 Task: Schedule a roadmap presentation to share plans with executives.
Action: Mouse pressed left at (330, 149)
Screenshot: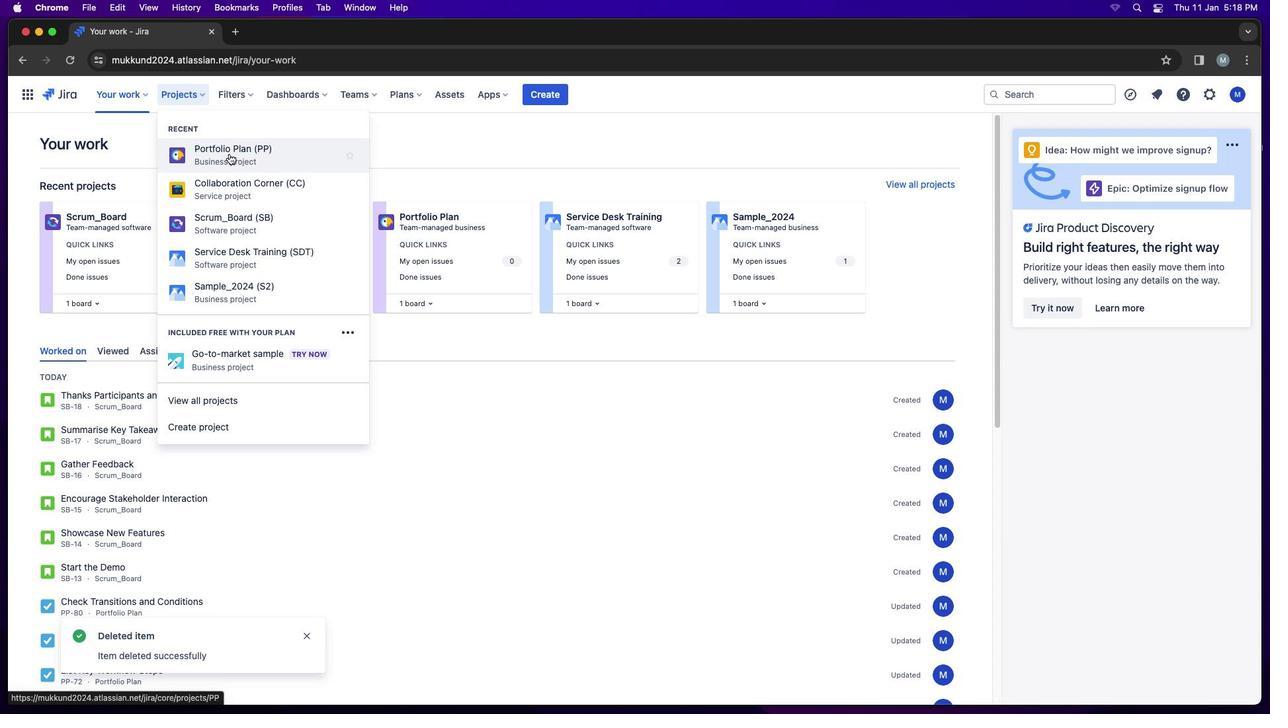 
Action: Mouse moved to (210, 112)
Screenshot: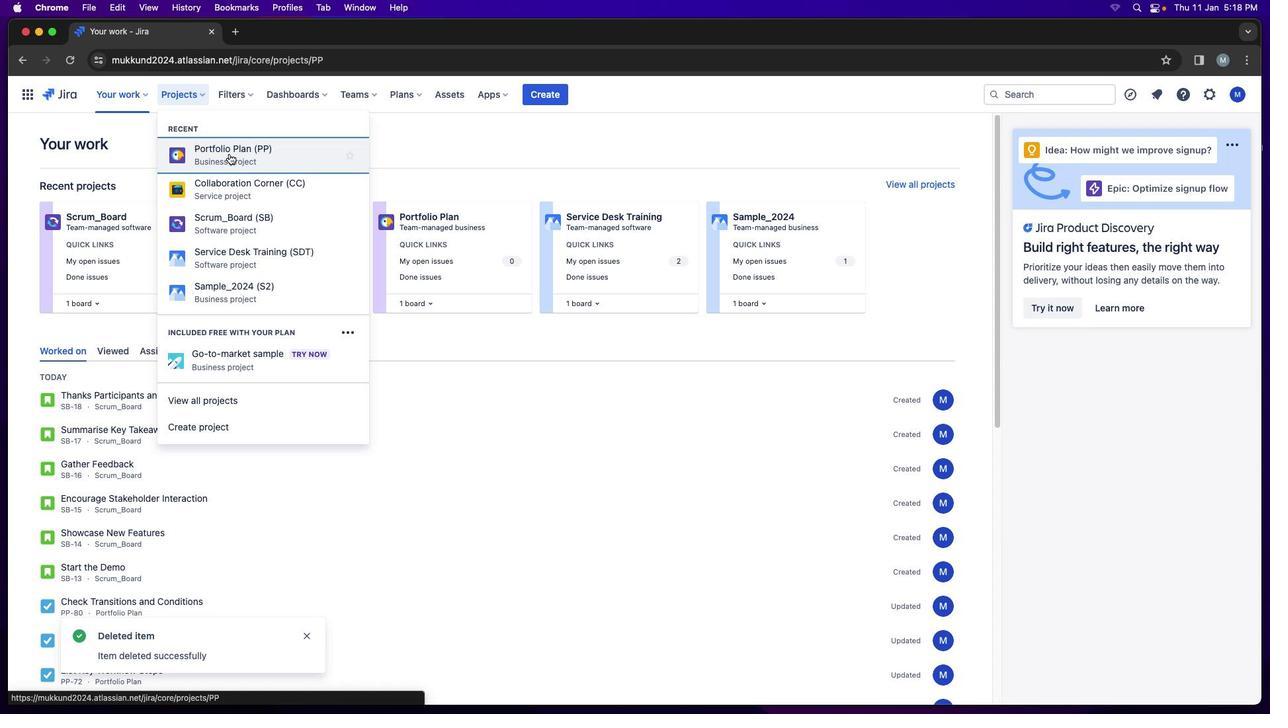 
Action: Mouse pressed left at (210, 112)
Screenshot: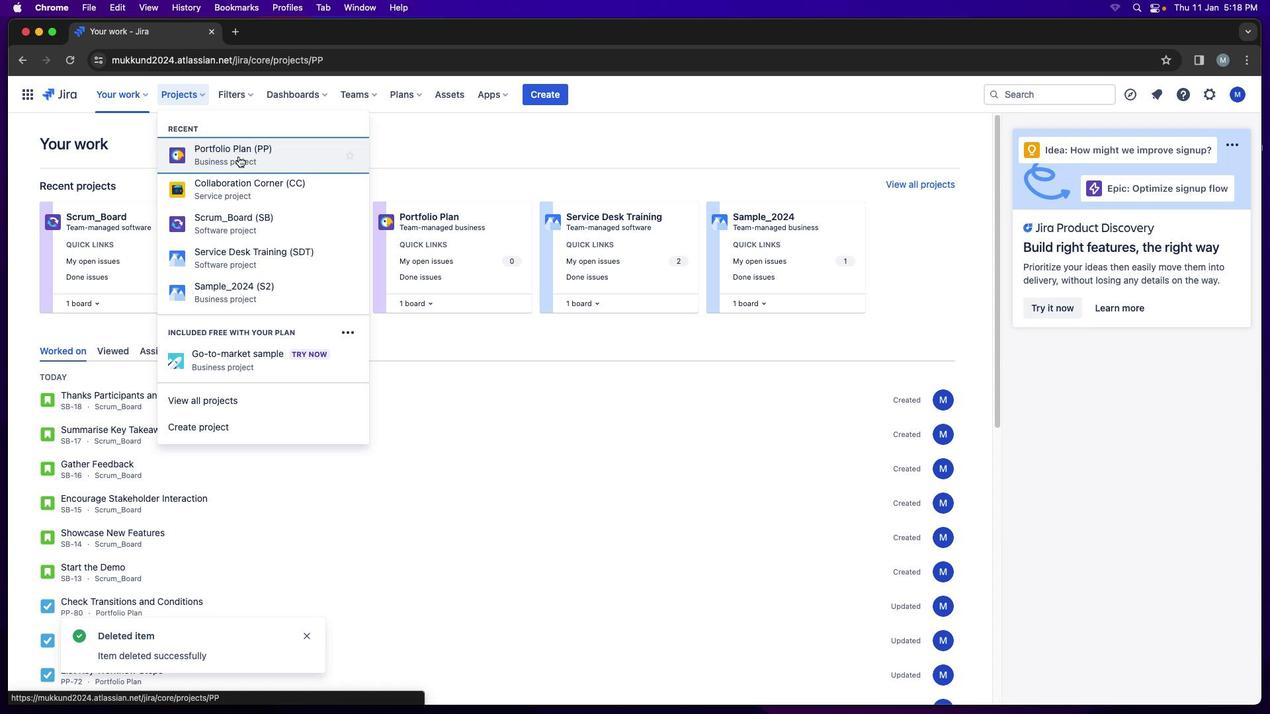 
Action: Mouse moved to (250, 175)
Screenshot: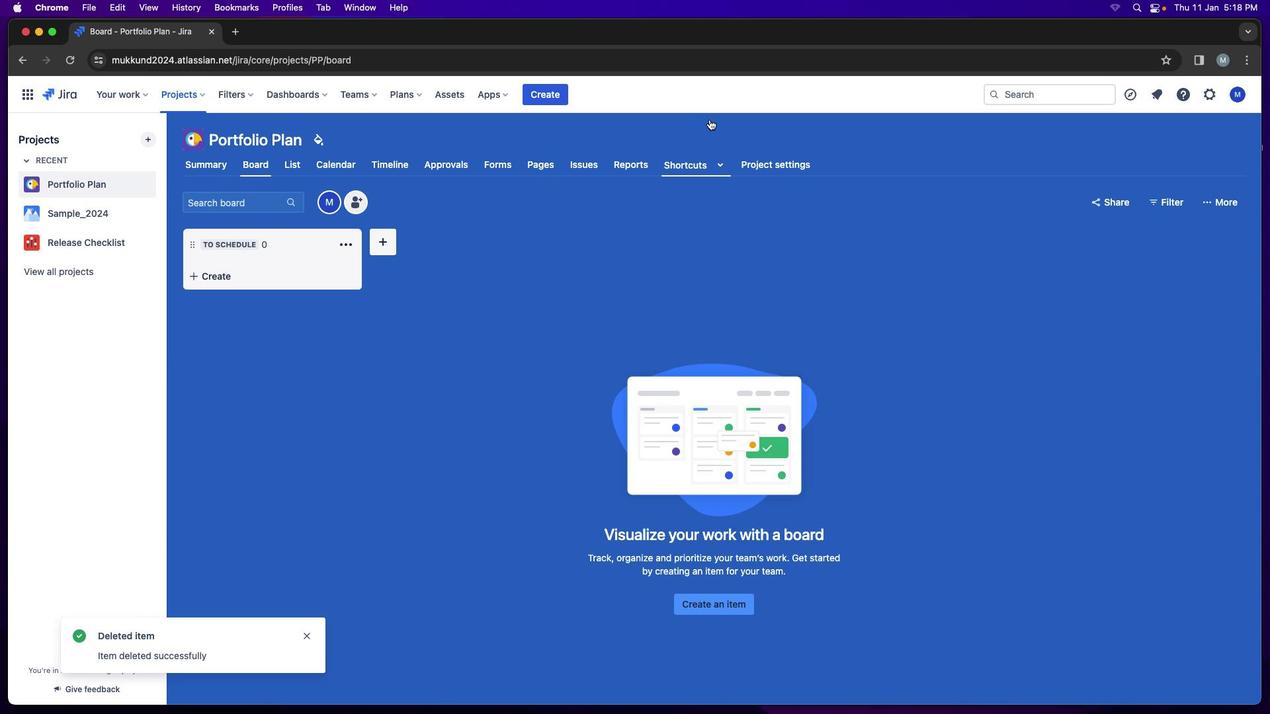 
Action: Mouse pressed left at (250, 175)
Screenshot: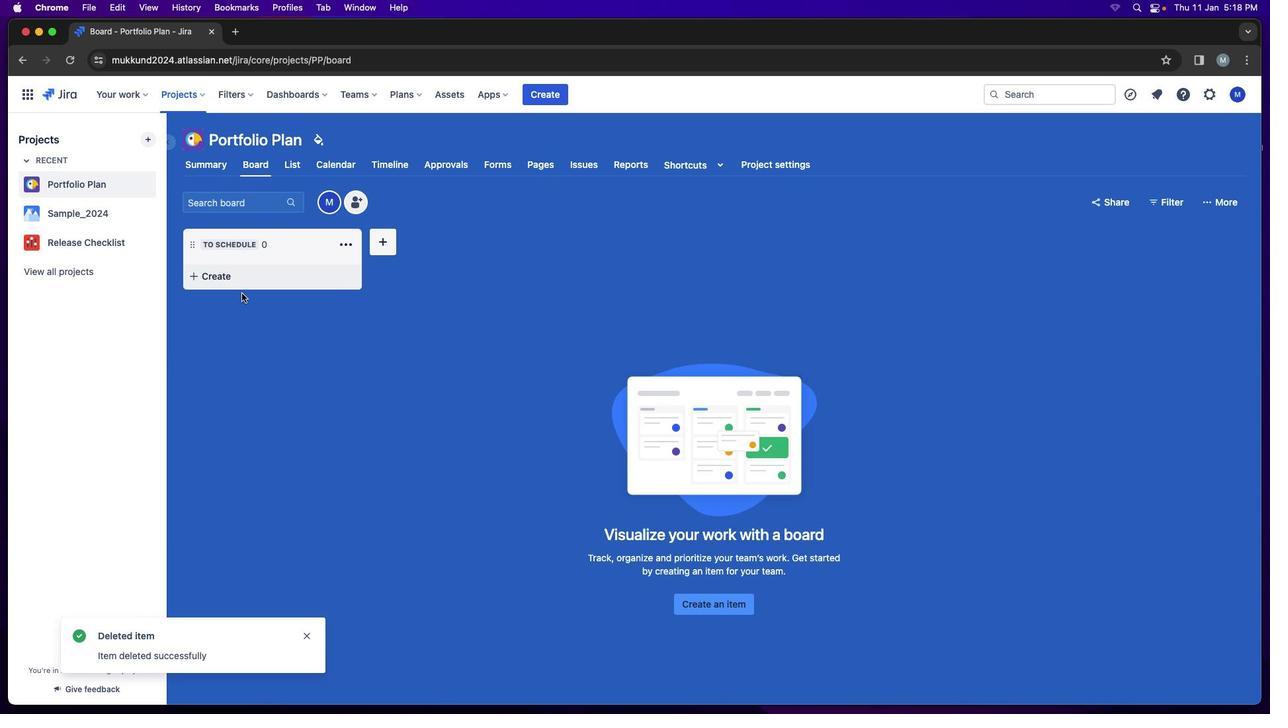 
Action: Mouse moved to (363, 187)
Screenshot: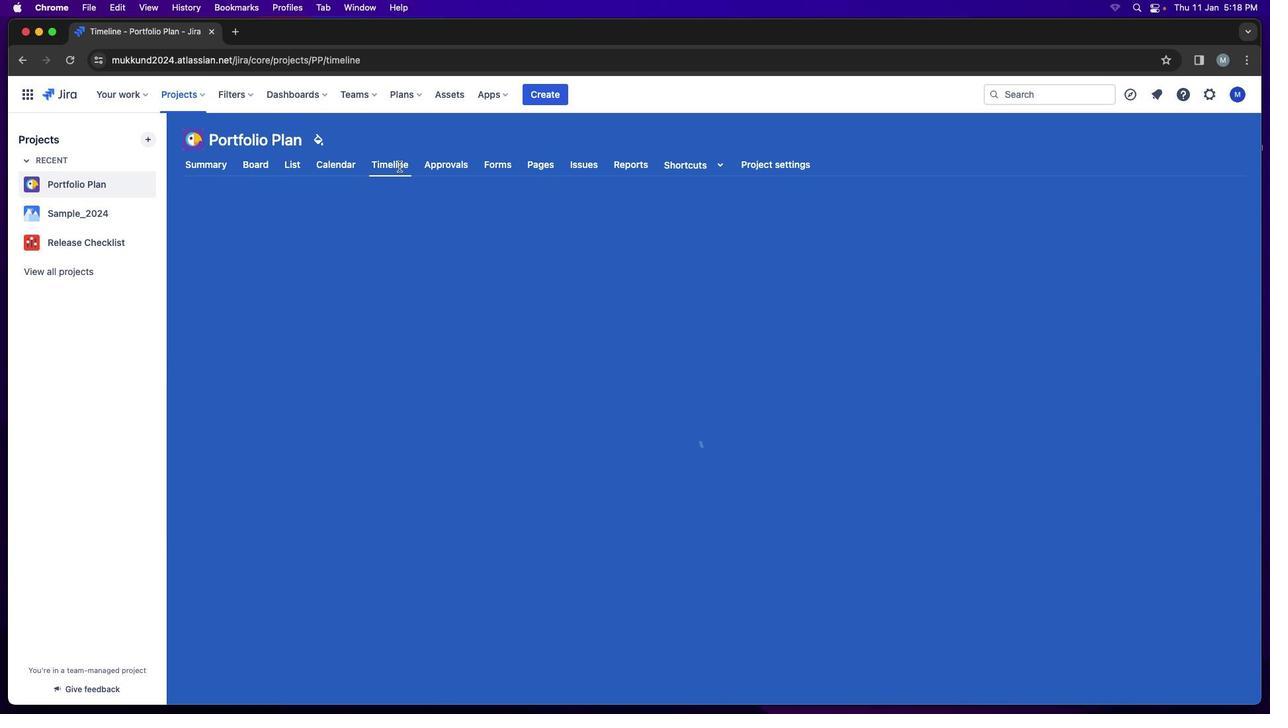 
Action: Mouse pressed left at (363, 187)
Screenshot: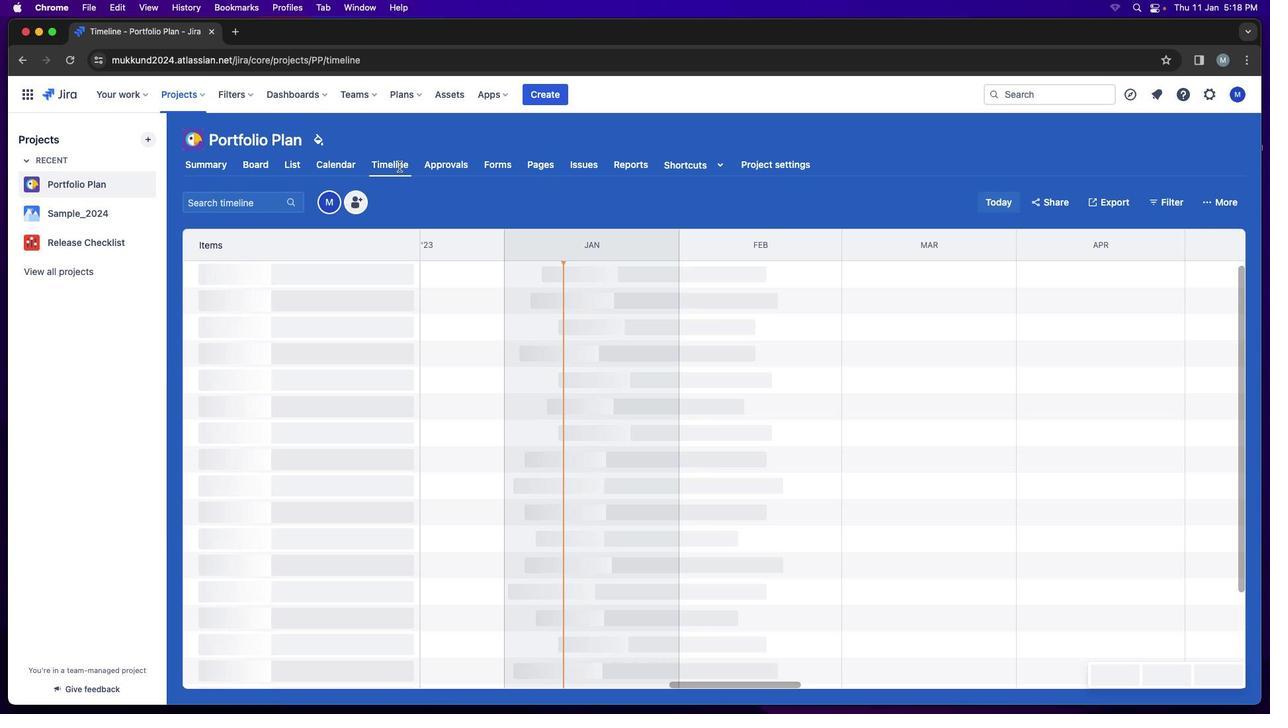 
Action: Mouse moved to (419, 187)
Screenshot: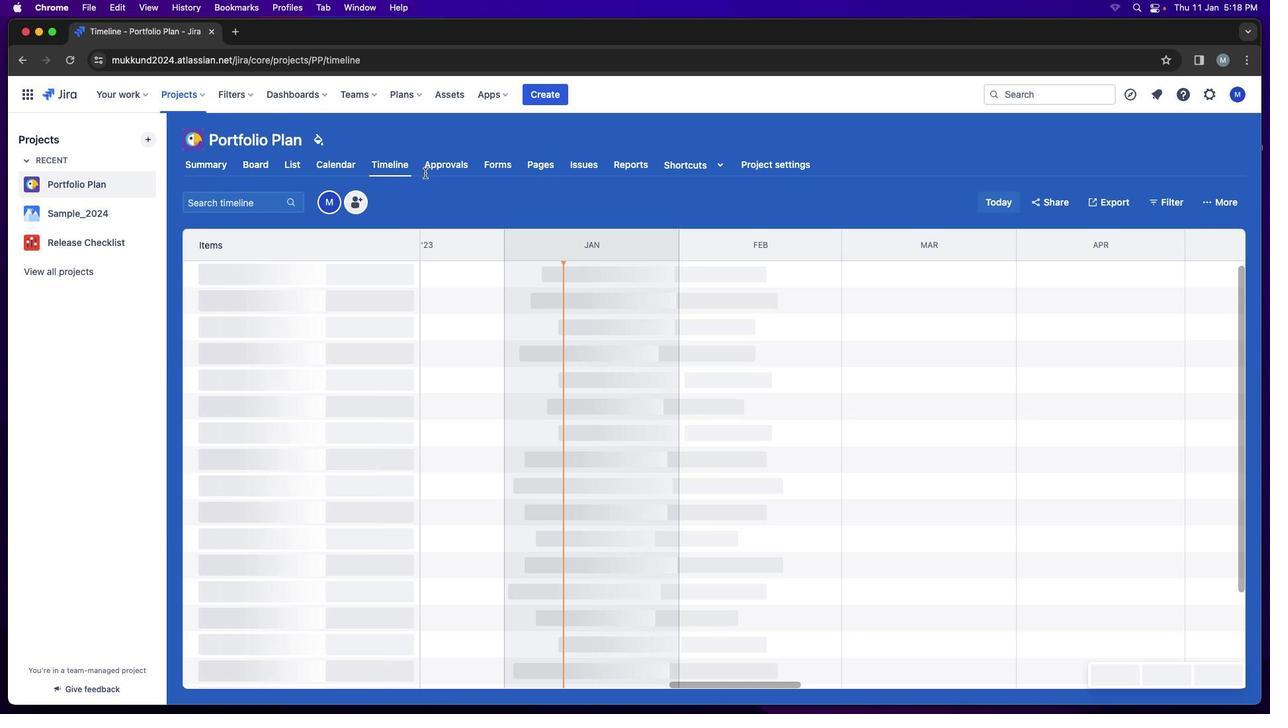 
Action: Mouse pressed left at (419, 187)
Screenshot: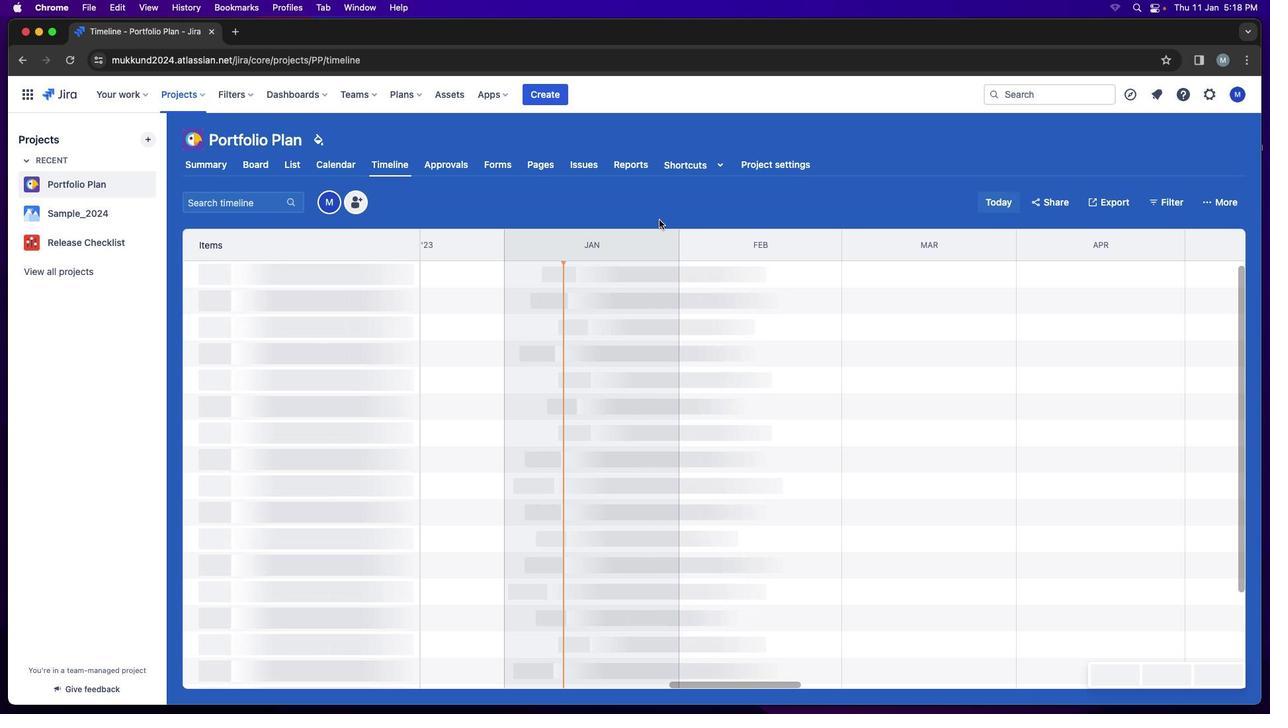 
Action: Mouse moved to (228, 299)
Screenshot: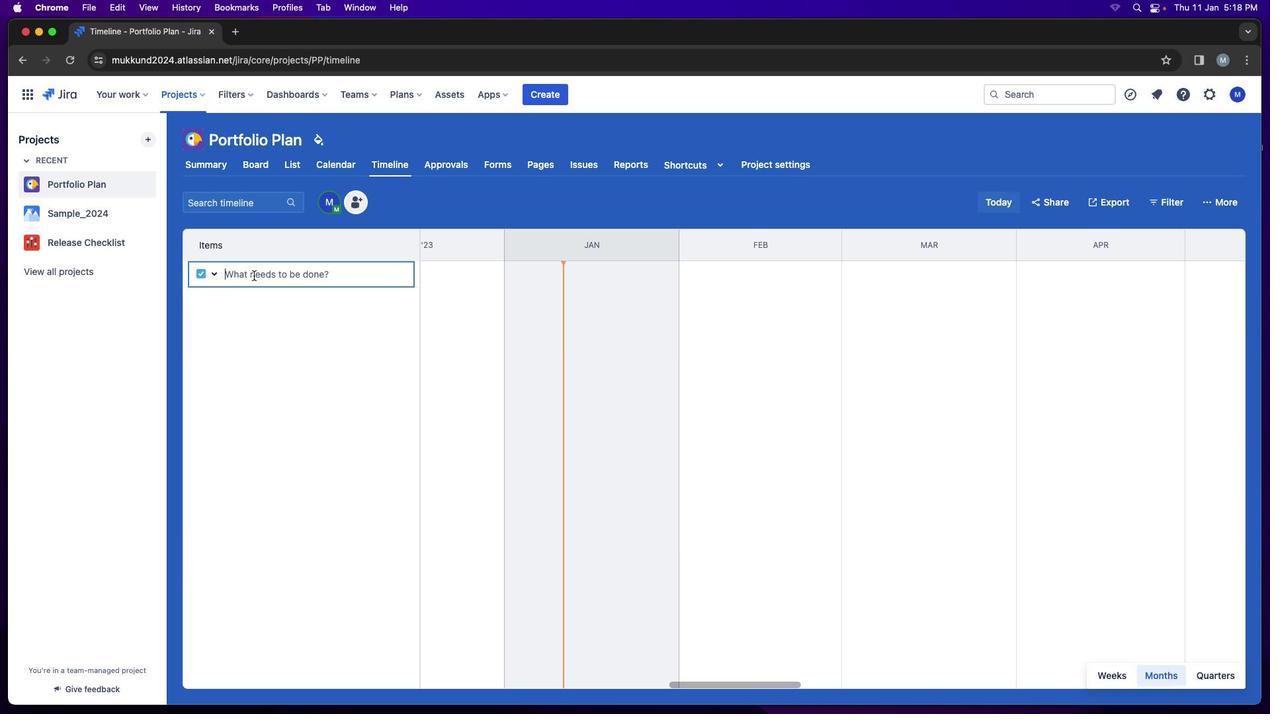 
Action: Mouse pressed left at (228, 299)
Screenshot: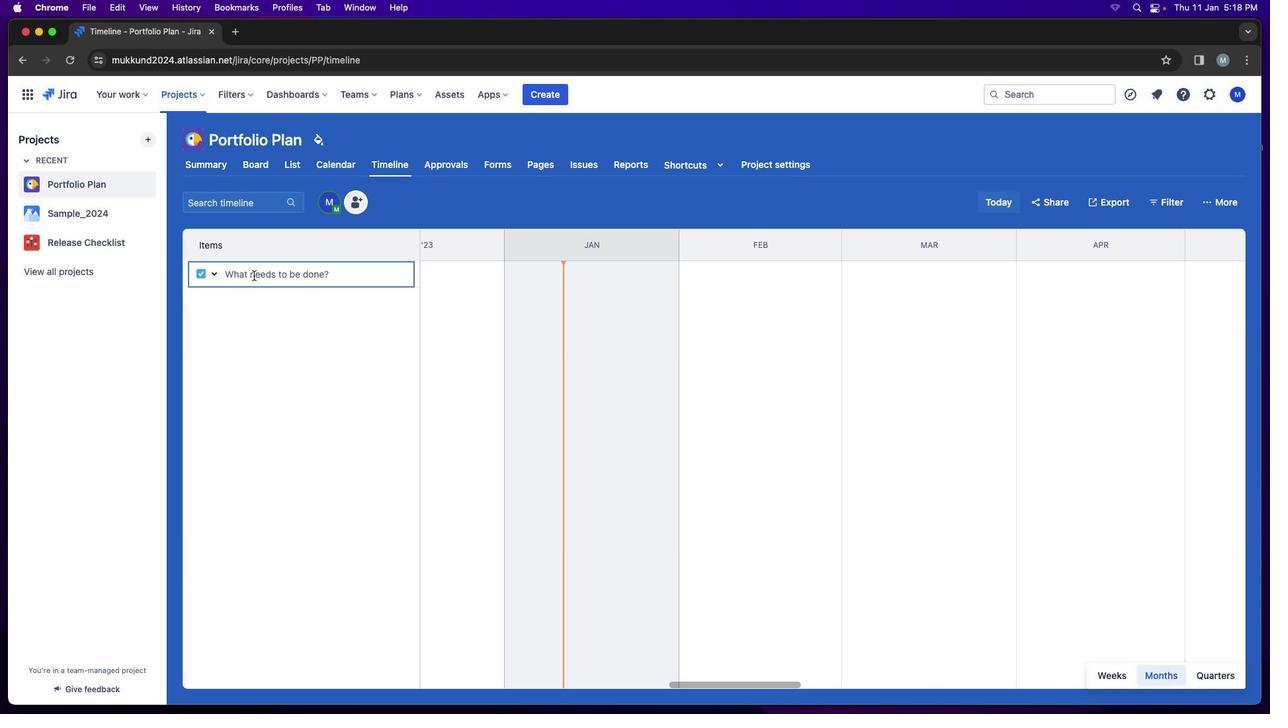 
Action: Mouse moved to (275, 297)
Screenshot: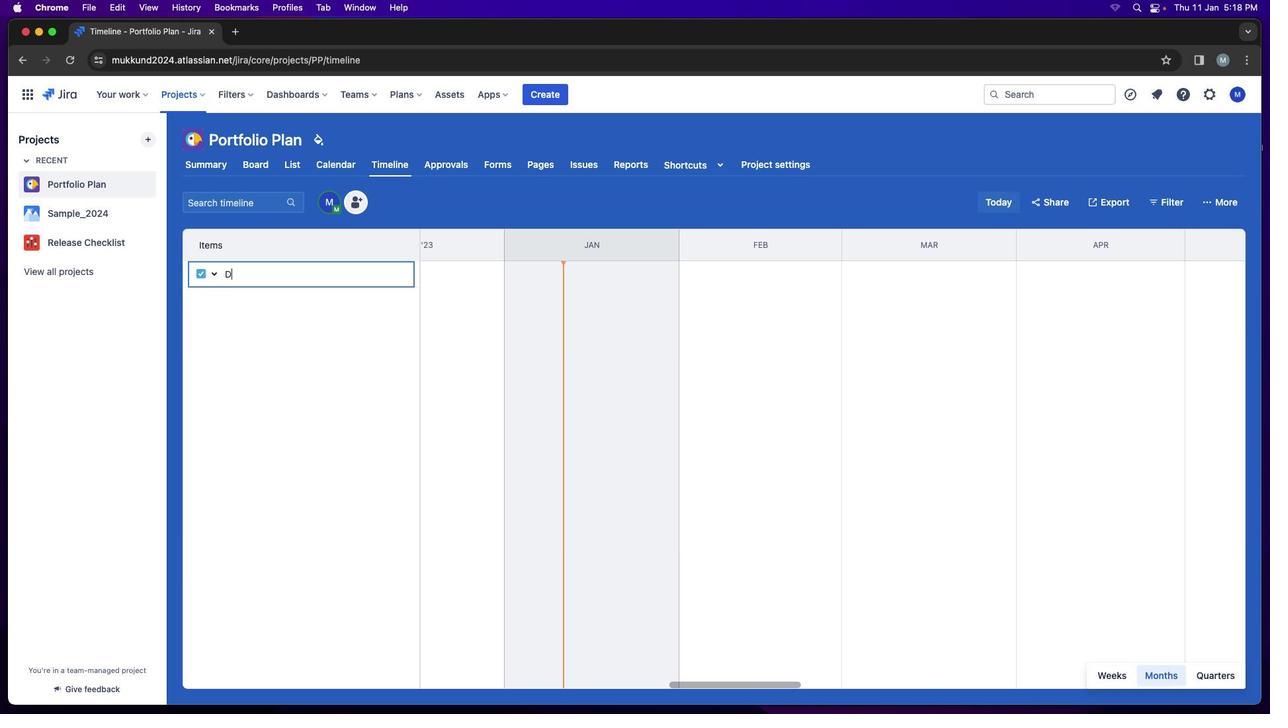 
Action: Mouse pressed left at (275, 297)
Screenshot: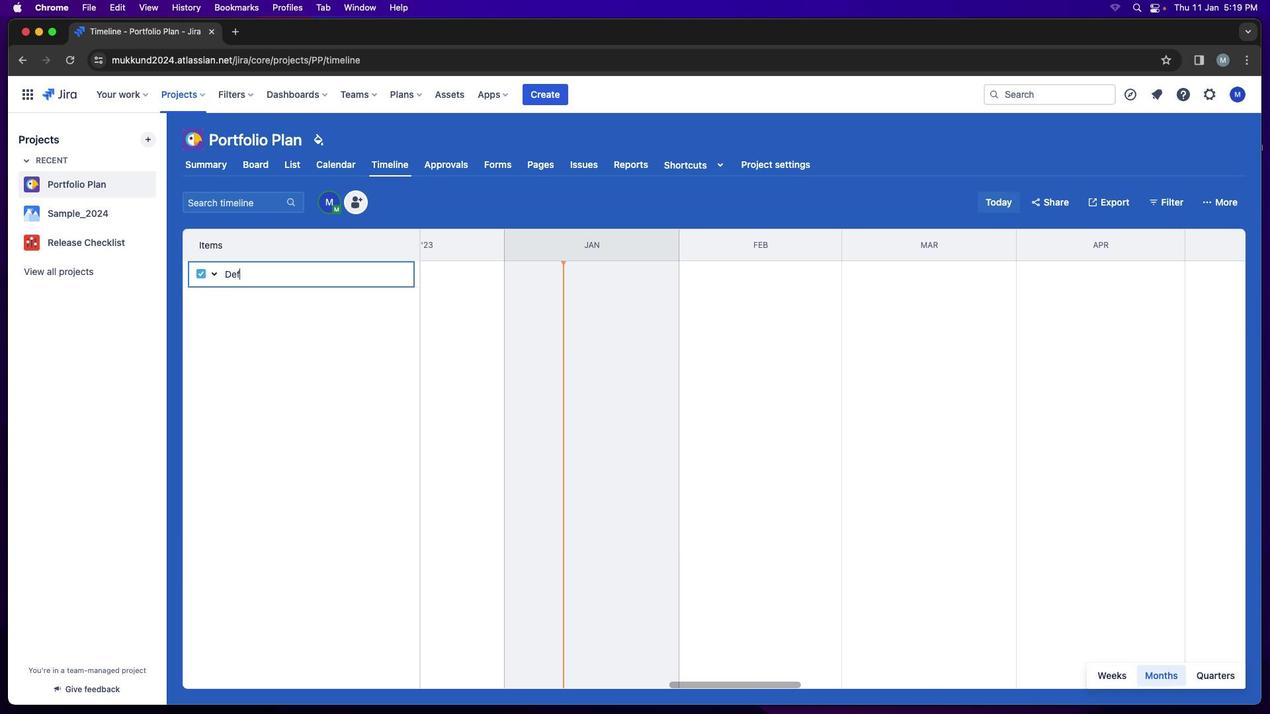 
Action: Key pressed Key.shift'D''e''f''i''n''e'Key.spaceKey.shift'P''r''e''s''e''n''t''a''t''i''o''n'Key.spaceKey.shift'O''b''j''e''c''t''i''v''e''s'Key.enter
Screenshot: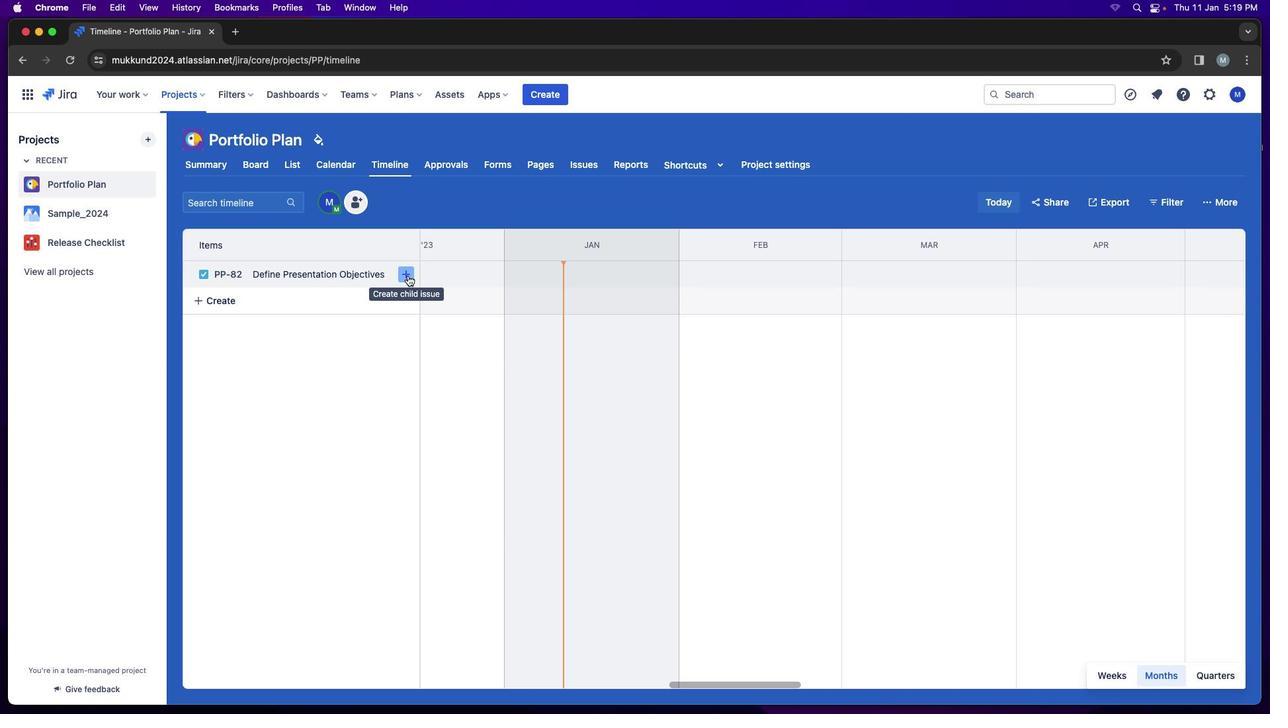 
Action: Mouse moved to (428, 295)
Screenshot: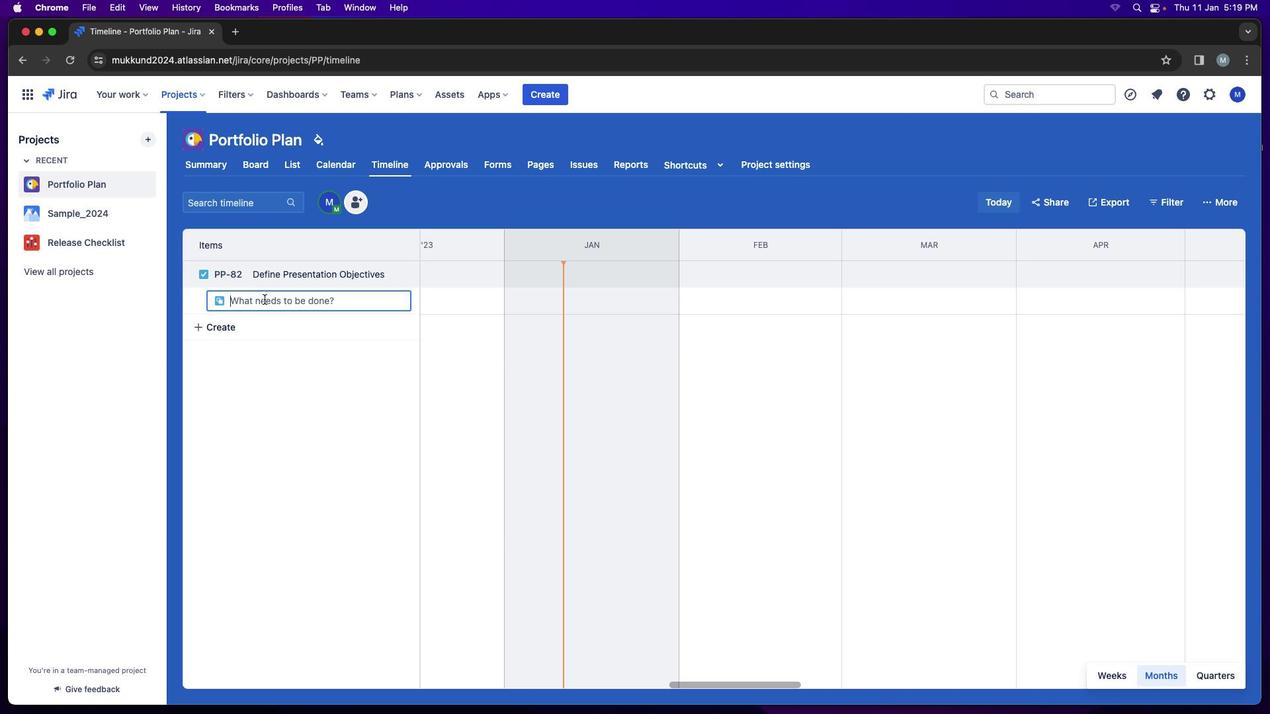 
Action: Mouse pressed left at (428, 295)
Screenshot: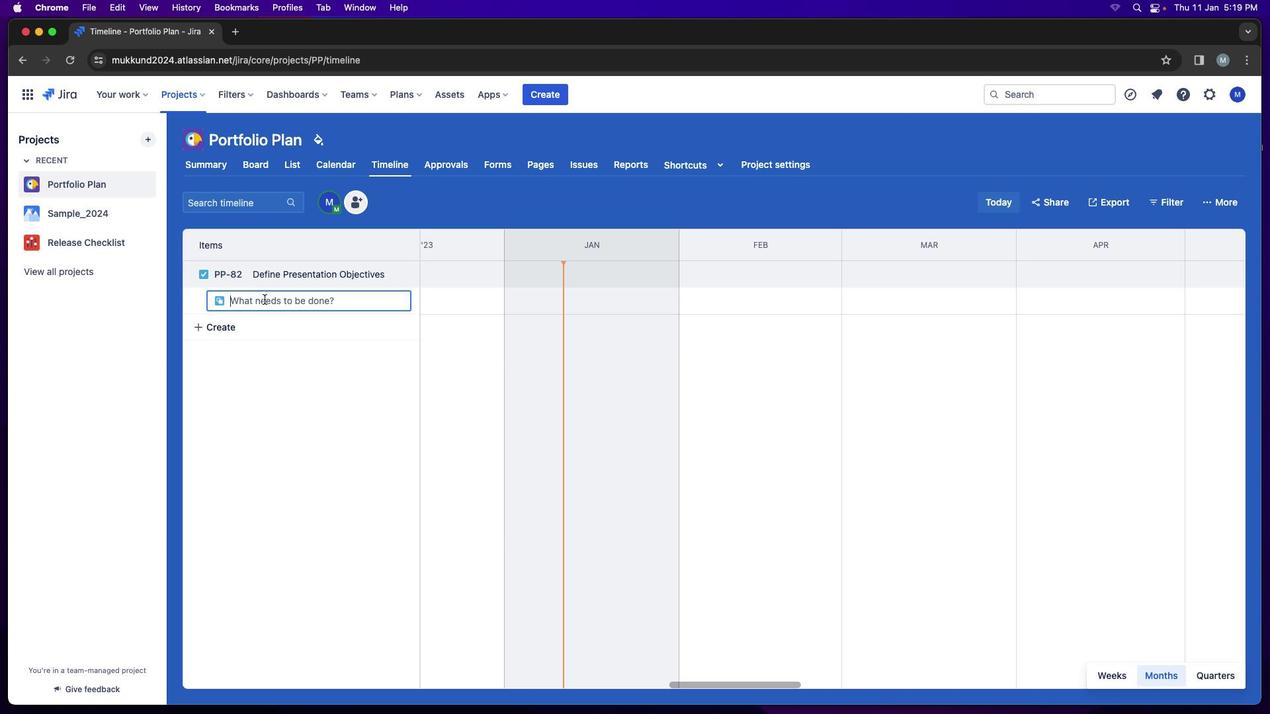 
Action: Mouse moved to (285, 320)
Screenshot: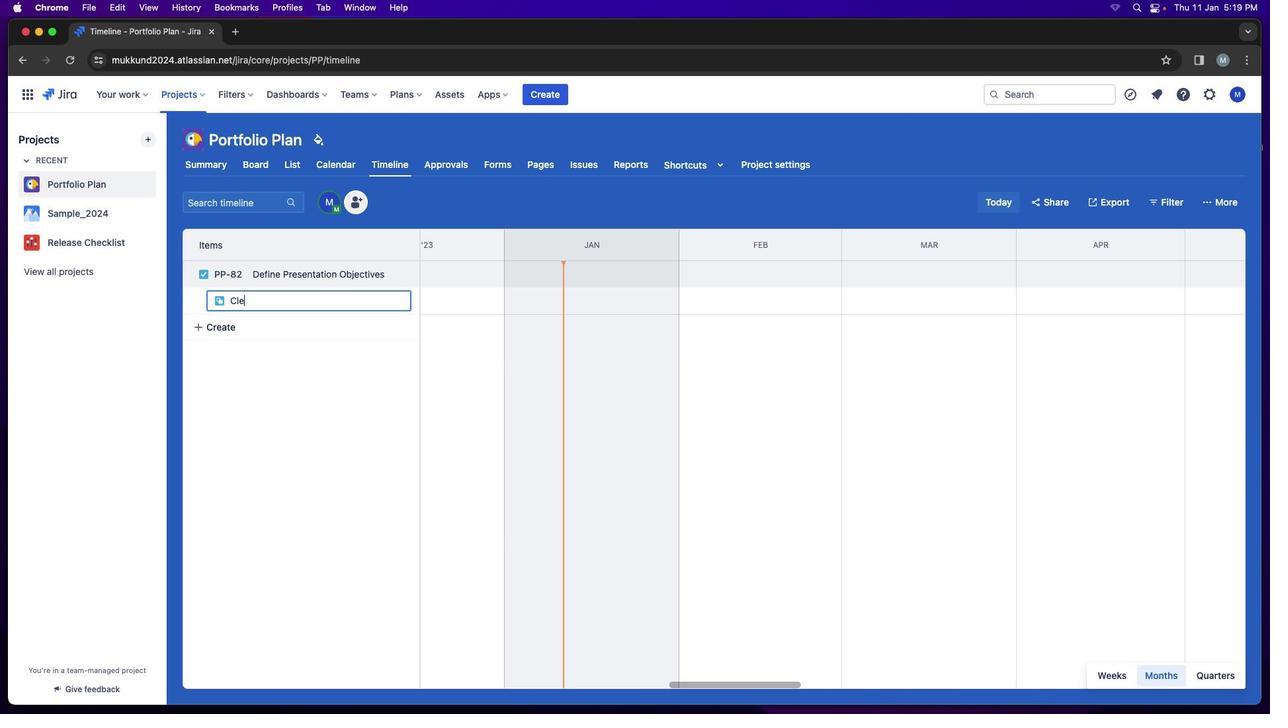 
Action: Mouse pressed left at (285, 320)
Screenshot: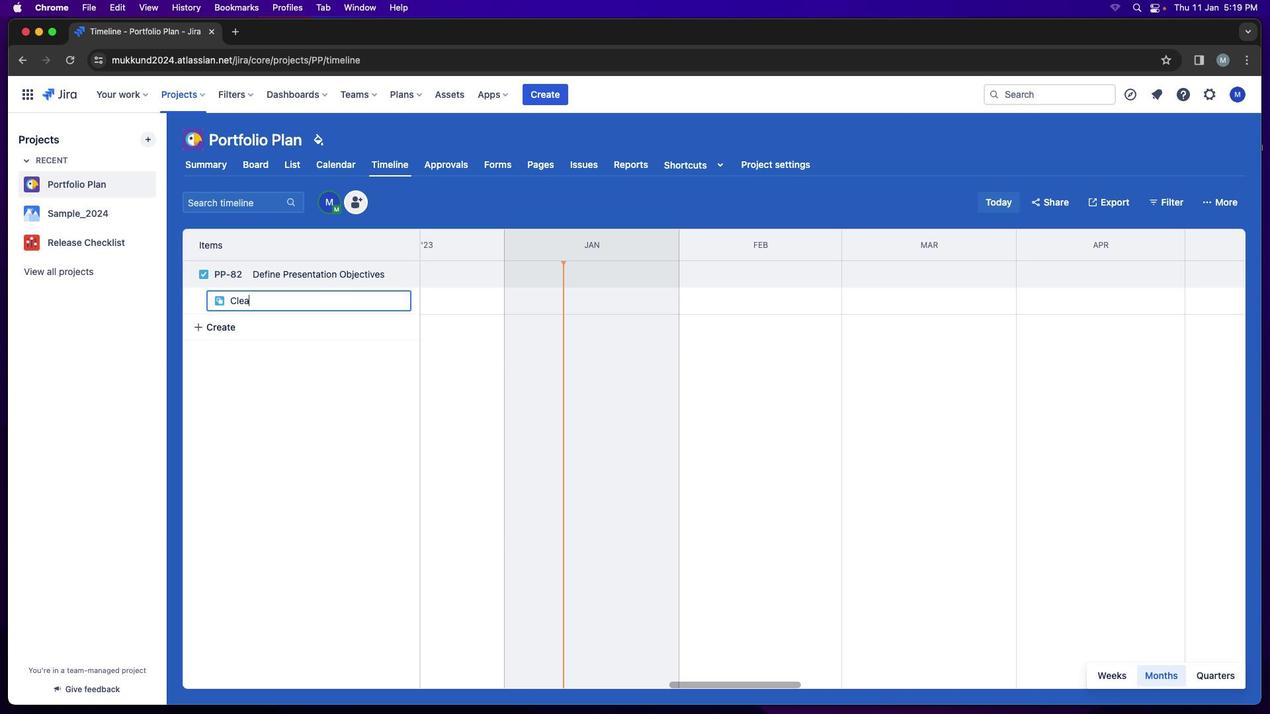 
Action: Key pressed Key.shift'C''l''e''a''r''l''y'Key.space'd''e''f''i''n''e'Key.space't''h''e'Key.space'o''b''j''e''c''t''i''v''e''s'Key.space'o''f'Key.space't''h''e'Key.space'r''o''a''d''m''a''p'Key.space'p''r''e''s''e''n''t''a''t''i''o''n''.'Key.enter
Screenshot: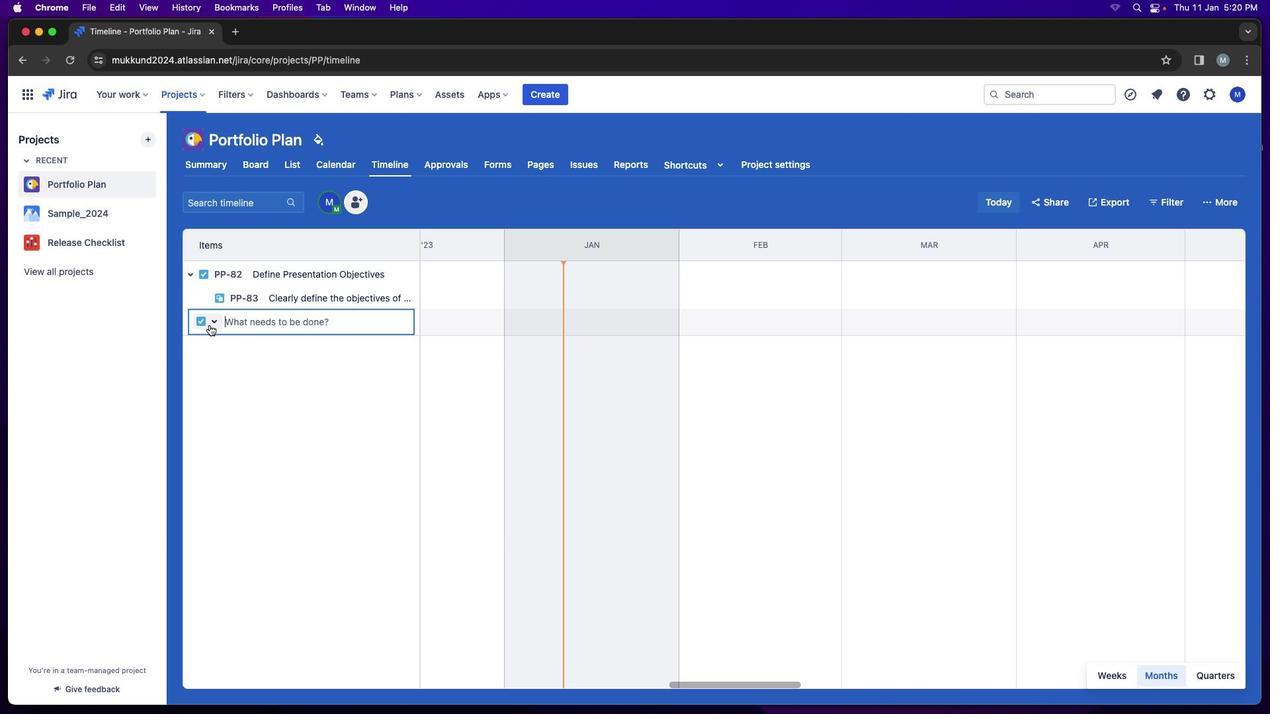 
Action: Mouse moved to (280, 406)
Screenshot: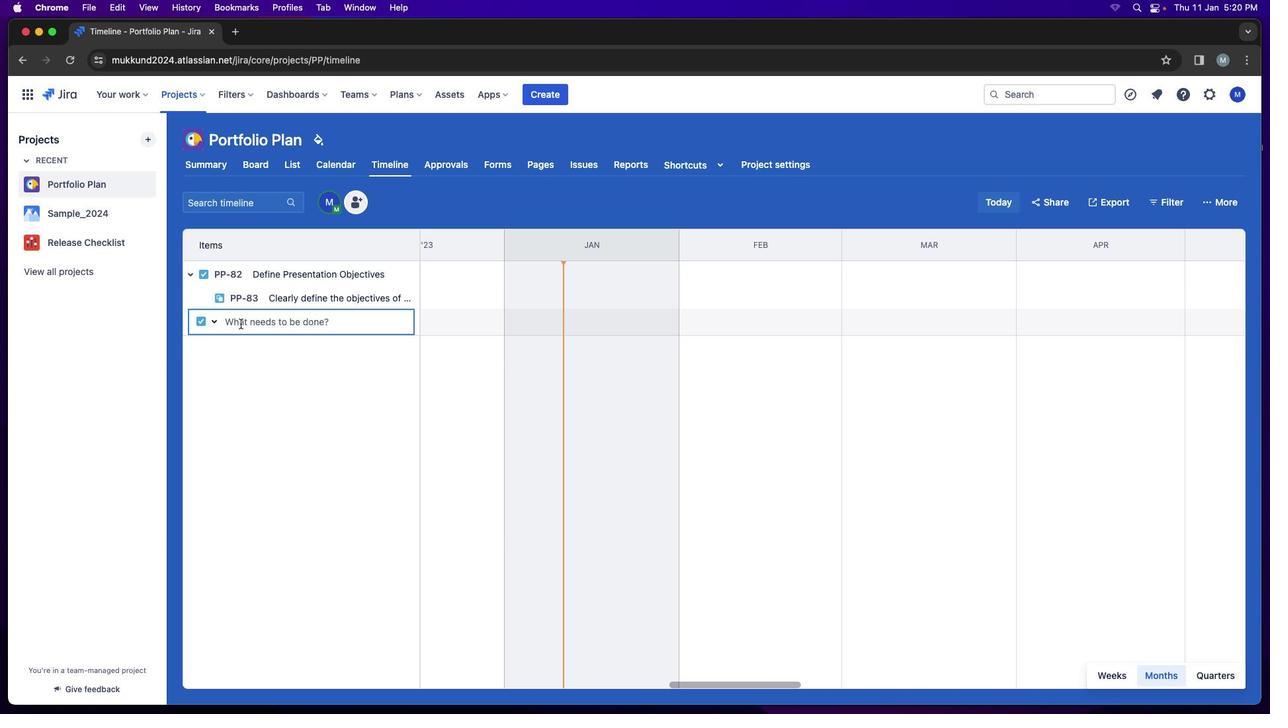 
Action: Mouse pressed left at (280, 406)
Screenshot: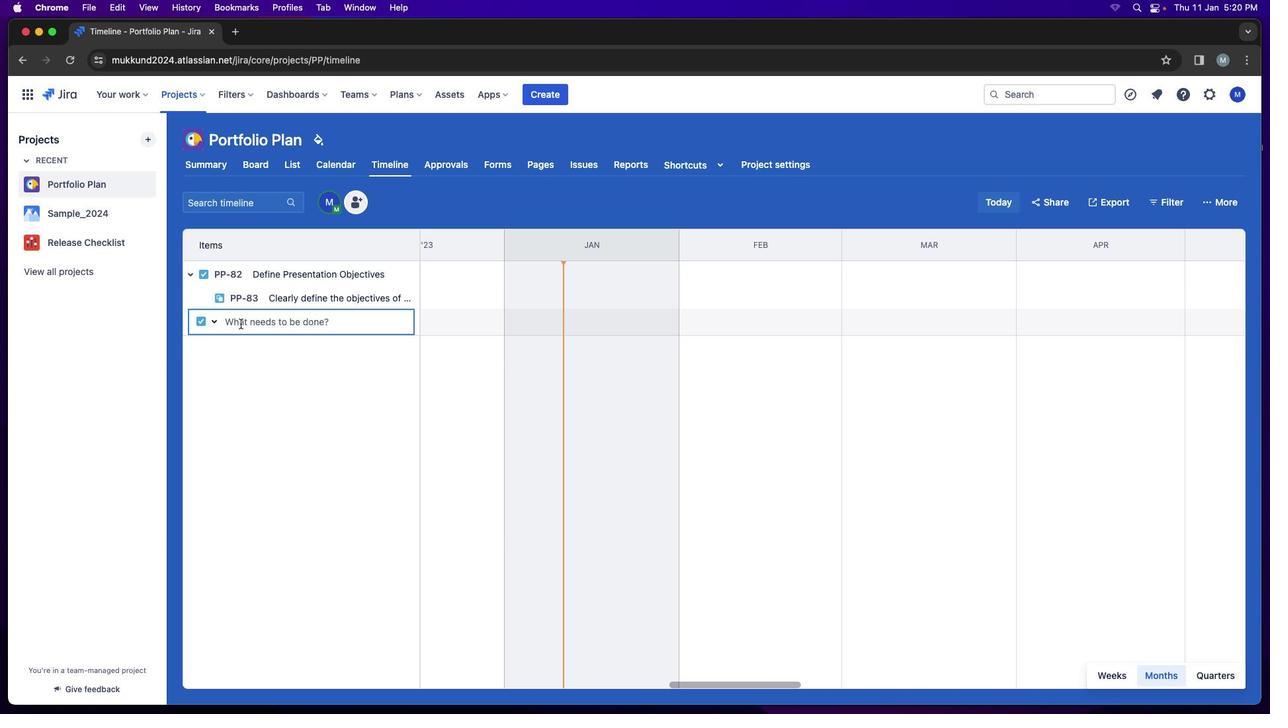 
Action: Mouse moved to (230, 346)
Screenshot: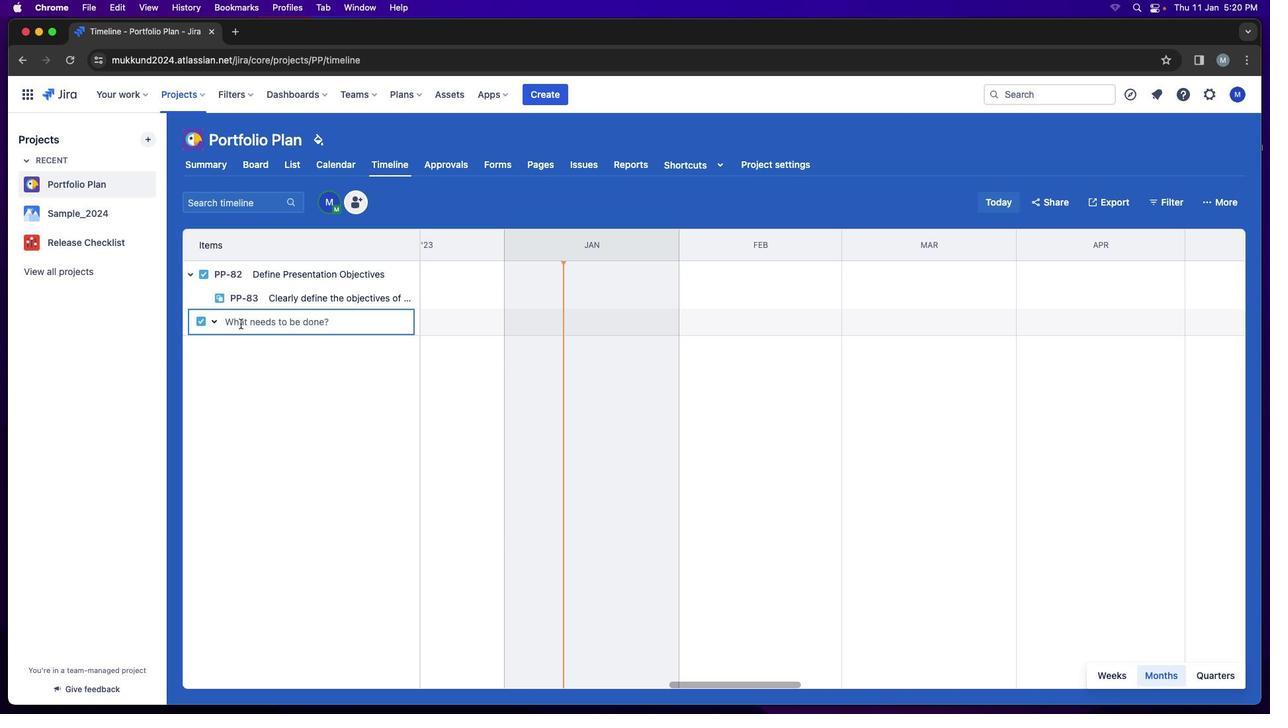 
Action: Mouse pressed left at (230, 346)
Screenshot: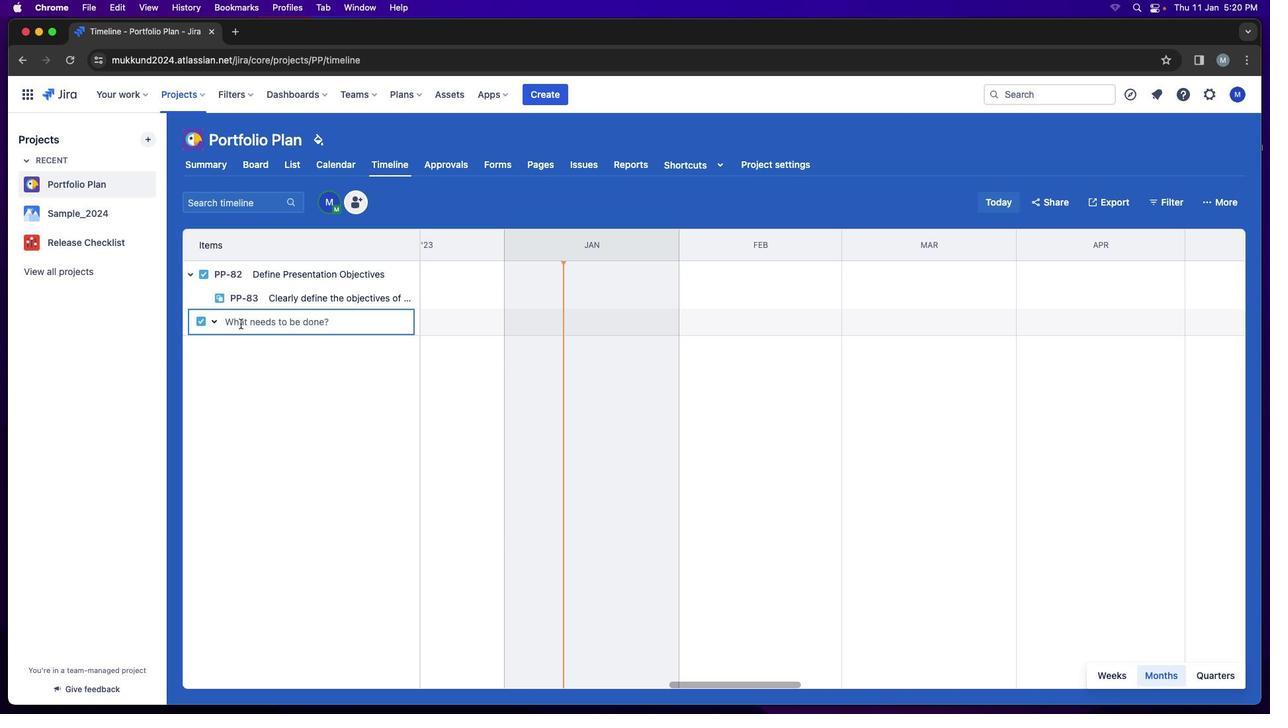 
Action: Mouse moved to (262, 345)
Screenshot: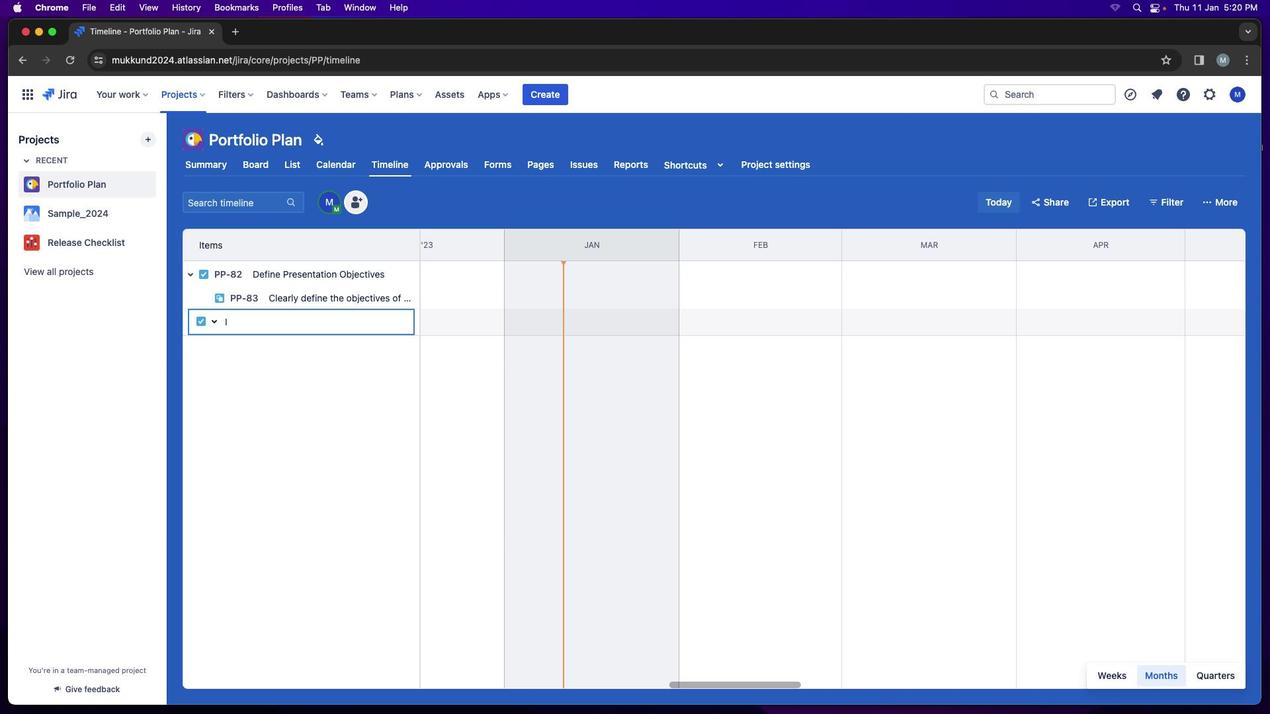
Action: Mouse pressed left at (262, 345)
Screenshot: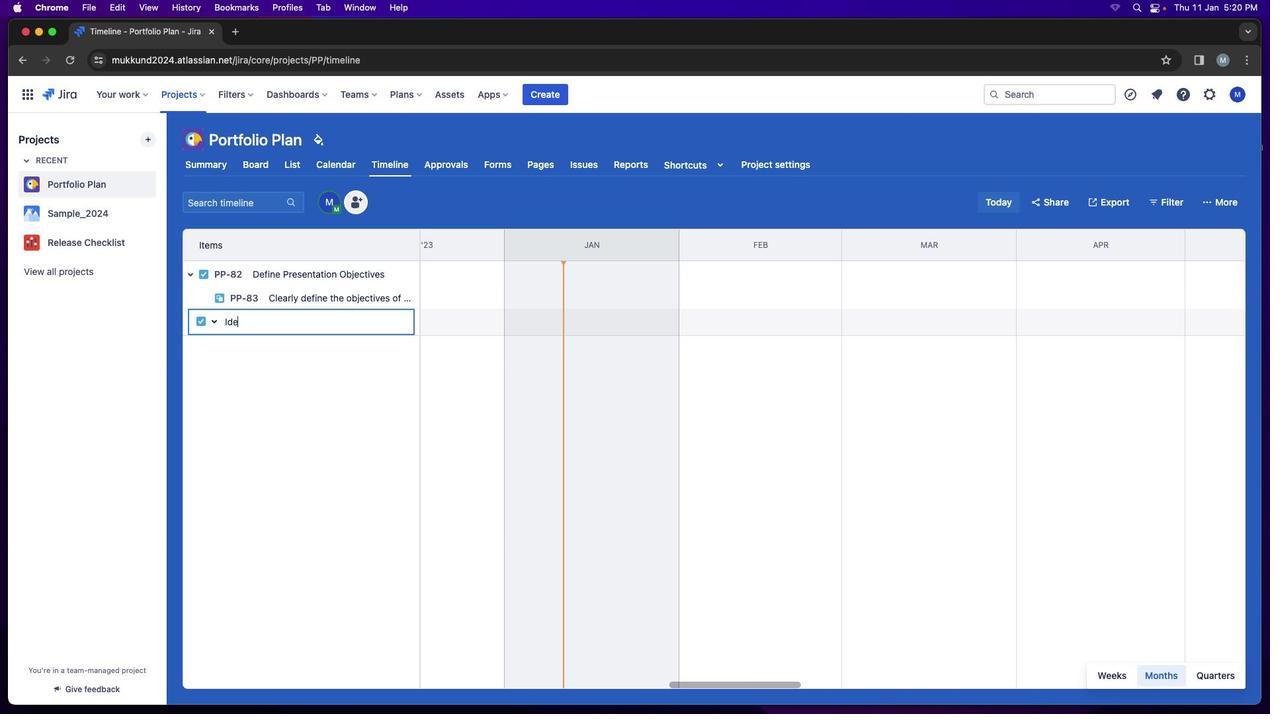 
Action: Key pressed Key.shift'I''d''e''n''t''i''f''y'Key.spaceKey.shift'K''e''y'Key.spaceKey.shift'S''t''a''k''e''h''o''l''d''e''r''s'Key.enter
Screenshot: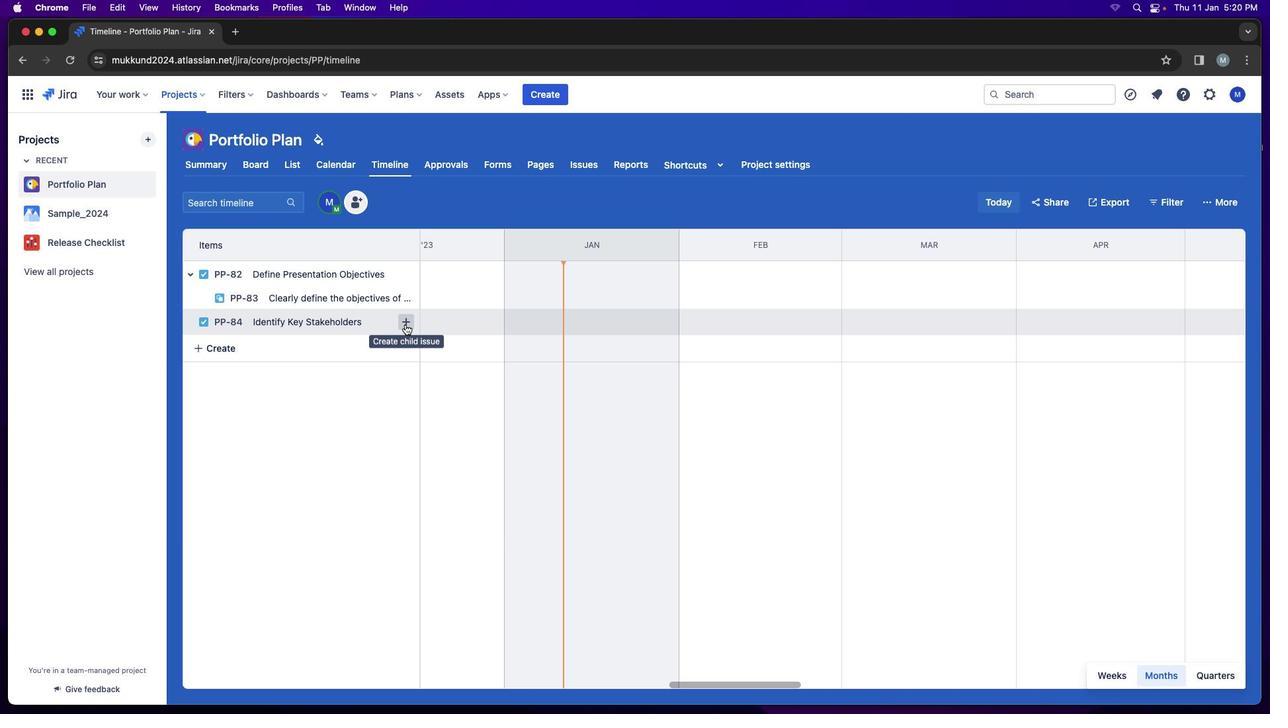 
Action: Mouse moved to (426, 346)
Screenshot: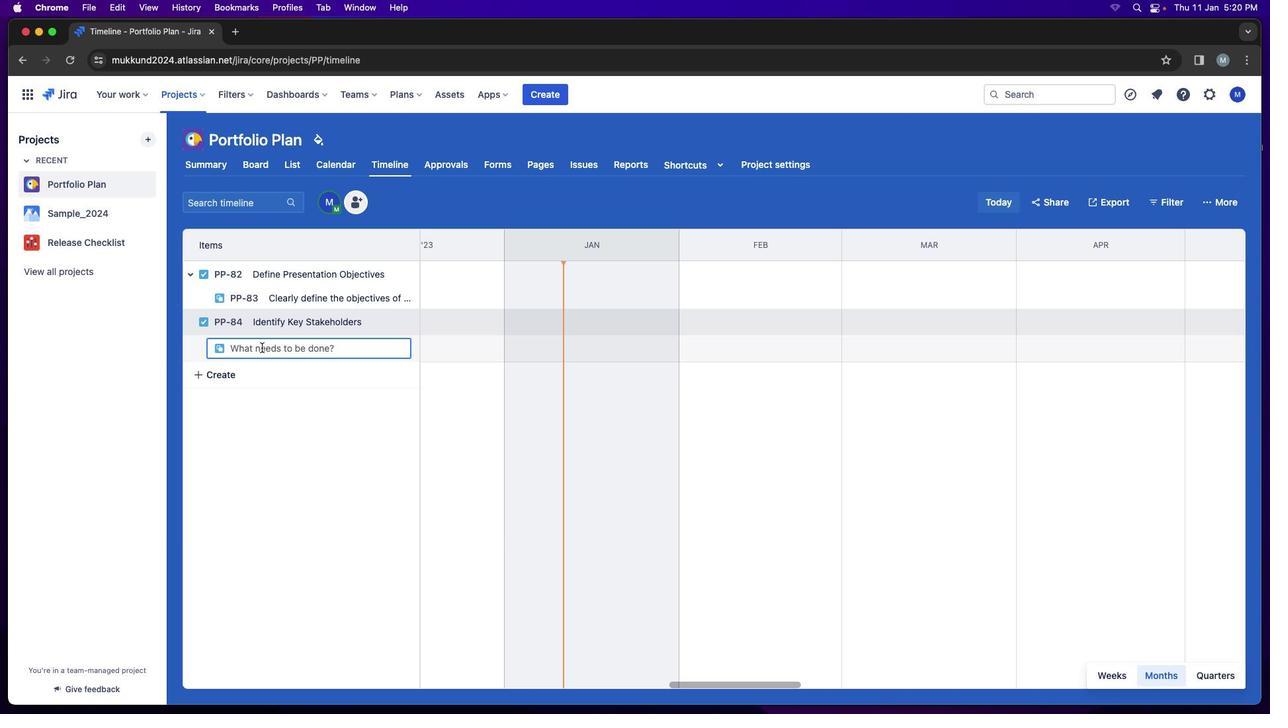 
Action: Mouse pressed left at (426, 346)
Screenshot: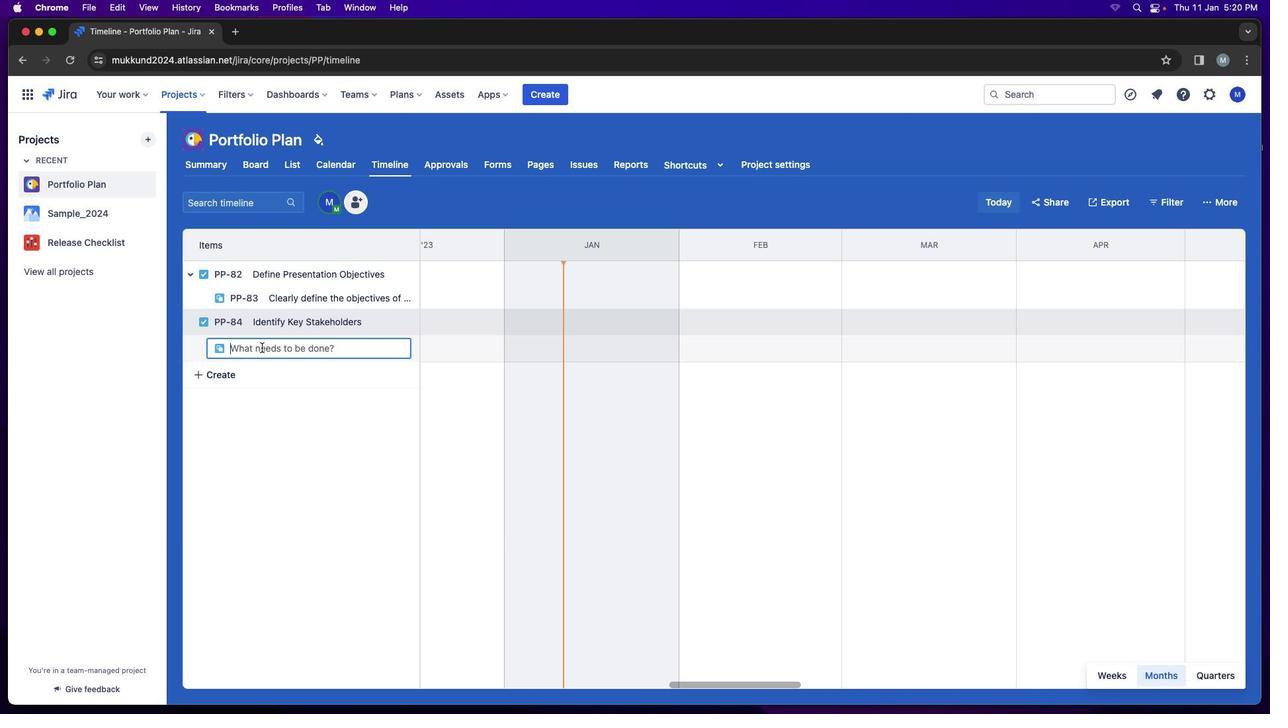 
Action: Mouse moved to (283, 369)
Screenshot: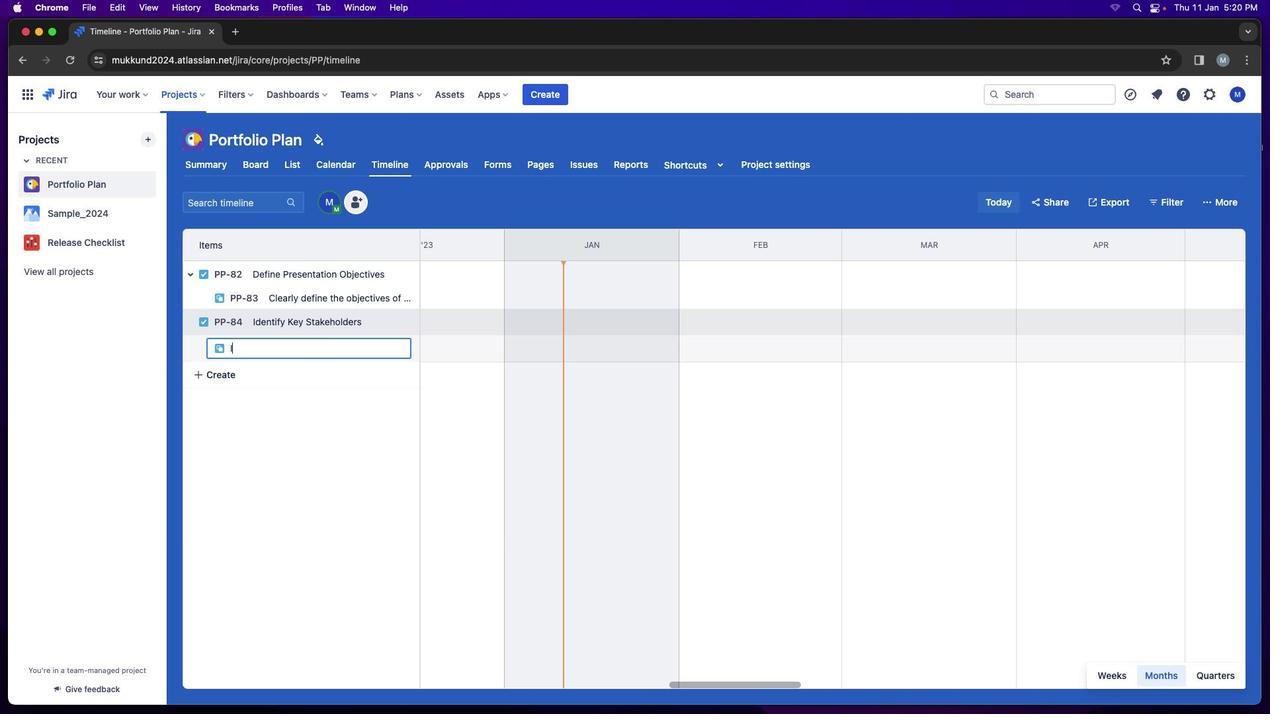 
Action: Mouse pressed left at (283, 369)
Screenshot: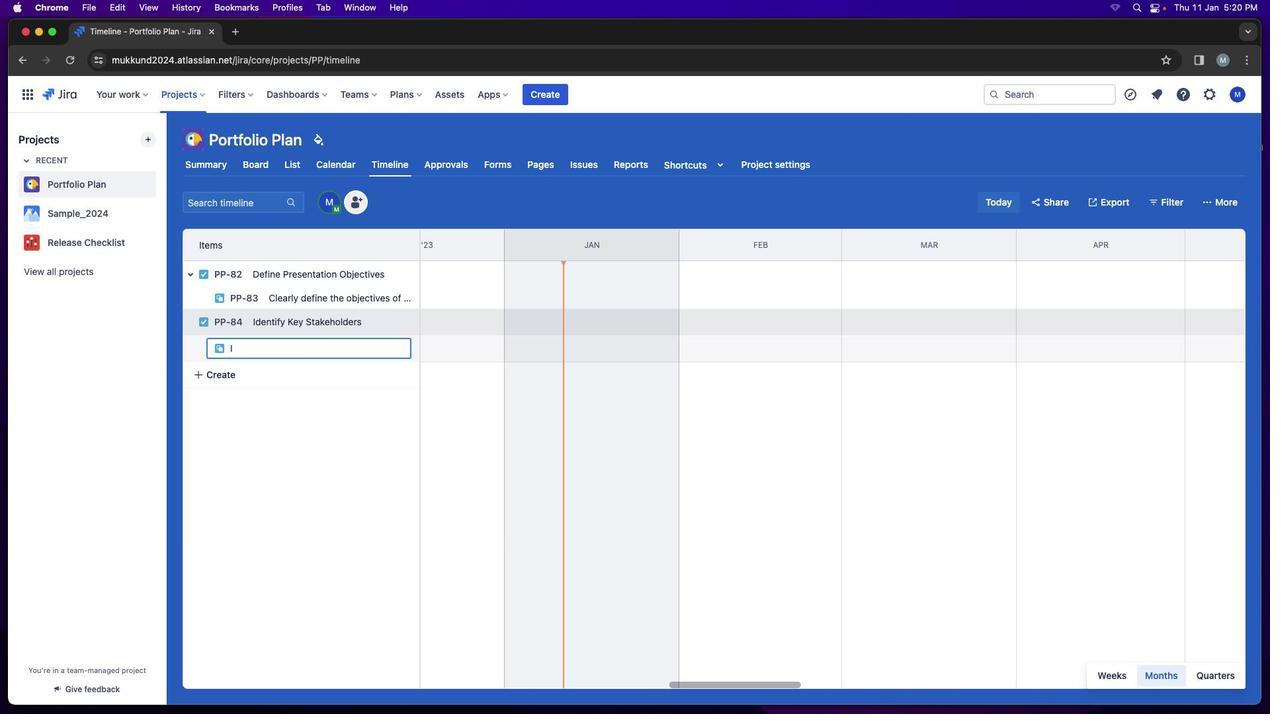
Action: Key pressed Key.shift'I''d''e''n''t''i''f''y'Key.space't''h''e'Key.space'k''e''y'Key.space'e''x''e''c''u''t''i''v''e''s'Key.space'a''n''d'Key.space's''t''a''k''e''h''o''l''d''e''r''s'Key.space'w''h''o'Key.space's''h''o''l''d'Key.spaceKey.backspaceKey.backspaceKey.backspace'u''l''d'Key.space'b''e'Key.space'p''r''e''s''e''n''t'Key.space'f''o''r'Key.space't''h''e'Key.space'r''o''a''d''m''a''p'Key.space'p''r''e''s''e''n''t''a''t''i''o''n''.'Key.enter
Screenshot: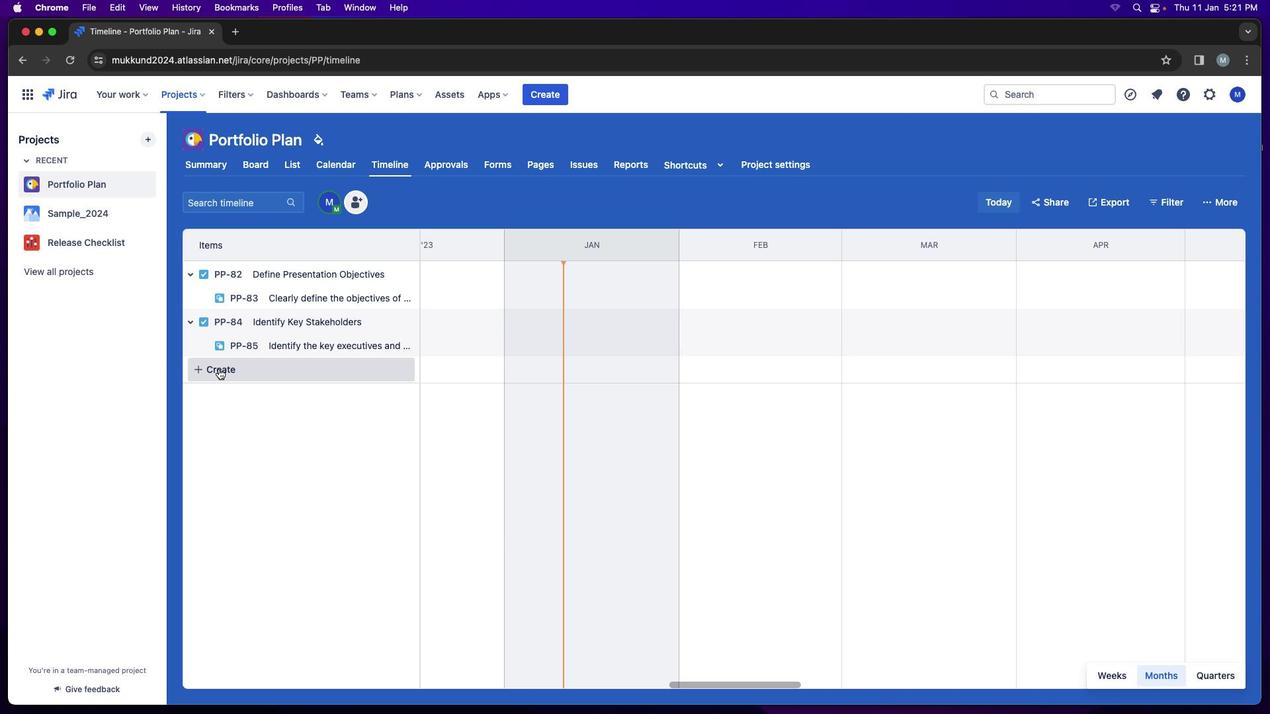 
Action: Mouse moved to (282, 452)
Screenshot: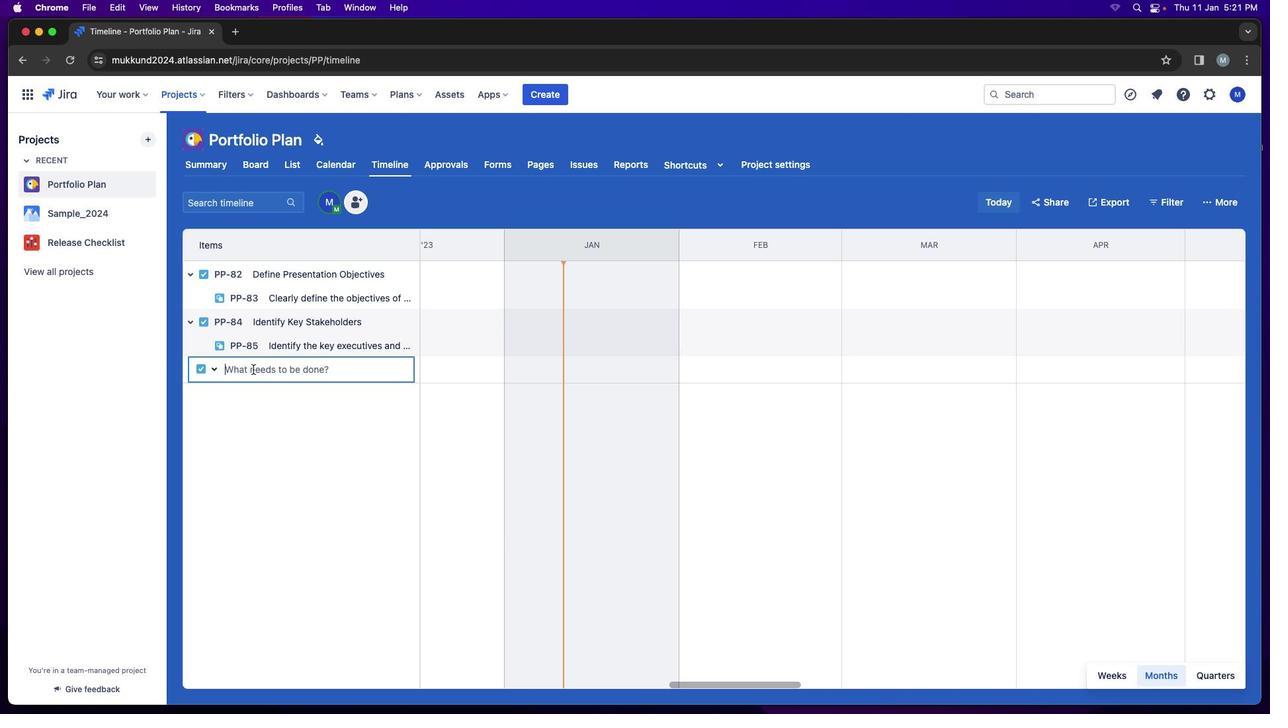 
Action: Mouse pressed left at (282, 452)
Screenshot: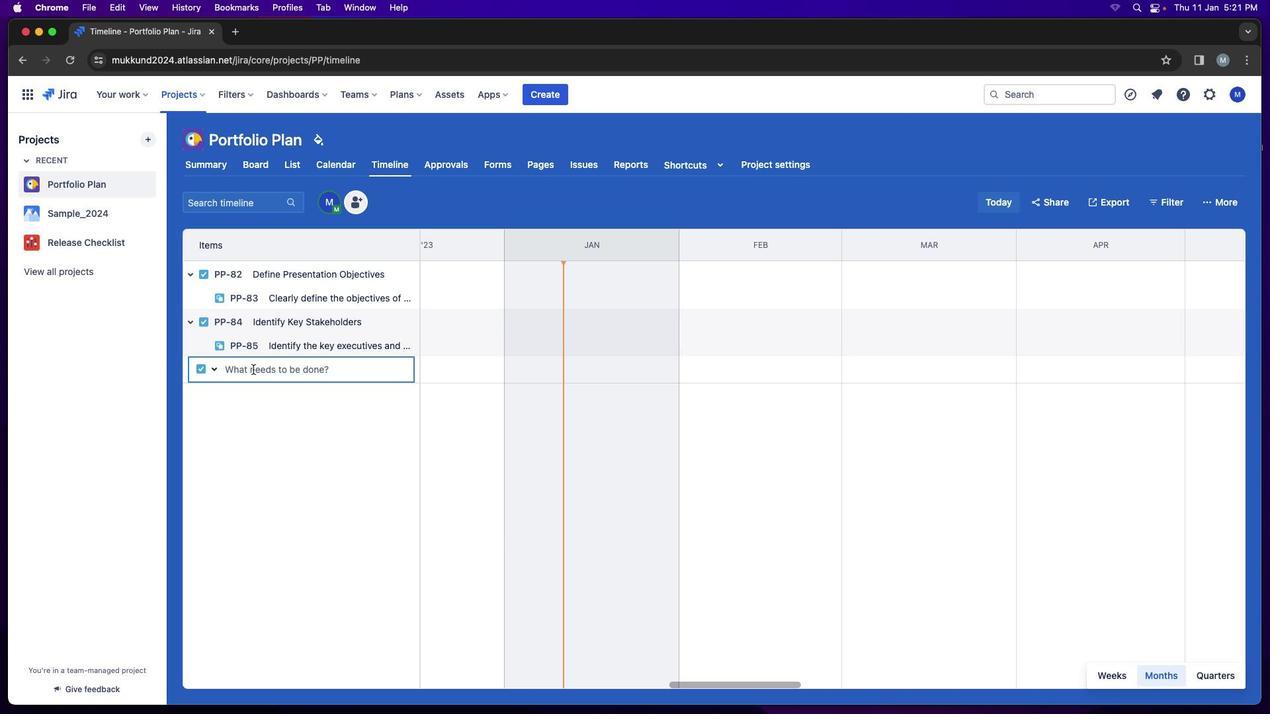
Action: Mouse moved to (239, 389)
Screenshot: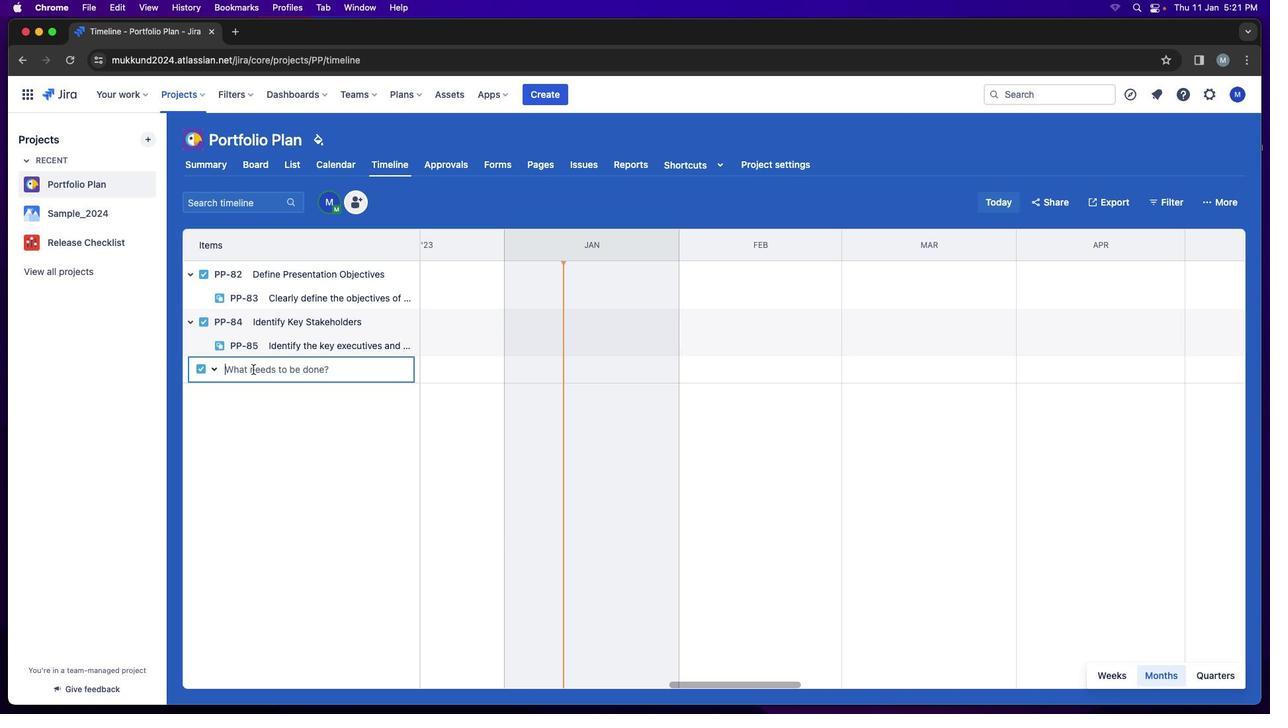 
Action: Mouse pressed left at (239, 389)
Screenshot: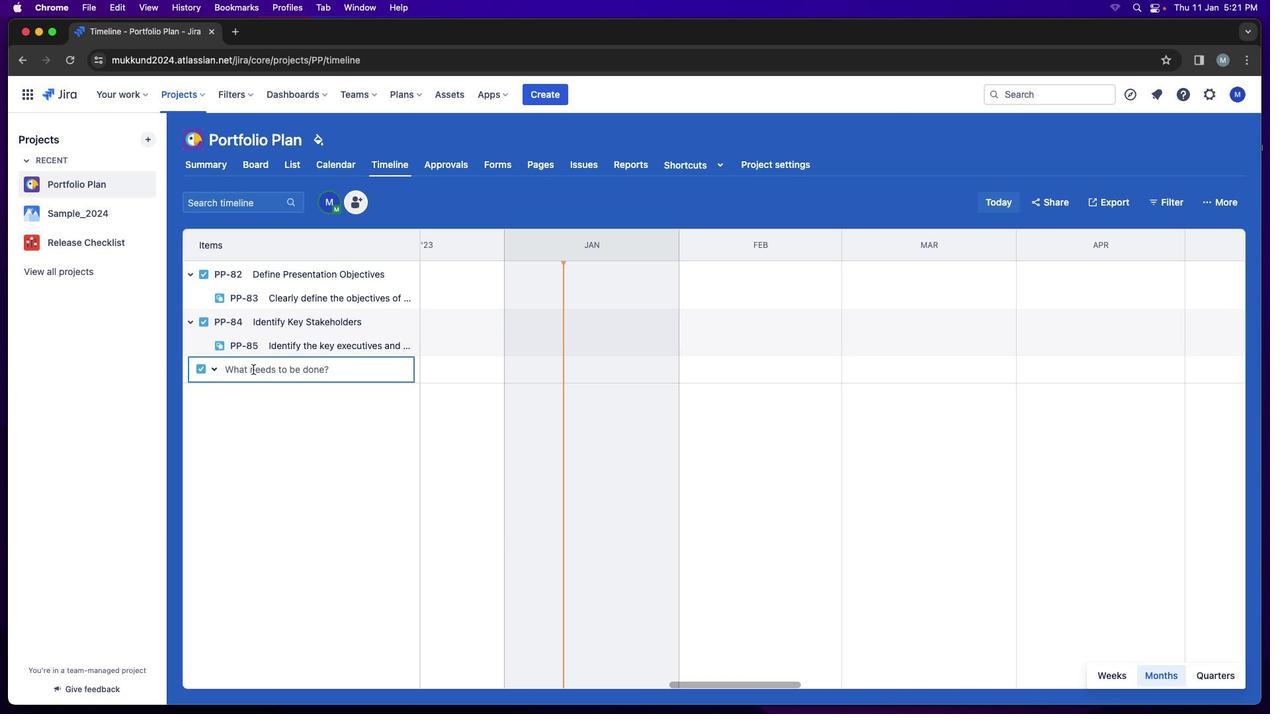 
Action: Mouse moved to (274, 390)
Screenshot: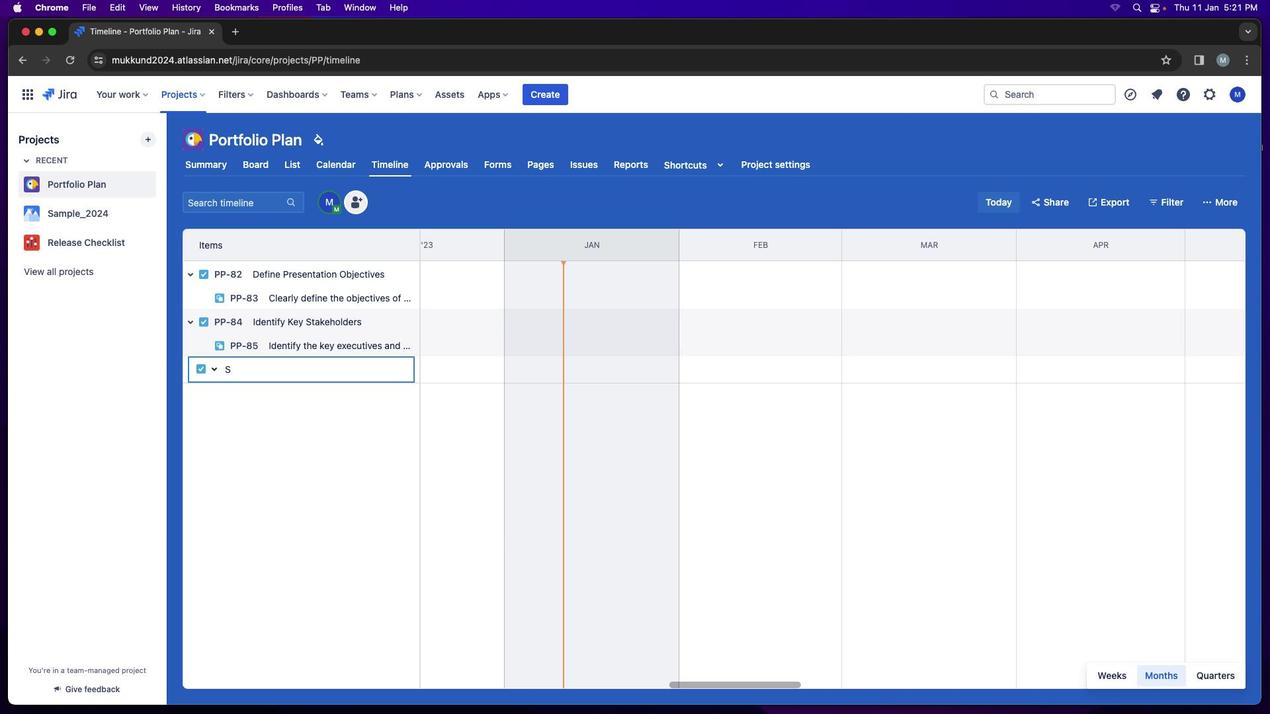 
Action: Mouse pressed left at (274, 390)
Screenshot: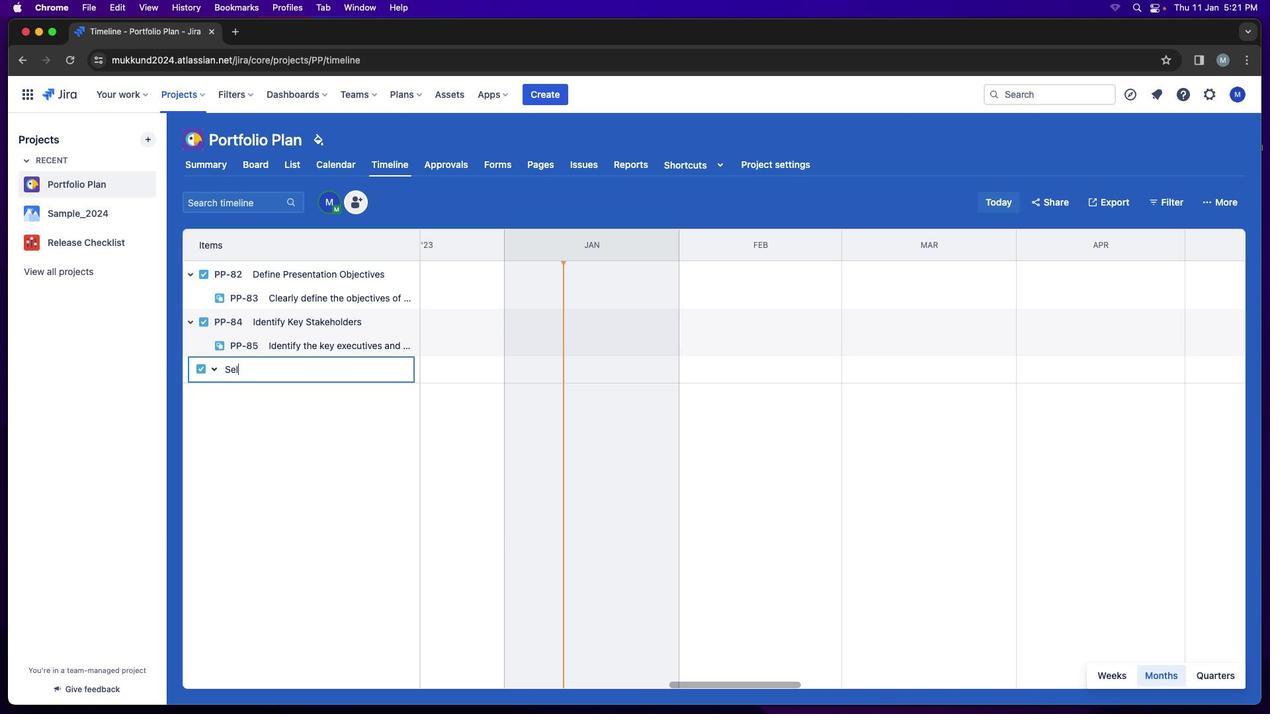 
Action: Key pressed Key.shift'S''e''l''e''c''t'Key.space'a'Key.space's''u''i''t''a''b''l''e'Key.spaceKey.shift'D''a''t''e'Key.space'a''n''d'Key.spaceKey.shift'T''i''m''e'Key.enter
Screenshot: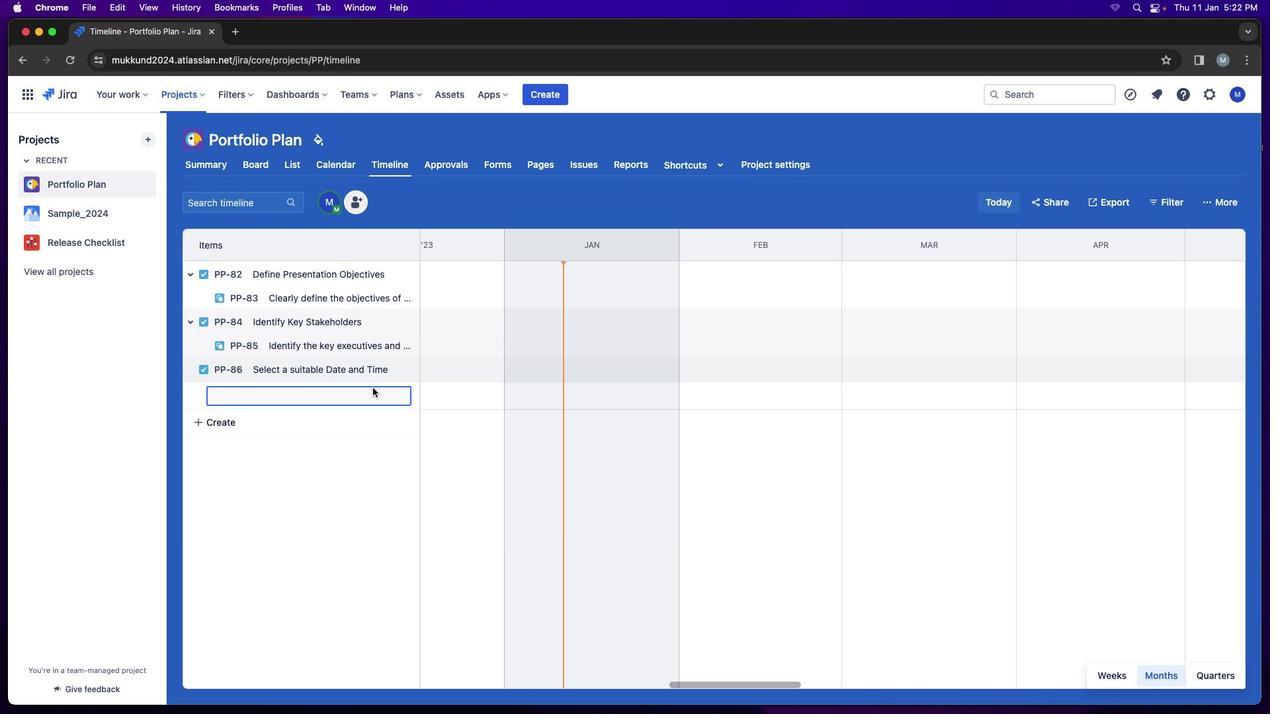 
Action: Mouse moved to (428, 397)
Screenshot: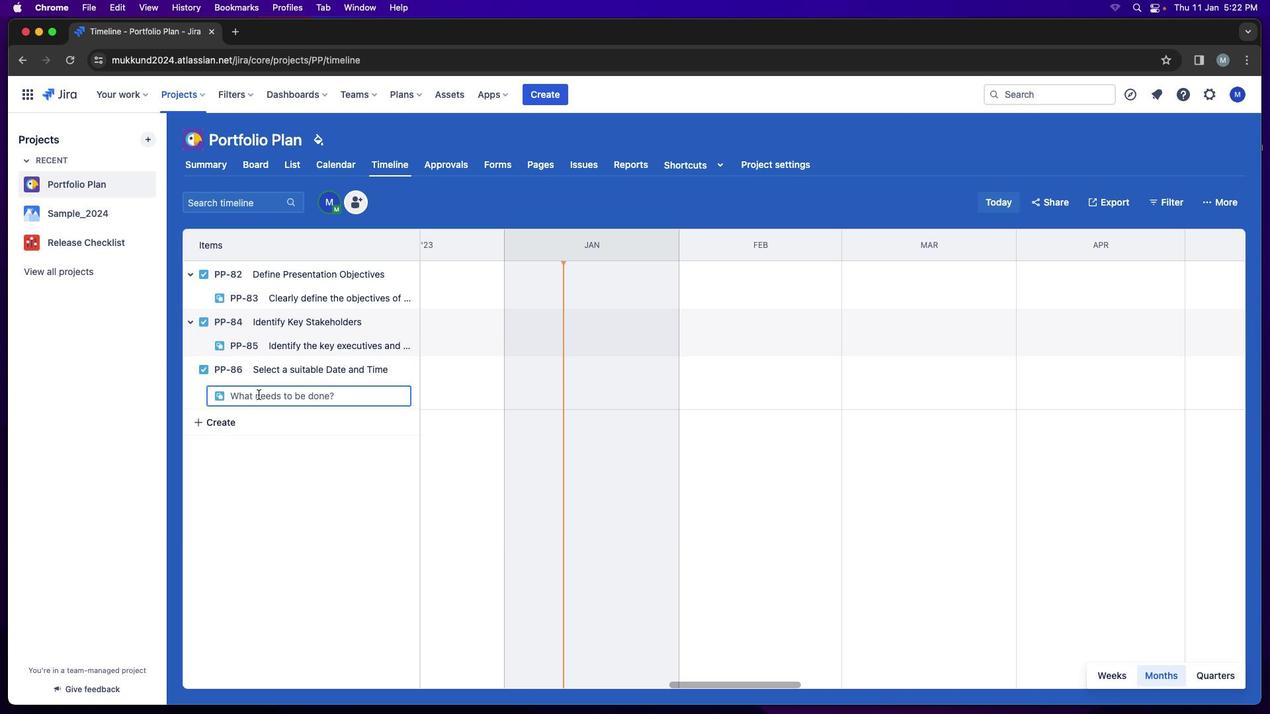 
Action: Mouse pressed left at (428, 397)
Screenshot: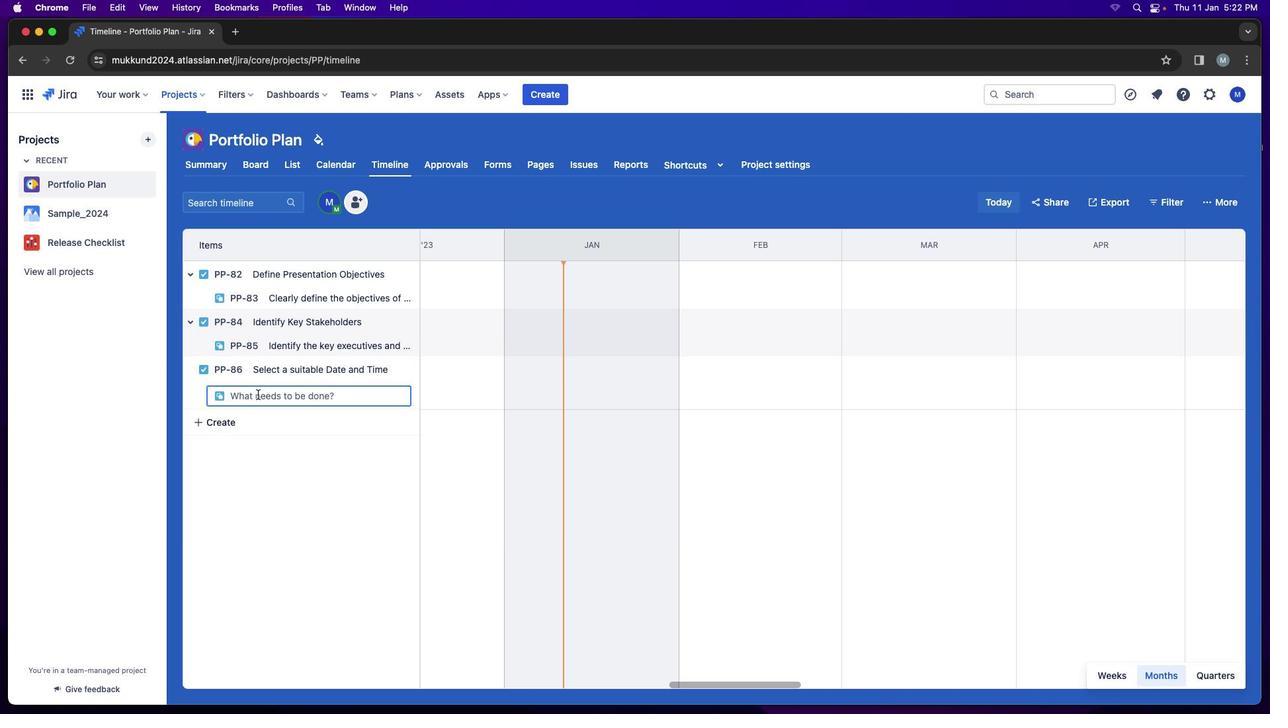 
Action: Mouse moved to (279, 416)
Screenshot: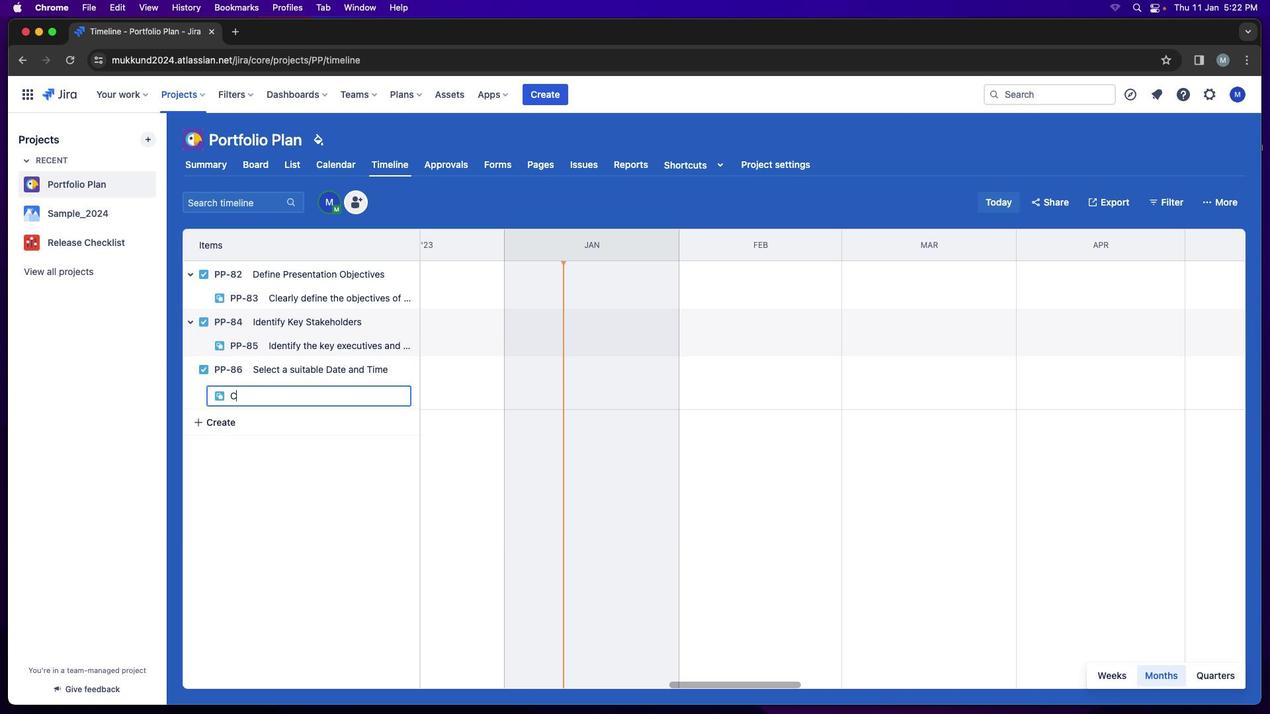 
Action: Mouse pressed left at (279, 416)
Screenshot: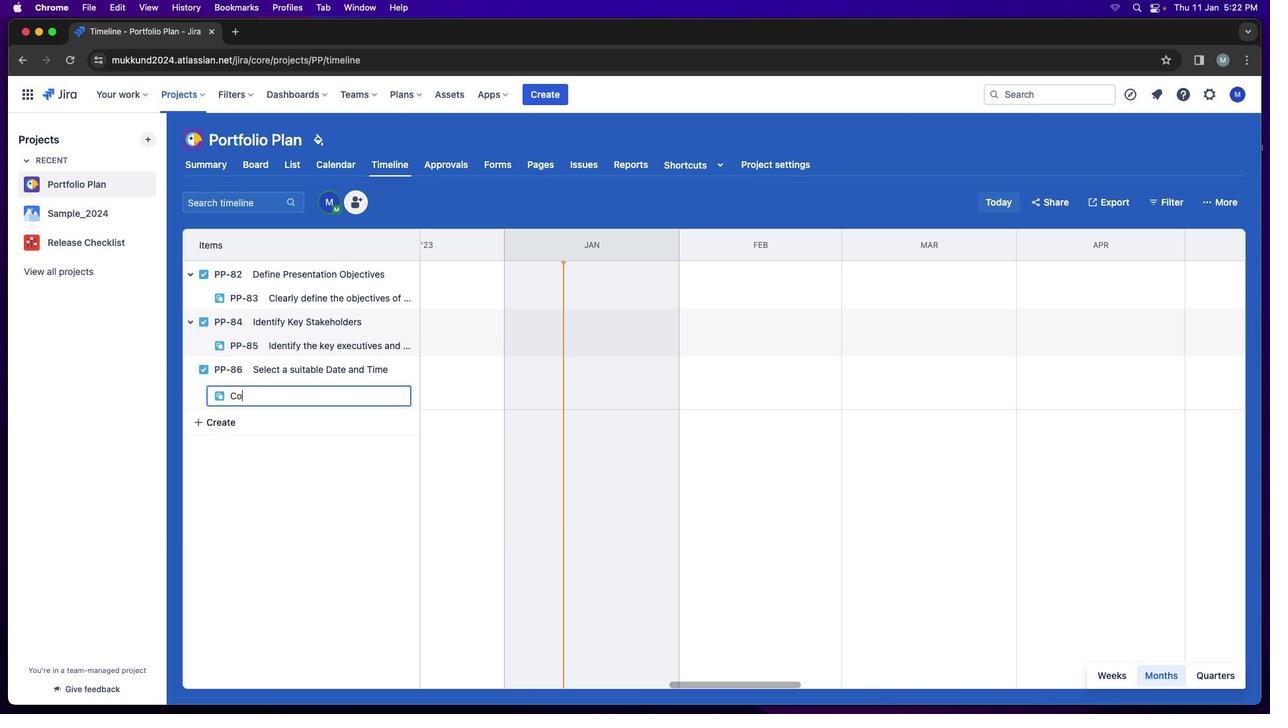 
Action: Mouse moved to (277, 416)
Screenshot: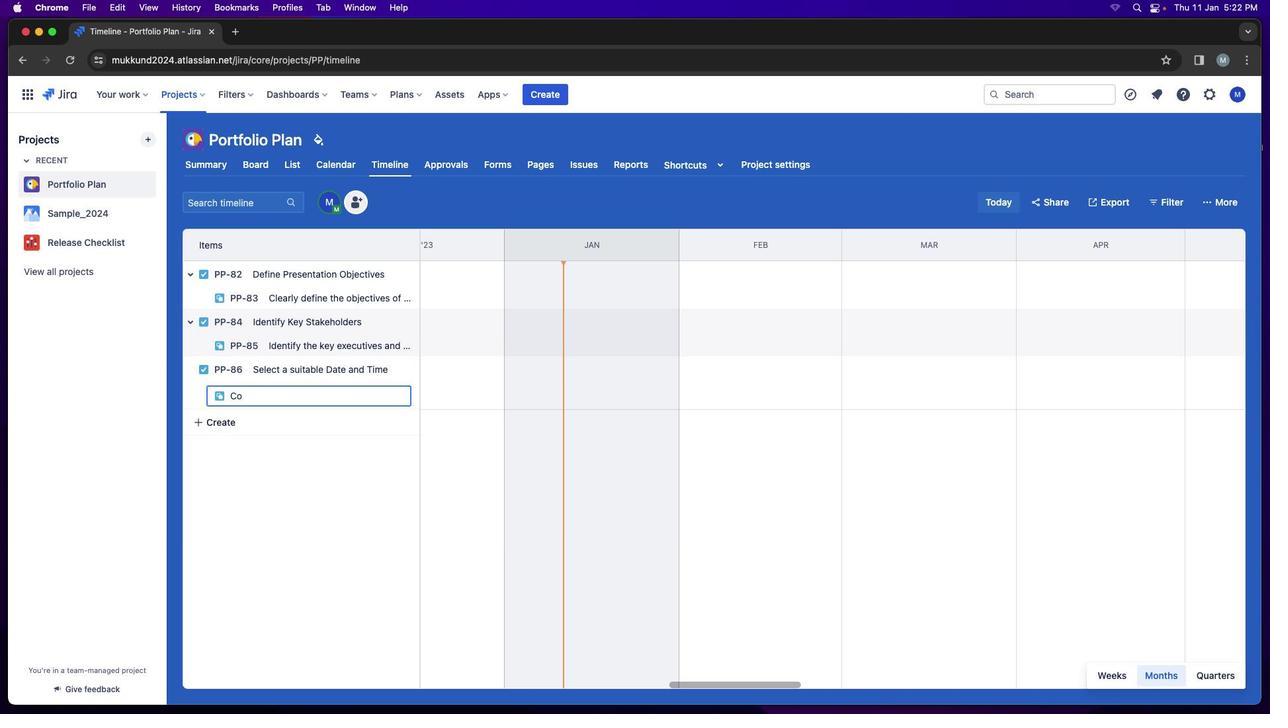 
Action: Key pressed Key.shift'C''o''n''s''i''d''e''r'Key.space't''h''e'Key.space'a''v''i''l''a''b''i''l''i''t''y'Key.spaceKey.backspaceKey.backspaceKey.backspaceKey.backspaceKey.backspaceKey.backspaceKey.backspaceKey.backspaceKey.backspaceKey.backspace'a''i''l''a''b''i''l''i''t''y'Key.space'o''f'Key.space'k''e''y'Key.space'e''x''e''c''u''t''i''v''e''s'Key.space'w''h''e''n'Key.space's''c''h''e''d''u''l''i''n''g'Key.space't''h''e'Key.space'p''r''e''s''e''n''t''a''t''i''o''n''.'Key.enter
Screenshot: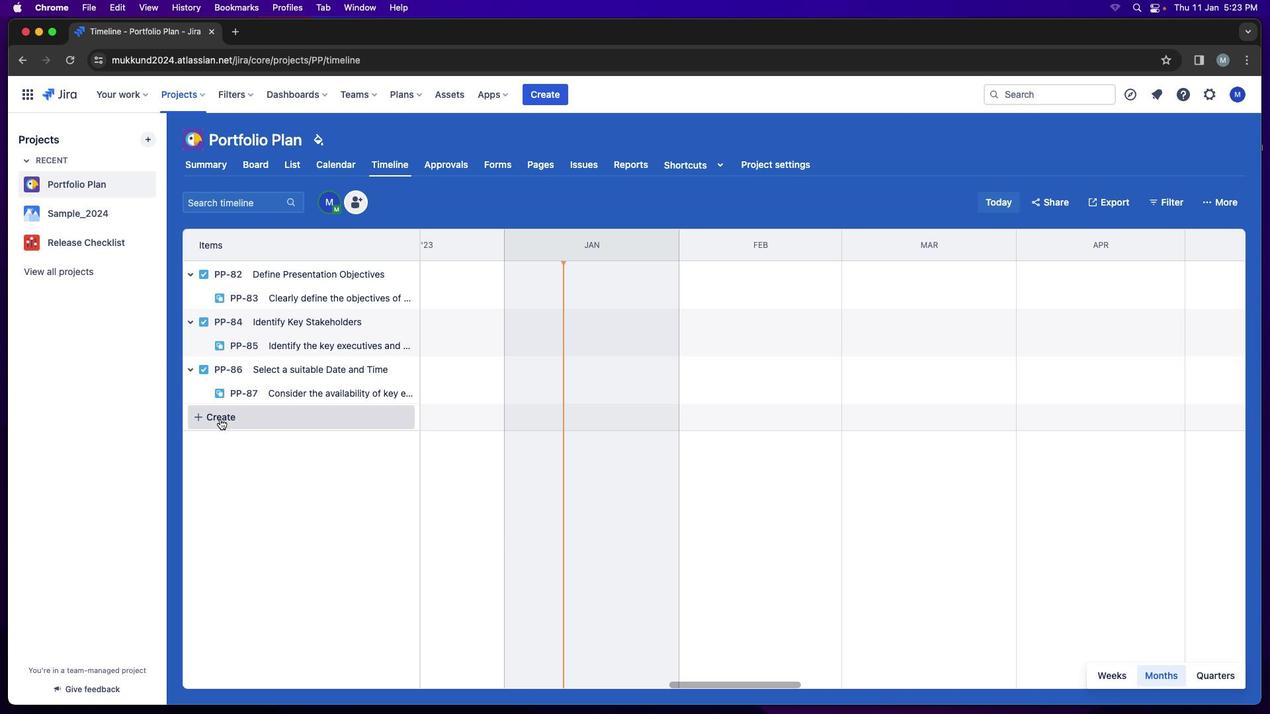 
Action: Mouse moved to (241, 440)
Screenshot: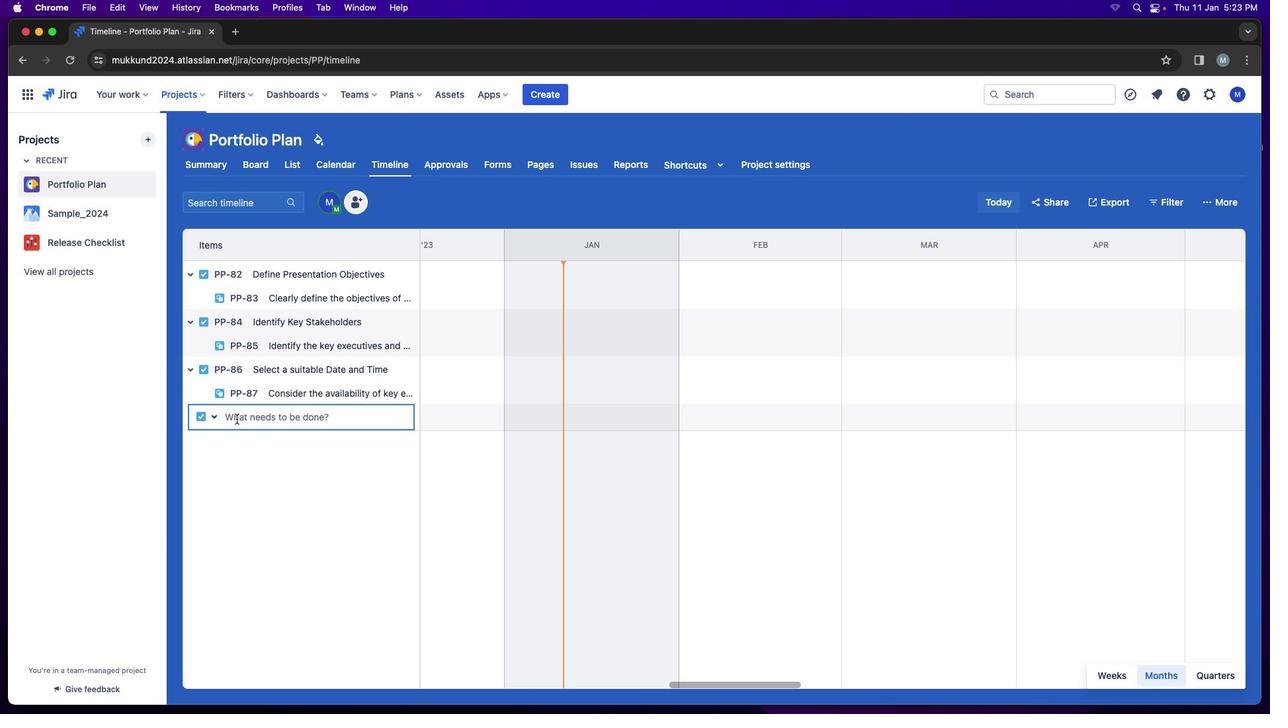 
Action: Mouse pressed left at (241, 440)
Screenshot: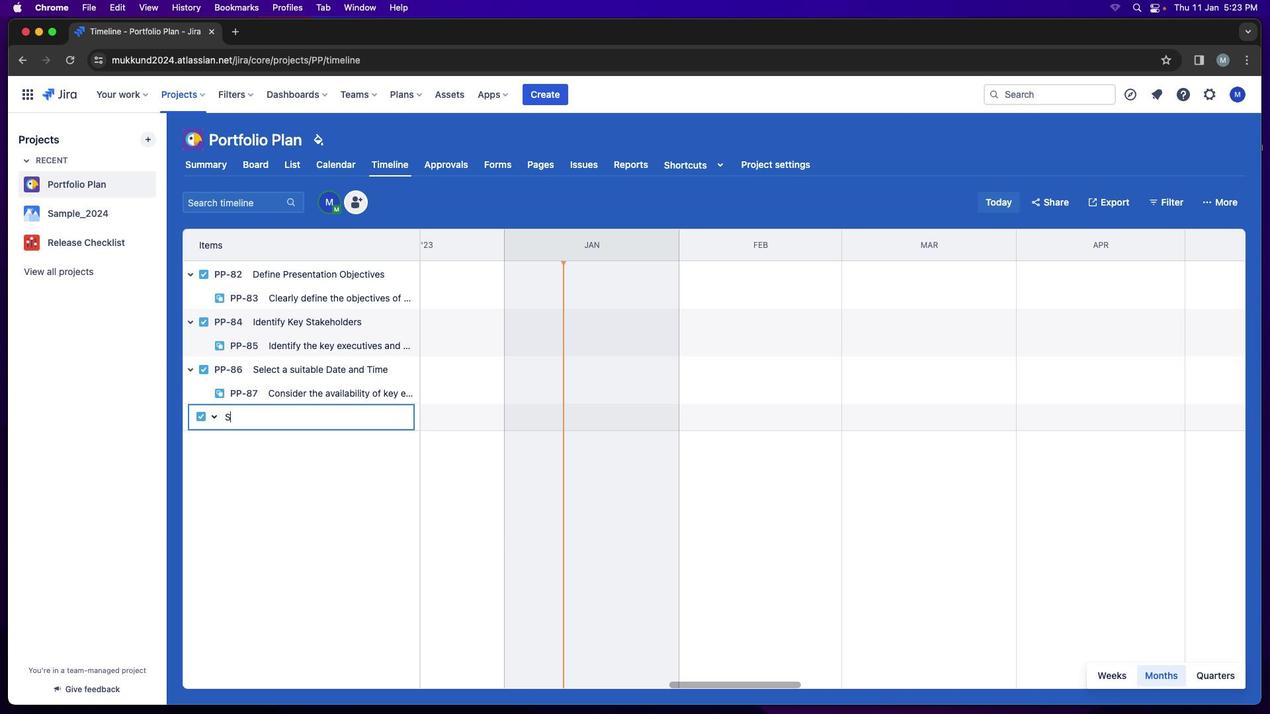 
Action: Mouse moved to (258, 440)
Screenshot: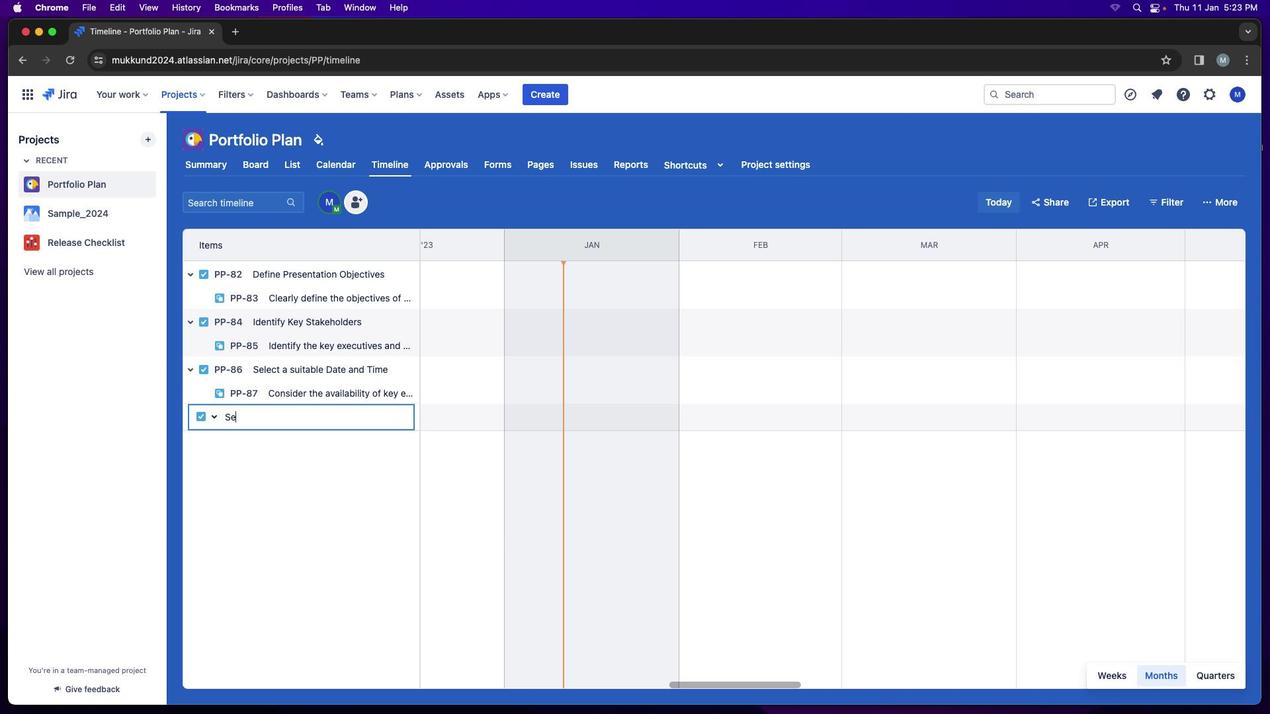 
Action: Mouse pressed left at (258, 440)
Screenshot: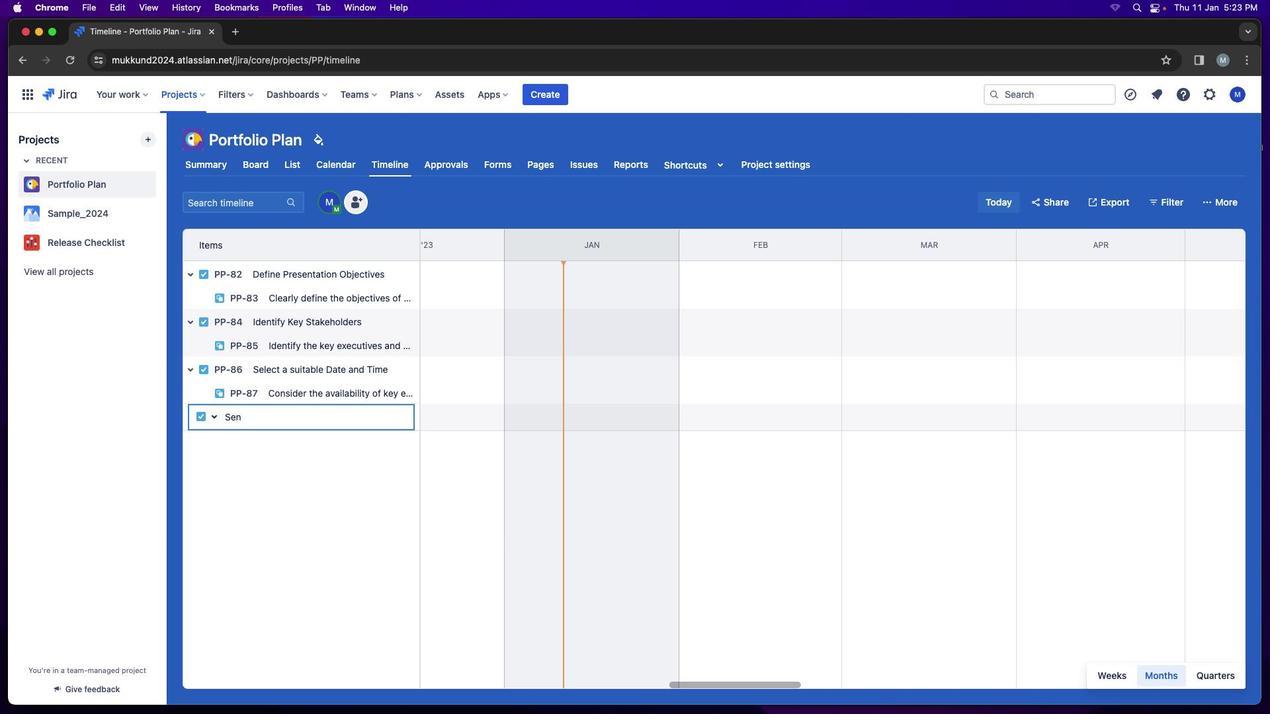 
Action: Key pressed Key.shift'S''e''n''d'Key.spaceKey.shift'C''a''l''e''n''d''a''r'Key.space'i''n''v''i''d'Key.backspaceKey.backspaceKey.backspaceKey.backspaceKey.backspaceKey.backspaceKey.backspaceKey.backspaceKey.backspaceKey.backspace'n''d''a''r'Key.spaceKey.spaceKey.backspace'i''n''v'Key.spaceKey.backspaceKey.backspaceKey.backspaceKey.backspaceKey.backspaceKey.backspaceKey.backspace'a''r'Key.space'i''n''v''i''t''a''t''i''o''n''s'Key.space'w''e''l''l'Key.space'i''n'Key.space'a''d''v''a''n''c''e''.'Key.backspaceKey.space'i''n''c''l''u''d''e'Key.space't''h''e'Key.space'd''a''t''e'','Key.backspaceKey.space'a''n'Key.backspaceKey.backspaceKey.backspace','Key.space't''i''m''e'Key.space'a''n''d'Key.space'l''o''c''a''t''i''o''n''.'Key.enter
Screenshot: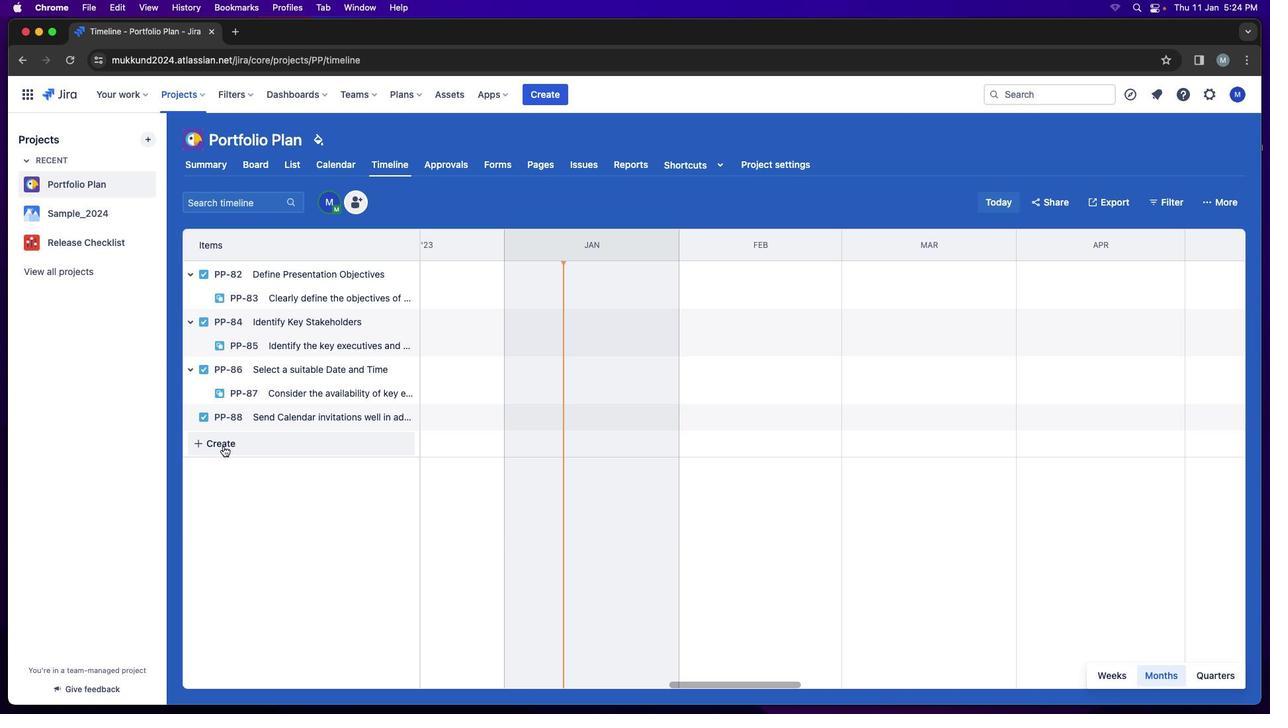 
Action: Mouse moved to (428, 437)
Screenshot: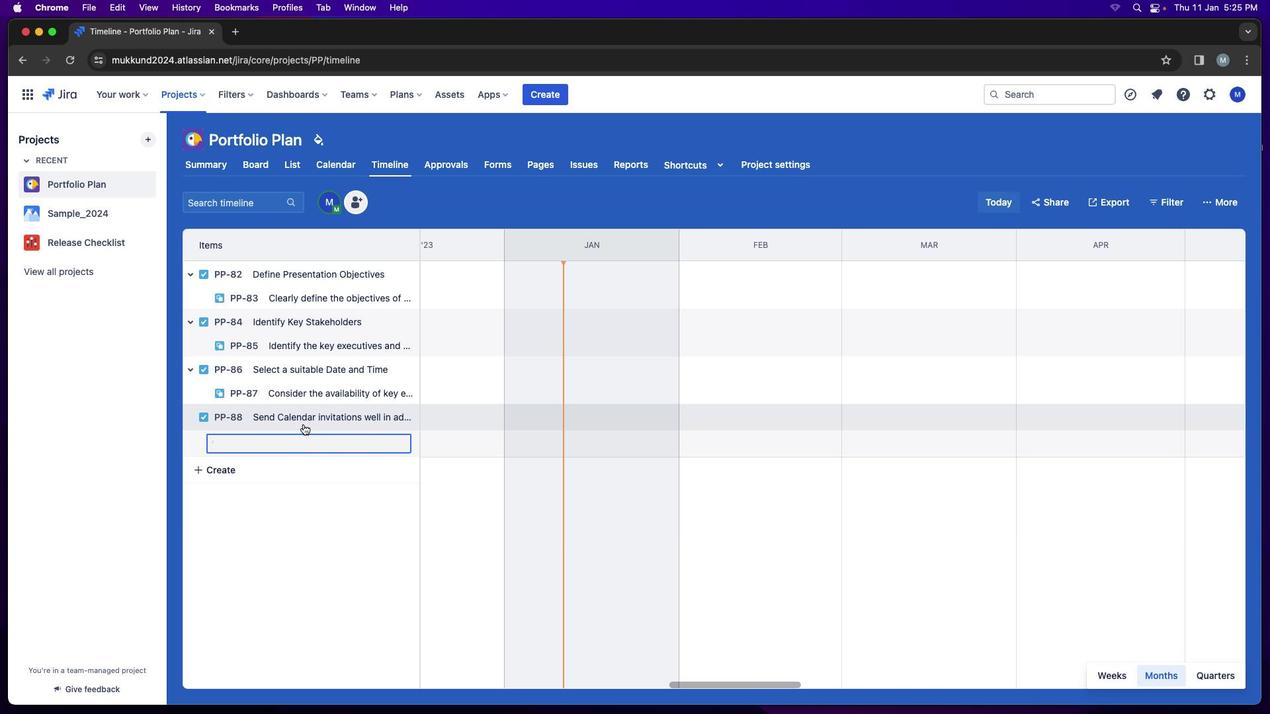 
Action: Mouse pressed left at (428, 437)
Screenshot: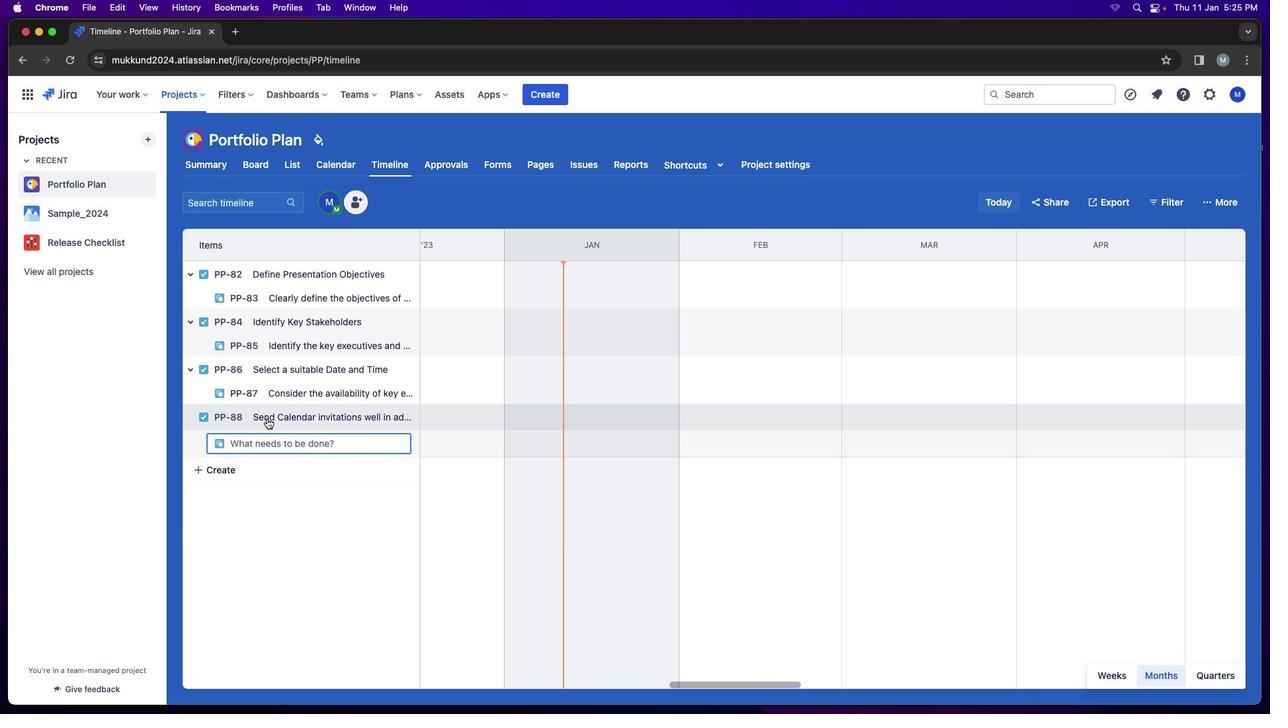 
Action: Mouse moved to (288, 440)
Screenshot: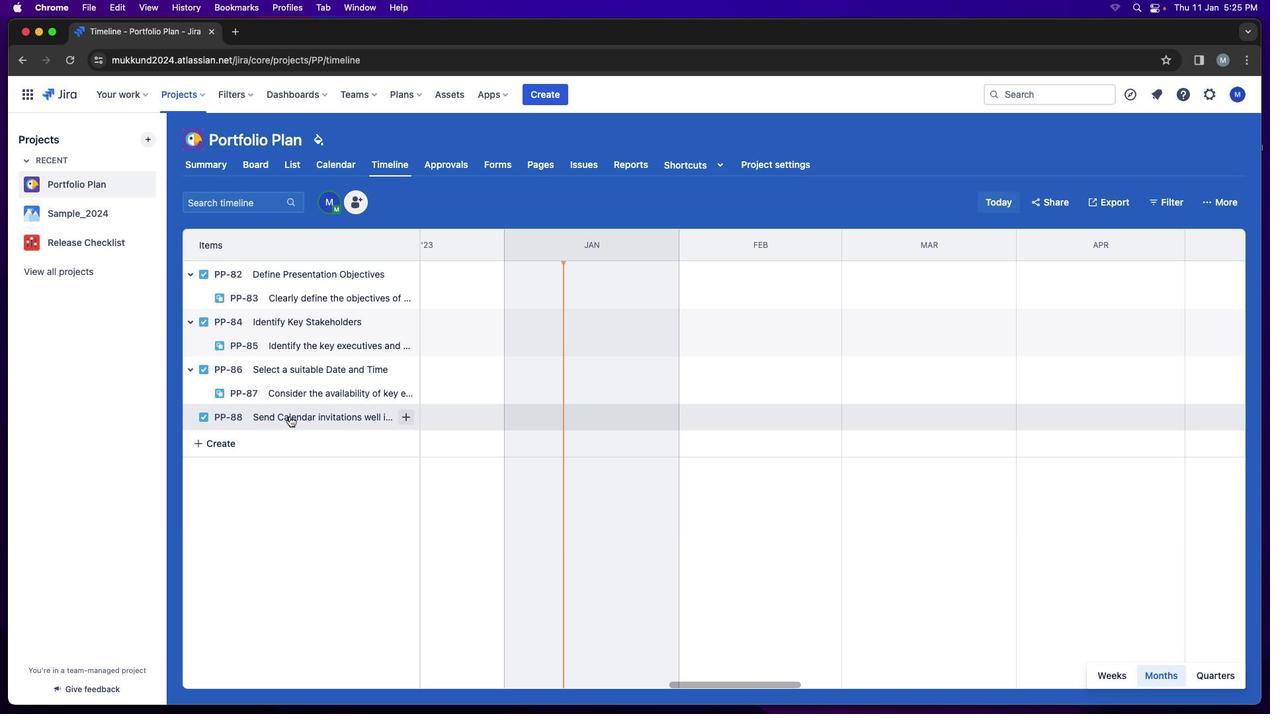 
Action: Mouse pressed left at (288, 440)
Screenshot: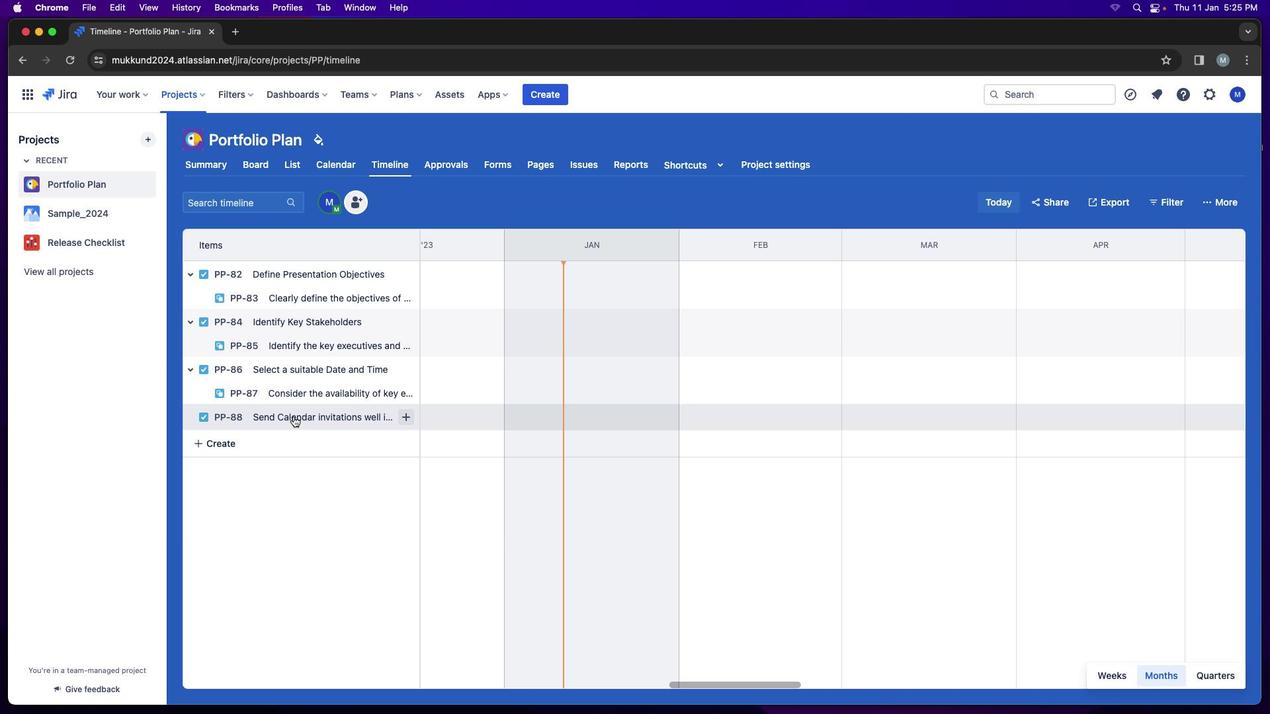 
Action: Mouse moved to (314, 438)
Screenshot: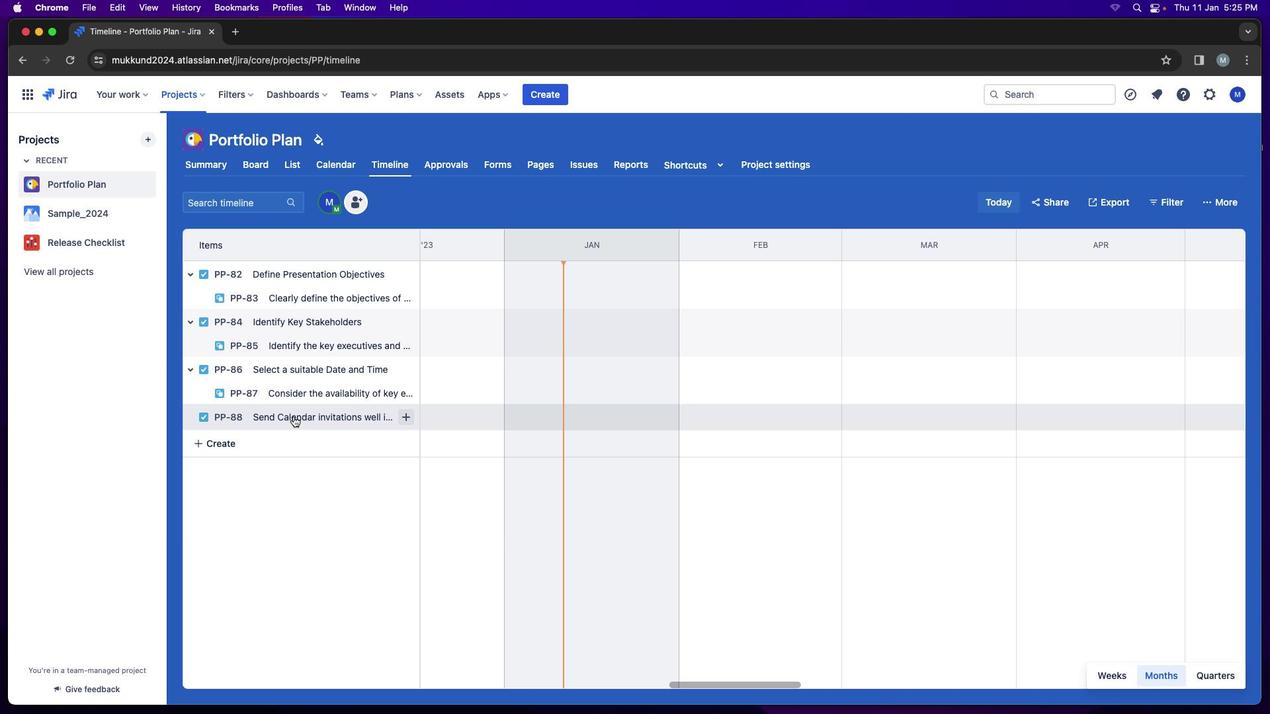 
Action: Mouse pressed left at (314, 438)
Screenshot: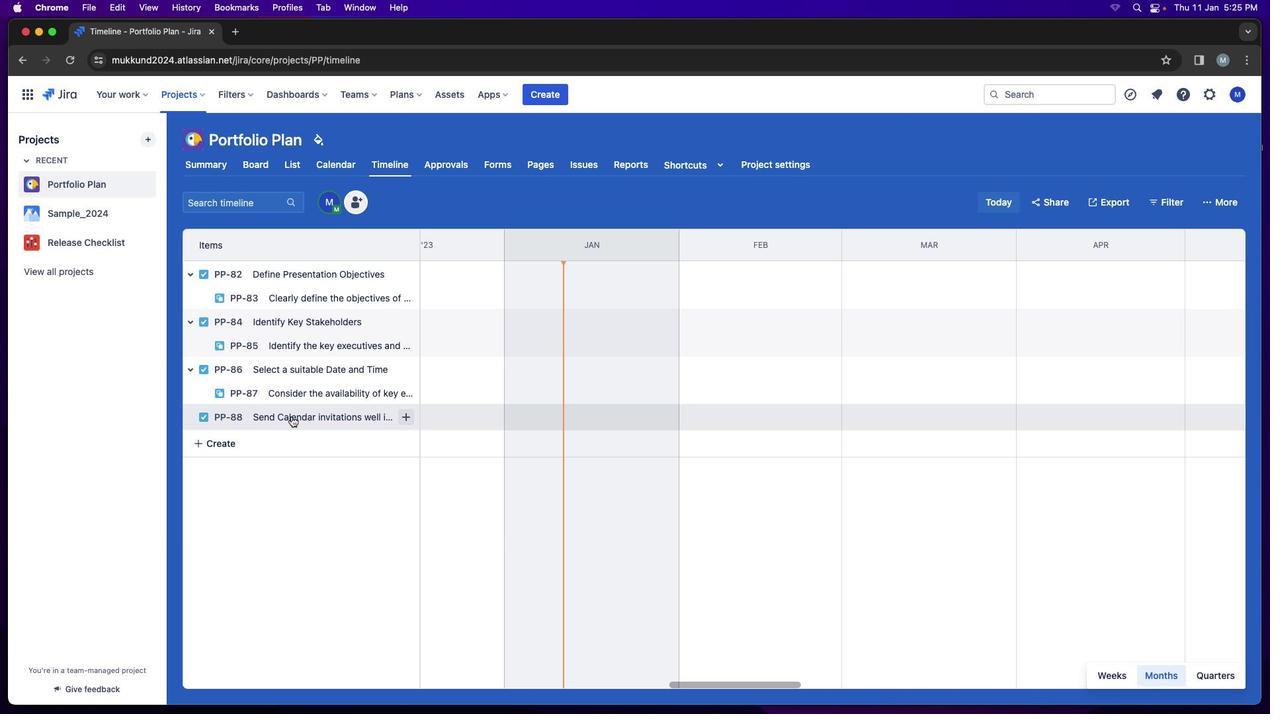 
Action: Mouse pressed left at (314, 438)
Screenshot: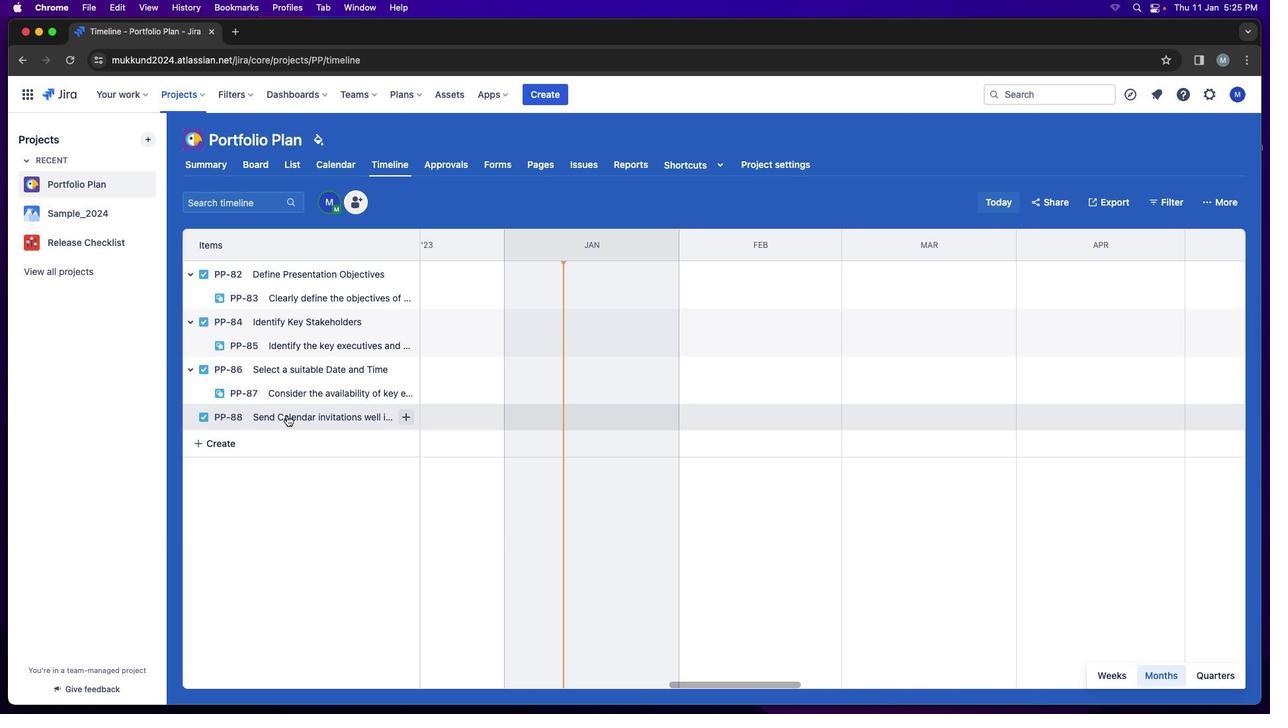 
Action: Mouse moved to (306, 437)
Screenshot: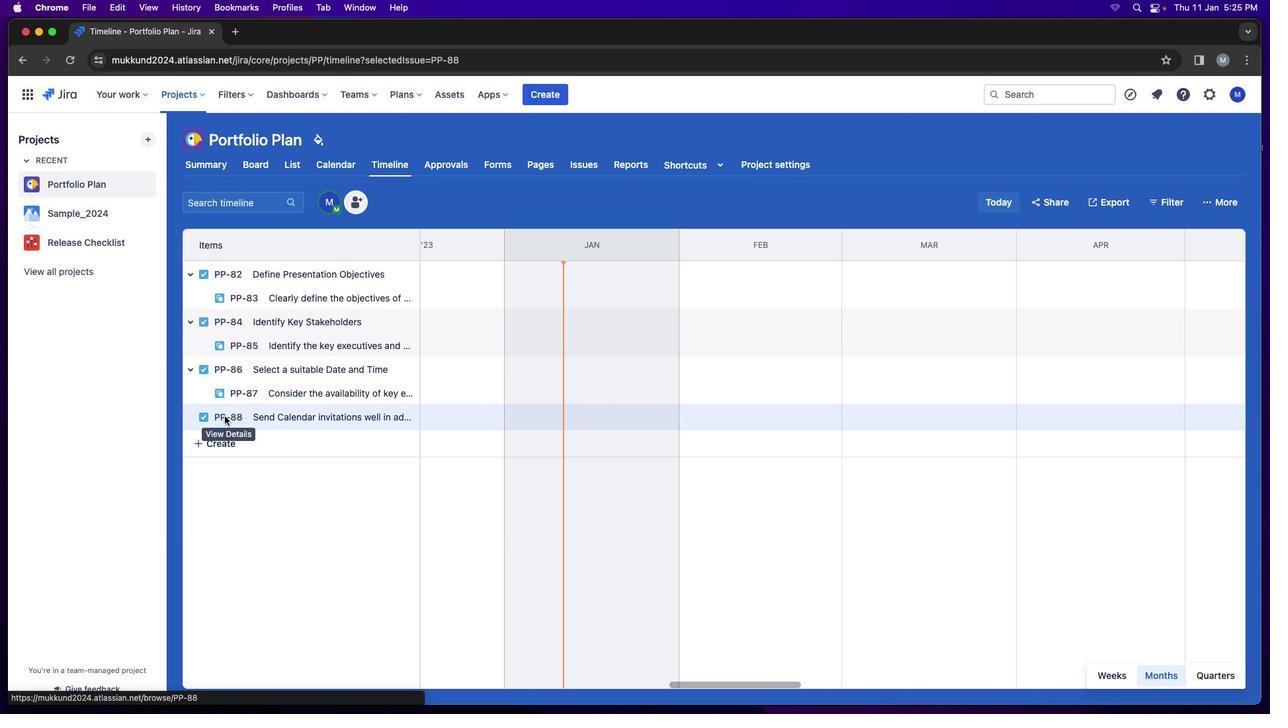 
Action: Mouse pressed left at (306, 437)
Screenshot: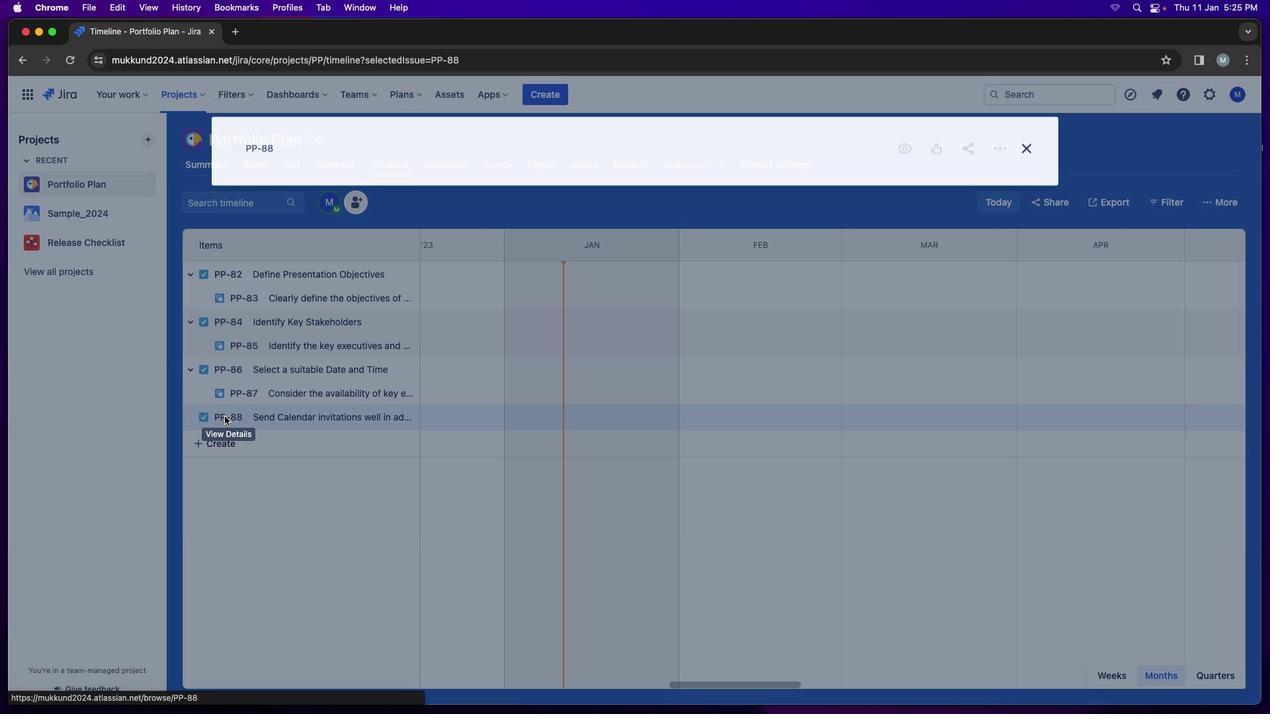 
Action: Mouse pressed left at (306, 437)
Screenshot: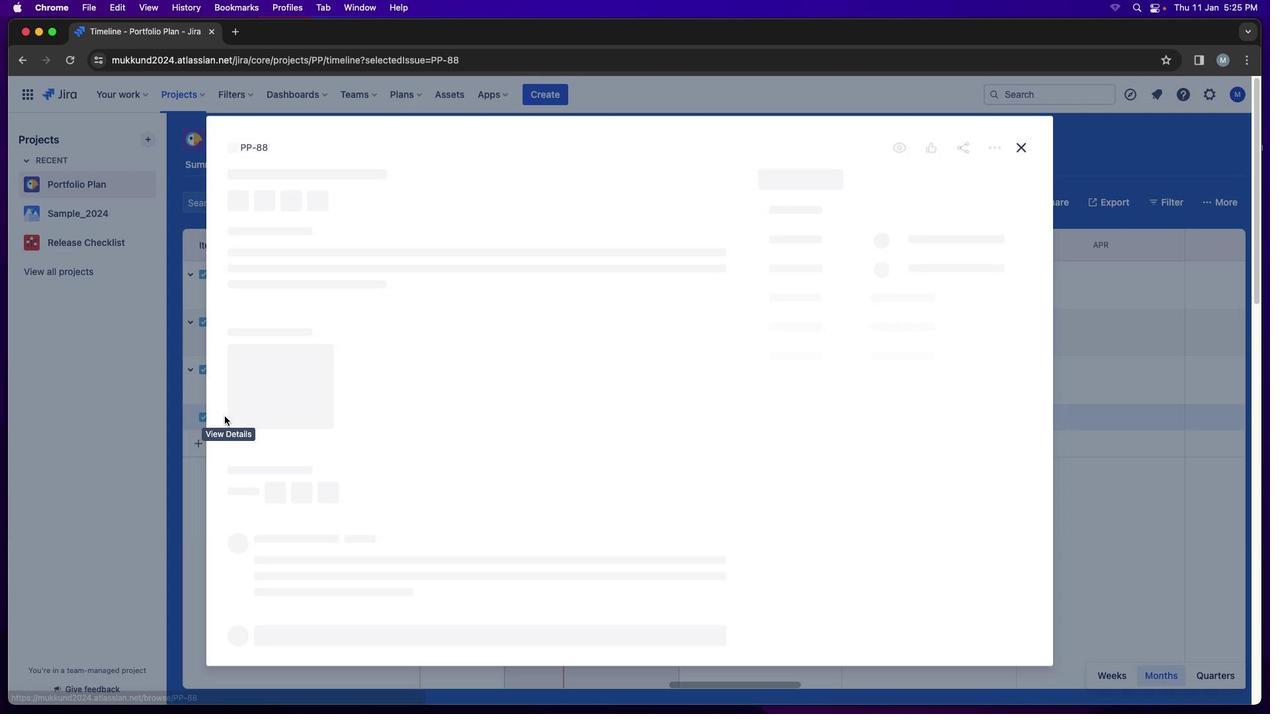 
Action: Mouse moved to (246, 438)
Screenshot: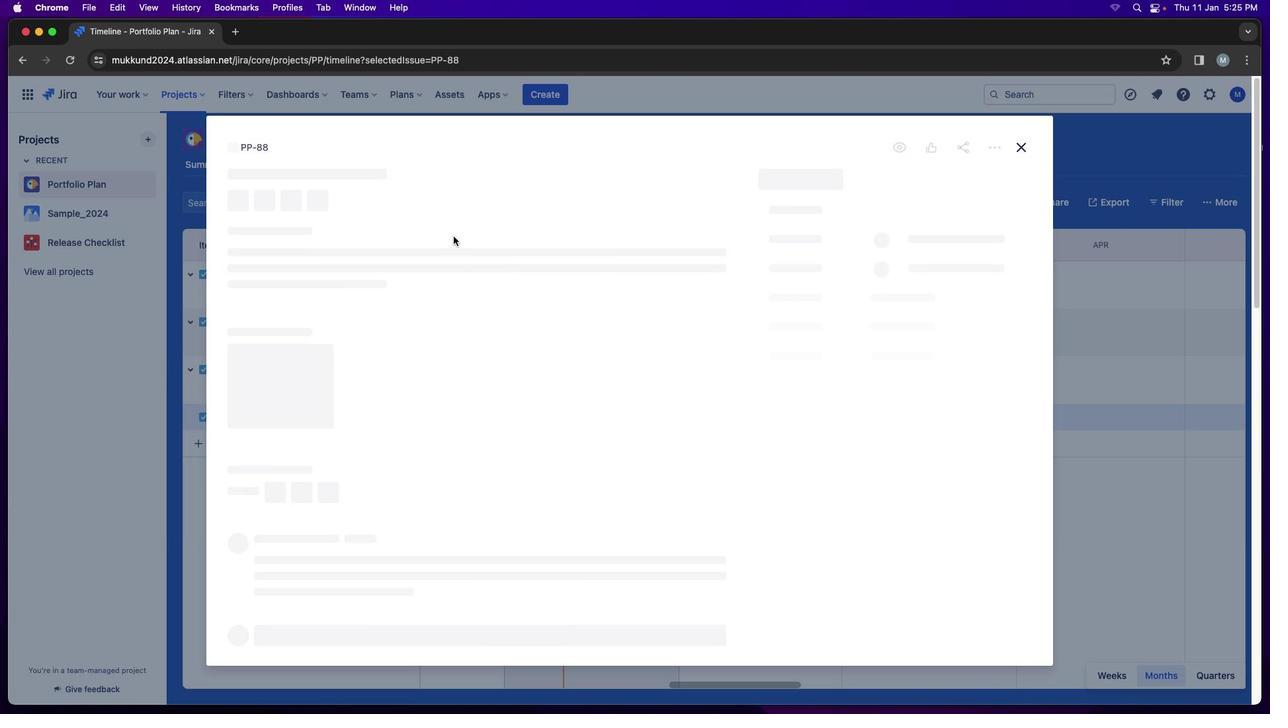 
Action: Mouse pressed left at (246, 438)
Screenshot: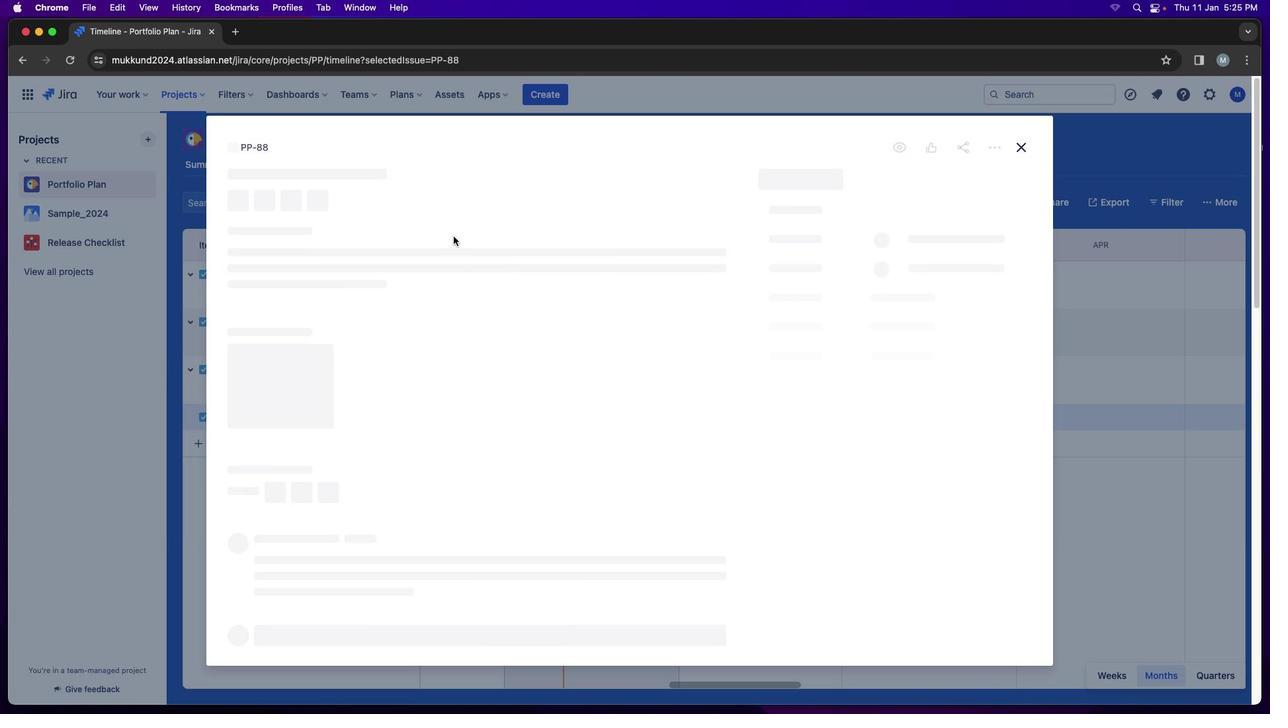 
Action: Mouse moved to (314, 213)
Screenshot: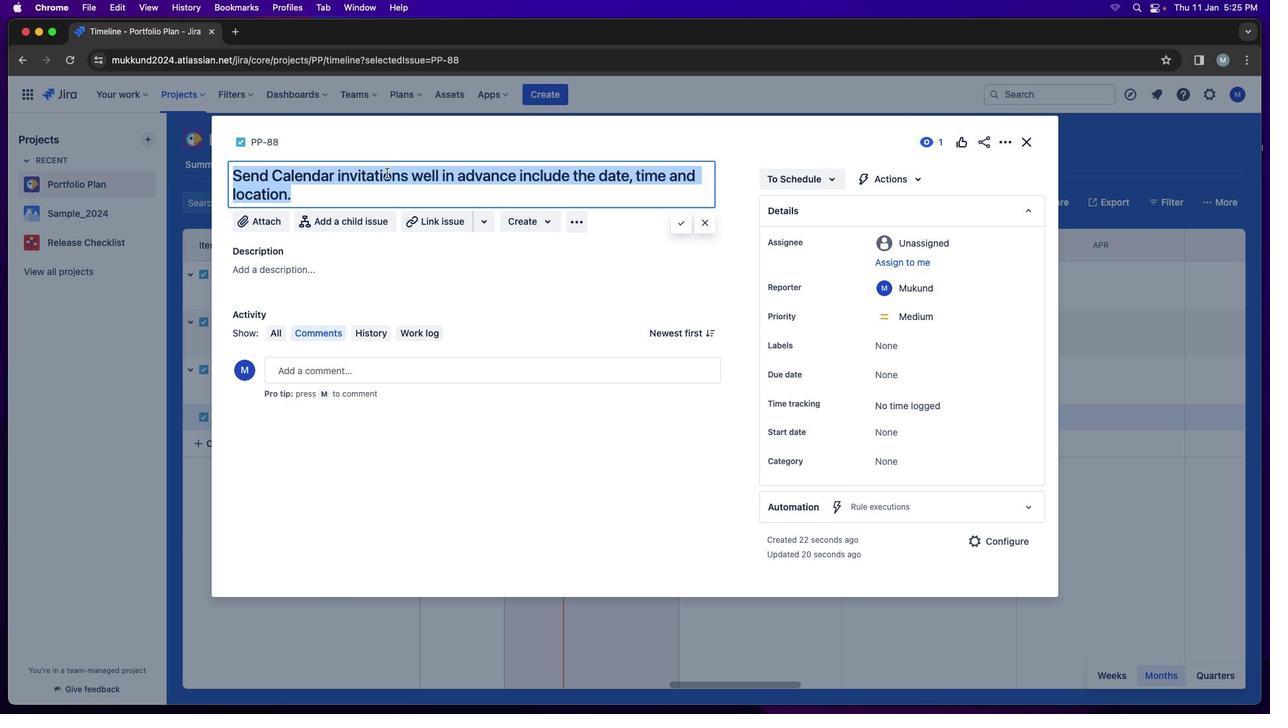 
Action: Mouse pressed left at (314, 213)
Screenshot: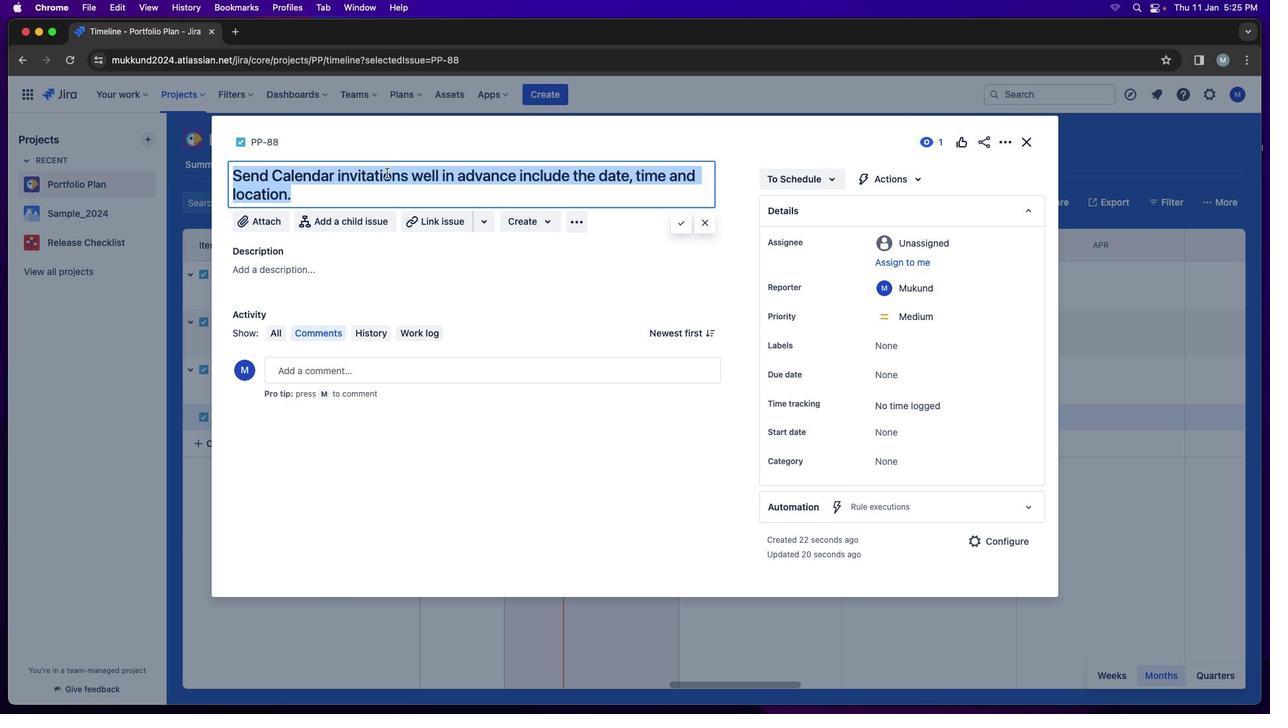 
Action: Mouse moved to (320, 215)
Screenshot: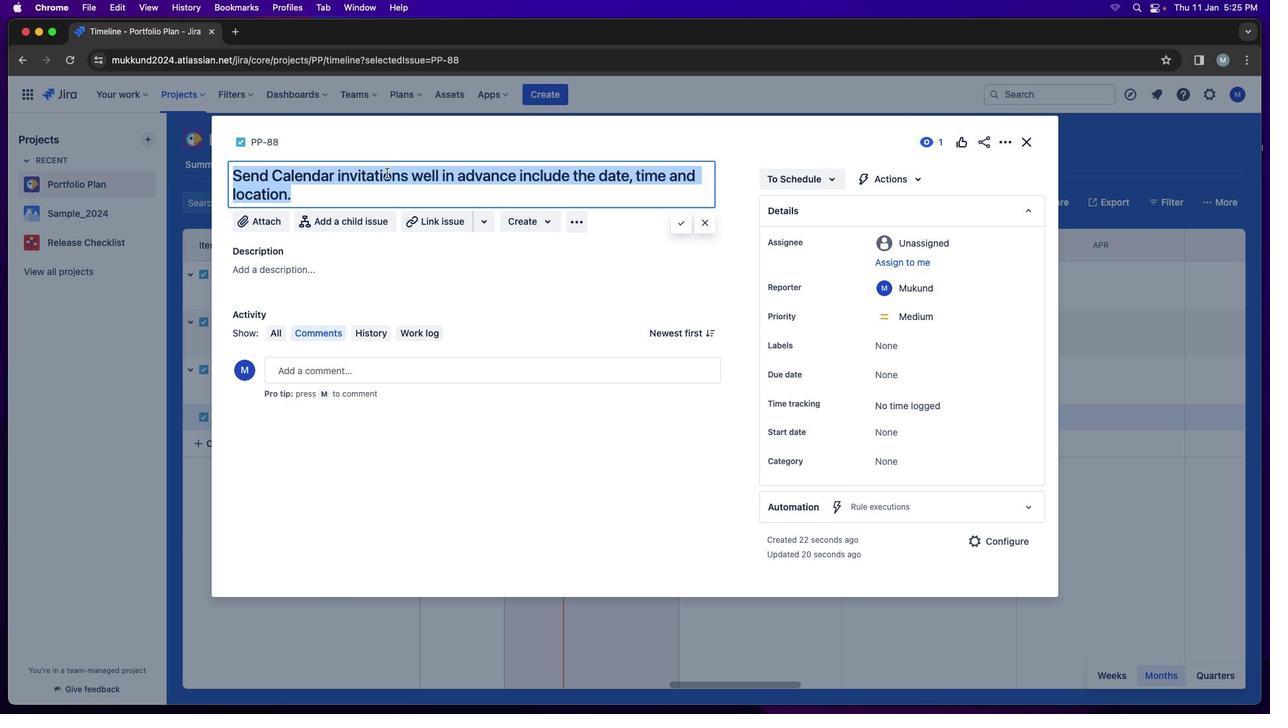 
Action: Mouse pressed left at (320, 215)
Screenshot: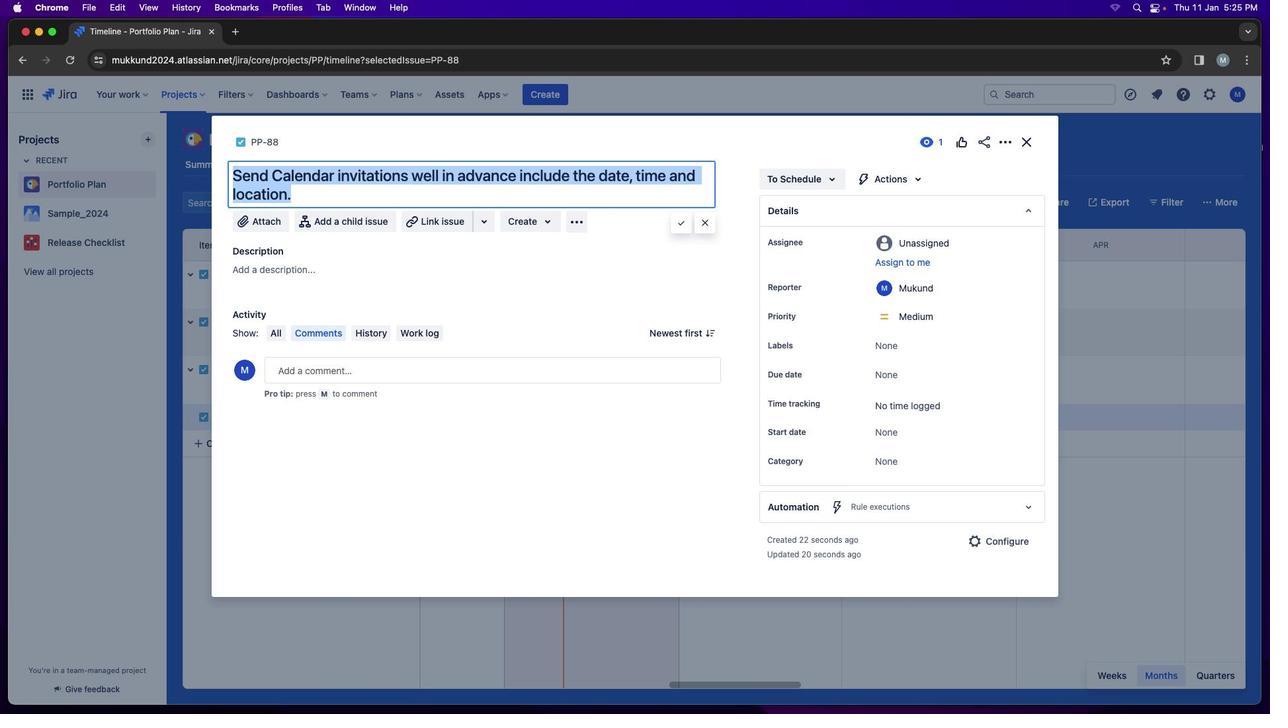 
Action: Mouse moved to (319, 216)
Screenshot: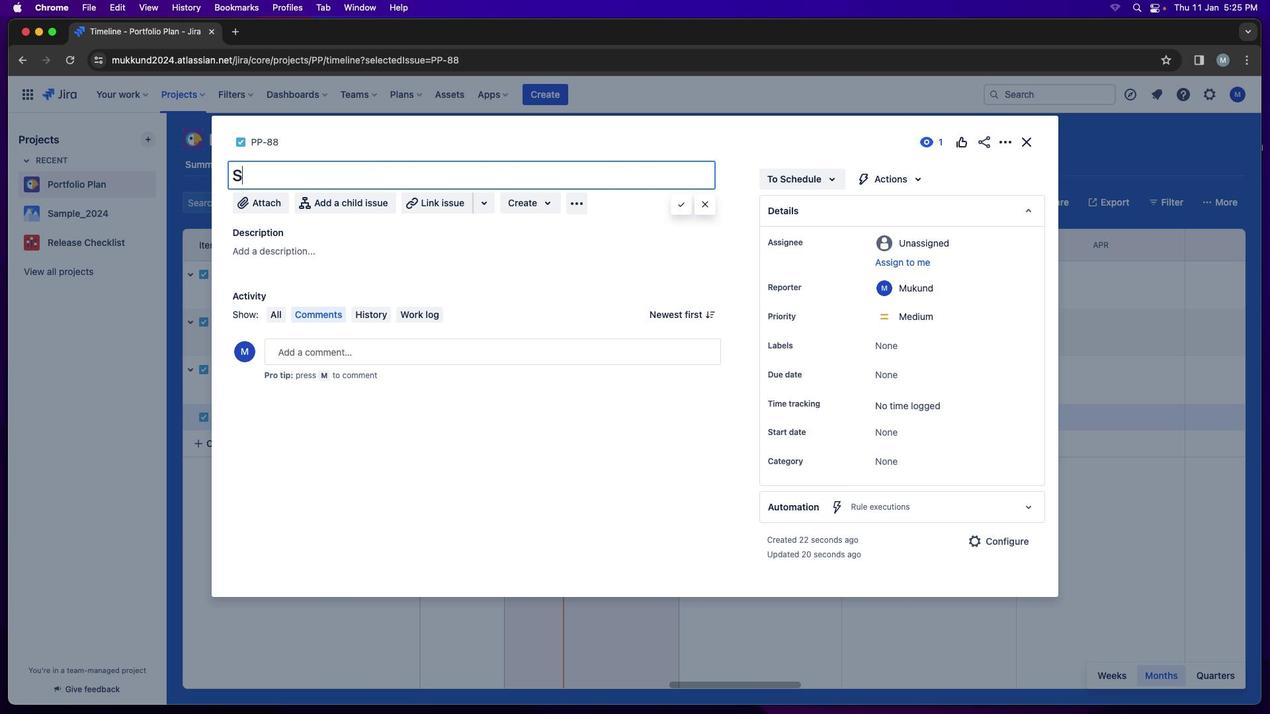 
Action: Mouse pressed left at (319, 216)
Screenshot: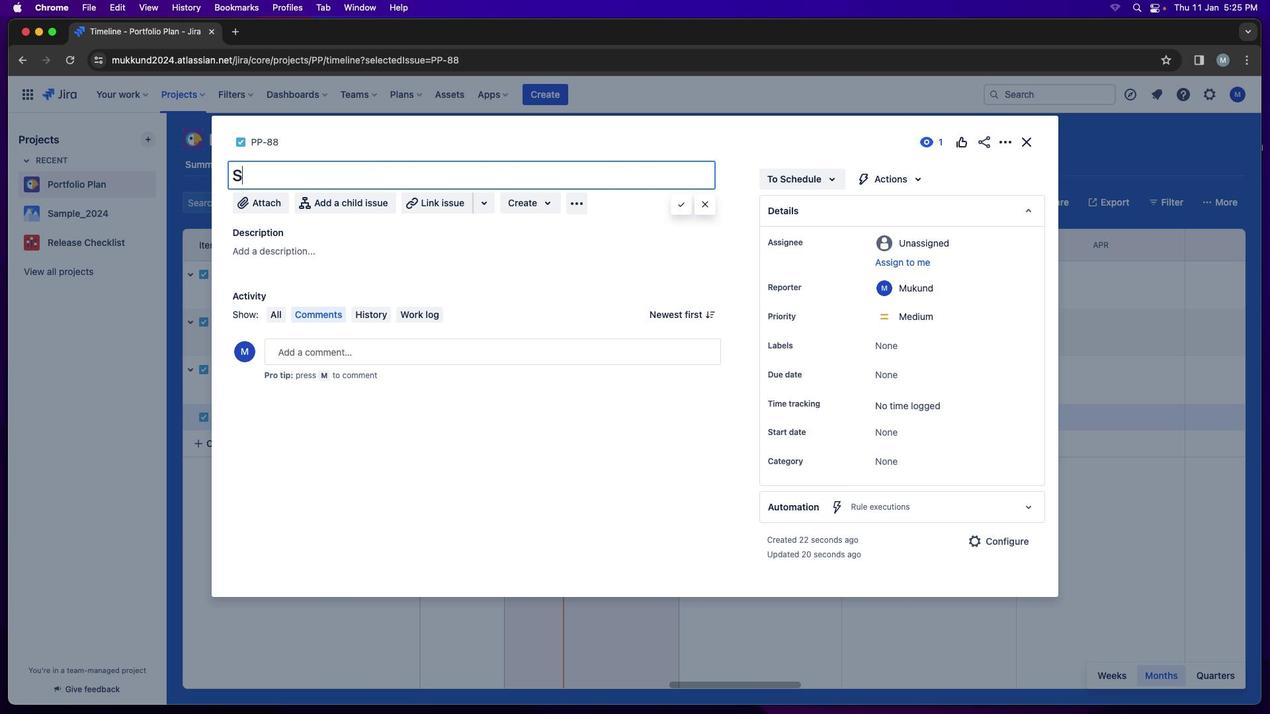 
Action: Mouse moved to (407, 194)
Screenshot: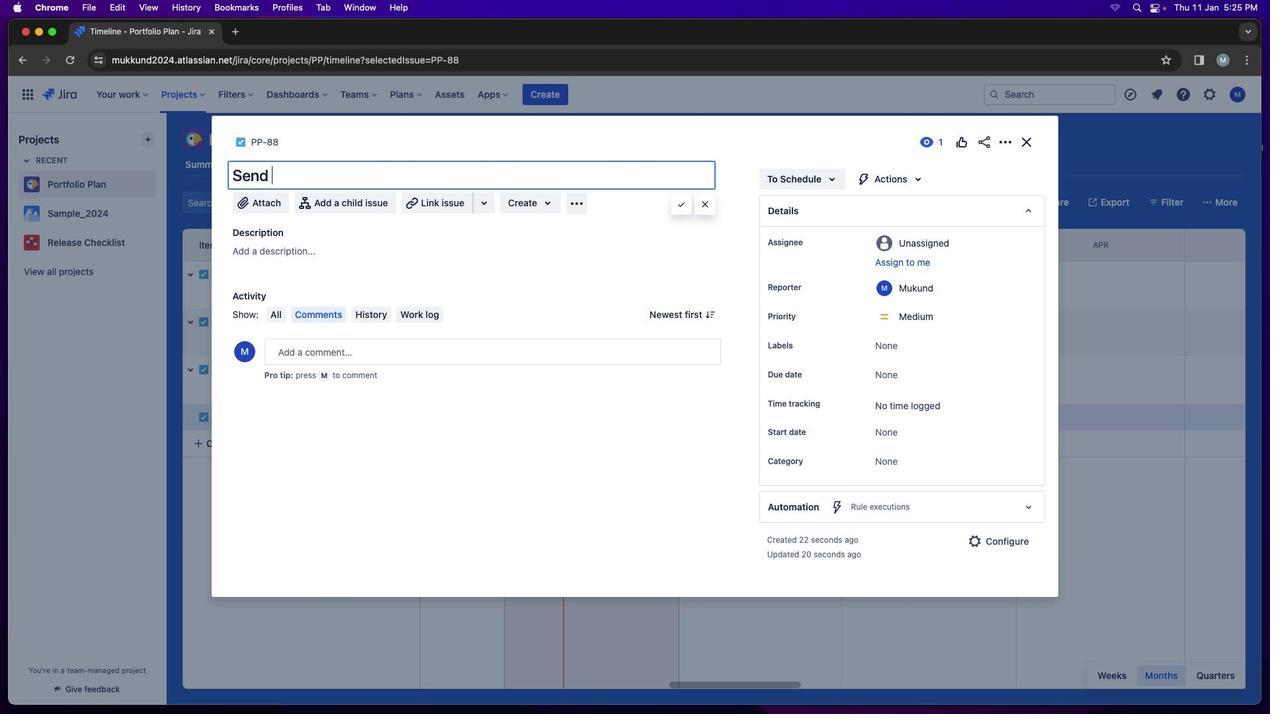 
Action: Key pressed Key.shift'S''e''n''d'Key.spaceKey.shift'C''a''l''e''n''d''a''r'Key.spaceKey.shift'I''n''v''i''t''a''t''i''o''n''s'
Screenshot: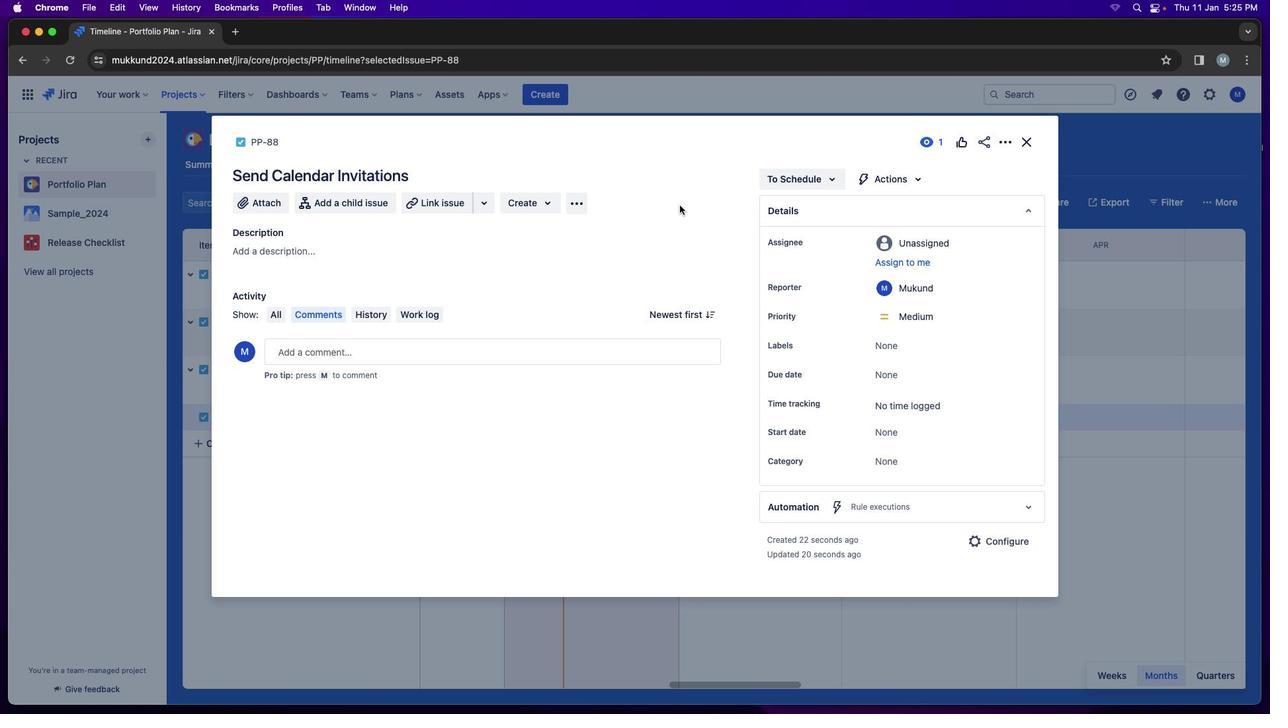 
Action: Mouse moved to (692, 225)
Screenshot: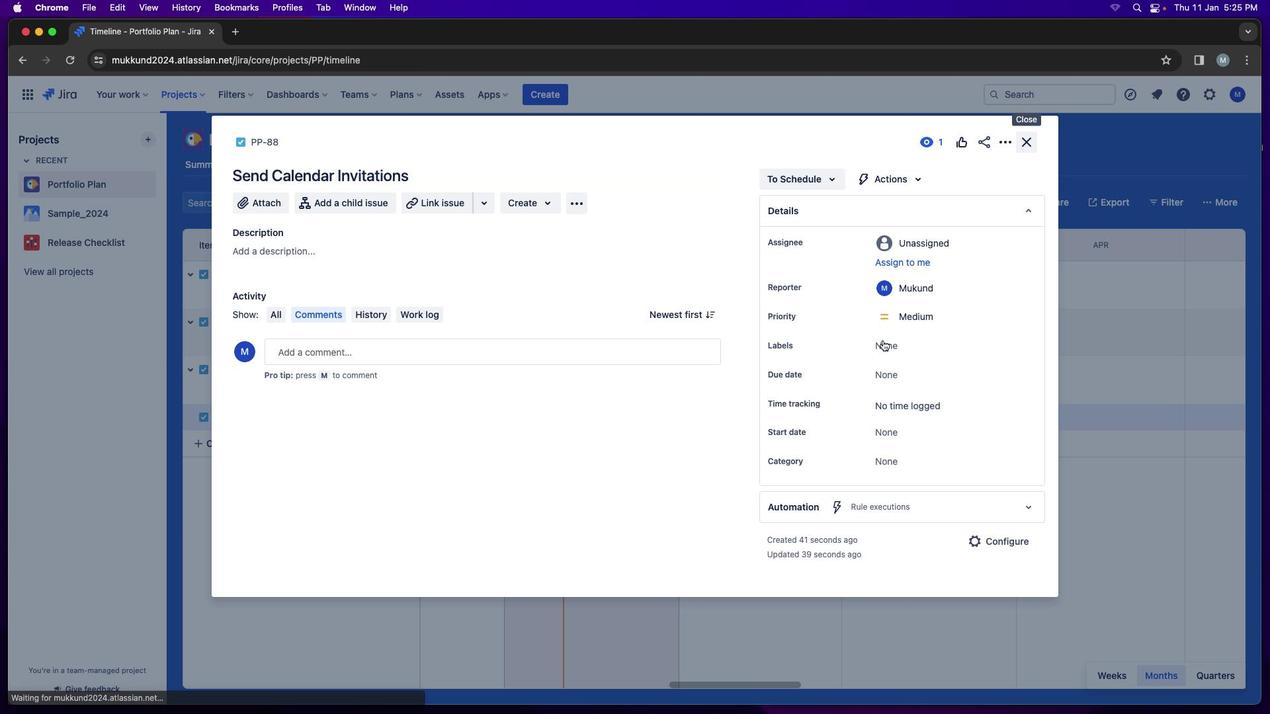 
Action: Mouse pressed left at (692, 225)
Screenshot: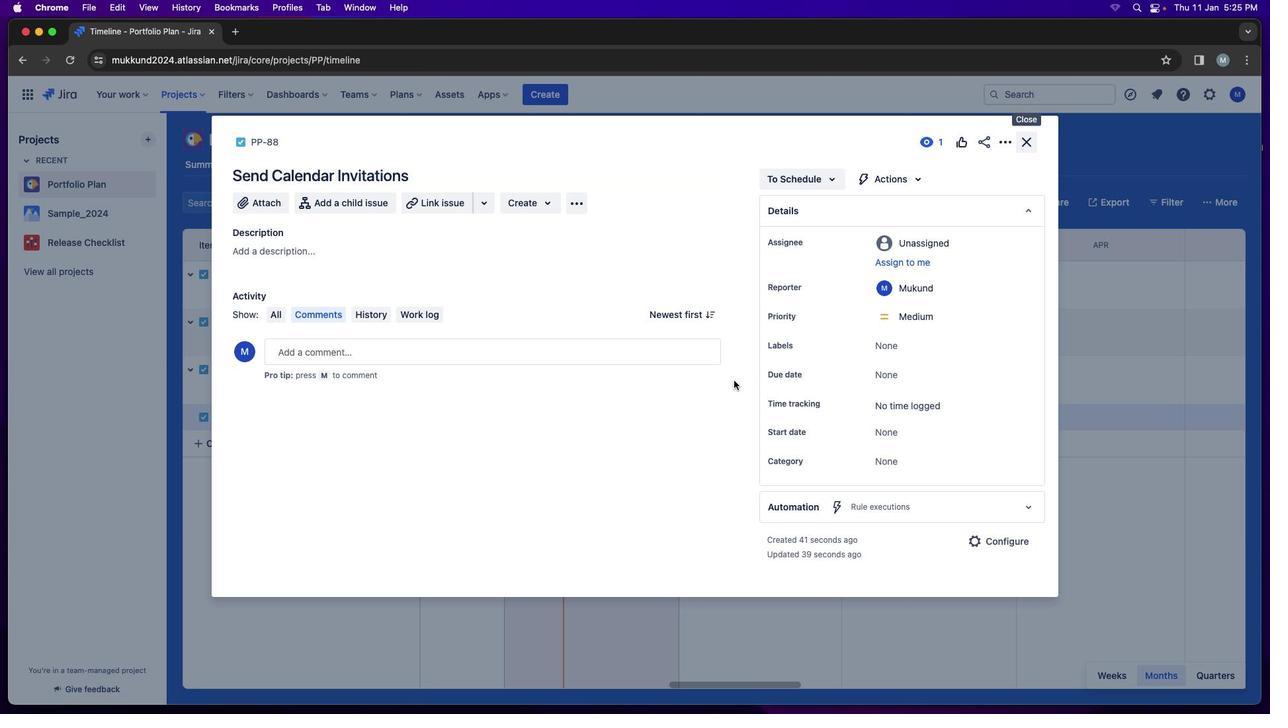 
Action: Mouse moved to (1050, 167)
Screenshot: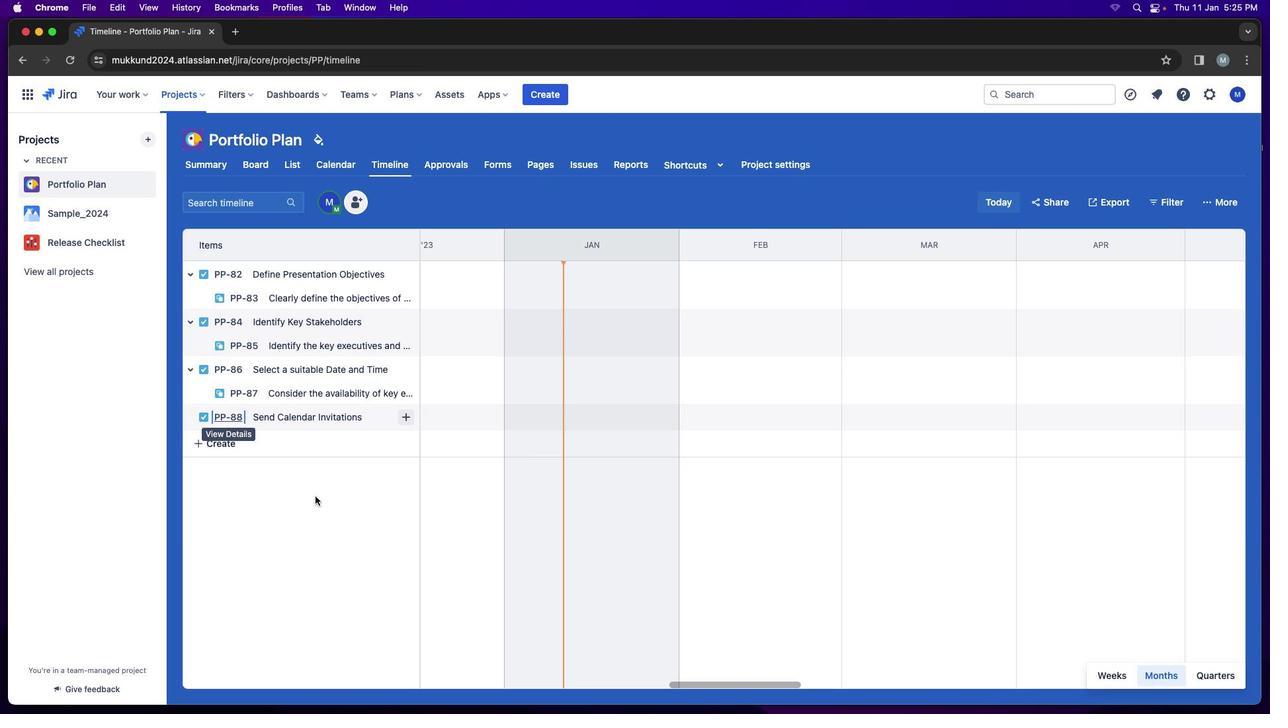 
Action: Mouse pressed left at (1050, 167)
Screenshot: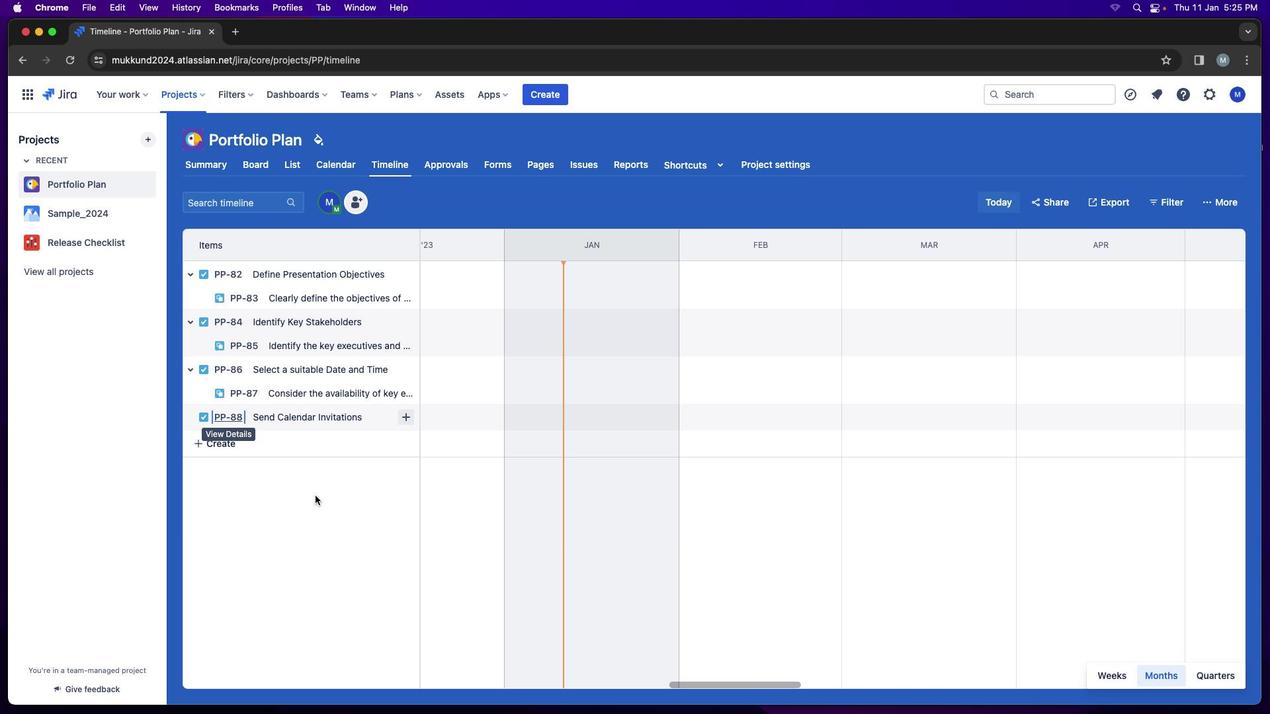 
Action: Mouse moved to (336, 517)
Screenshot: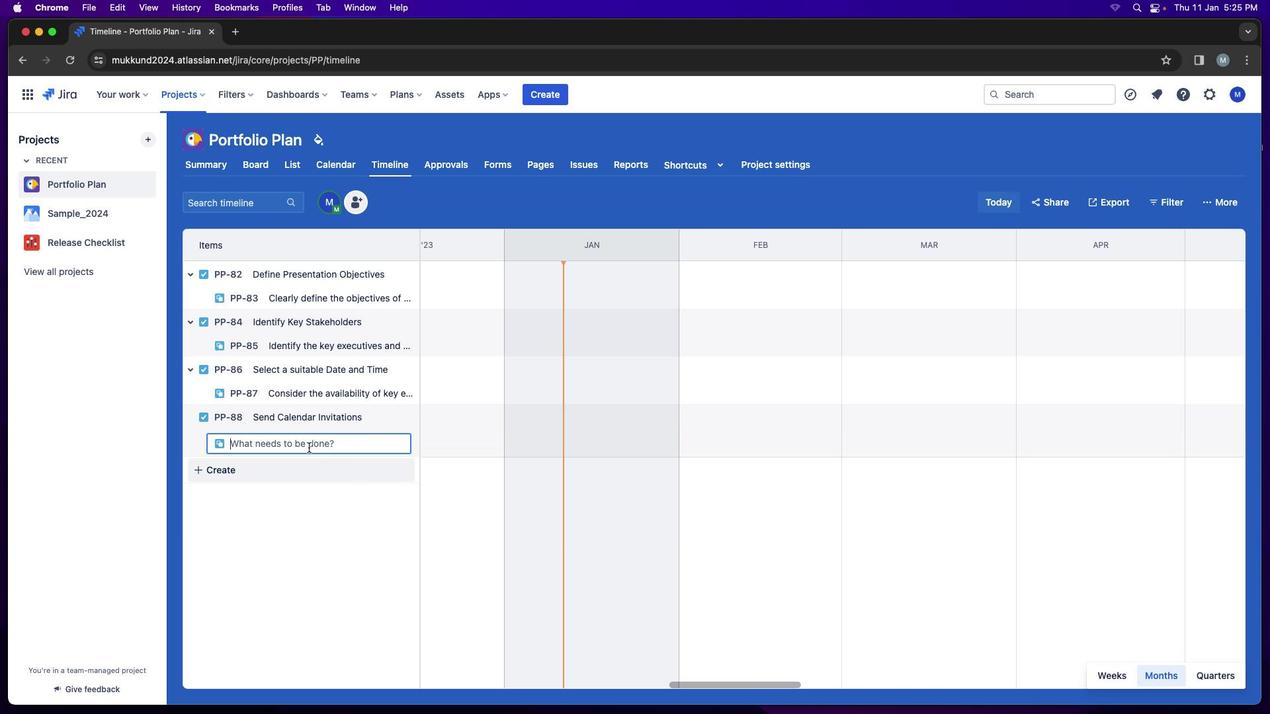 
Action: Mouse pressed left at (336, 517)
Screenshot: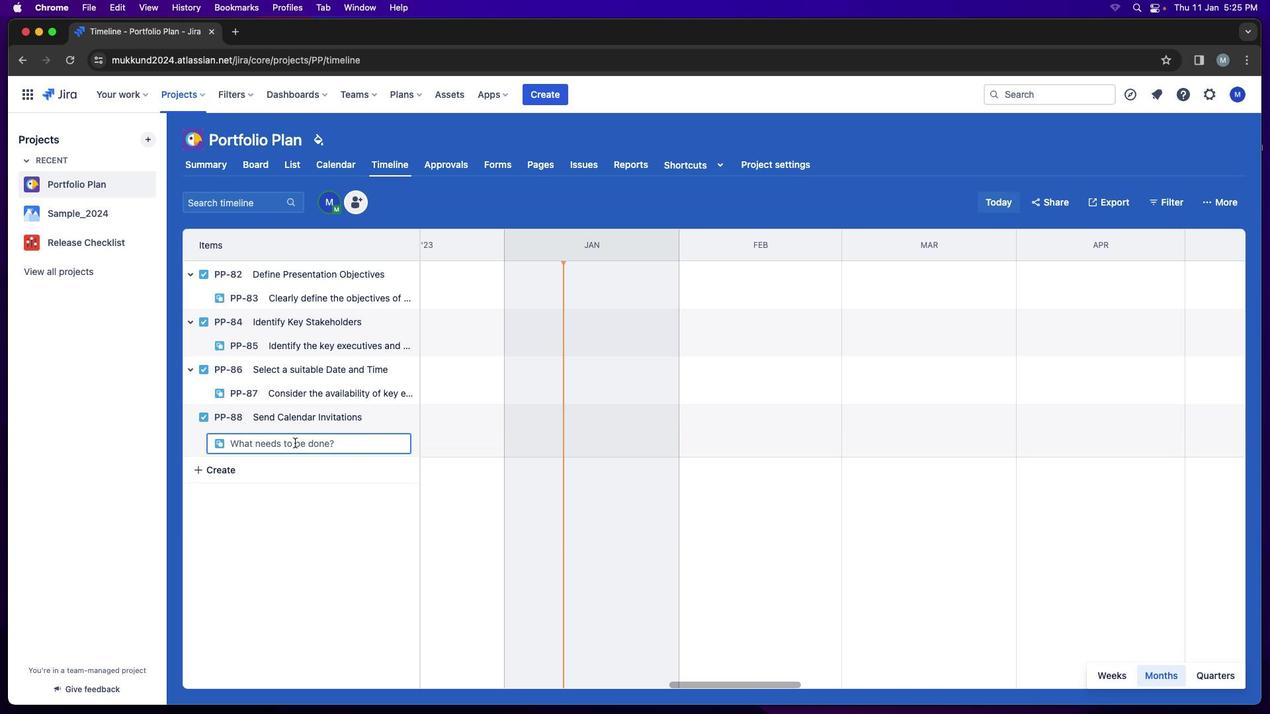 
Action: Mouse moved to (427, 439)
Screenshot: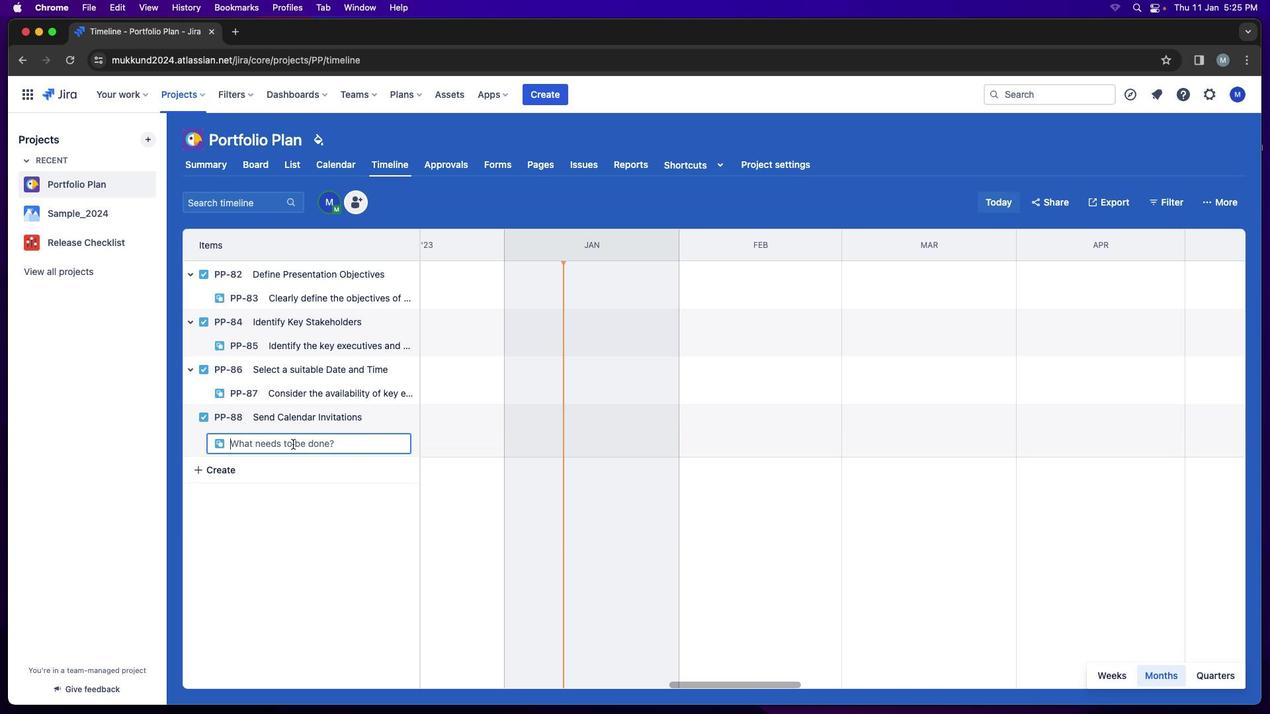 
Action: Mouse pressed left at (427, 439)
Screenshot: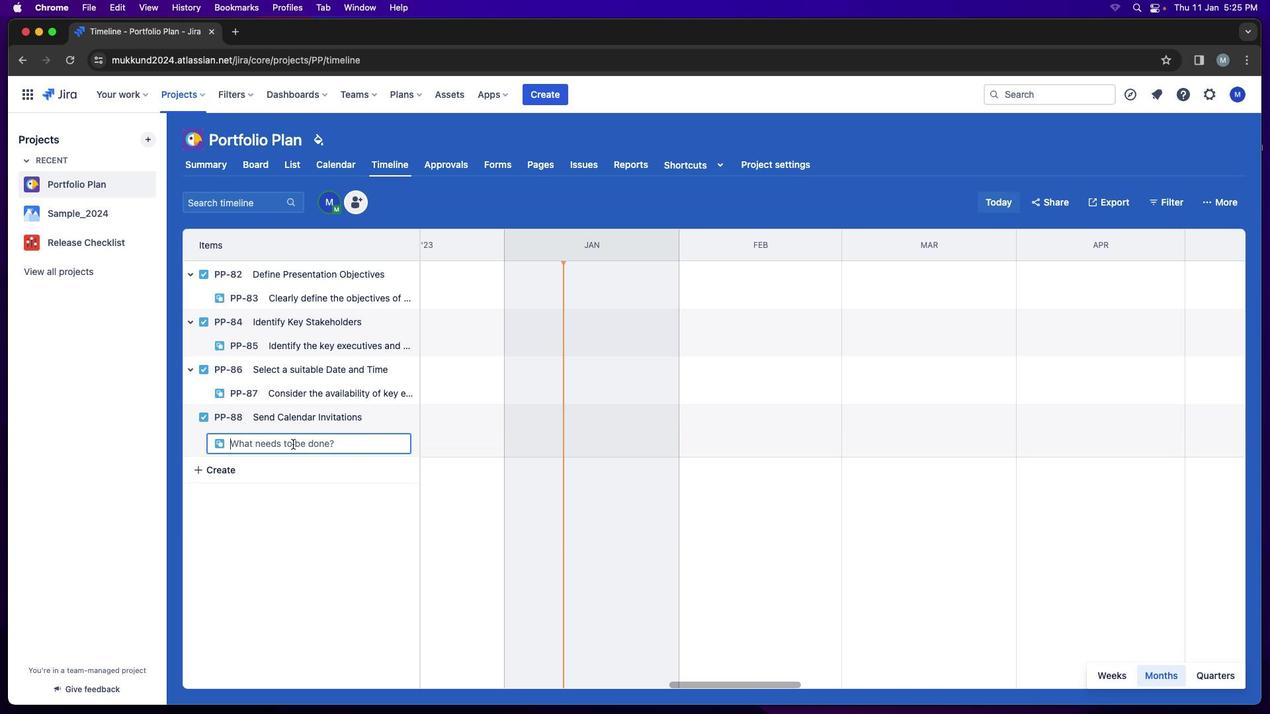 
Action: Mouse moved to (314, 465)
Screenshot: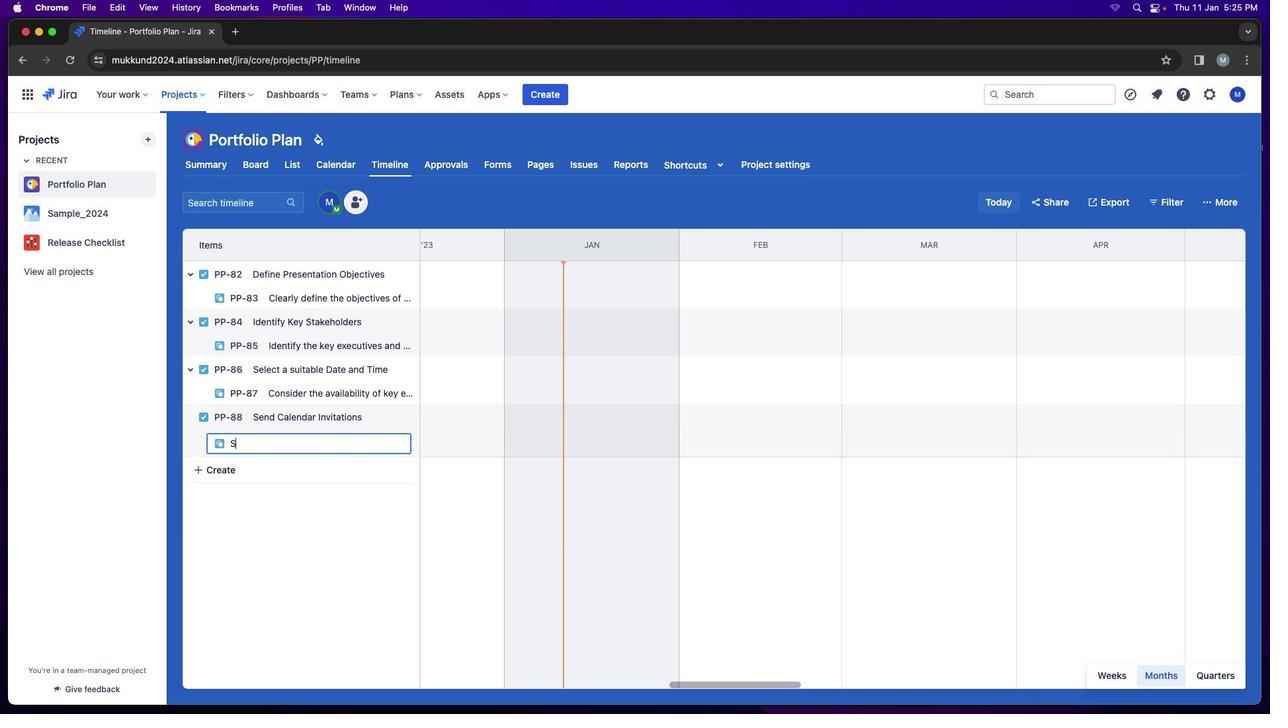 
Action: Mouse pressed left at (314, 465)
Screenshot: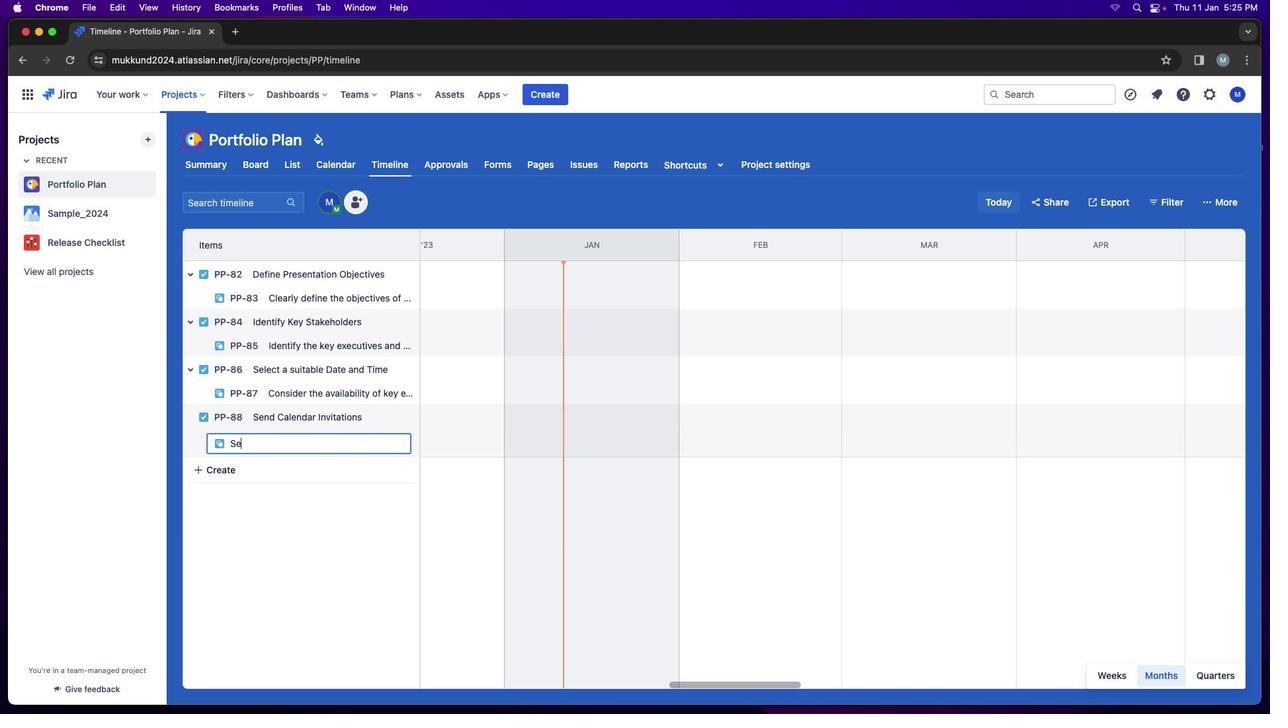 
Action: Key pressed Key.shift'S''e''n''d'Key.space'c''a''l''e''n''d''a''r'Key.space'i''n''v''i''t''a''t''i''o''n''s'Key.space'w''e''l''l'Key.space'i''n'Key.space'a''d''v''a''n''c''e'Key.space'i''n''c''l''u''d''e'Key.space'd''a''t''e'Key.spaceKey.backspace','Key.space't''i''m''e'Key.space'a''n''d'Key.space'l''o''c''a''t''i''o''n''.'Key.enter
Screenshot: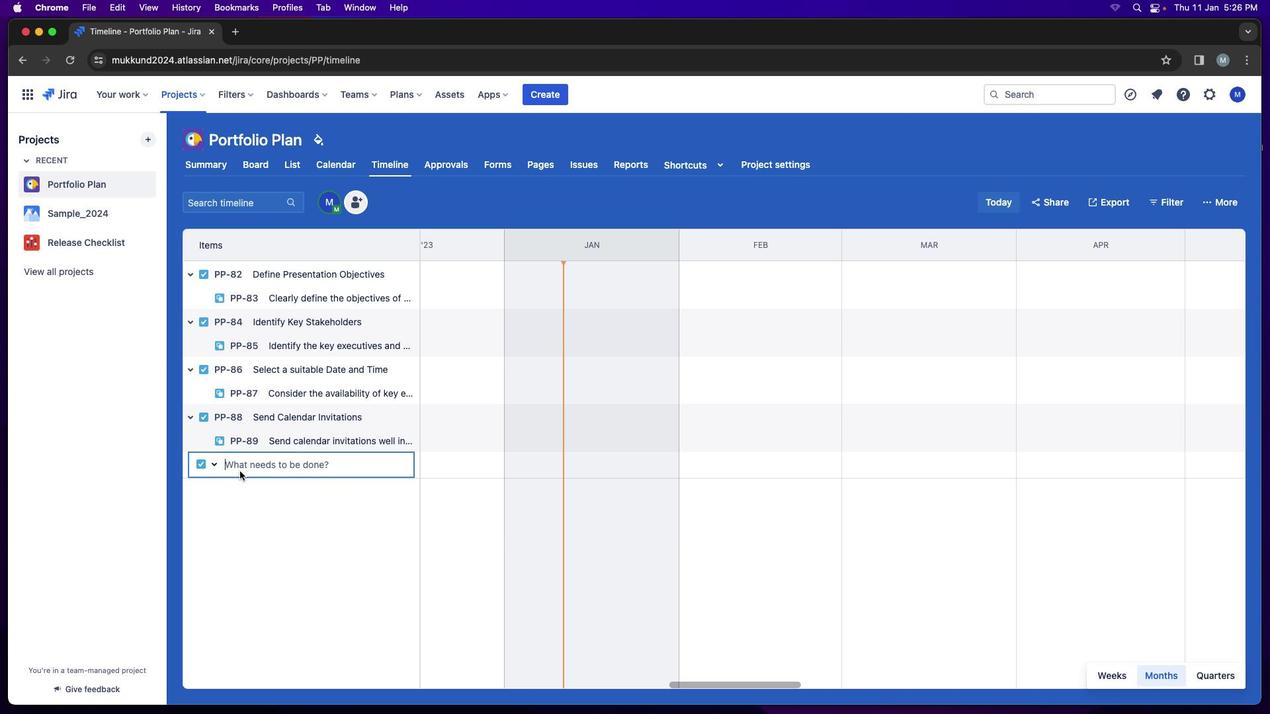 
Action: Mouse moved to (266, 546)
Screenshot: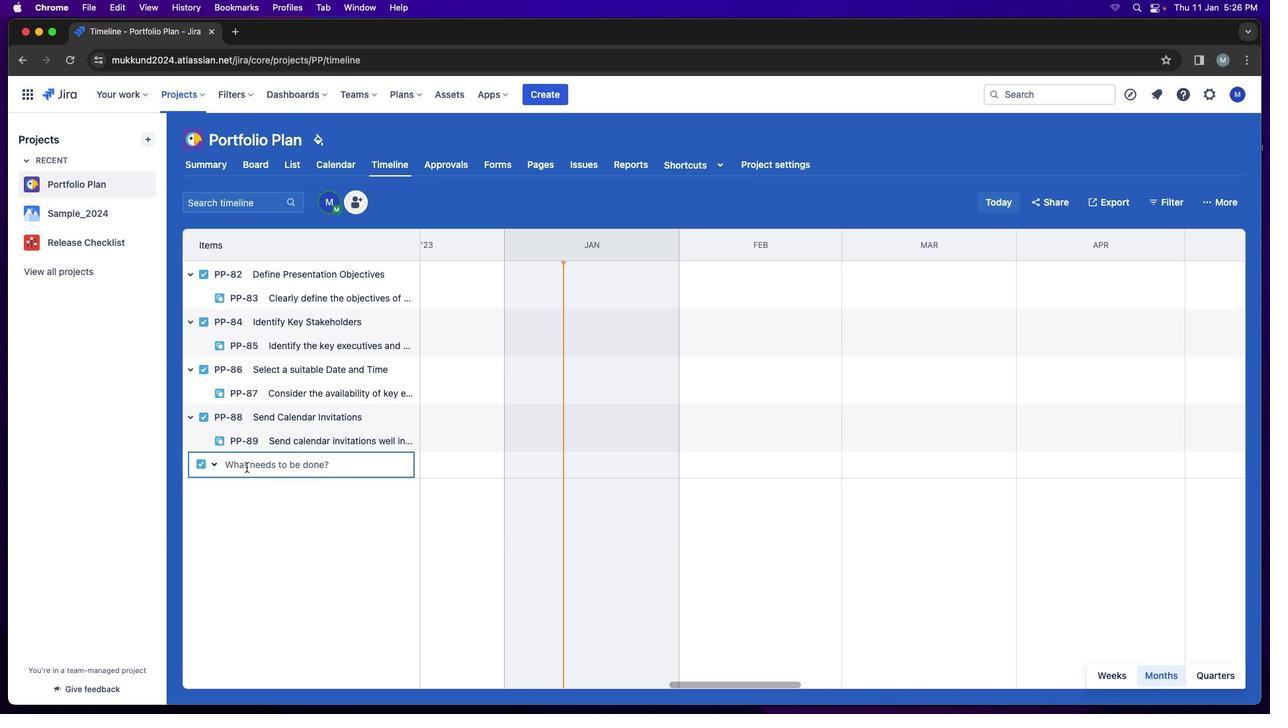 
Action: Mouse pressed left at (266, 546)
Screenshot: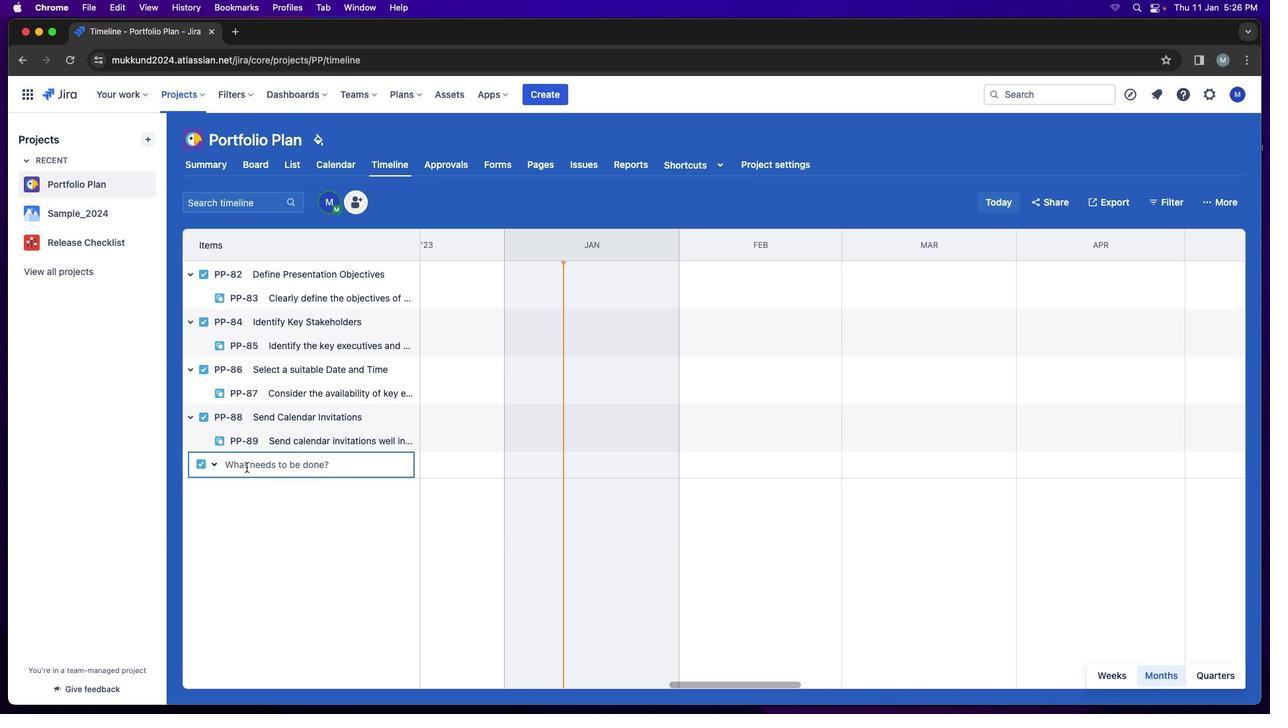 
Action: Mouse moved to (245, 491)
Screenshot: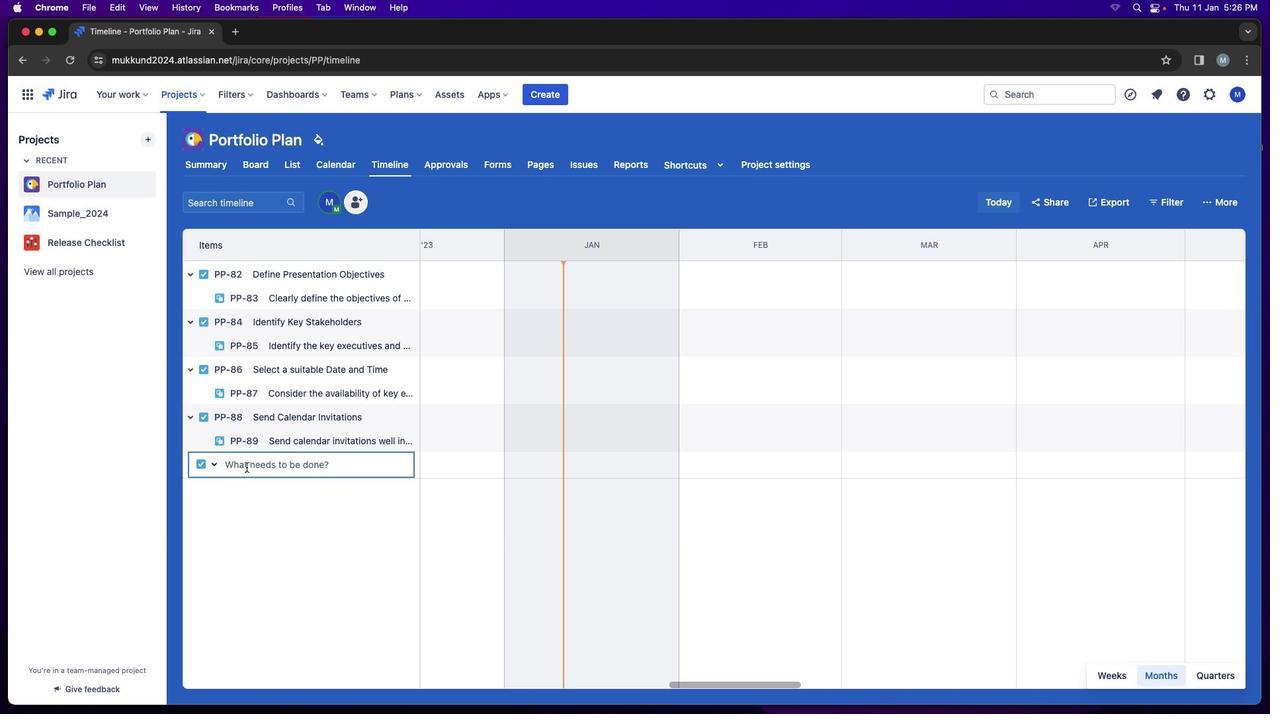 
Action: Mouse pressed left at (245, 491)
Screenshot: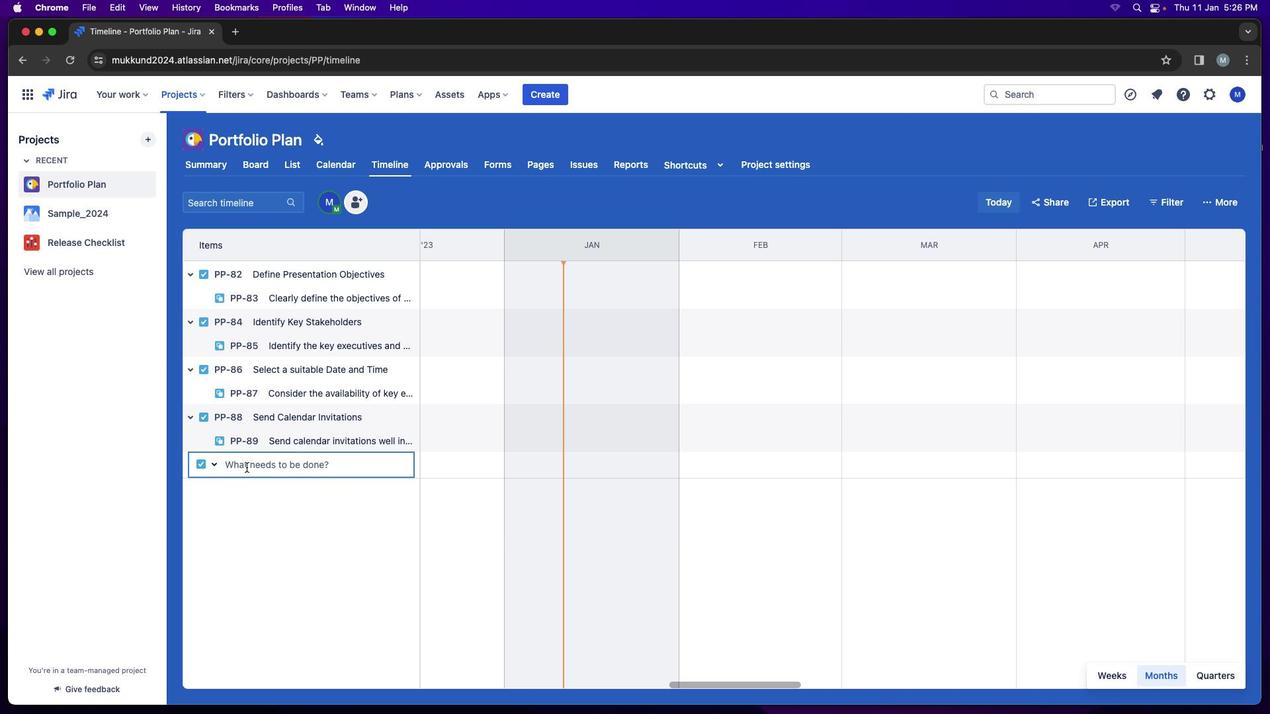 
Action: Mouse moved to (268, 488)
Screenshot: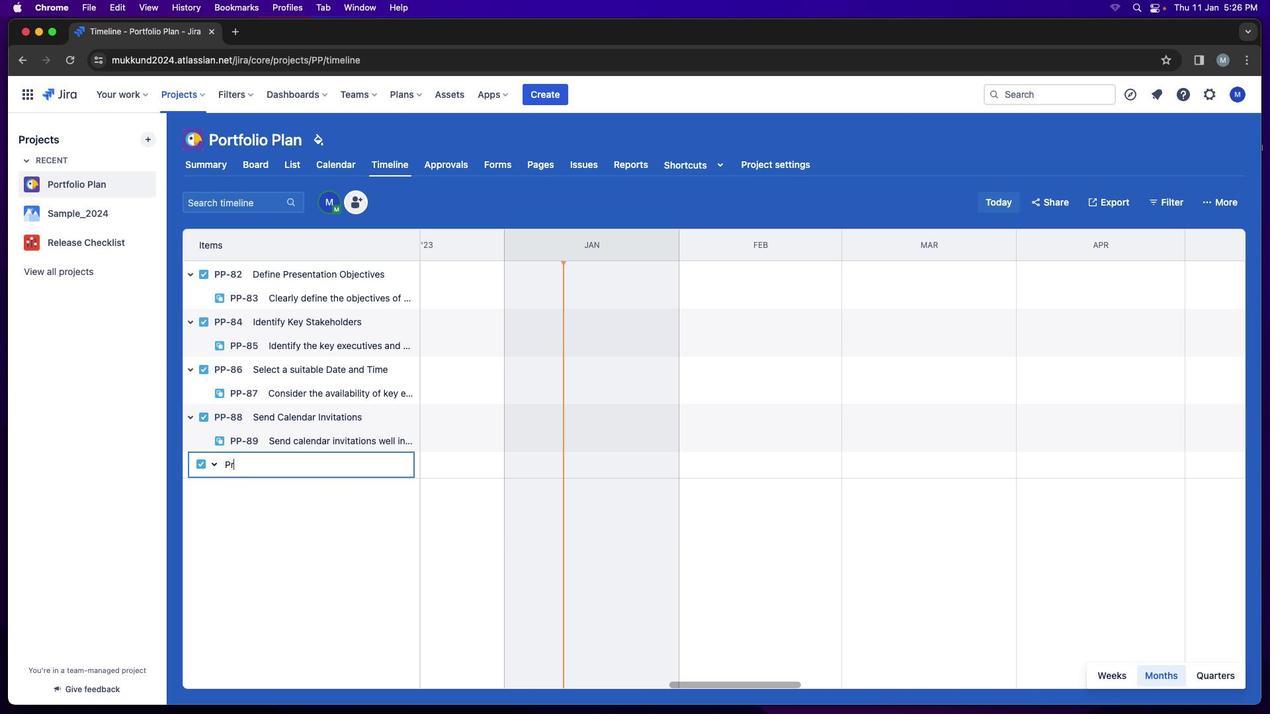 
Action: Mouse pressed left at (268, 488)
Screenshot: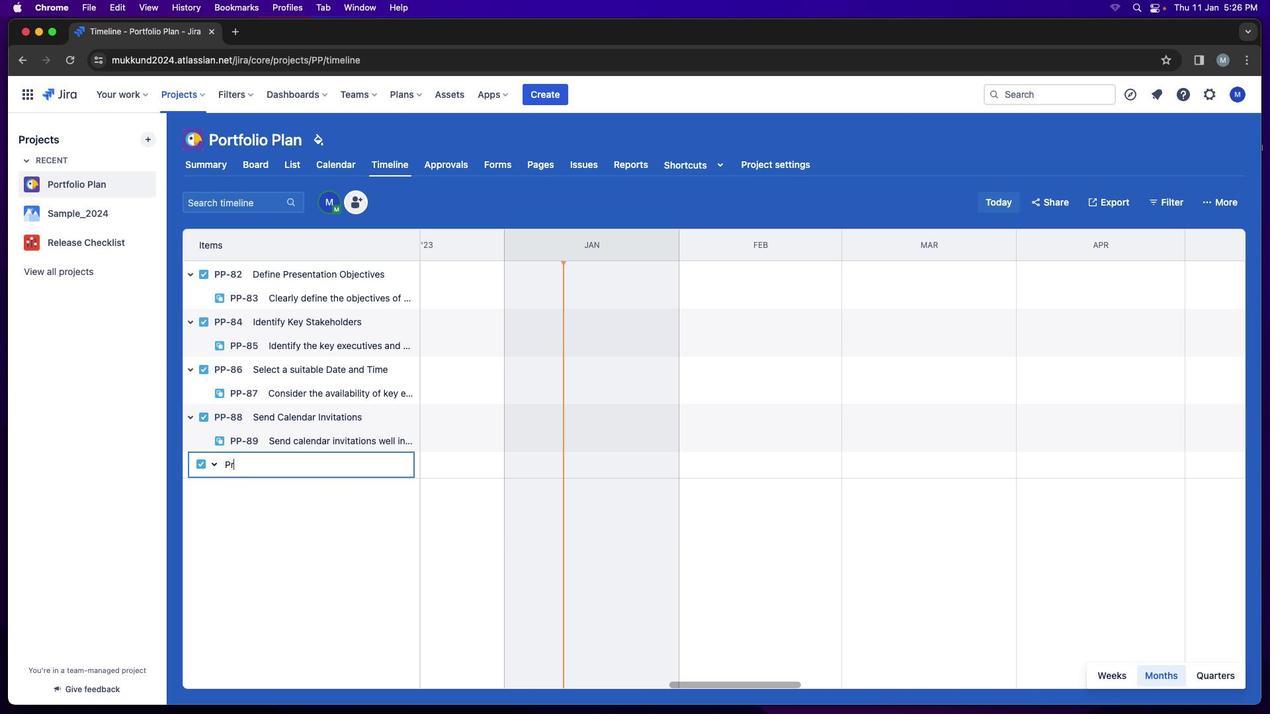 
Action: Key pressed Key.shift_r'P''r''e''p''a''r''e'Key.spaceKey.shift_r'P''r''e''s''e''n''t''a''t''i''o''n'Key.spaceKey.shift_r'M''a''t''e''r''i''a''l''s'Key.enter
Screenshot: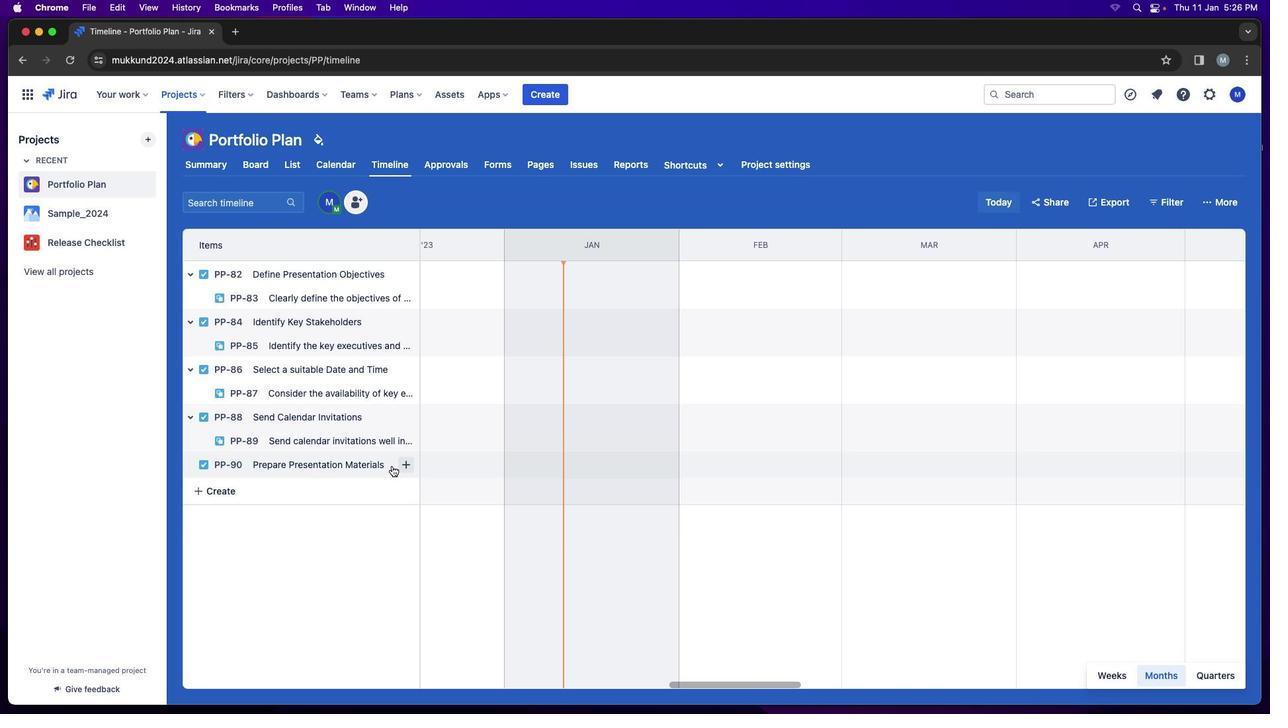 
Action: Mouse moved to (323, 579)
Screenshot: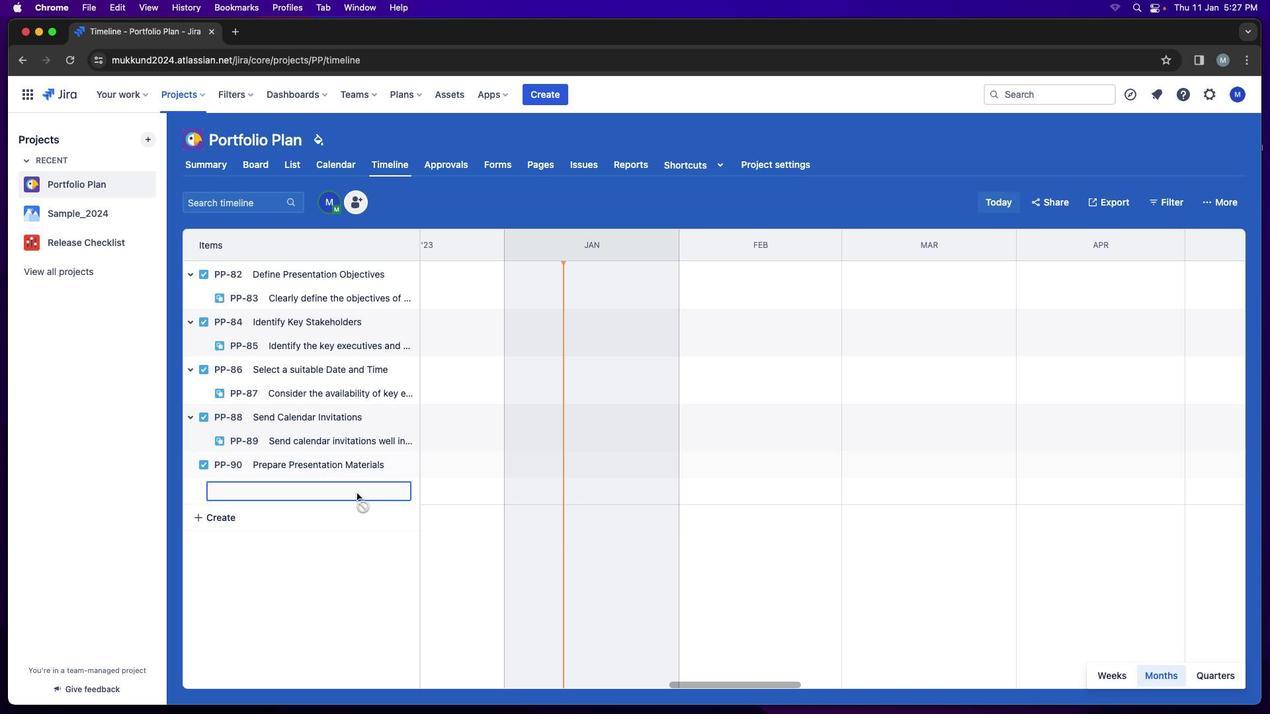 
Action: Mouse pressed left at (323, 579)
Screenshot: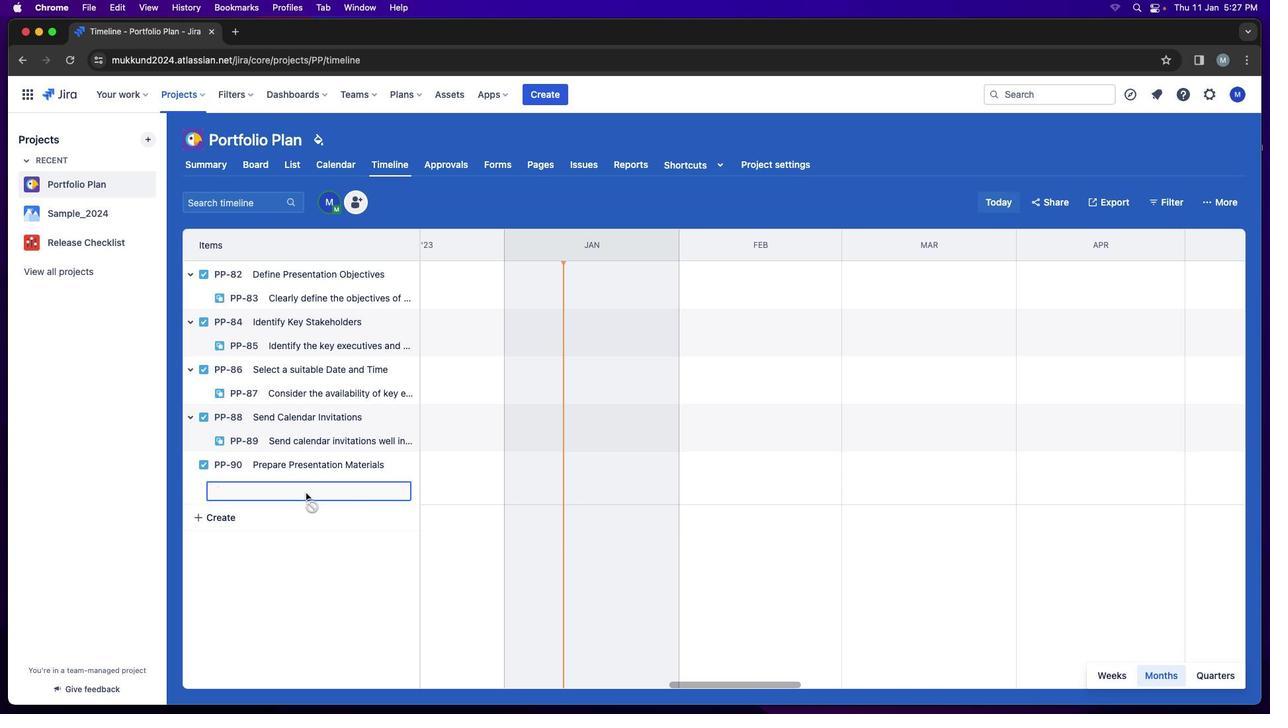 
Action: Mouse moved to (428, 488)
Screenshot: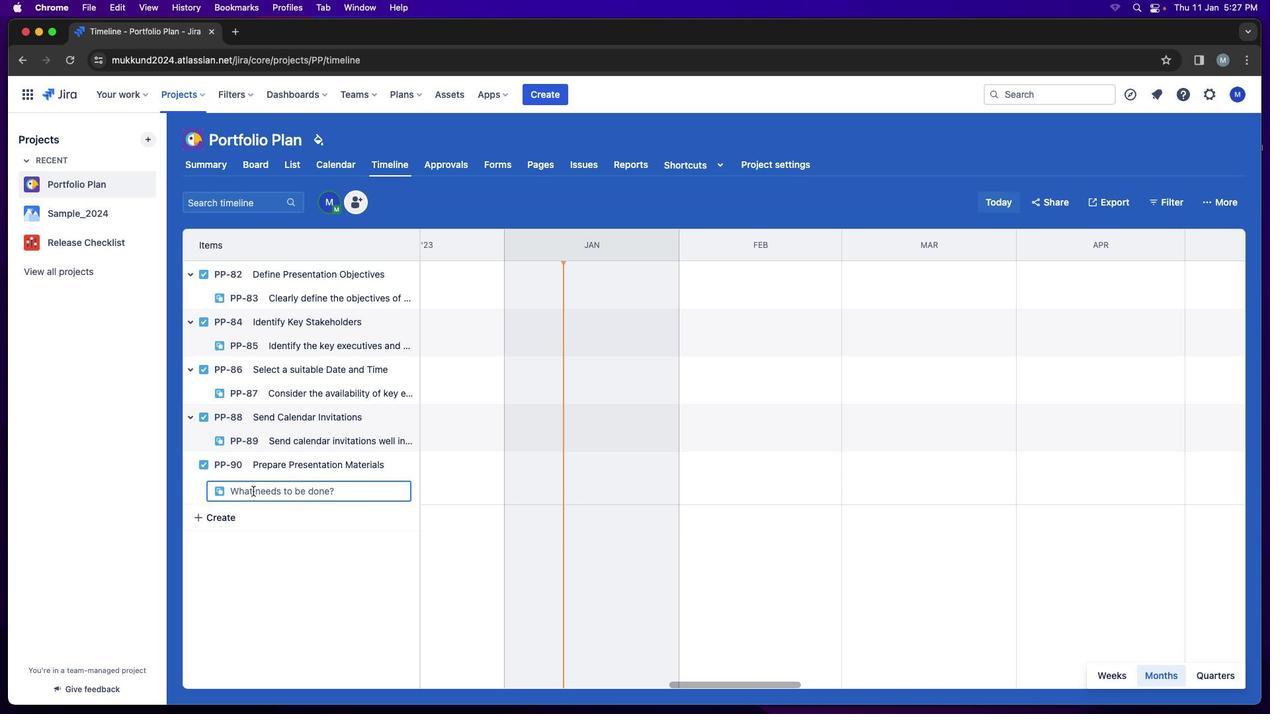 
Action: Mouse pressed left at (428, 488)
Screenshot: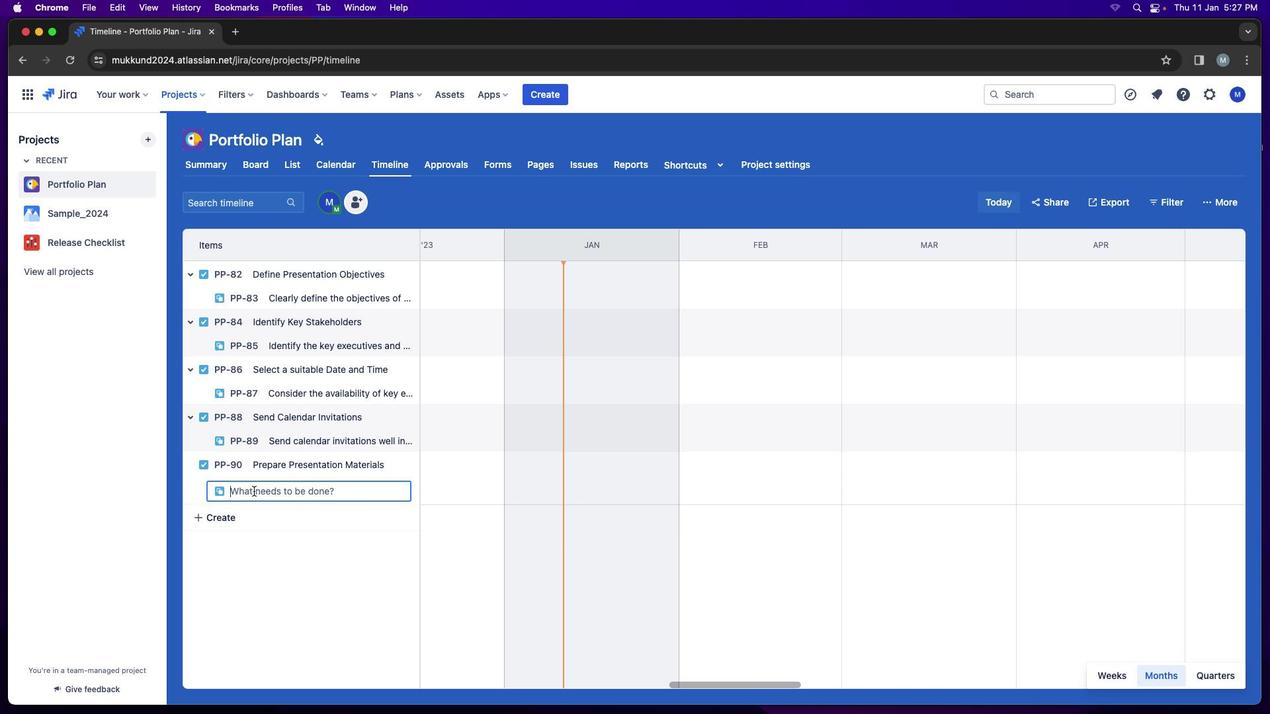 
Action: Mouse moved to (274, 512)
Screenshot: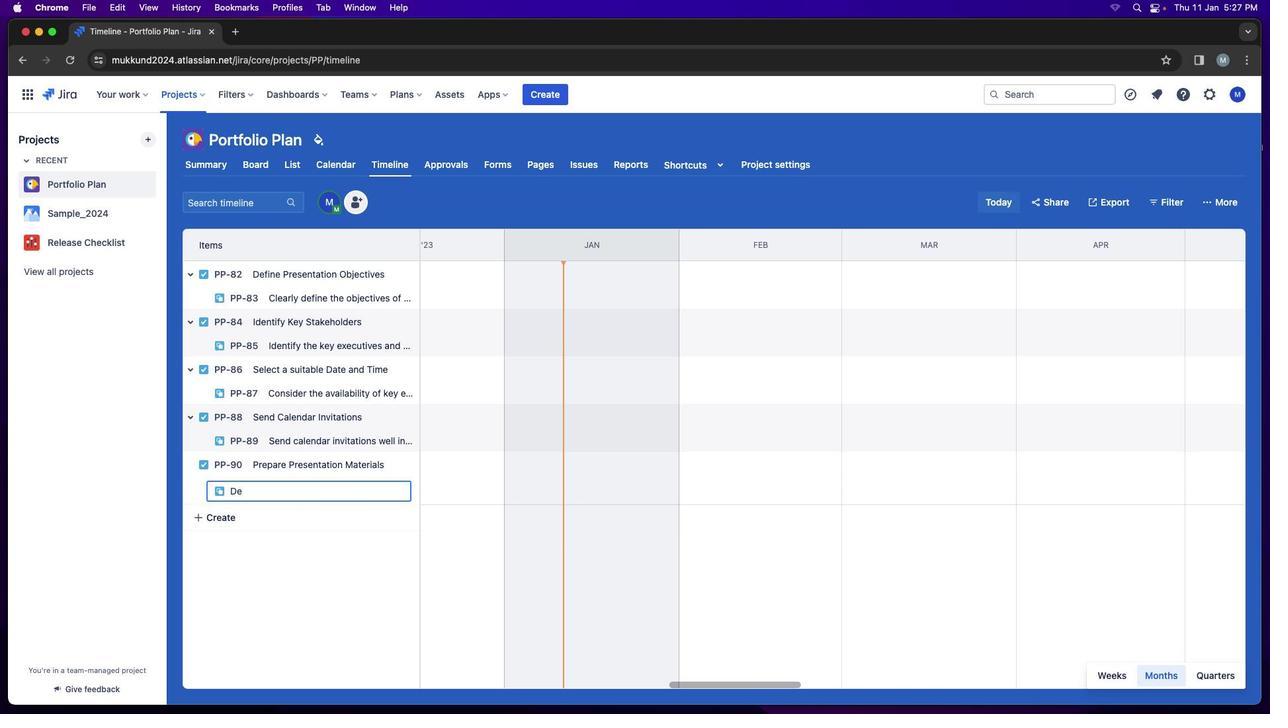 
Action: Mouse pressed left at (274, 512)
Screenshot: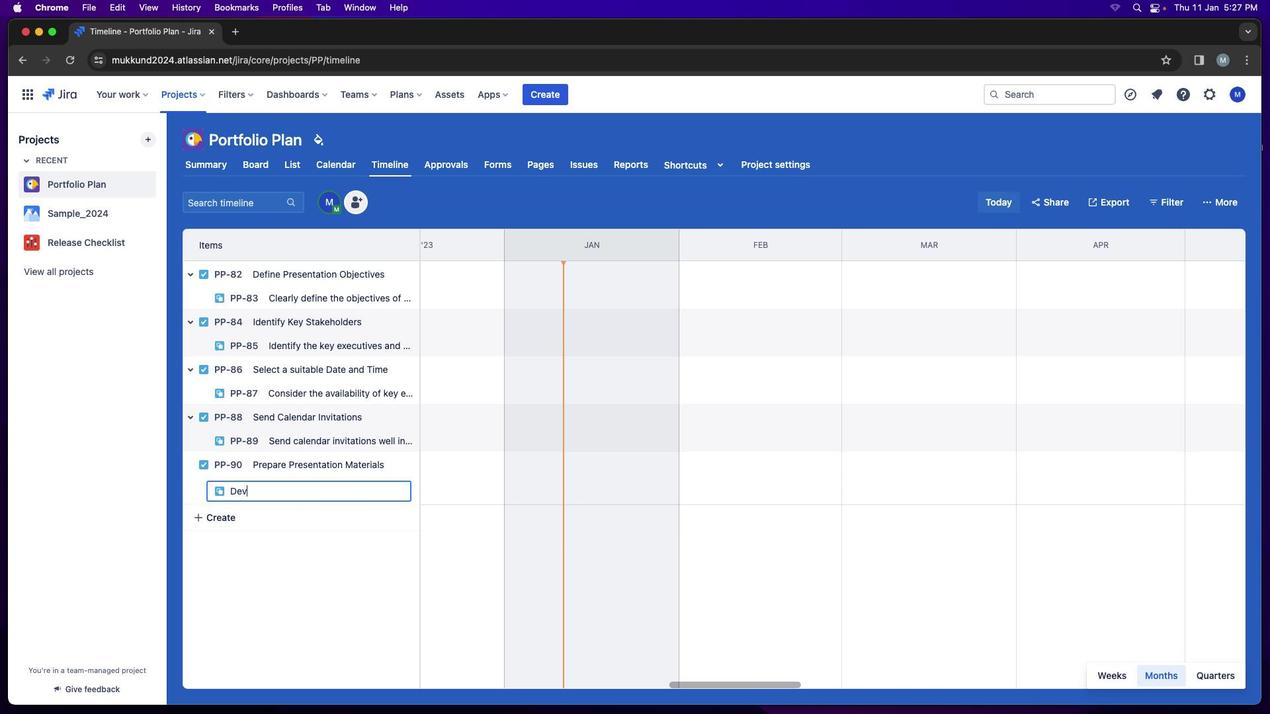 
Action: Key pressed Key.shift'D''e''v''e''l''o''p'Key.space'a'Key.space'c''o''m''p''r''e''h''e''n''s''i''v''e'Key.space's''e''t'Key.space'o''f'Key.space'p''r''e''s''e''n''t''a''t''i''o''n'Key.space'm''a''t''e''r''i''a''l''s'Key.space't''h''a''t'Key.space'e''f''f''e''c''t''i''v''e''l''y'Key.space'c''o''m''m''u''n''i''c''a''t''e'Key.space't''h''e'Key.space'r''o''a''d''m''a''p''.'Key.enter
Screenshot: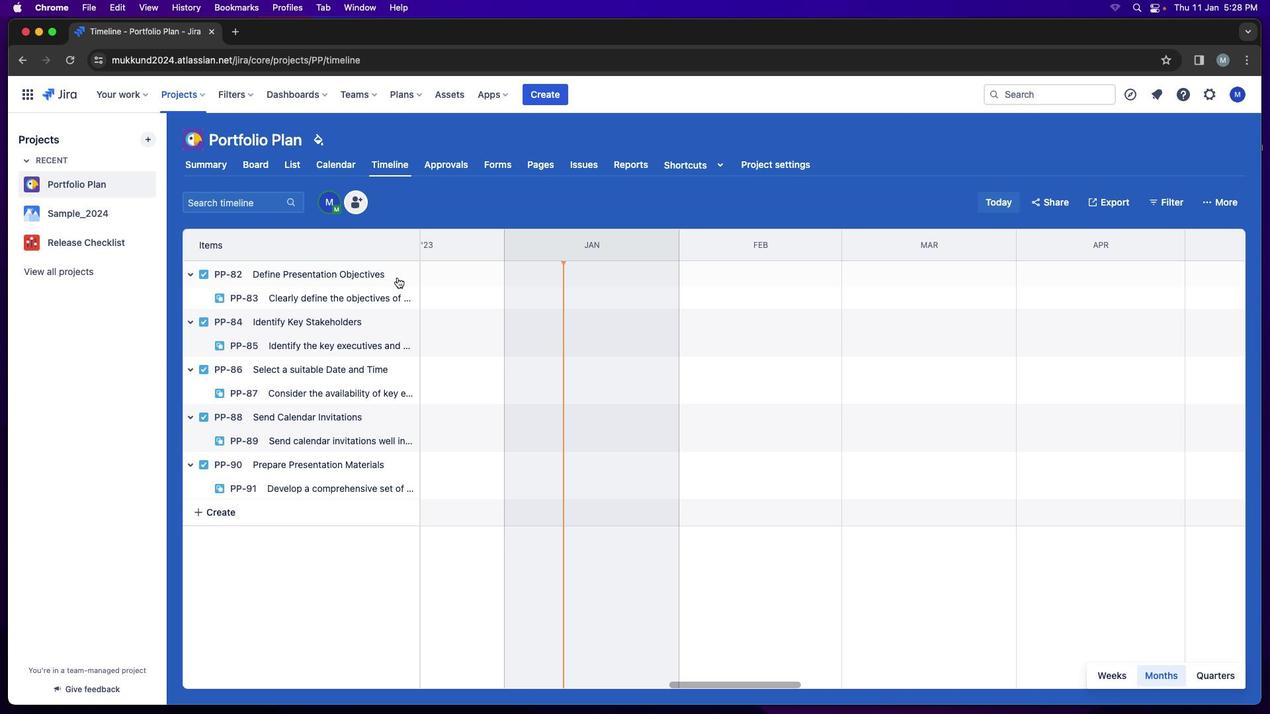 
Action: Mouse moved to (618, 228)
Screenshot: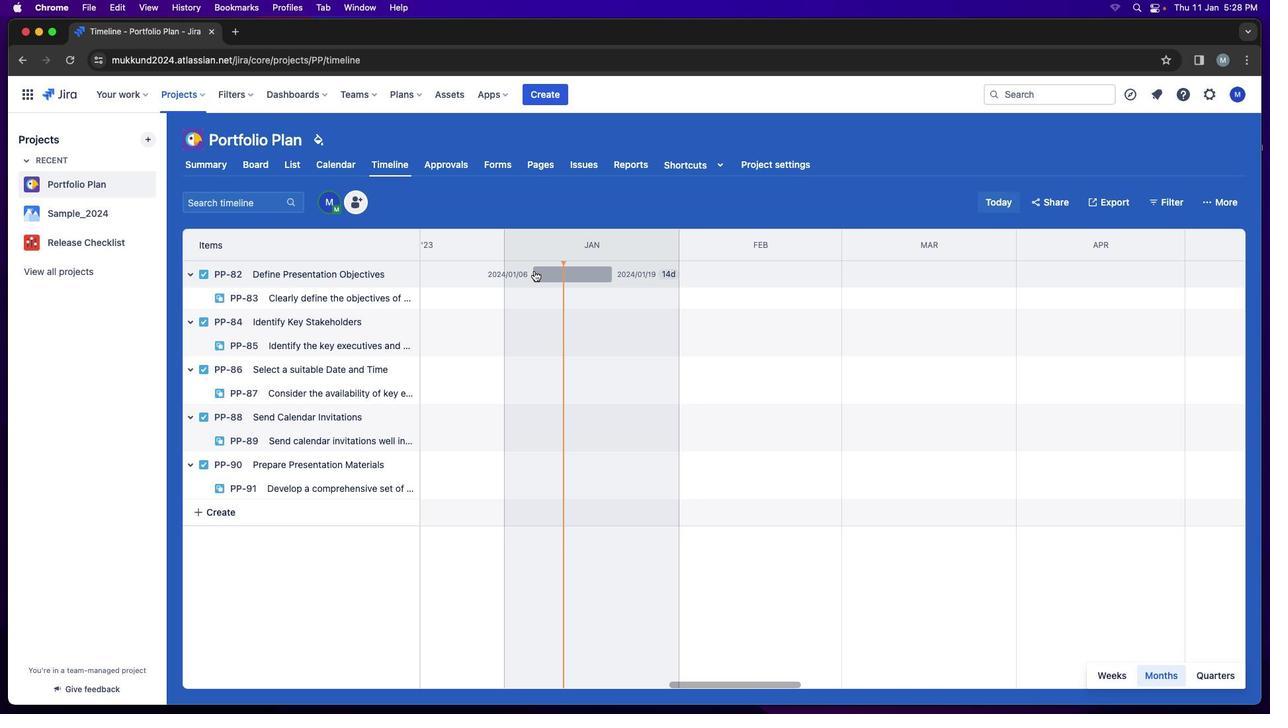 
Action: Mouse pressed left at (618, 228)
Screenshot: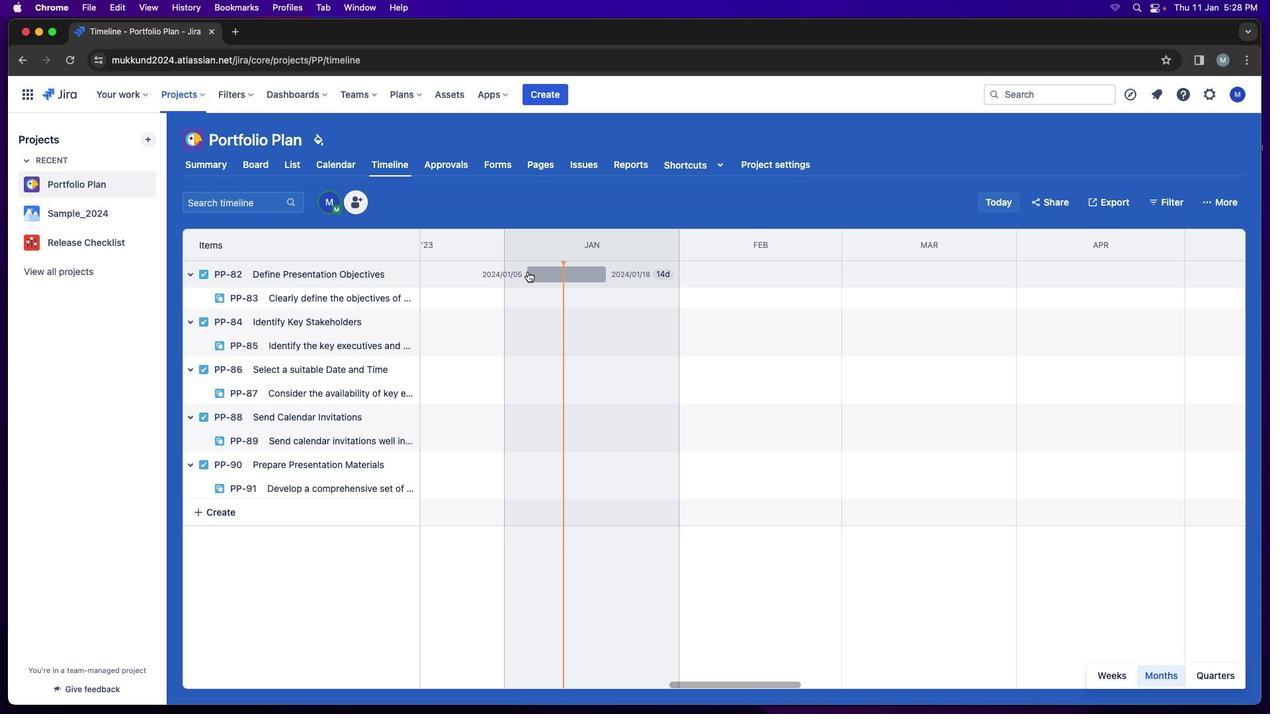 
Action: Mouse moved to (505, 291)
Screenshot: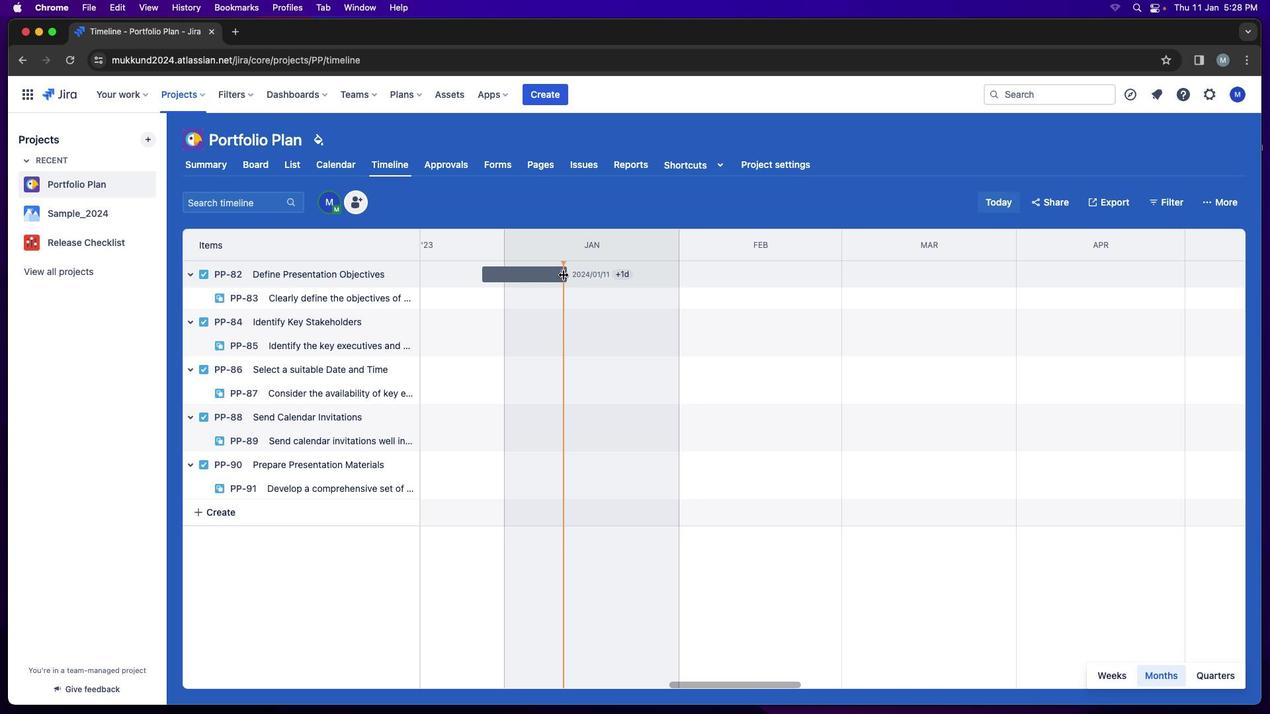 
Action: Mouse pressed left at (505, 291)
Screenshot: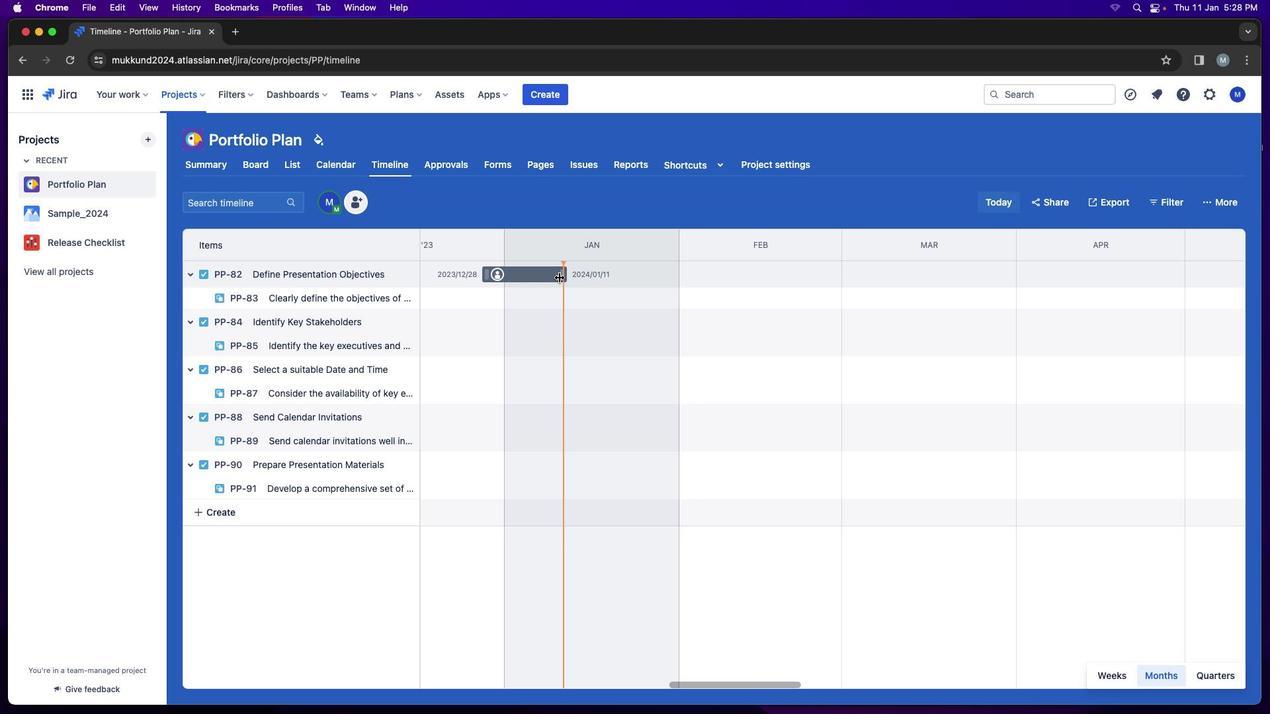 
Action: Mouse moved to (580, 296)
Screenshot: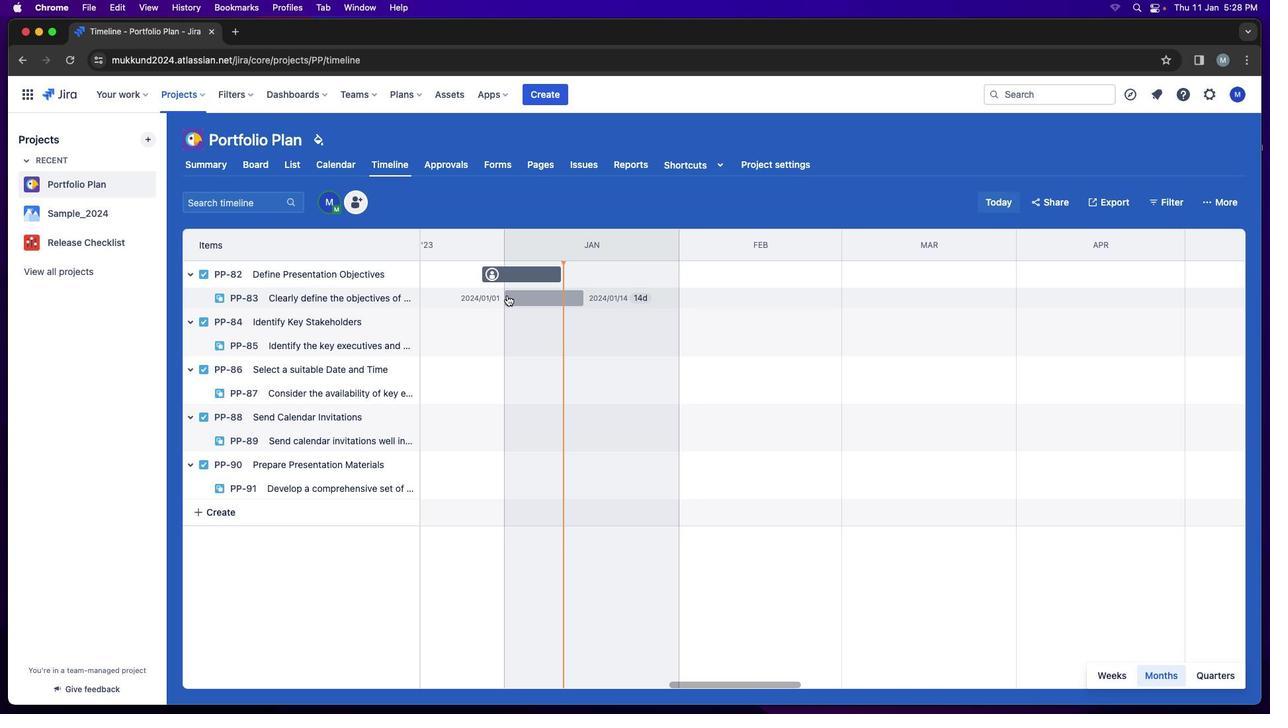
Action: Mouse pressed left at (580, 296)
Screenshot: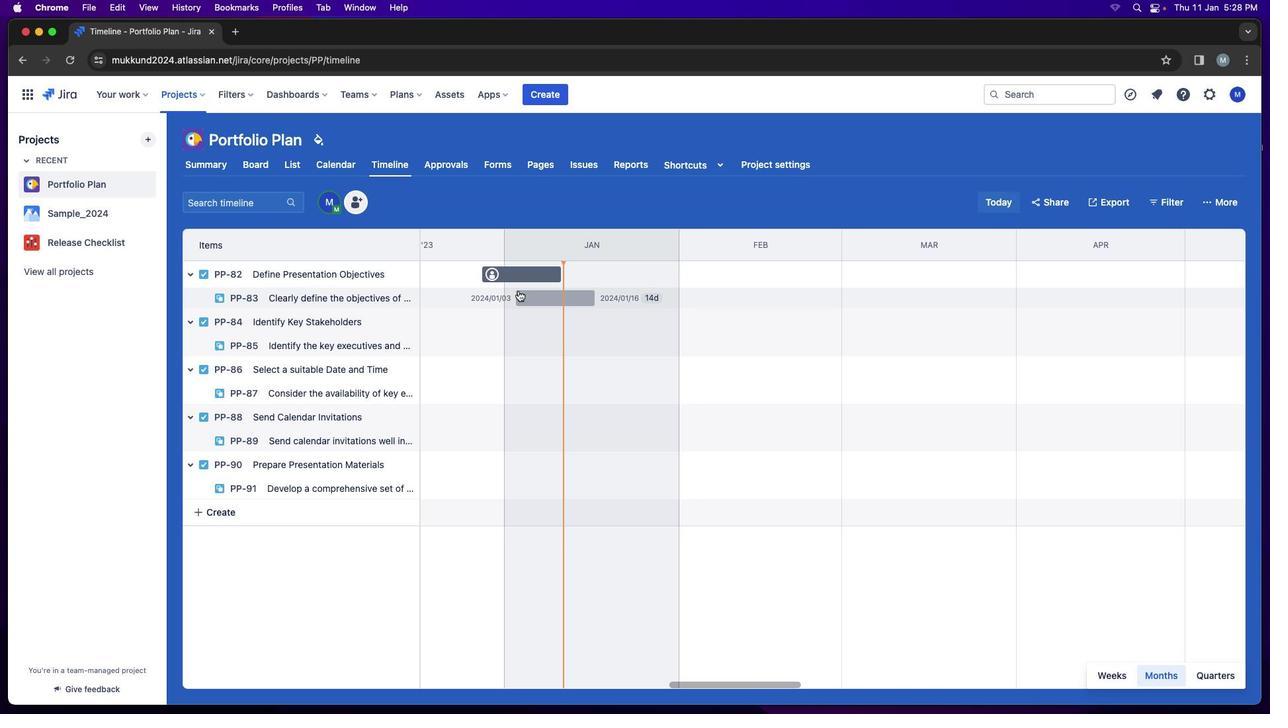 
Action: Mouse moved to (520, 311)
Screenshot: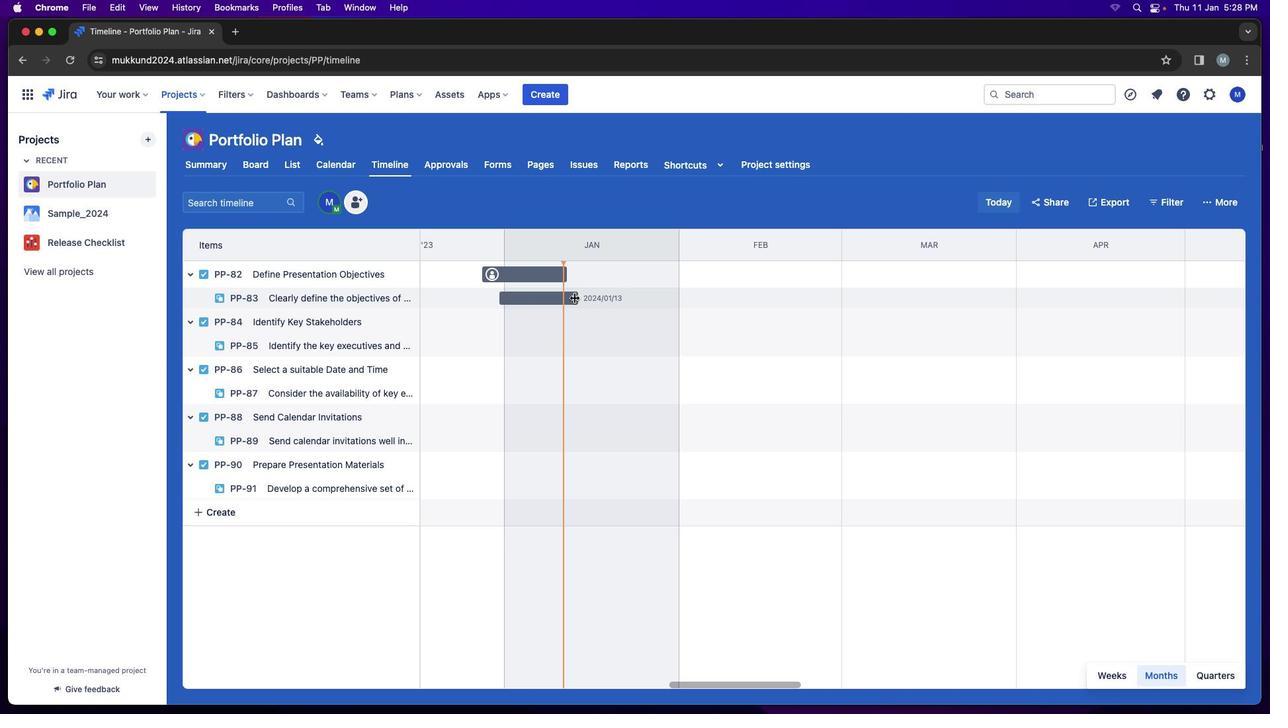 
Action: Mouse pressed left at (520, 311)
Screenshot: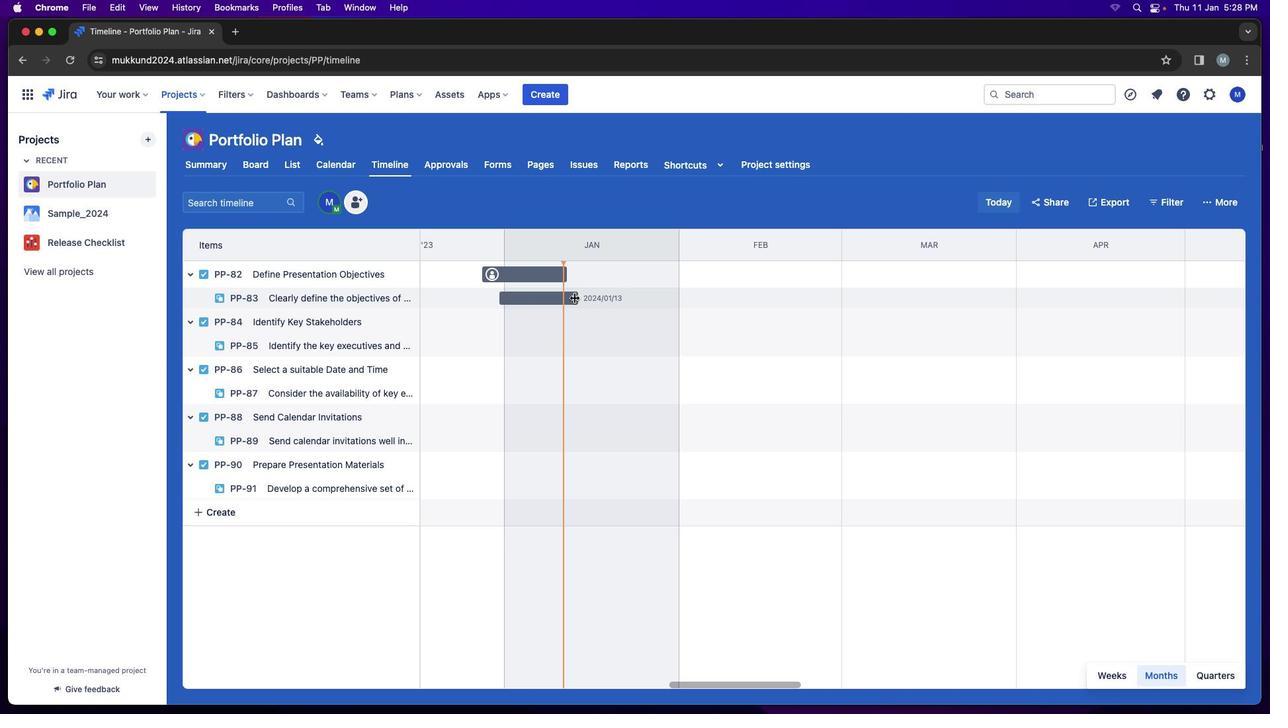 
Action: Mouse moved to (598, 318)
Screenshot: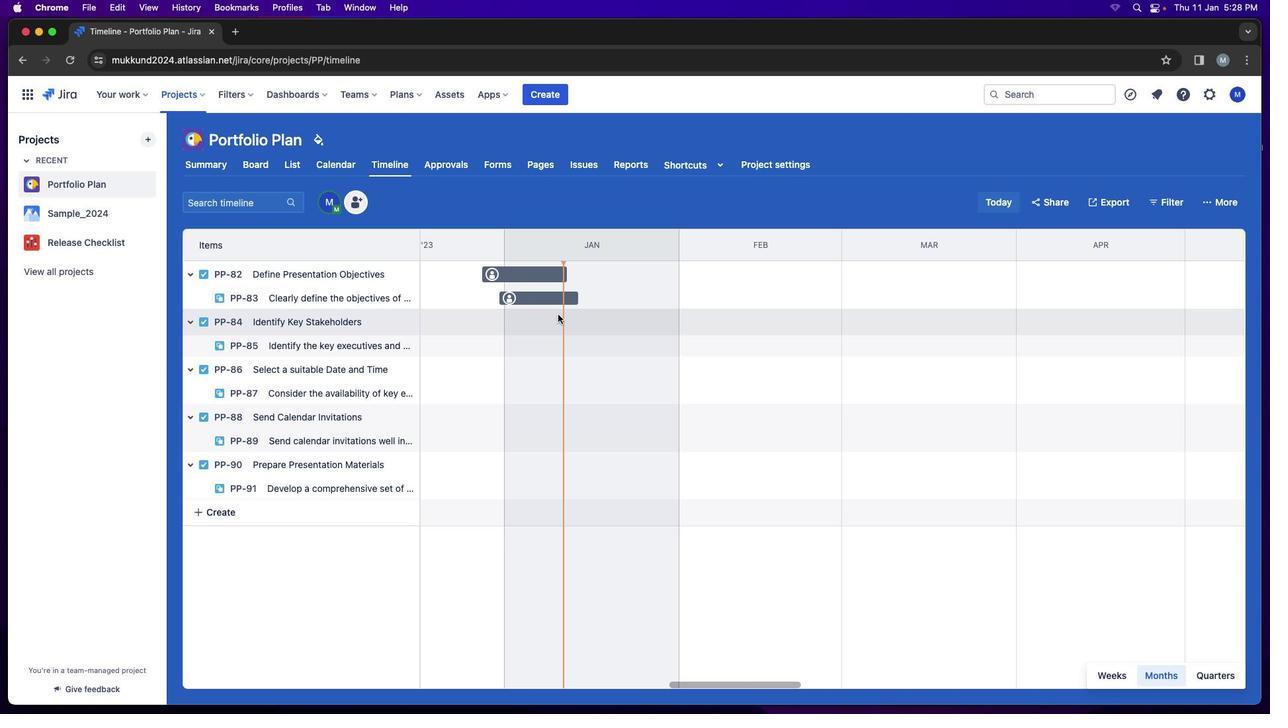 
Action: Mouse pressed left at (598, 318)
Screenshot: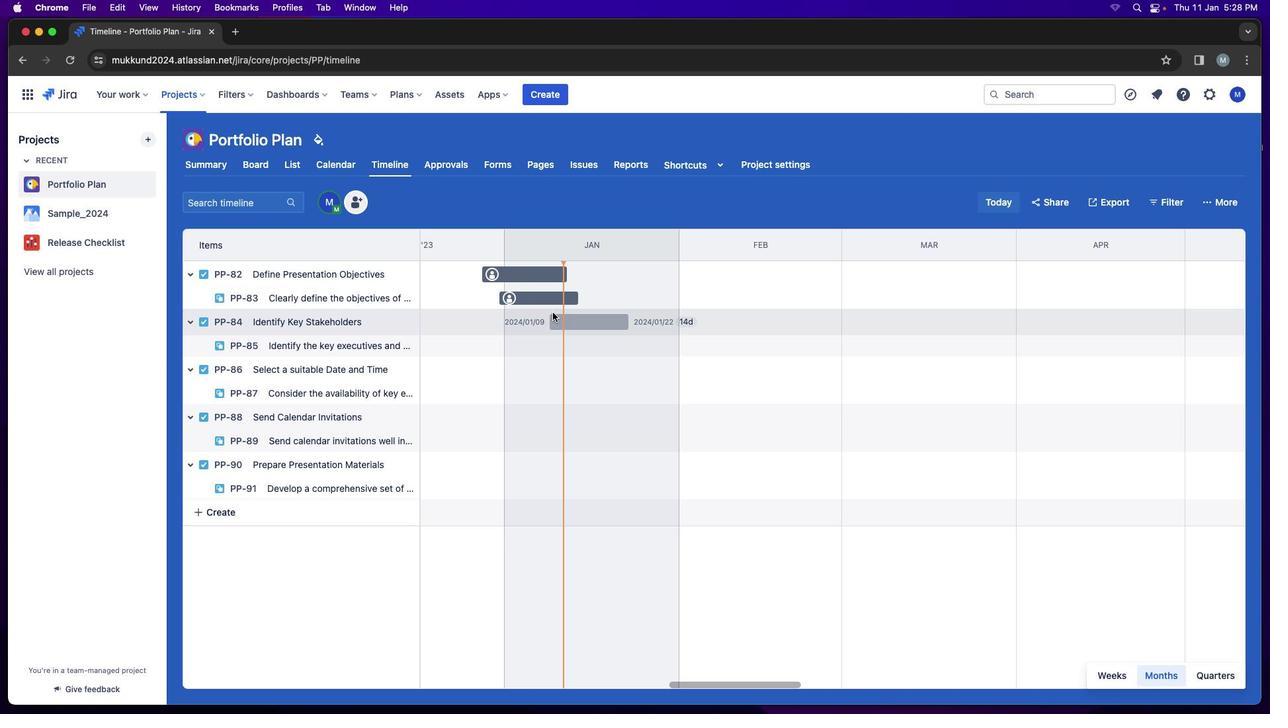 
Action: Mouse moved to (561, 330)
Screenshot: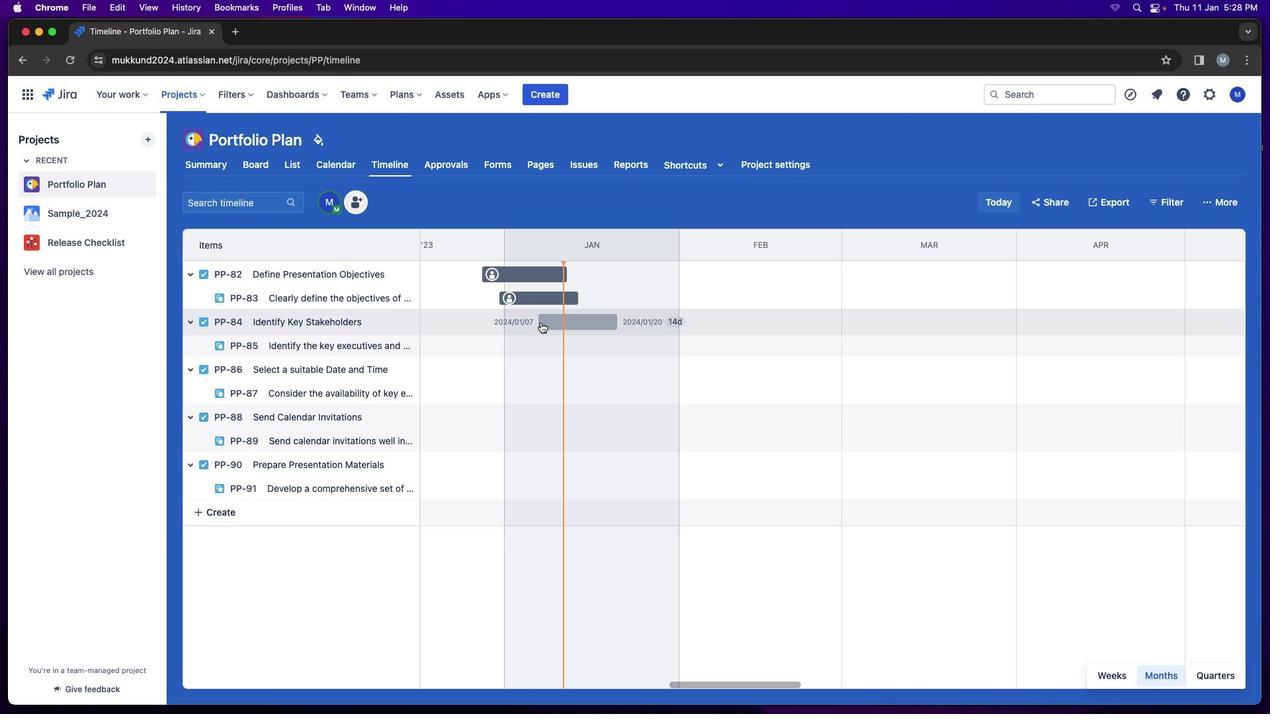 
Action: Mouse pressed left at (561, 330)
Screenshot: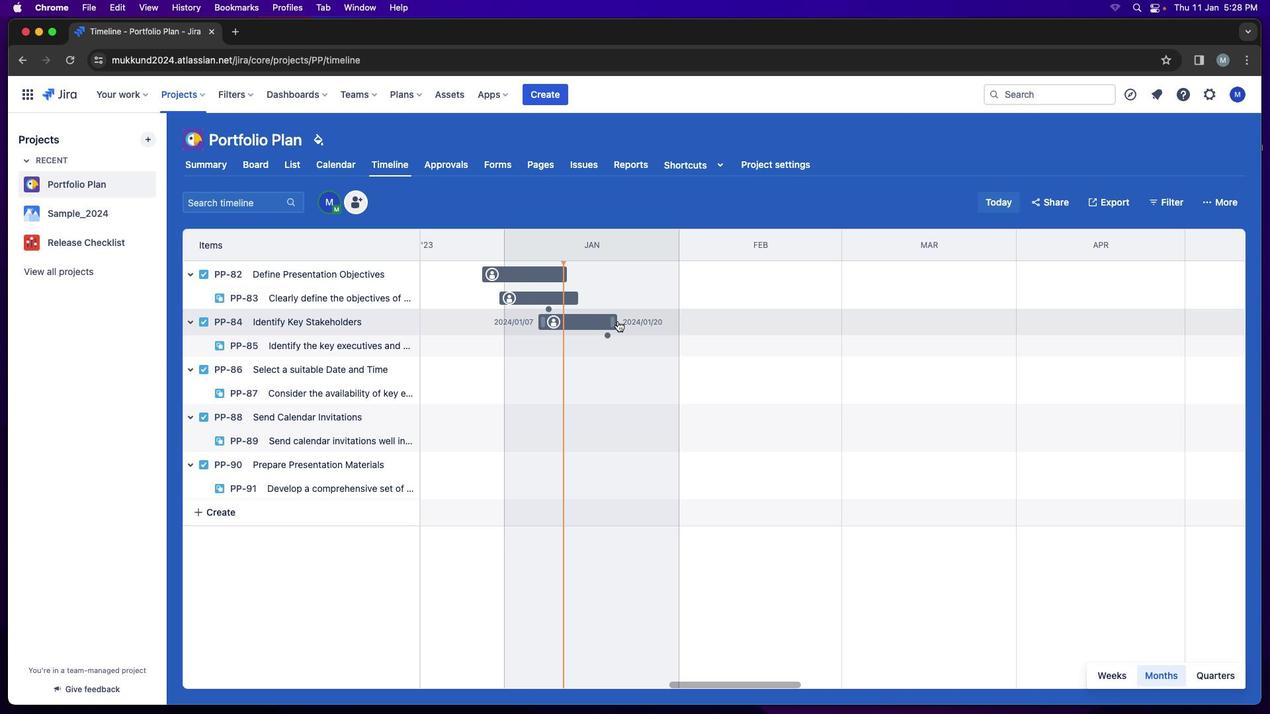 
Action: Mouse moved to (557, 333)
Screenshot: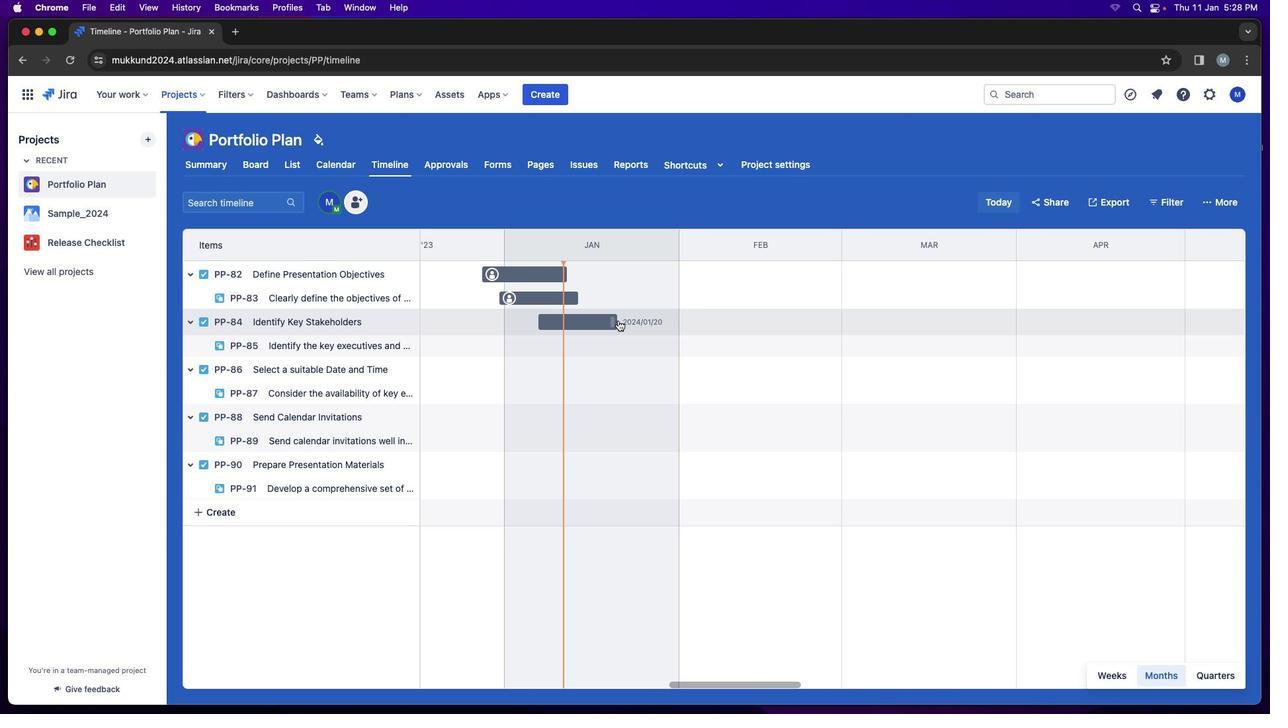 
Action: Mouse pressed left at (557, 333)
Screenshot: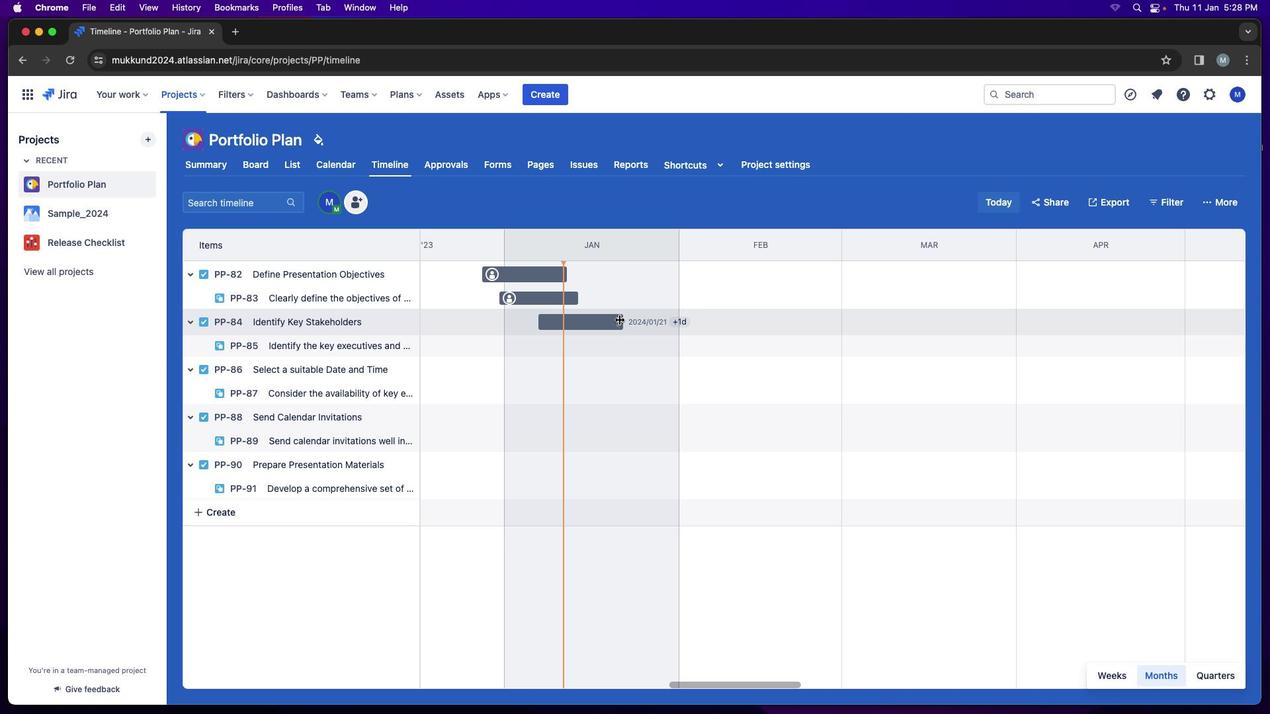 
Action: Mouse moved to (561, 343)
Screenshot: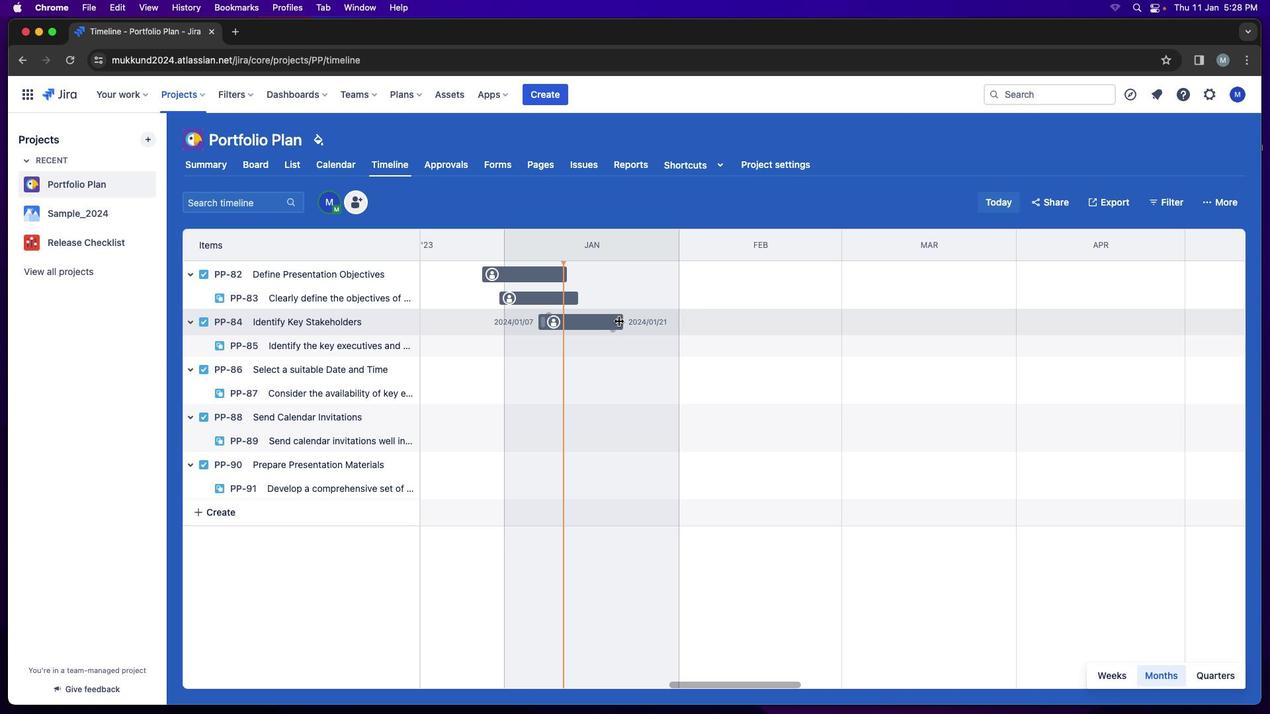 
Action: Mouse pressed left at (561, 343)
Screenshot: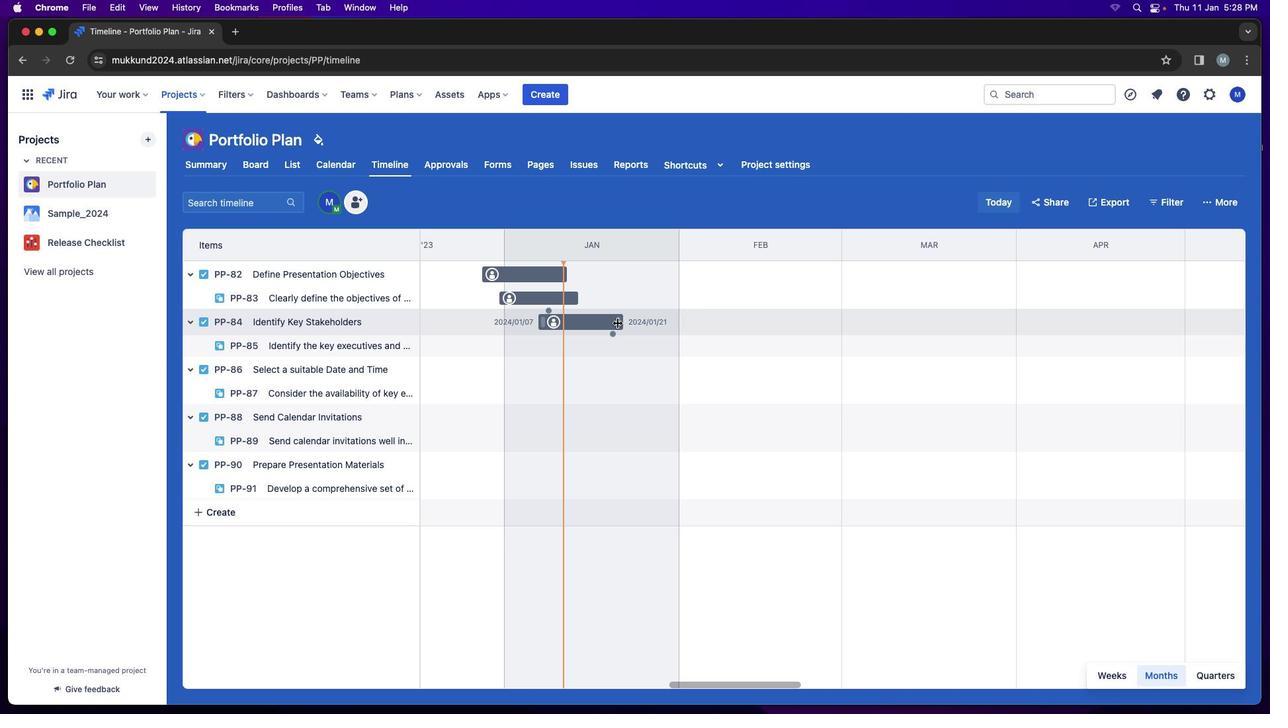 
Action: Mouse moved to (637, 342)
Screenshot: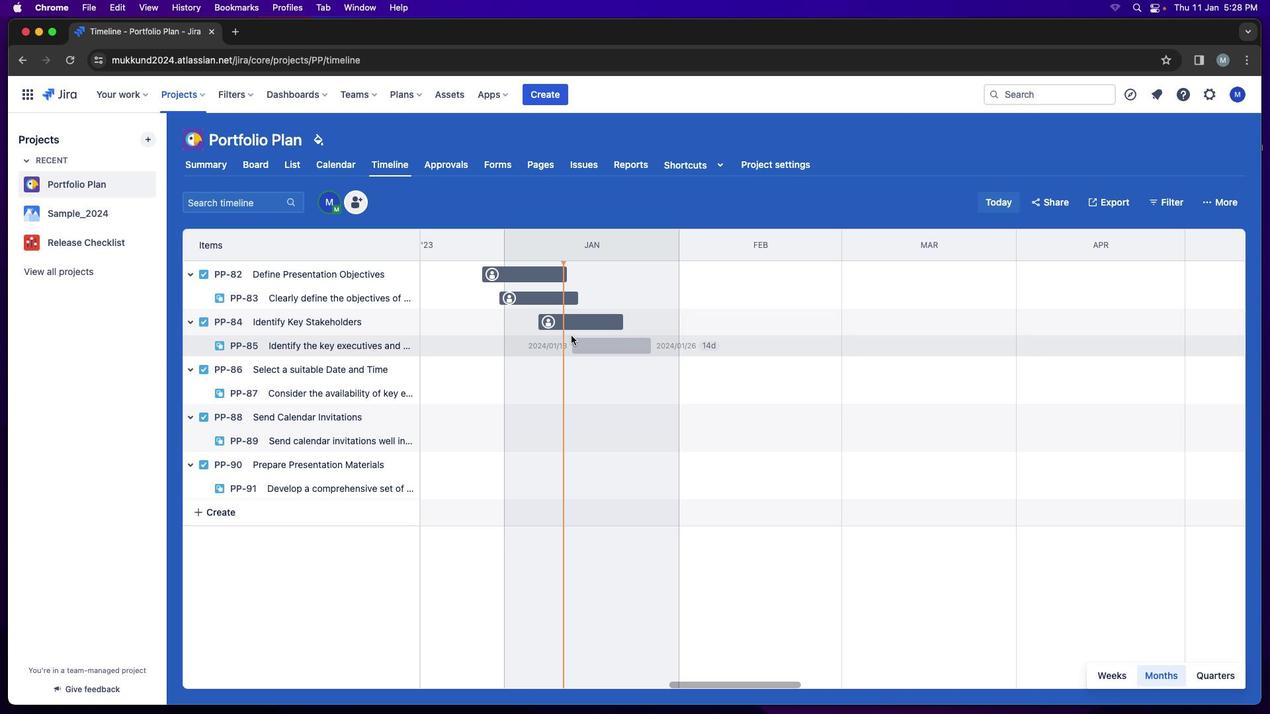 
Action: Mouse pressed left at (637, 342)
Screenshot: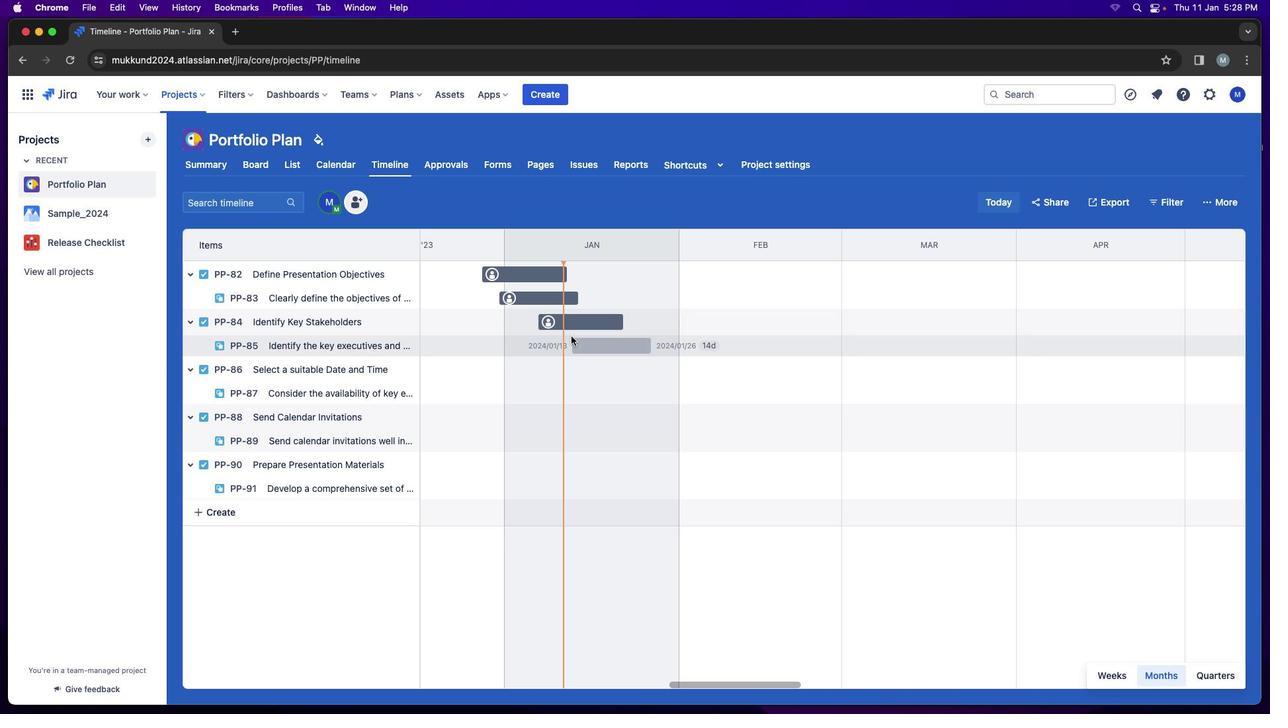 
Action: Mouse moved to (578, 357)
Screenshot: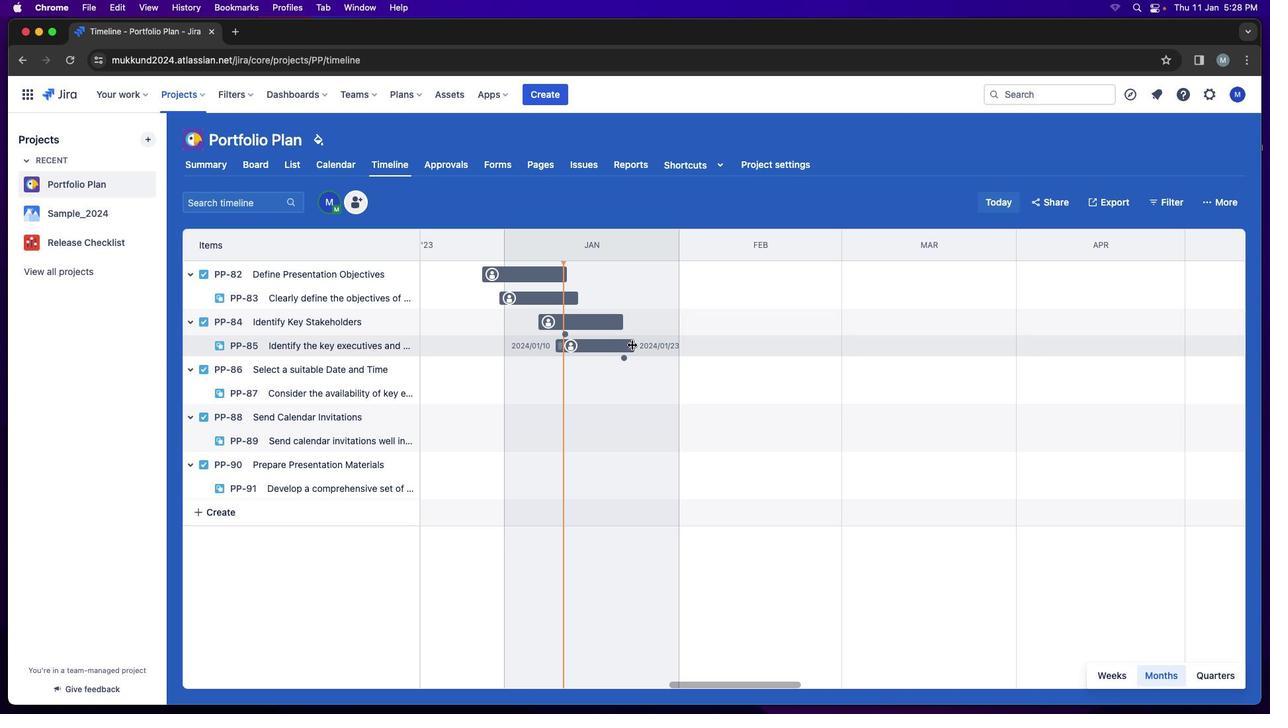 
Action: Mouse pressed left at (578, 357)
Screenshot: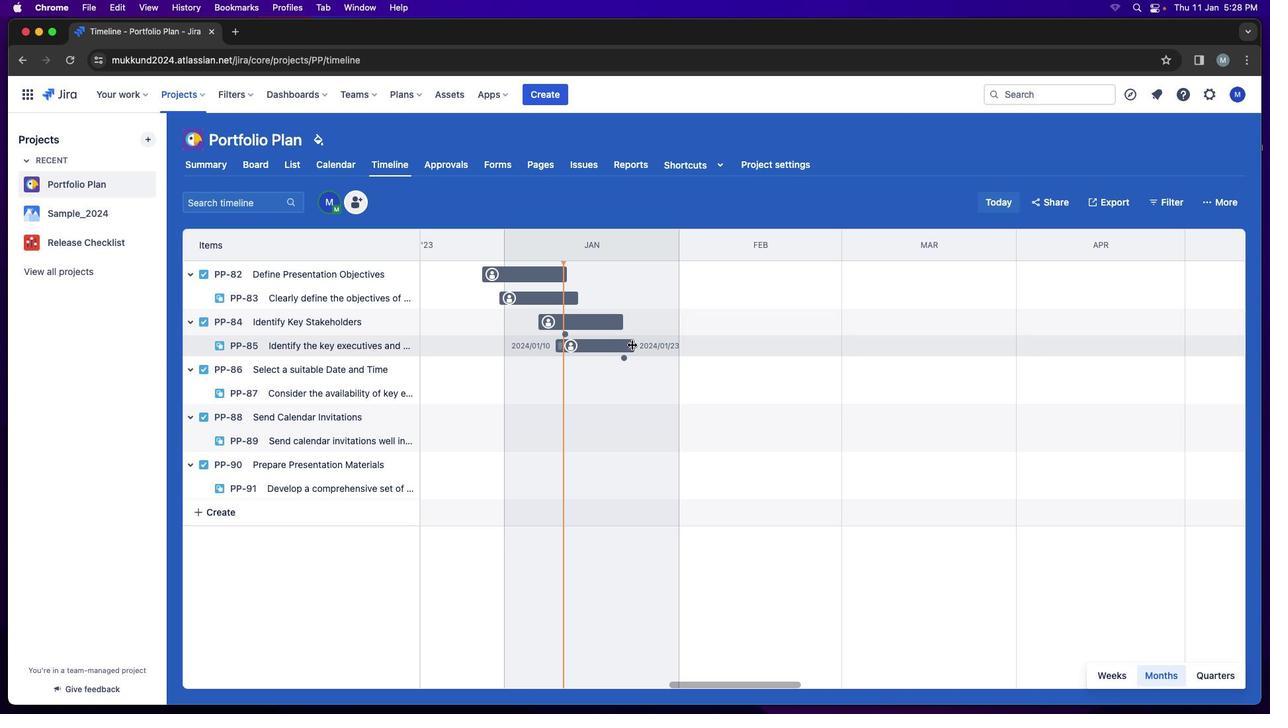
Action: Mouse moved to (577, 359)
Screenshot: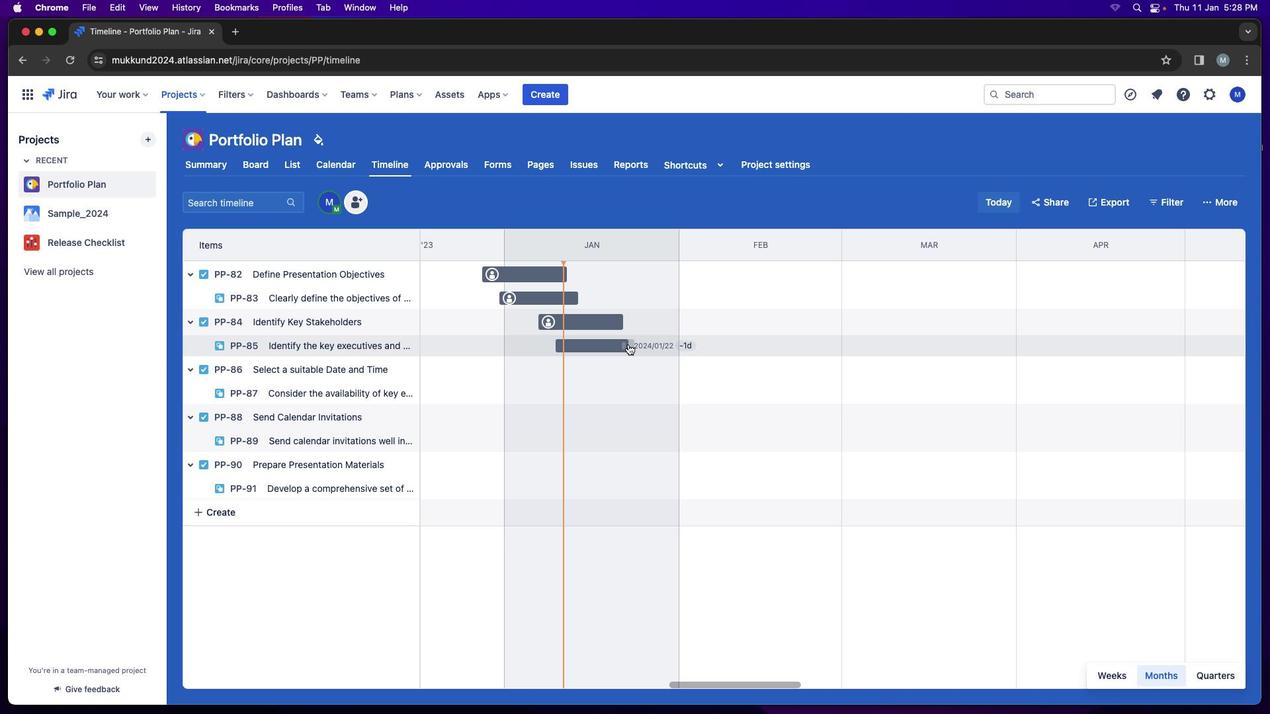 
Action: Mouse pressed left at (577, 359)
Screenshot: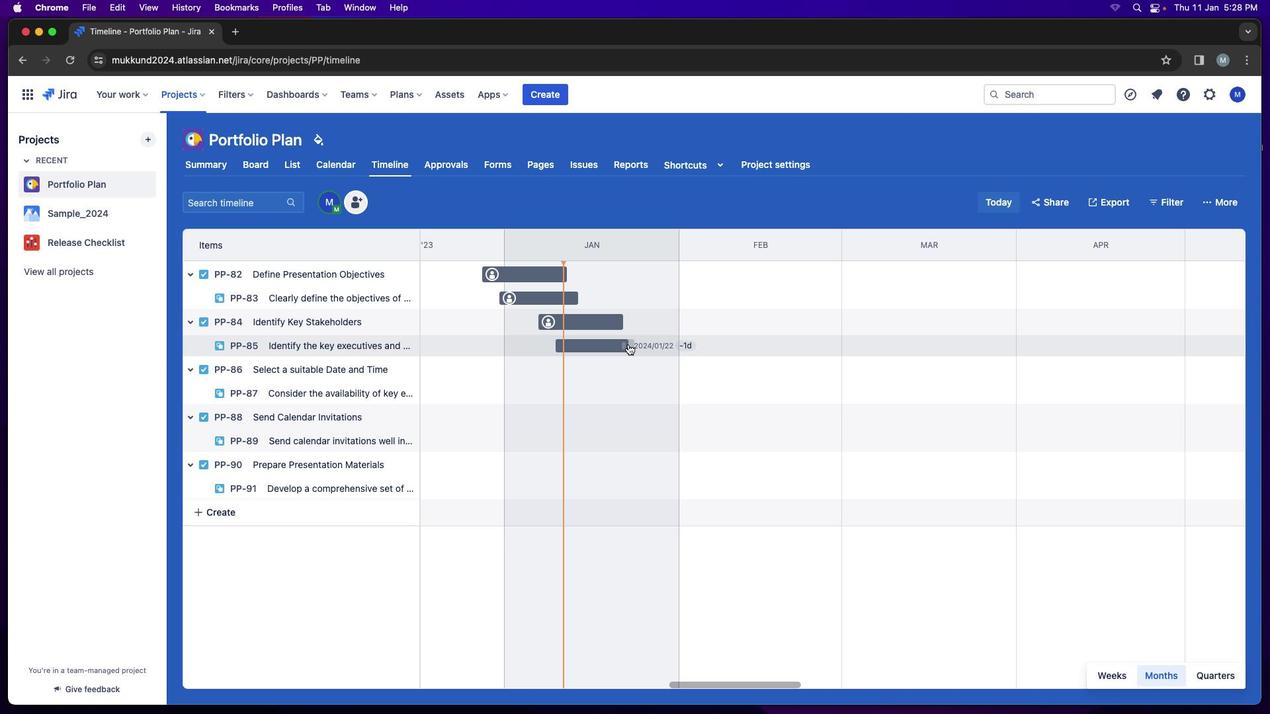 
Action: Mouse moved to (653, 365)
Screenshot: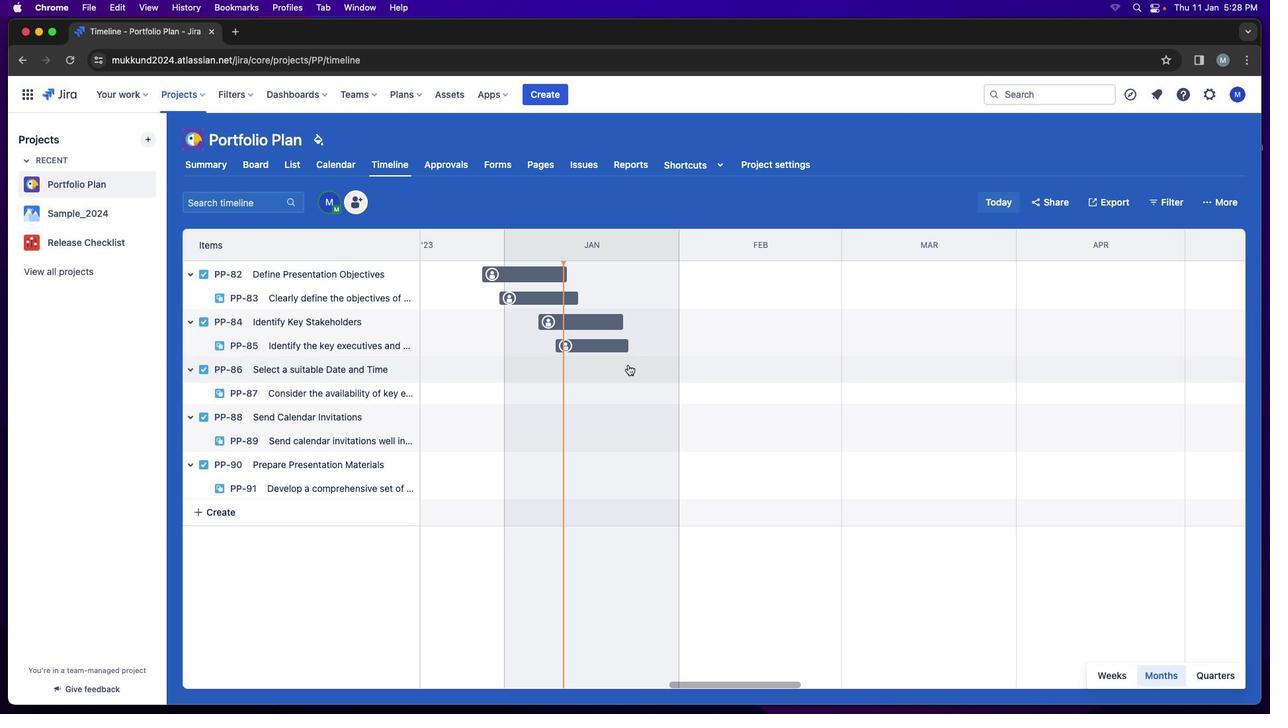 
Action: Mouse pressed left at (653, 365)
Screenshot: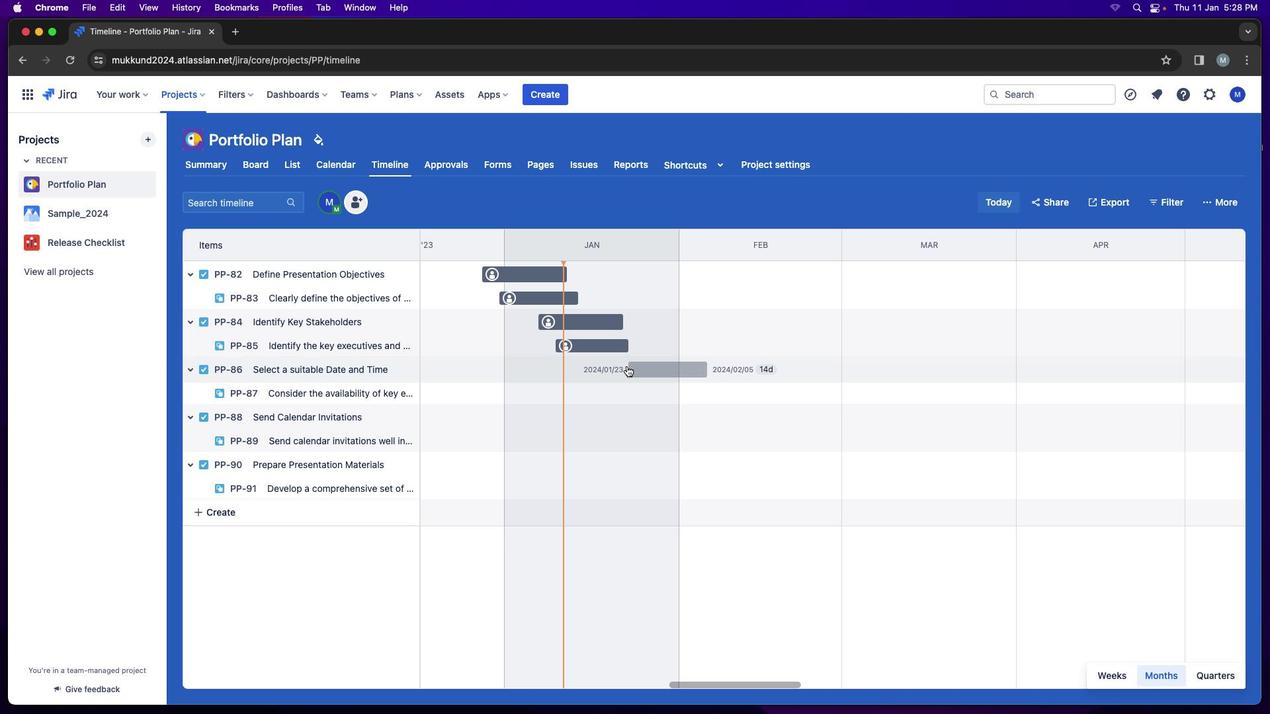 
Action: Mouse moved to (628, 381)
Screenshot: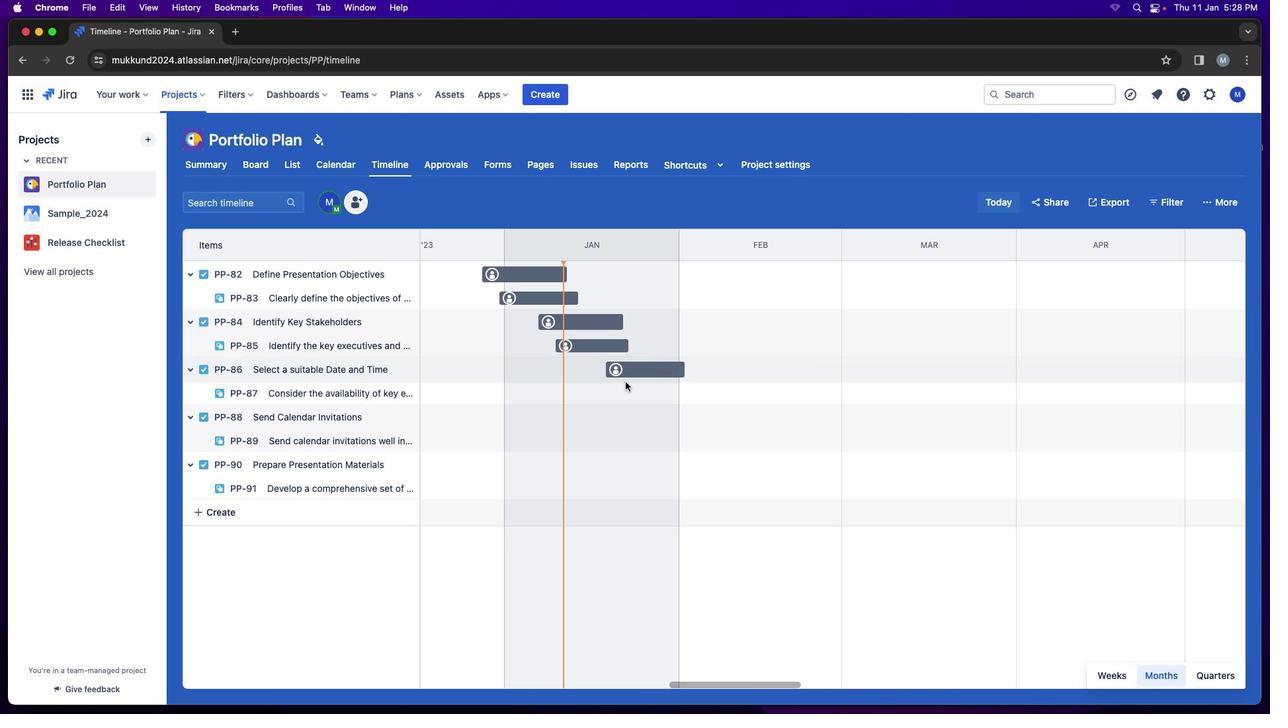 
Action: Mouse pressed left at (628, 381)
Screenshot: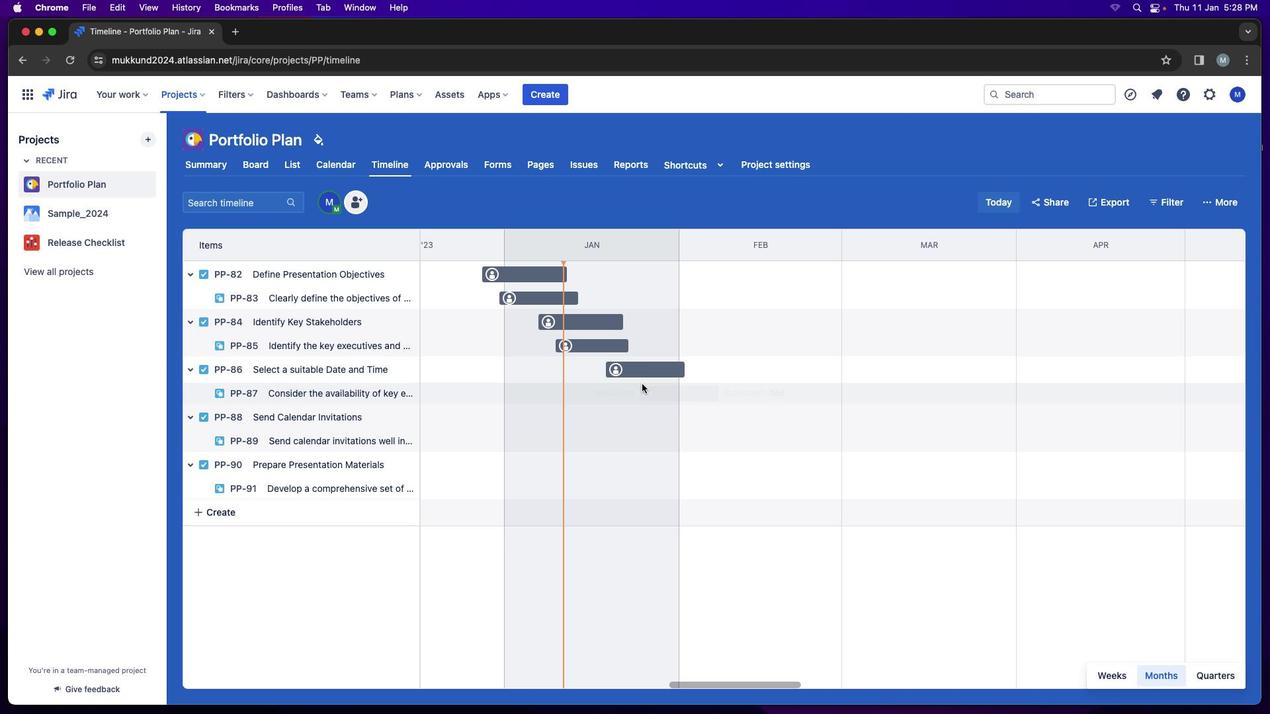 
Action: Mouse moved to (629, 389)
Screenshot: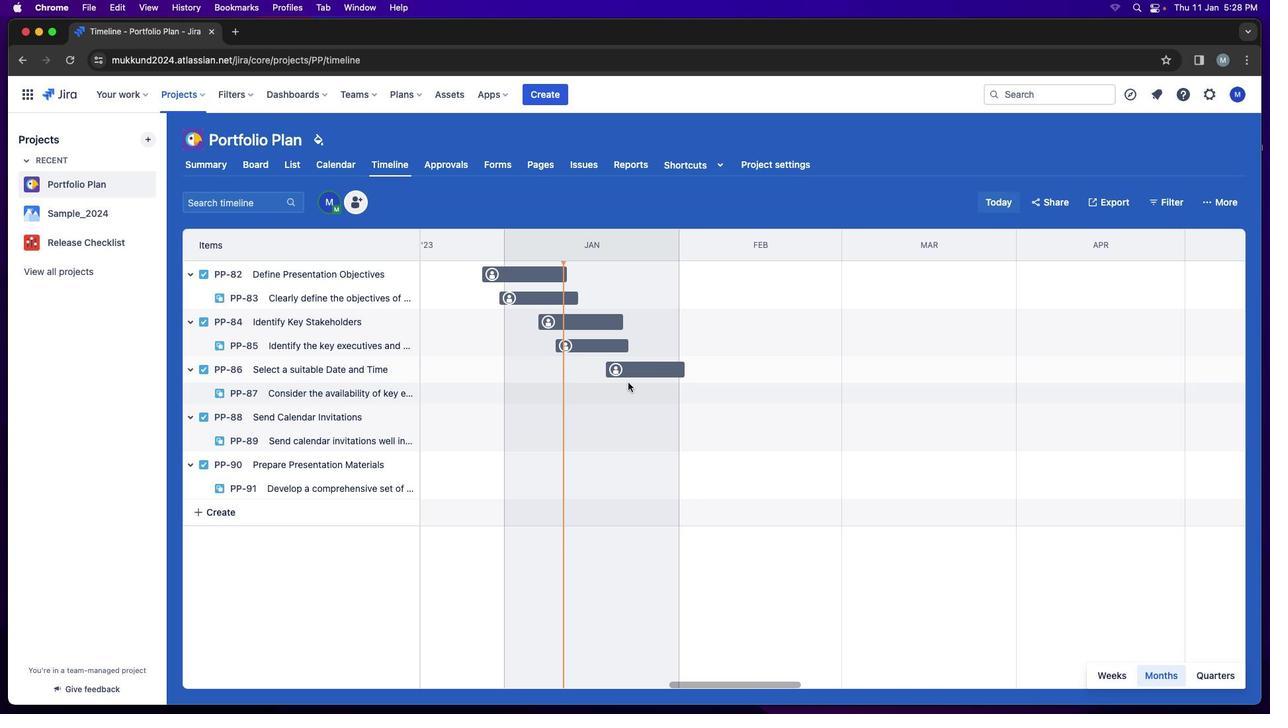 
Action: Mouse pressed left at (629, 389)
Screenshot: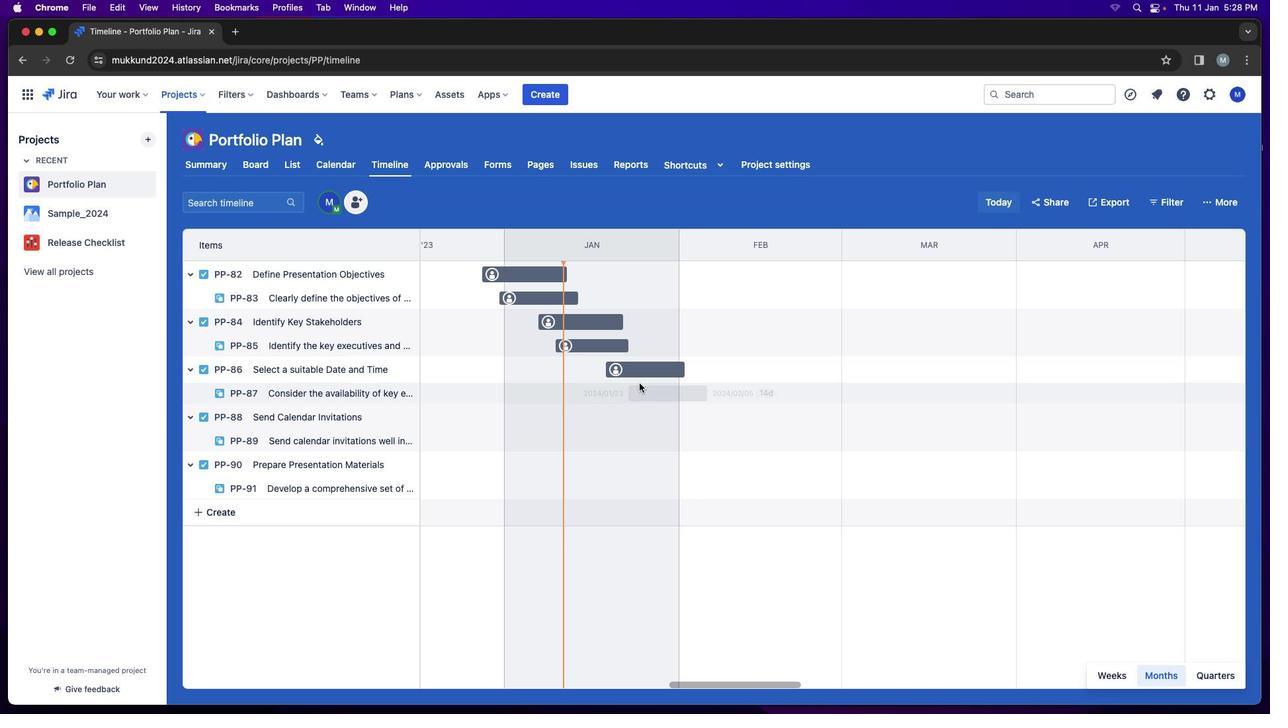 
Action: Mouse moved to (649, 416)
Screenshot: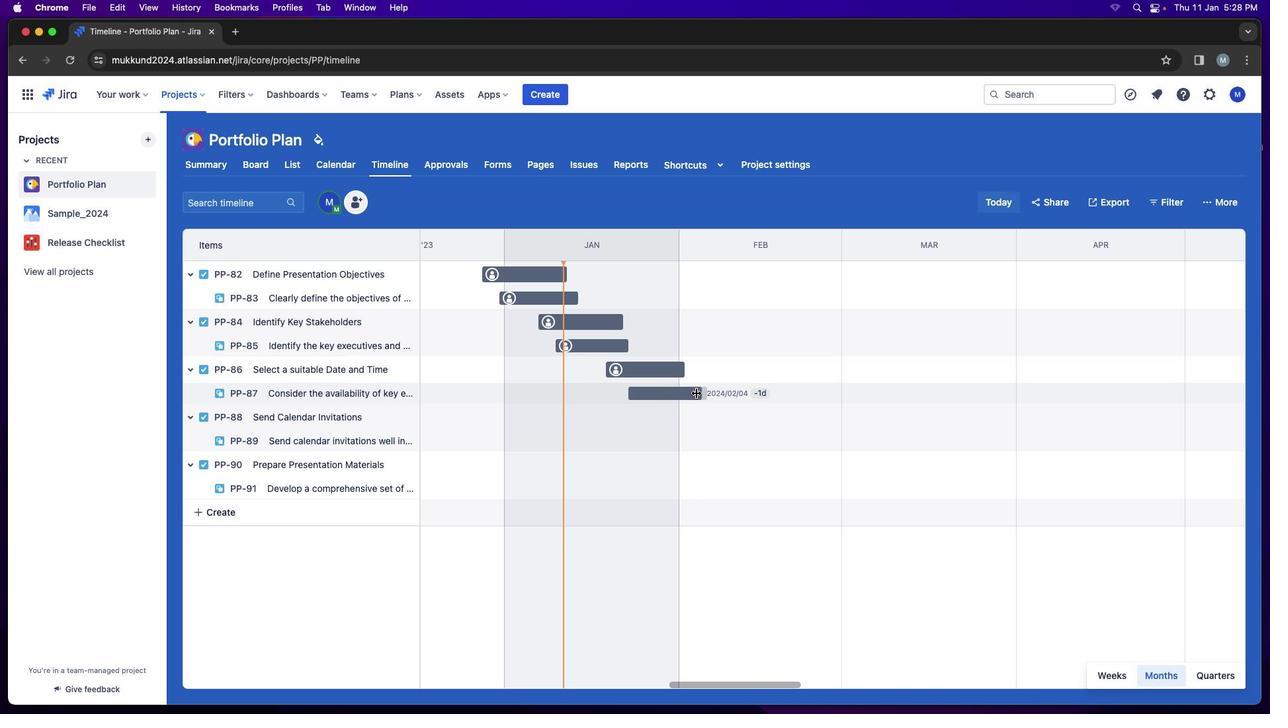 
Action: Mouse pressed left at (649, 416)
Screenshot: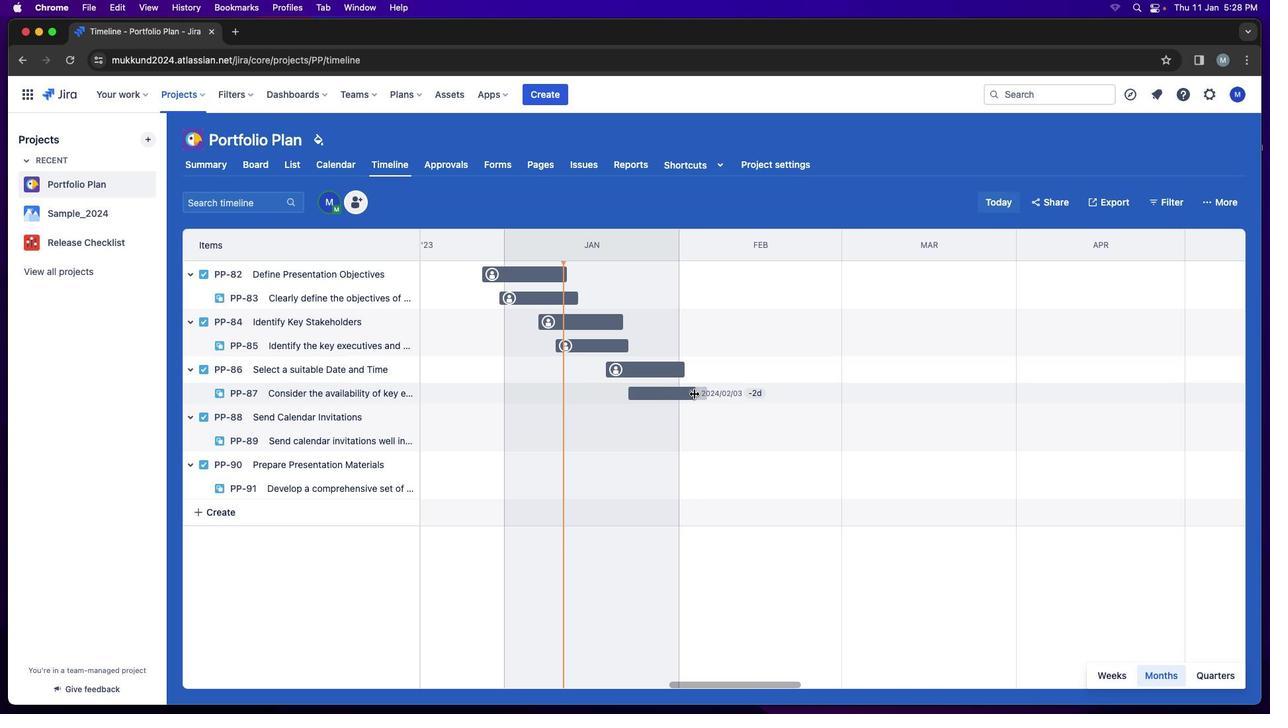 
Action: Mouse moved to (725, 414)
Screenshot: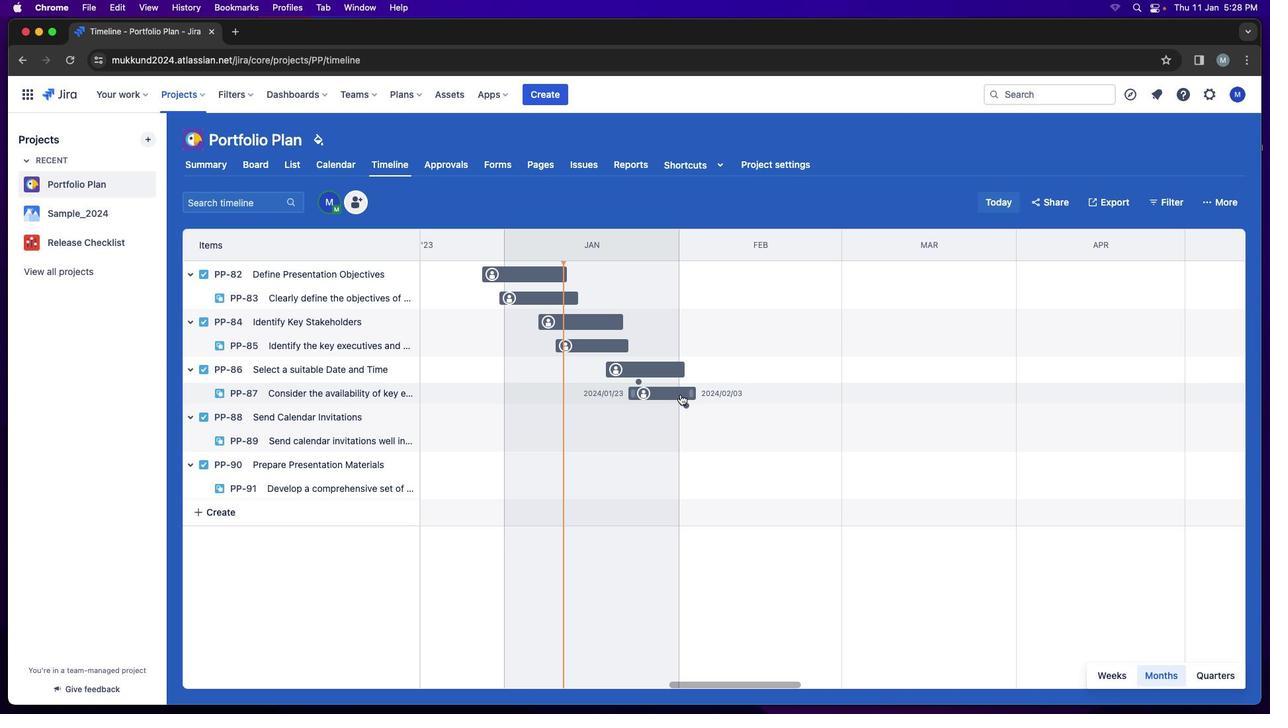 
Action: Mouse pressed left at (725, 414)
Screenshot: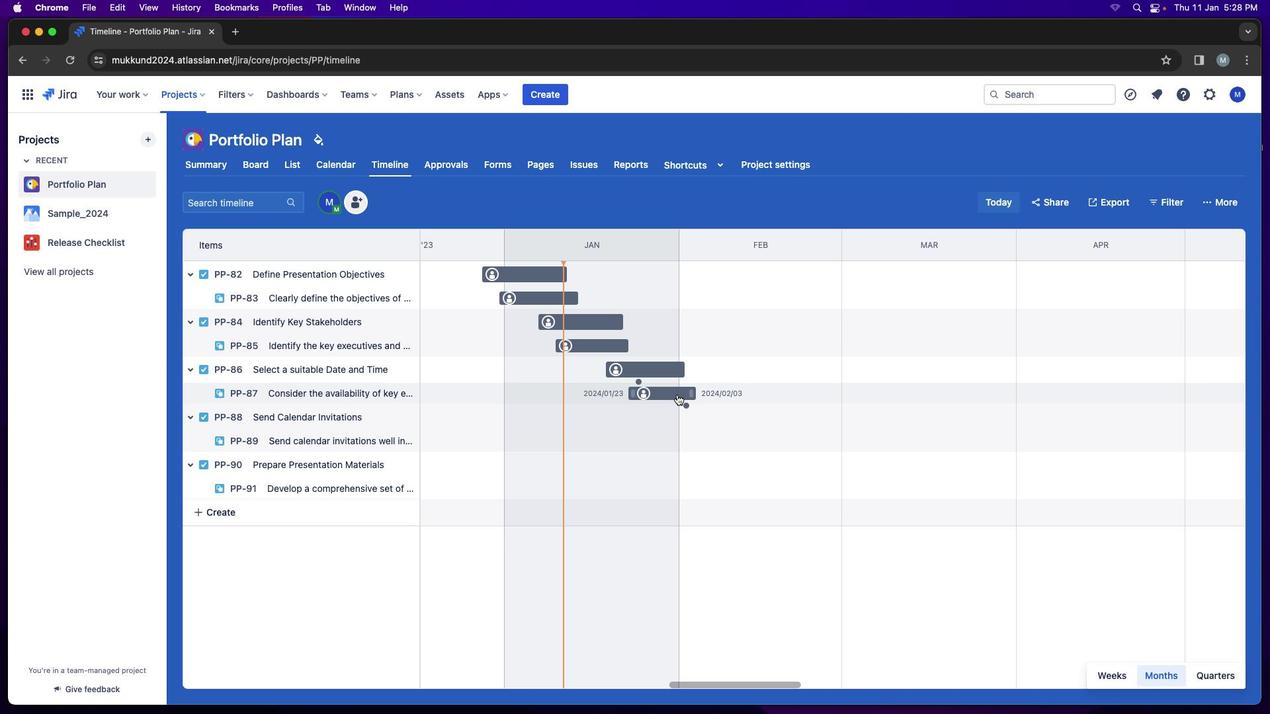 
Action: Mouse moved to (676, 431)
Screenshot: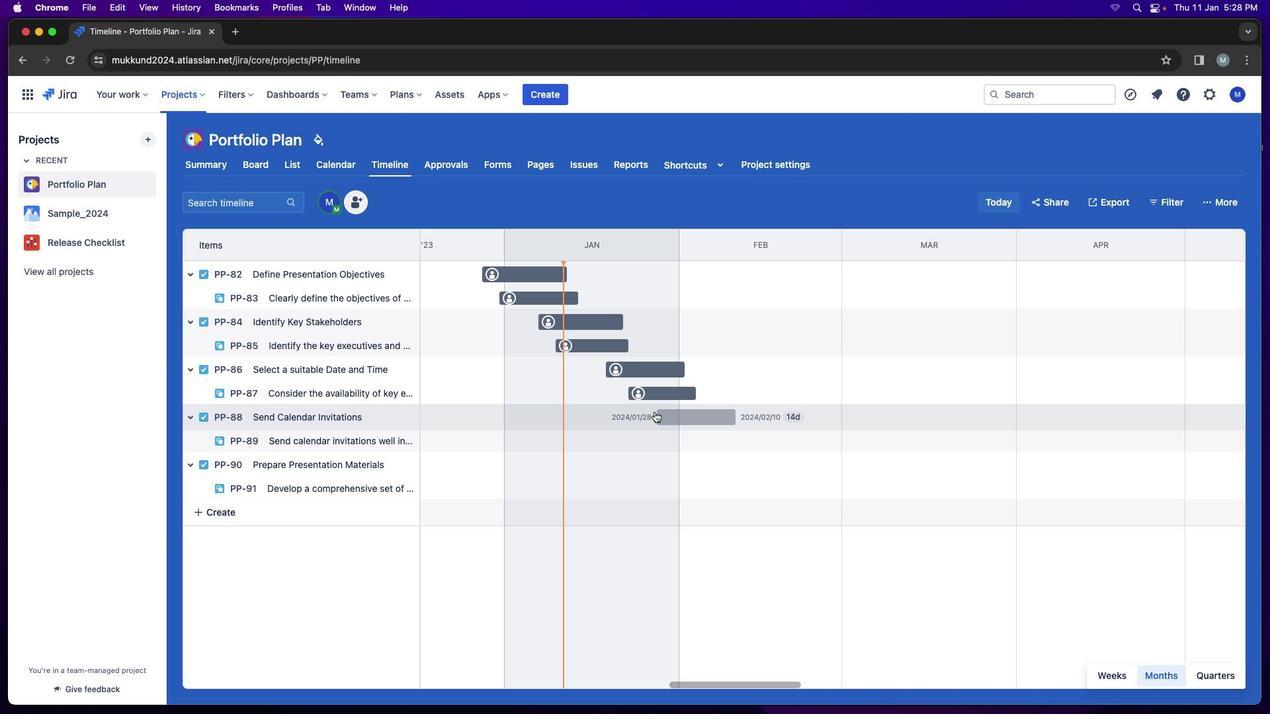 
Action: Mouse pressed left at (676, 431)
Screenshot: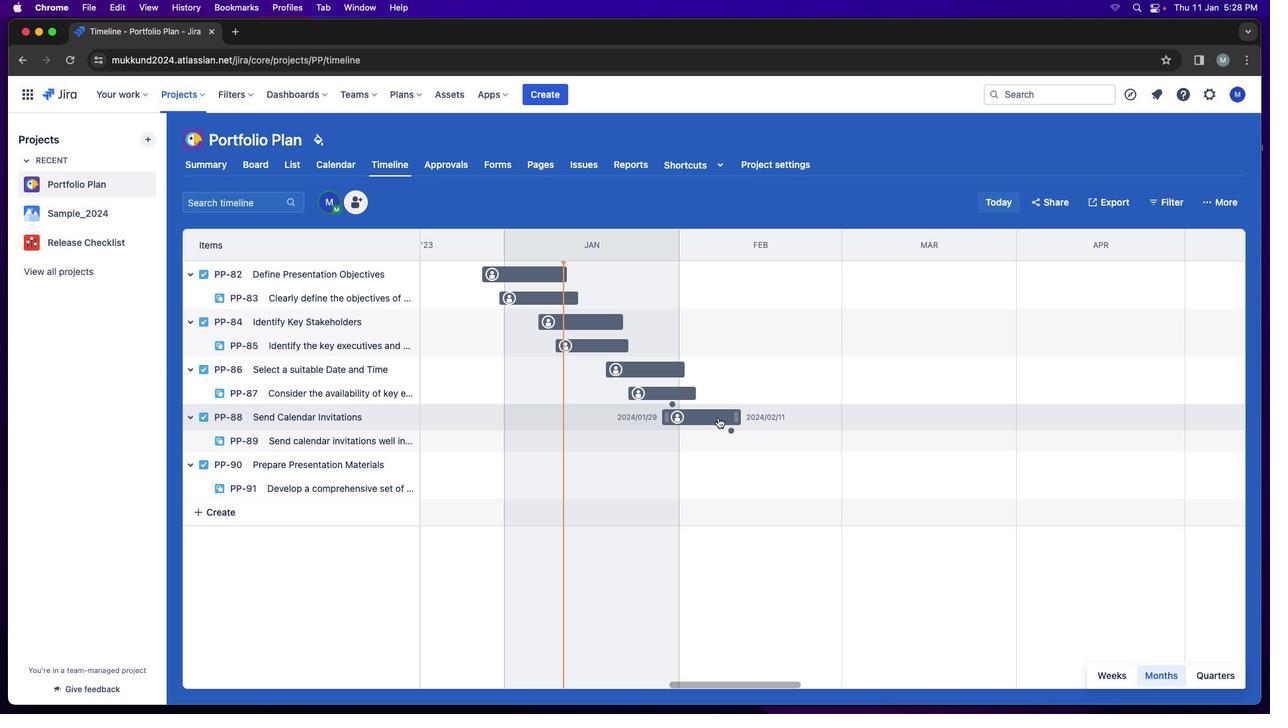 
Action: Mouse moved to (685, 439)
Screenshot: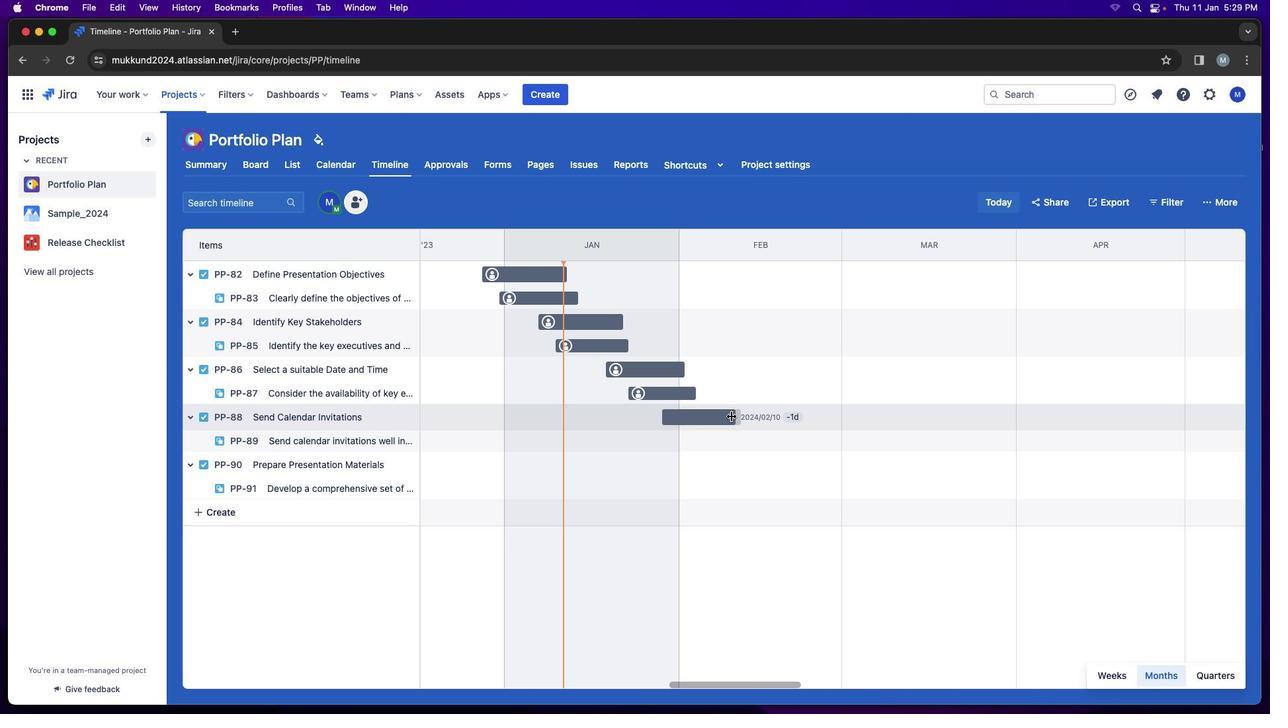 
Action: Mouse pressed left at (685, 439)
Screenshot: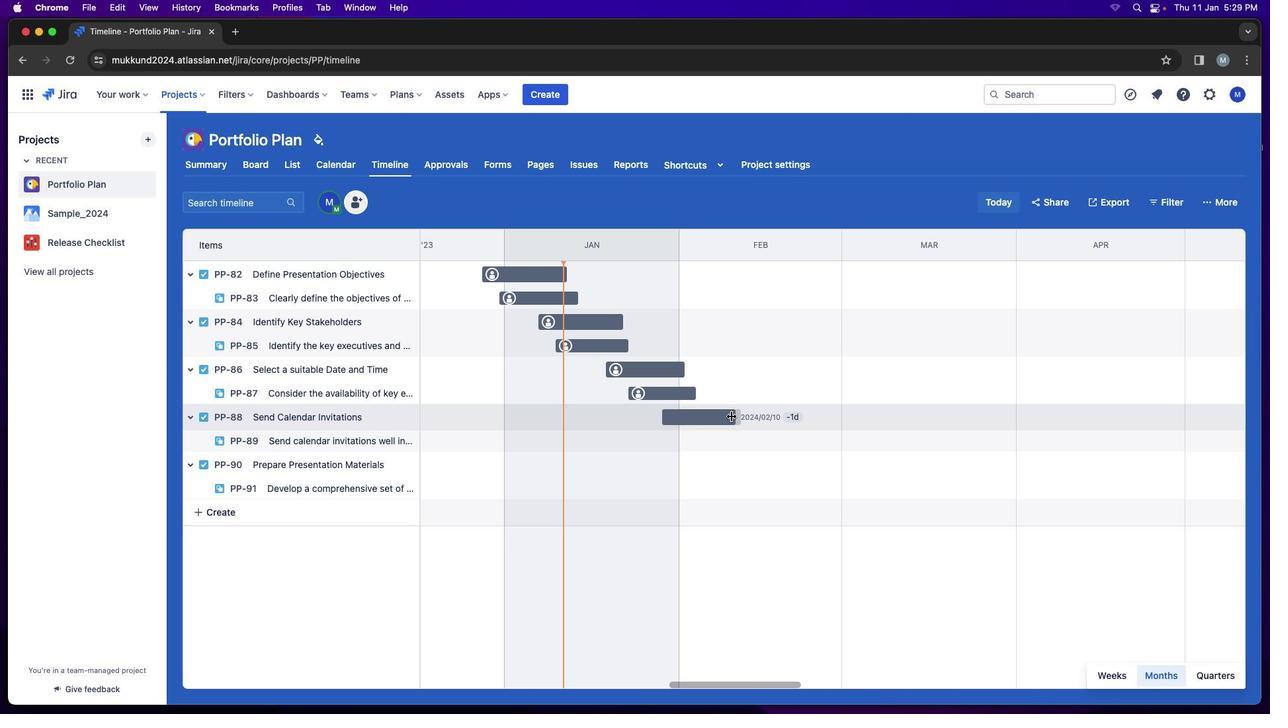 
Action: Mouse moved to (759, 438)
Screenshot: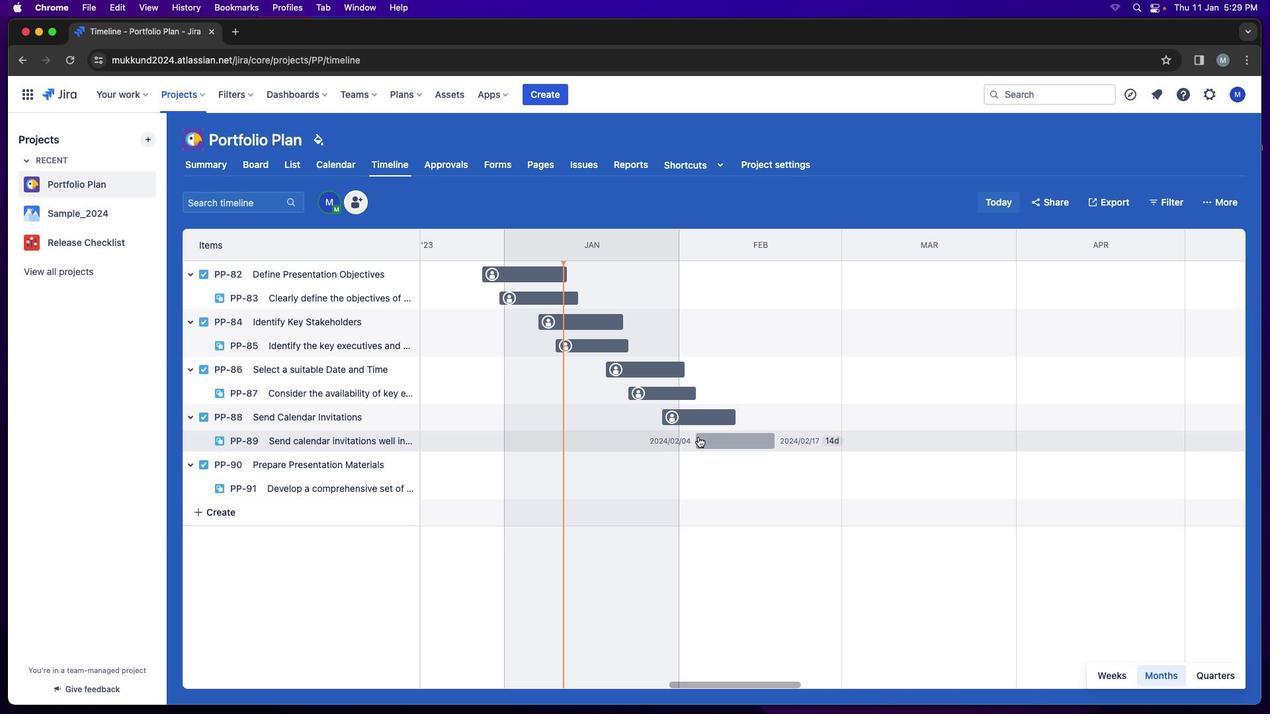 
Action: Mouse pressed left at (759, 438)
Screenshot: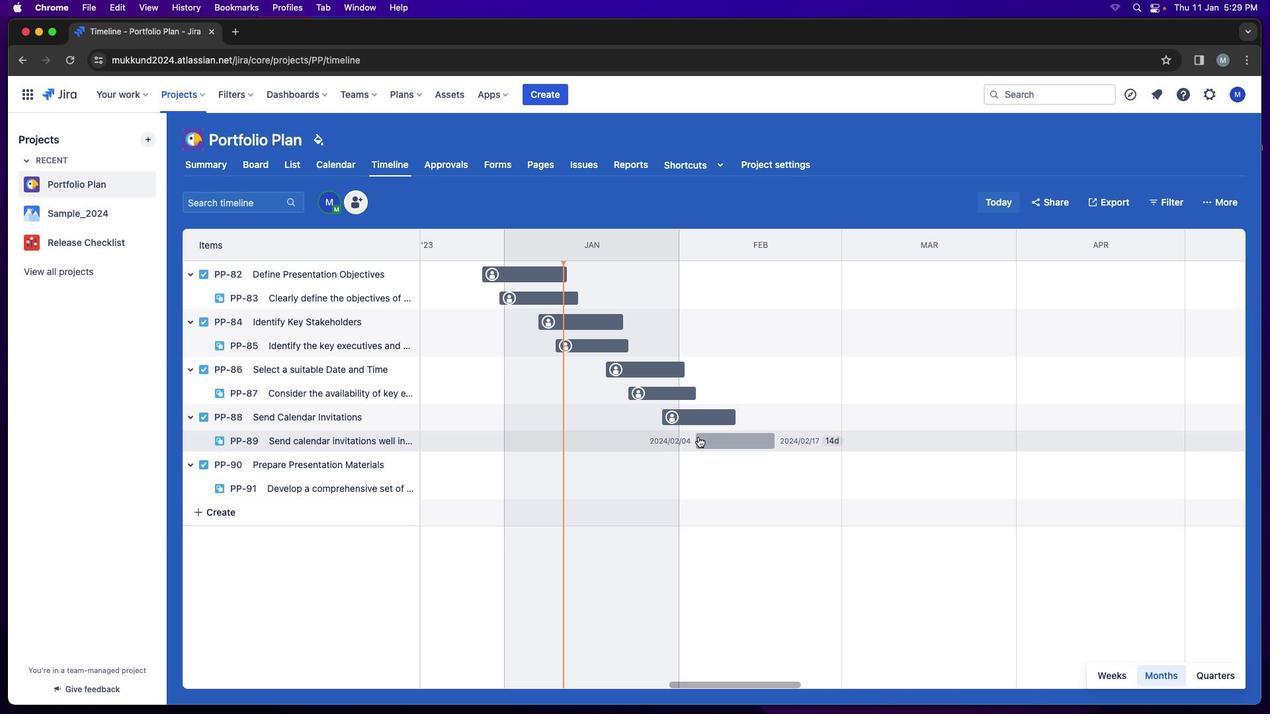
Action: Mouse moved to (743, 457)
Screenshot: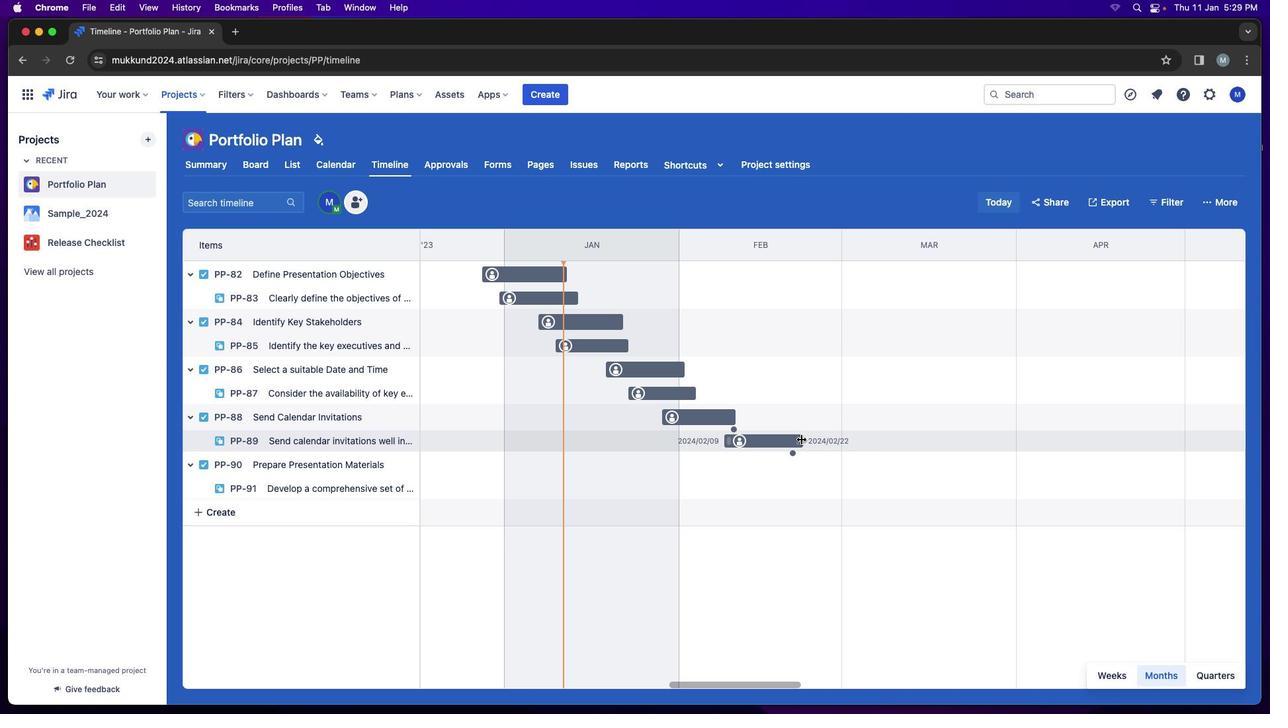 
Action: Mouse pressed left at (743, 457)
Screenshot: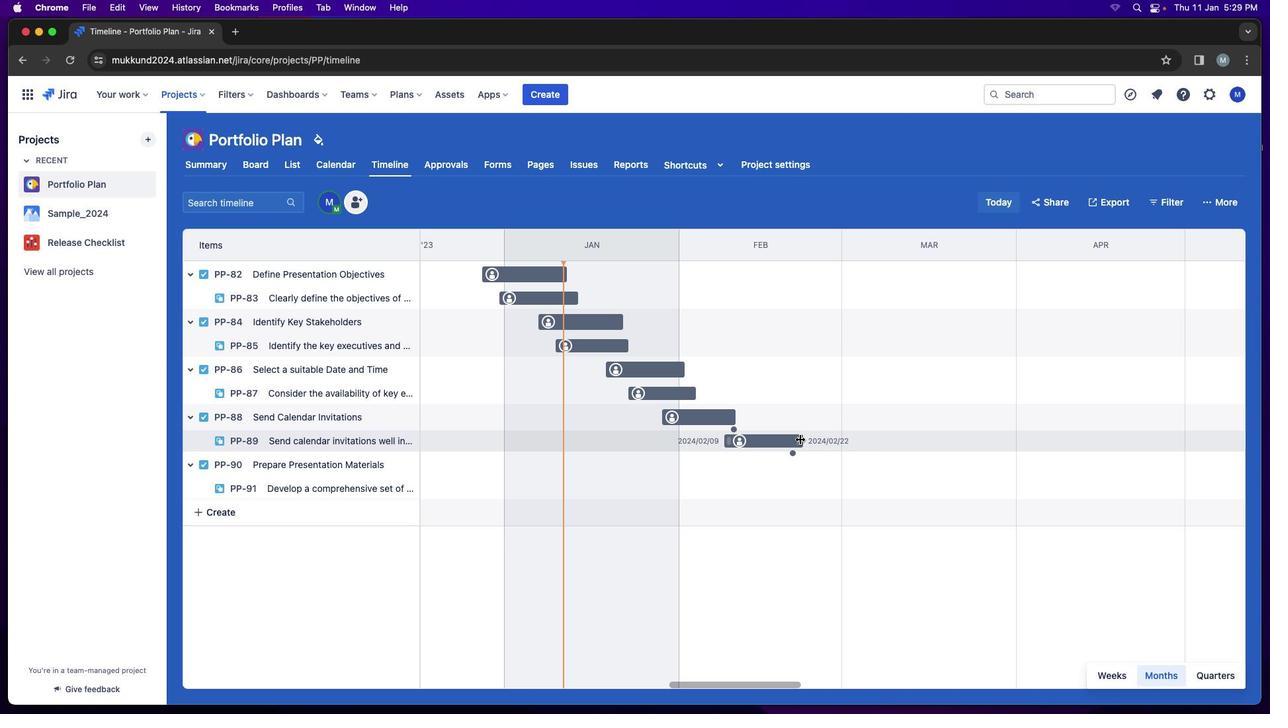 
Action: Mouse moved to (823, 460)
Screenshot: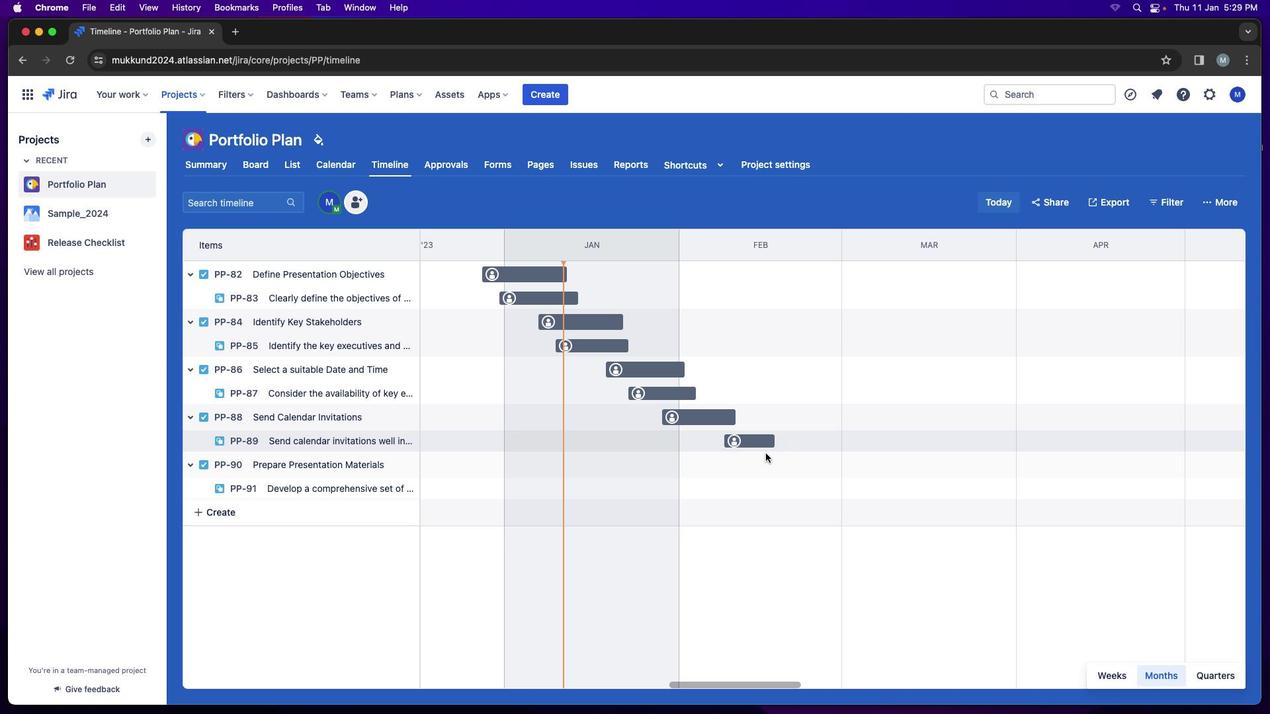 
Action: Mouse pressed left at (823, 460)
Screenshot: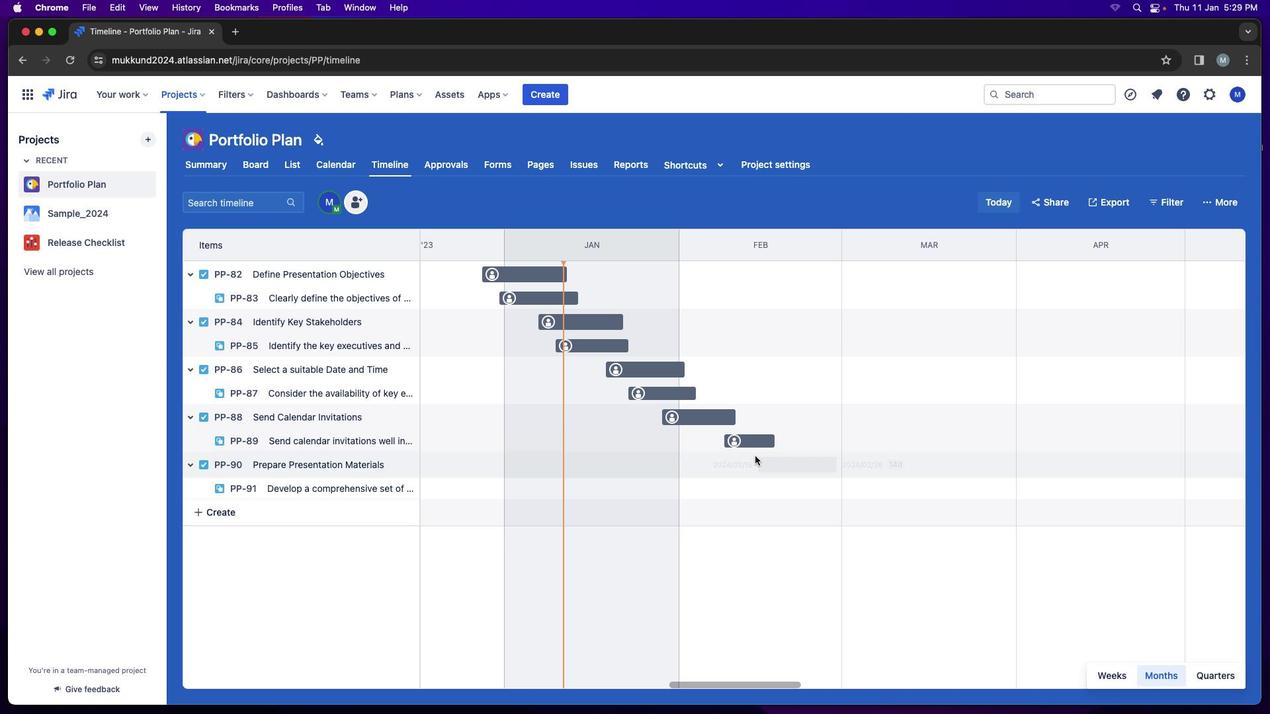 
Action: Mouse moved to (784, 479)
Screenshot: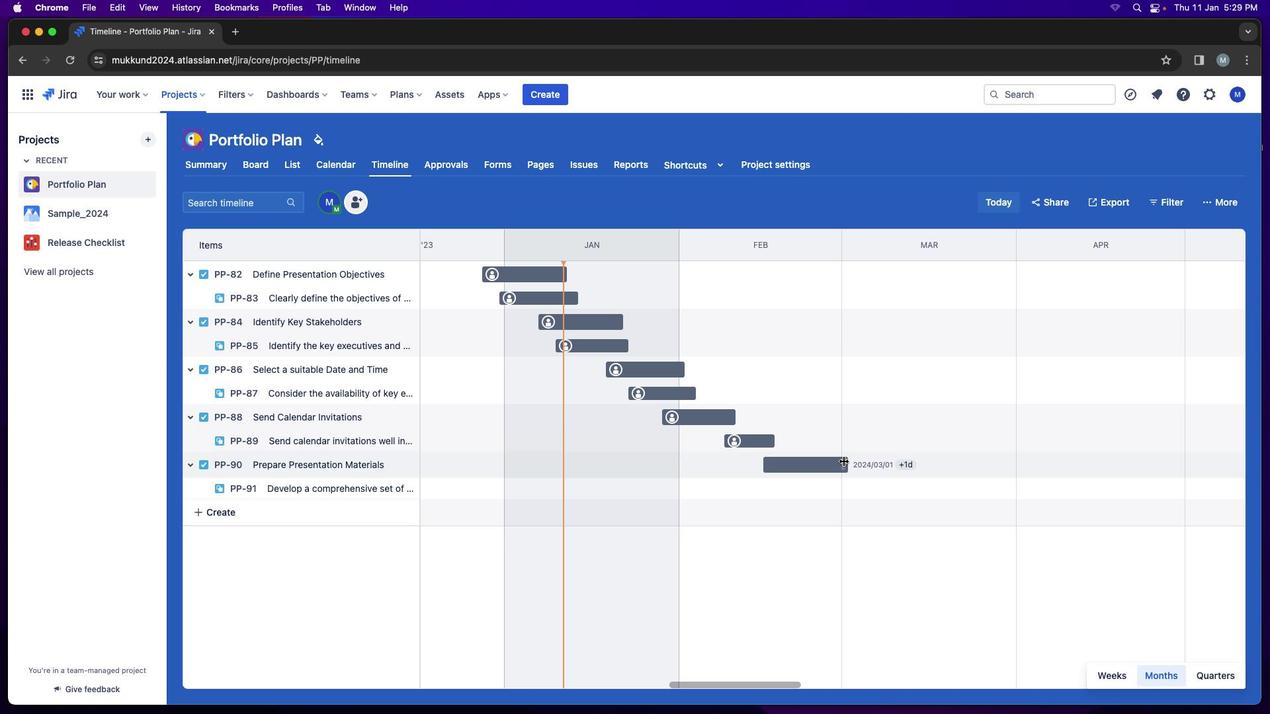 
Action: Mouse pressed left at (784, 479)
Screenshot: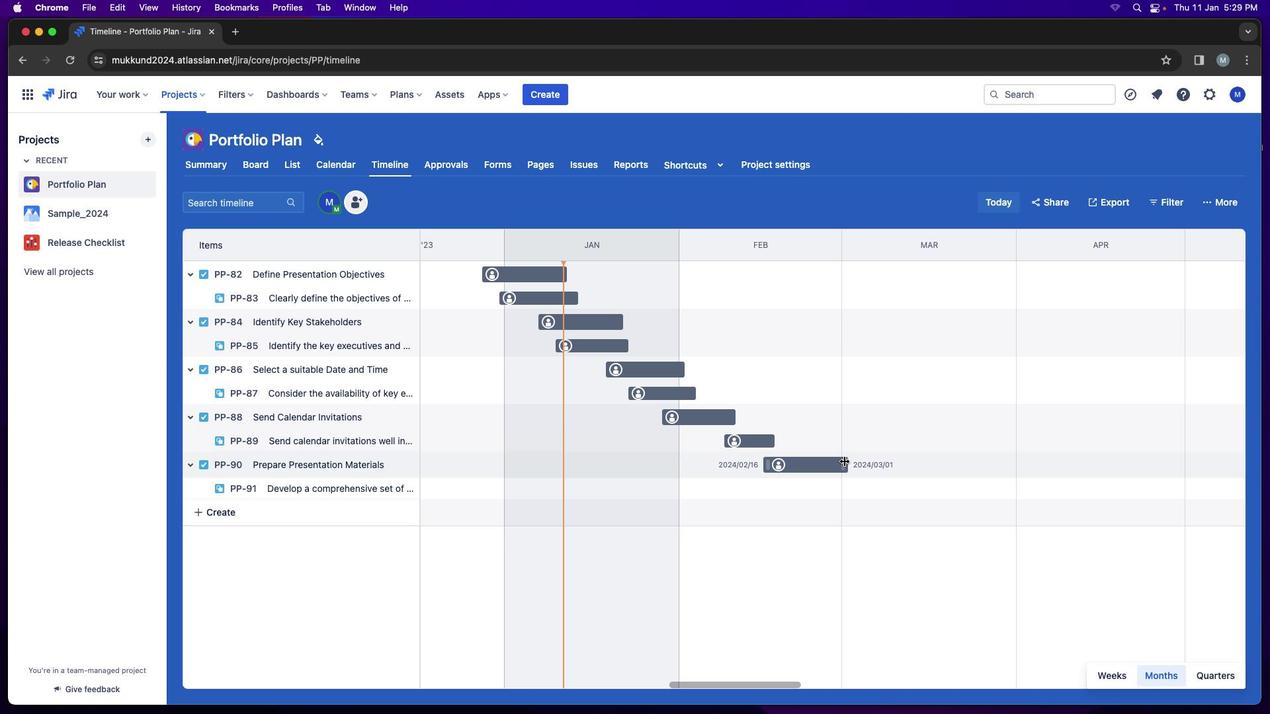 
Action: Mouse moved to (861, 483)
Screenshot: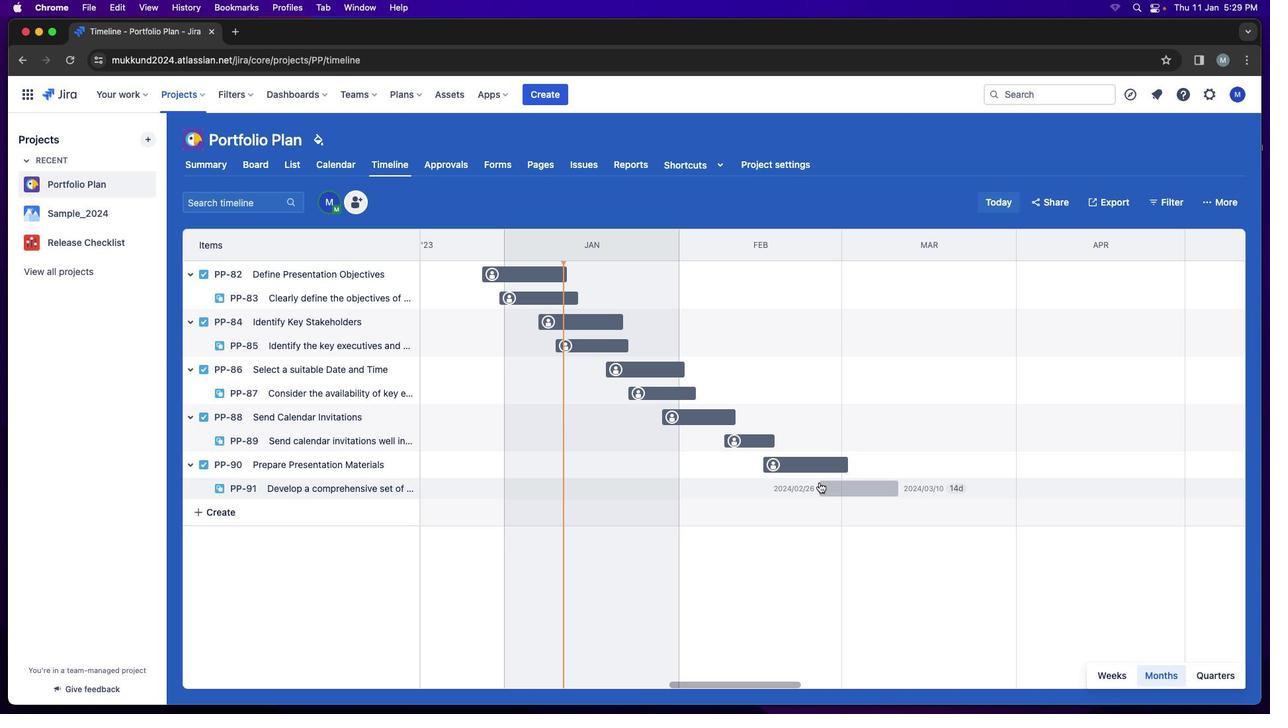
Action: Mouse pressed left at (861, 483)
Screenshot: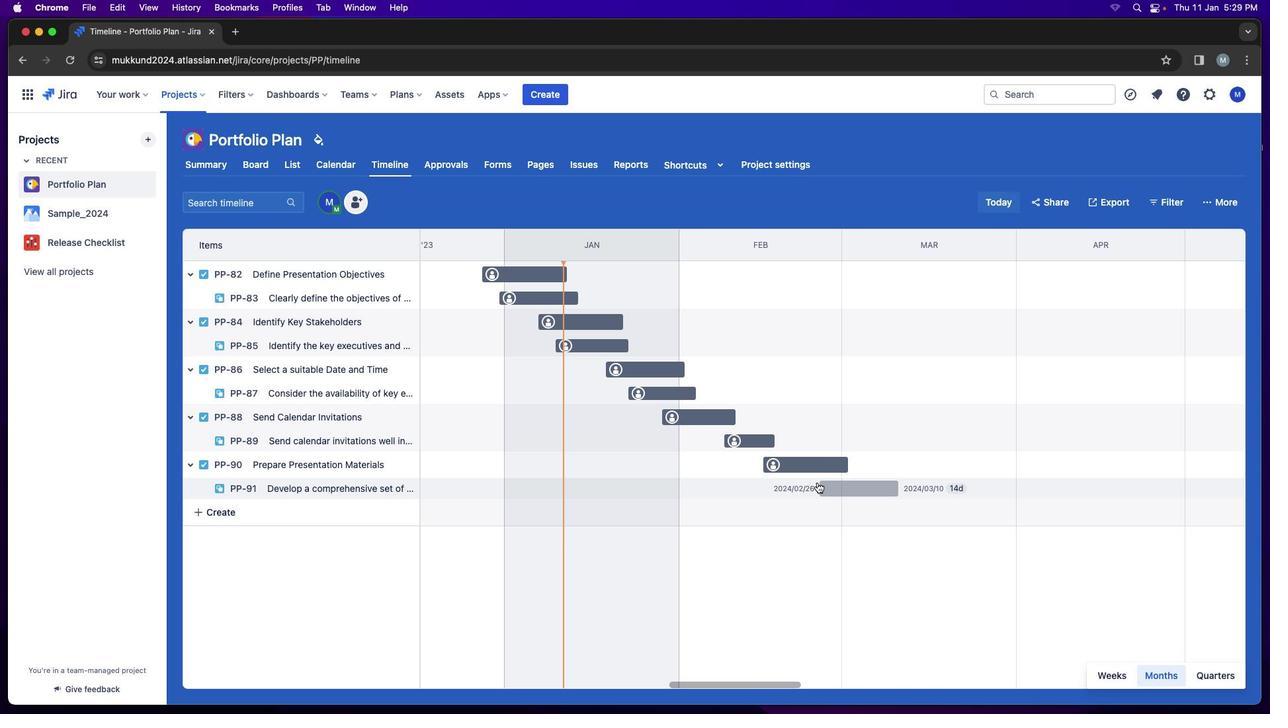 
Action: Mouse moved to (850, 506)
Screenshot: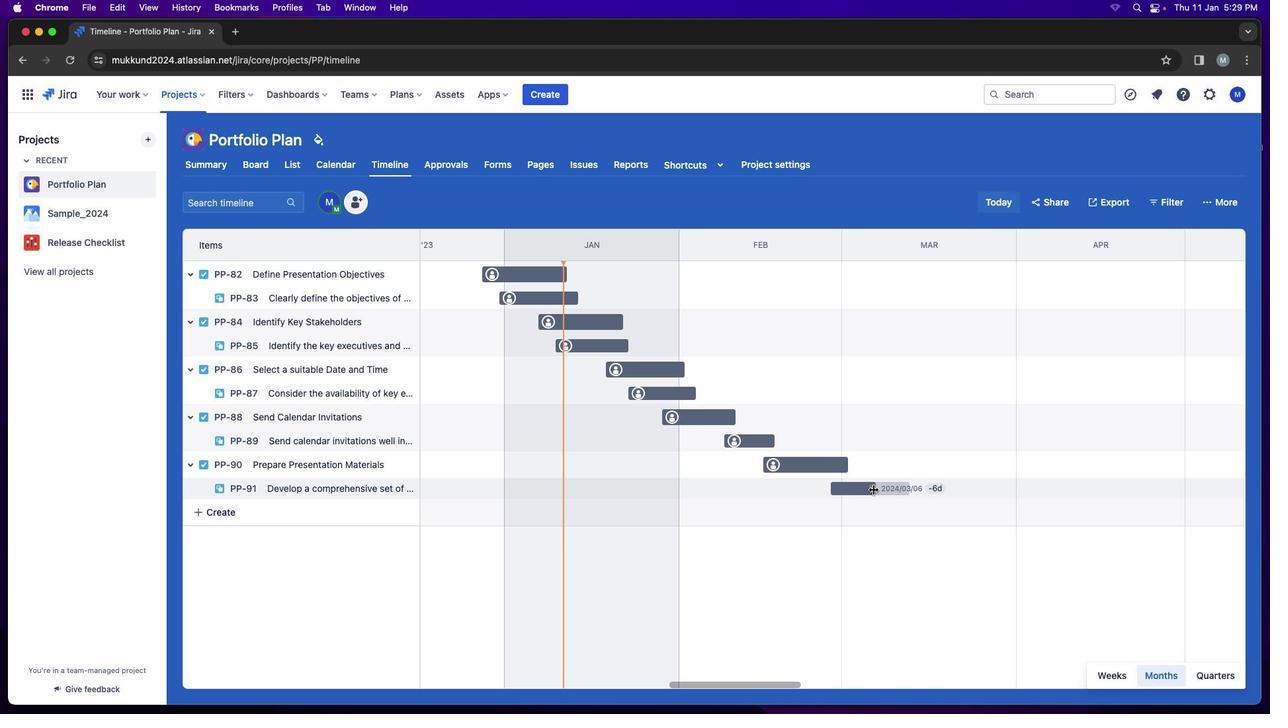 
Action: Mouse pressed left at (850, 506)
Screenshot: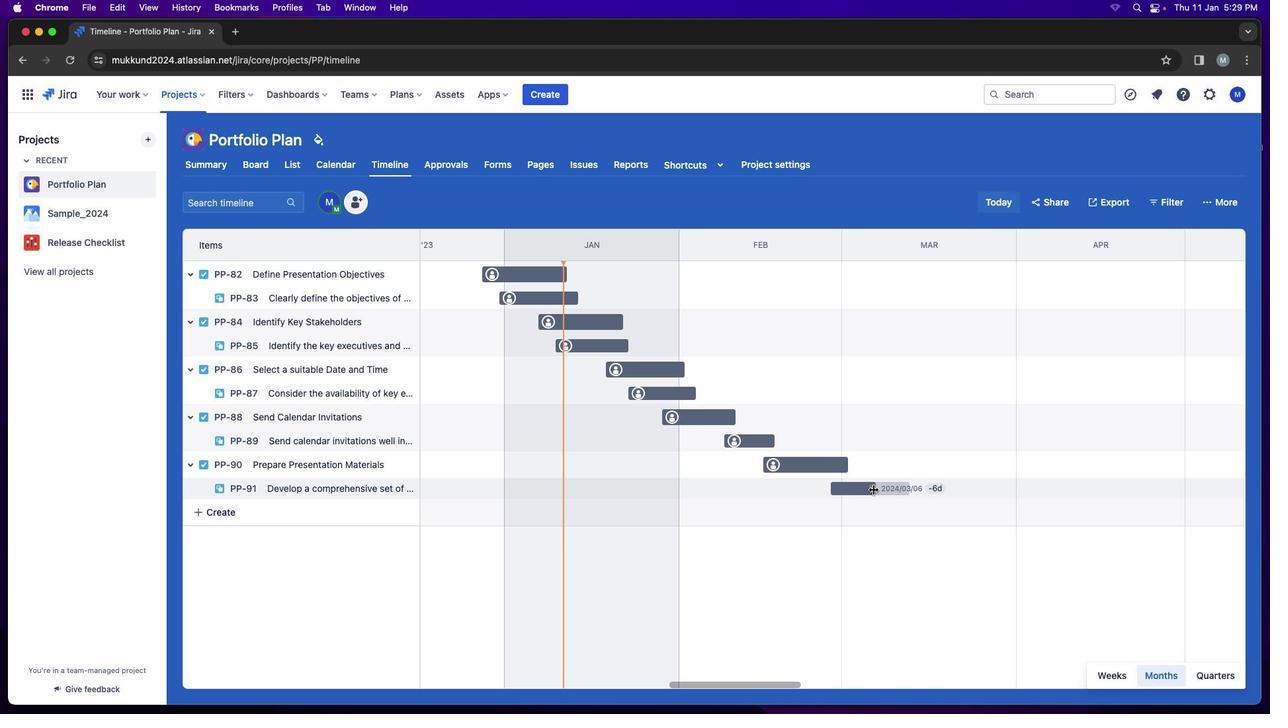 
Action: Mouse moved to (929, 510)
Screenshot: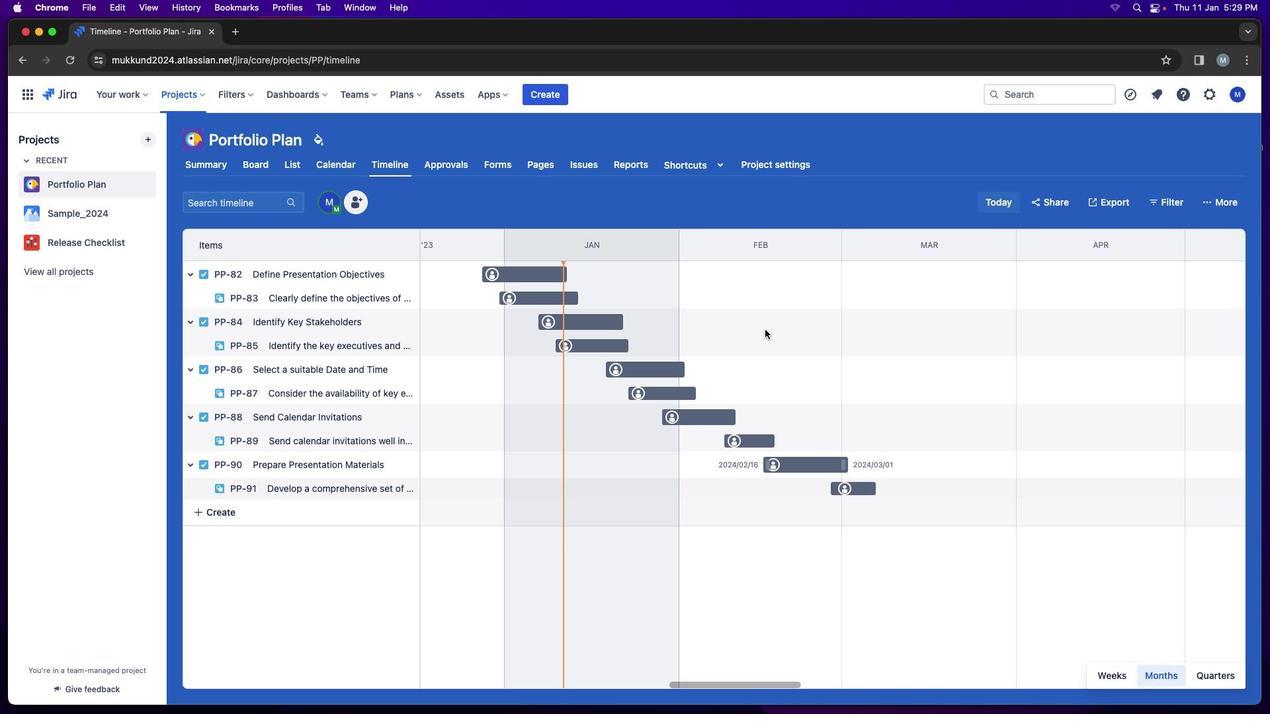 
Action: Mouse pressed left at (929, 510)
Screenshot: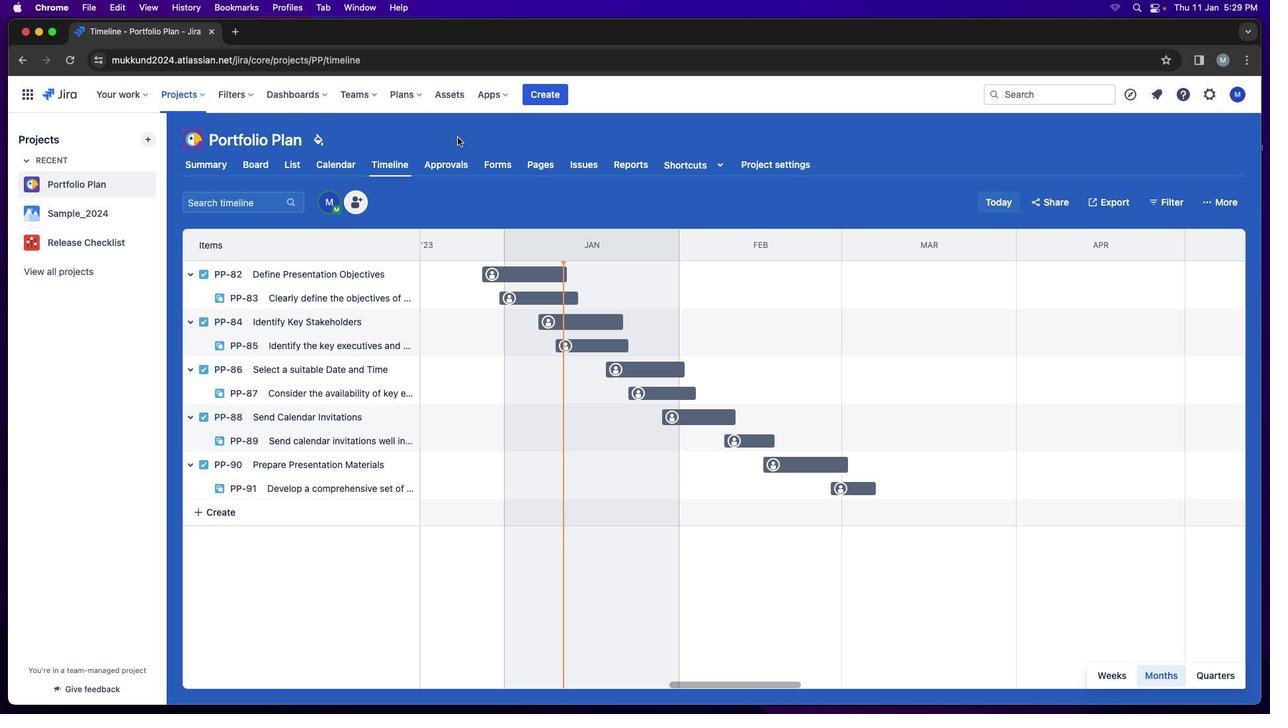 
Action: Mouse moved to (534, 295)
Screenshot: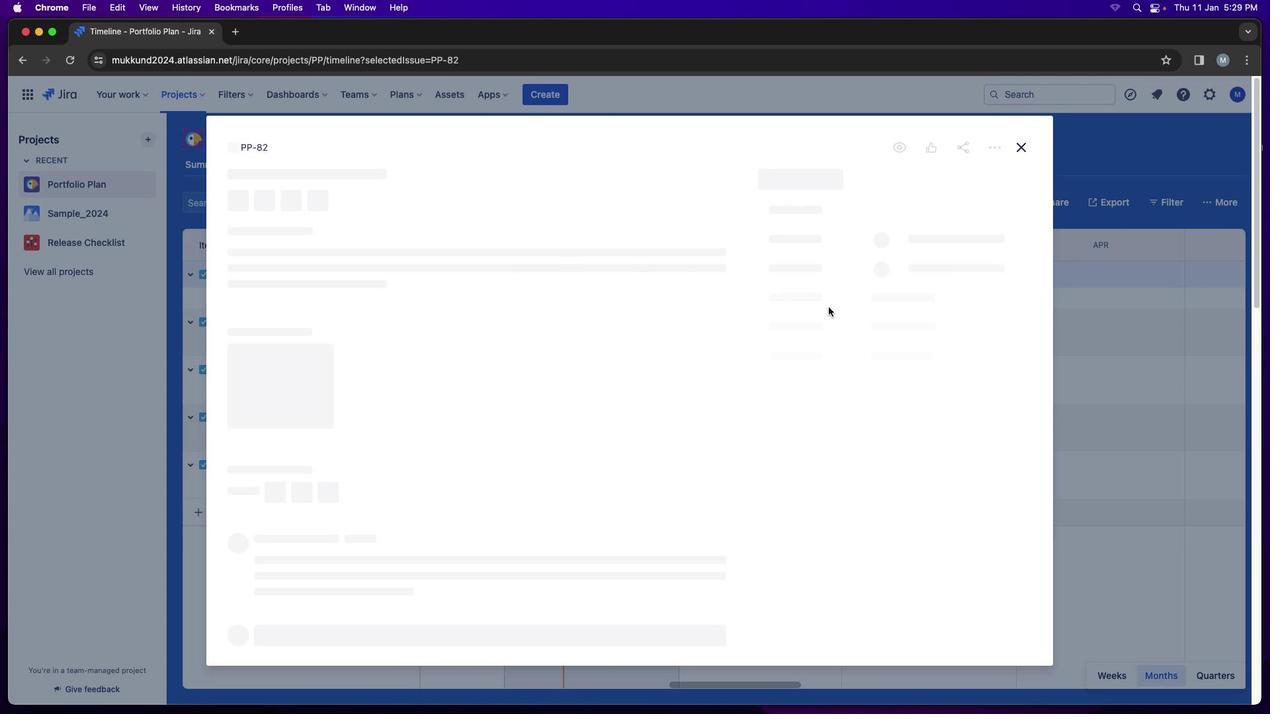 
Action: Mouse pressed left at (534, 295)
Screenshot: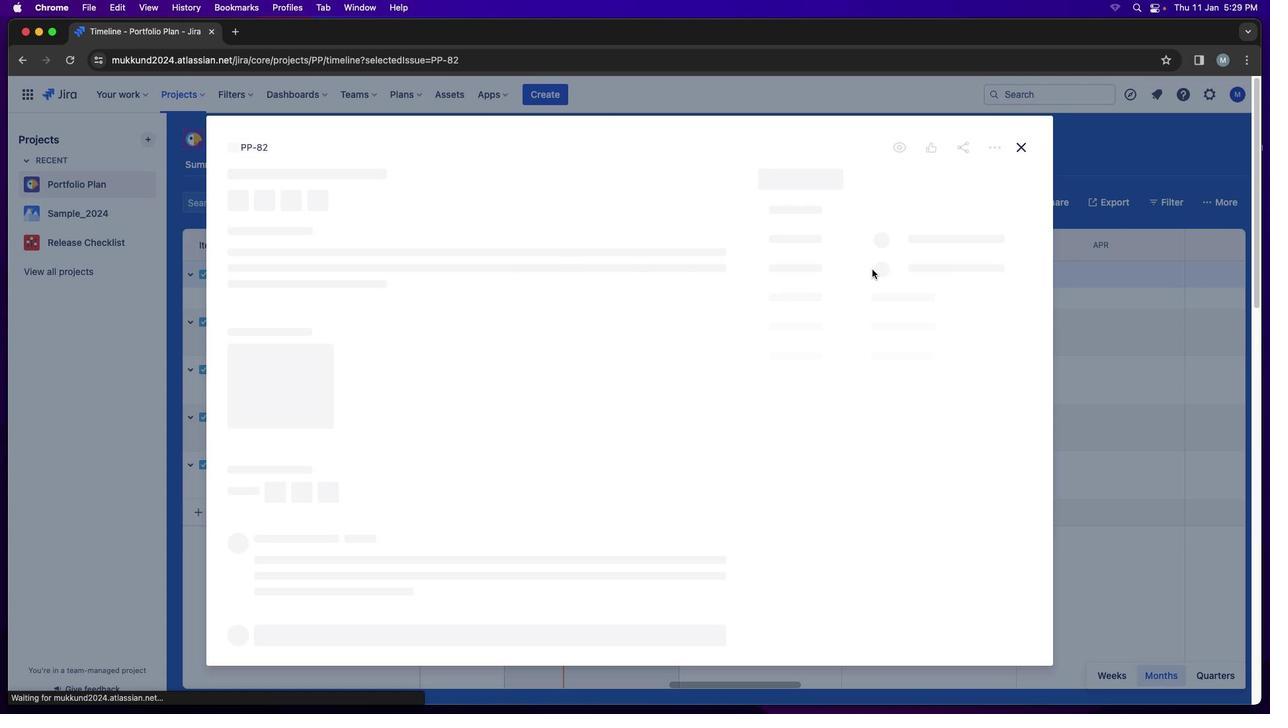 
Action: Mouse moved to (943, 264)
Screenshot: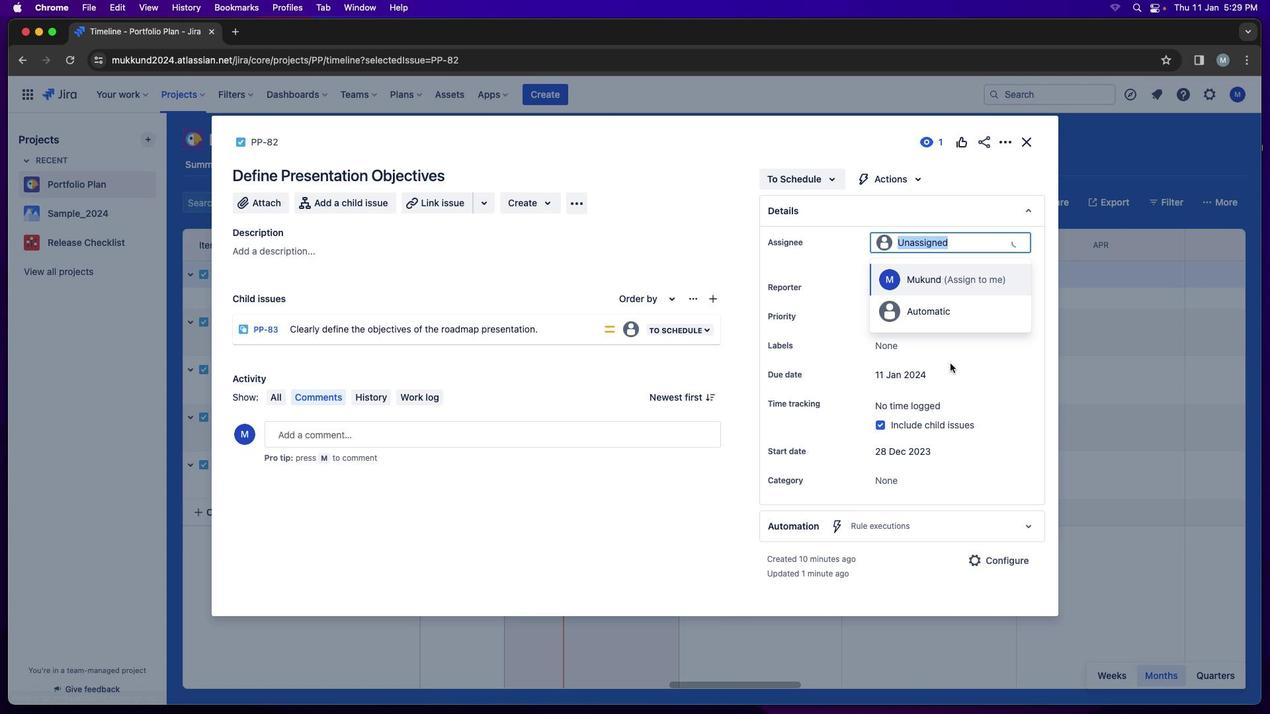 
Action: Mouse pressed left at (943, 264)
Screenshot: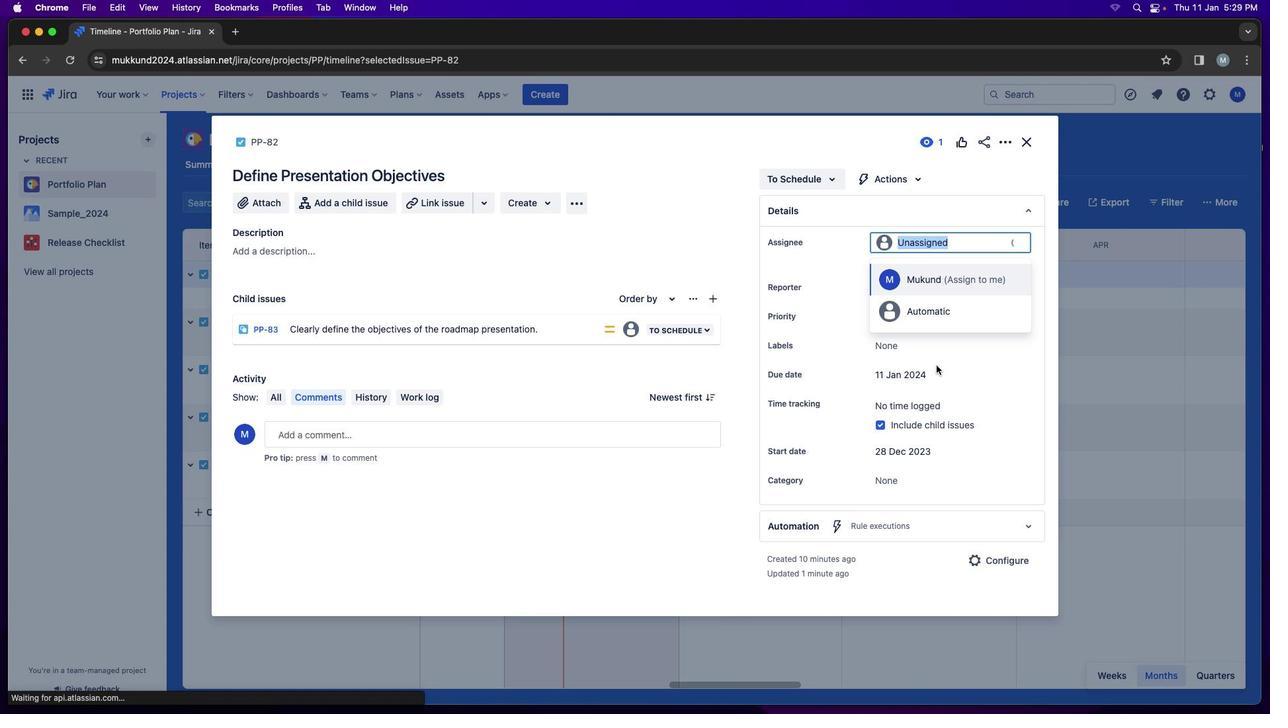 
Action: Mouse moved to (956, 399)
Screenshot: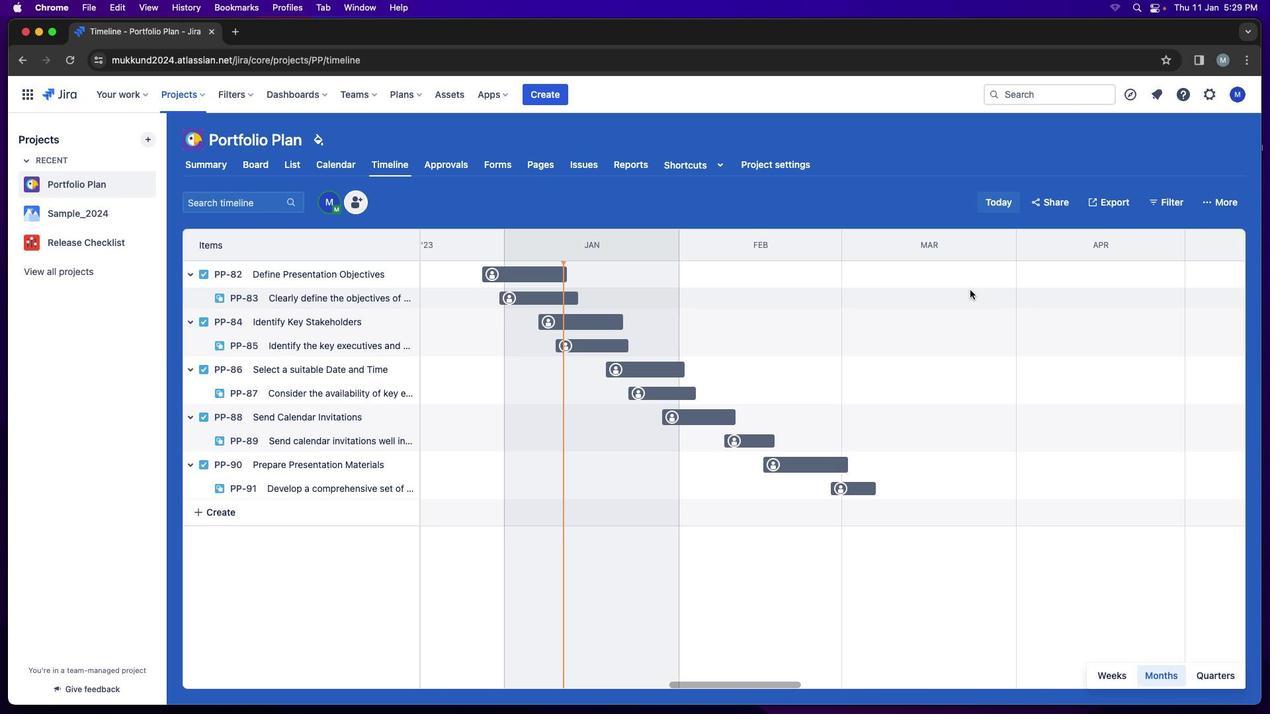 
Action: Mouse pressed left at (956, 399)
Screenshot: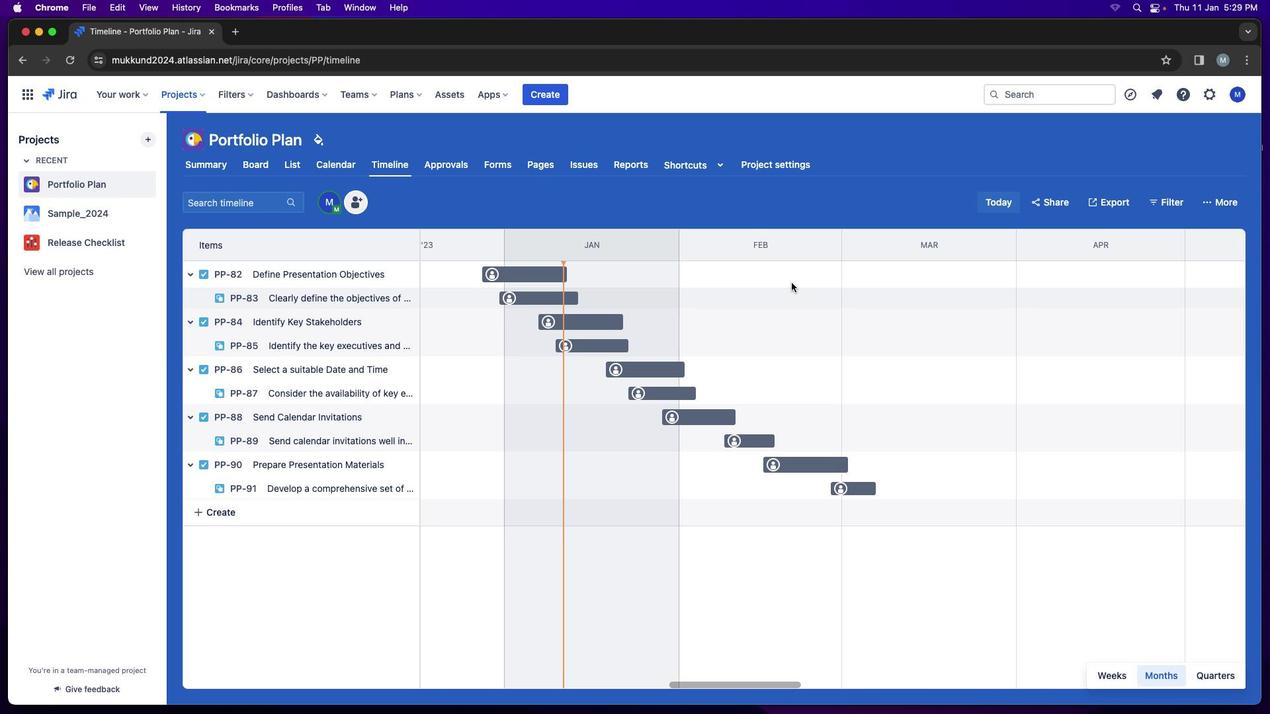 
Action: Mouse moved to (1046, 164)
Screenshot: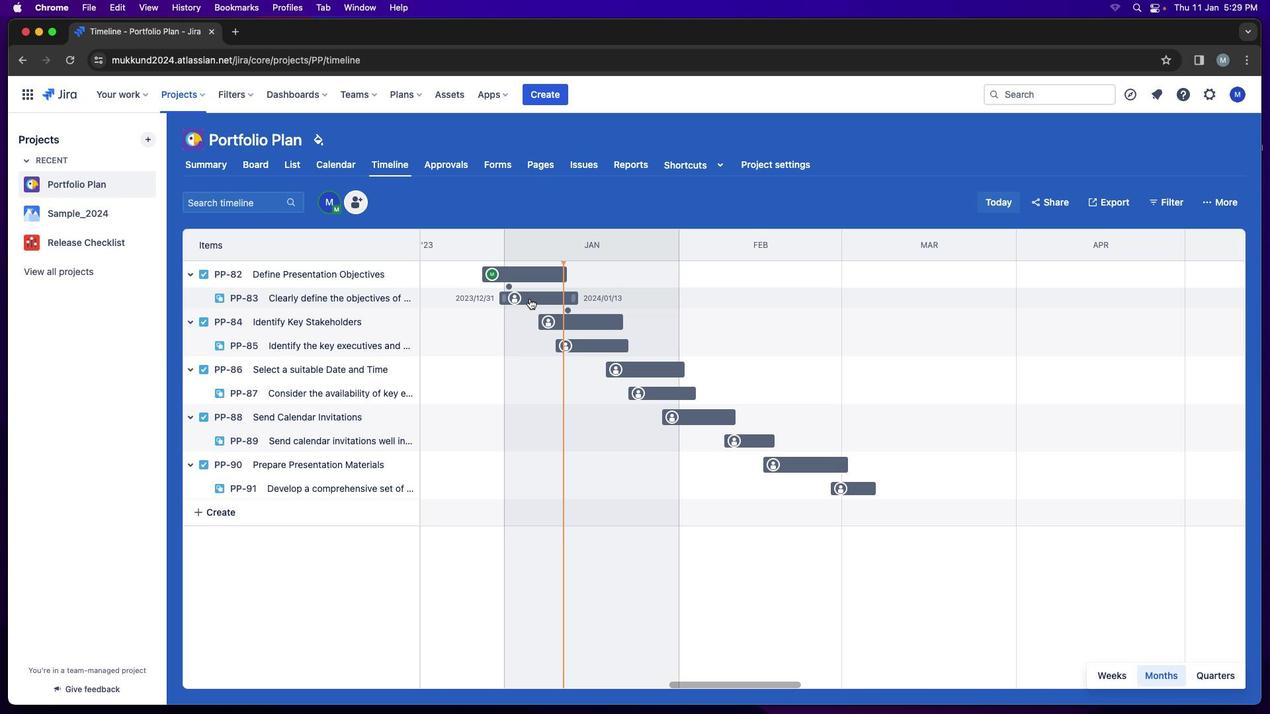 
Action: Mouse pressed left at (1046, 164)
Screenshot: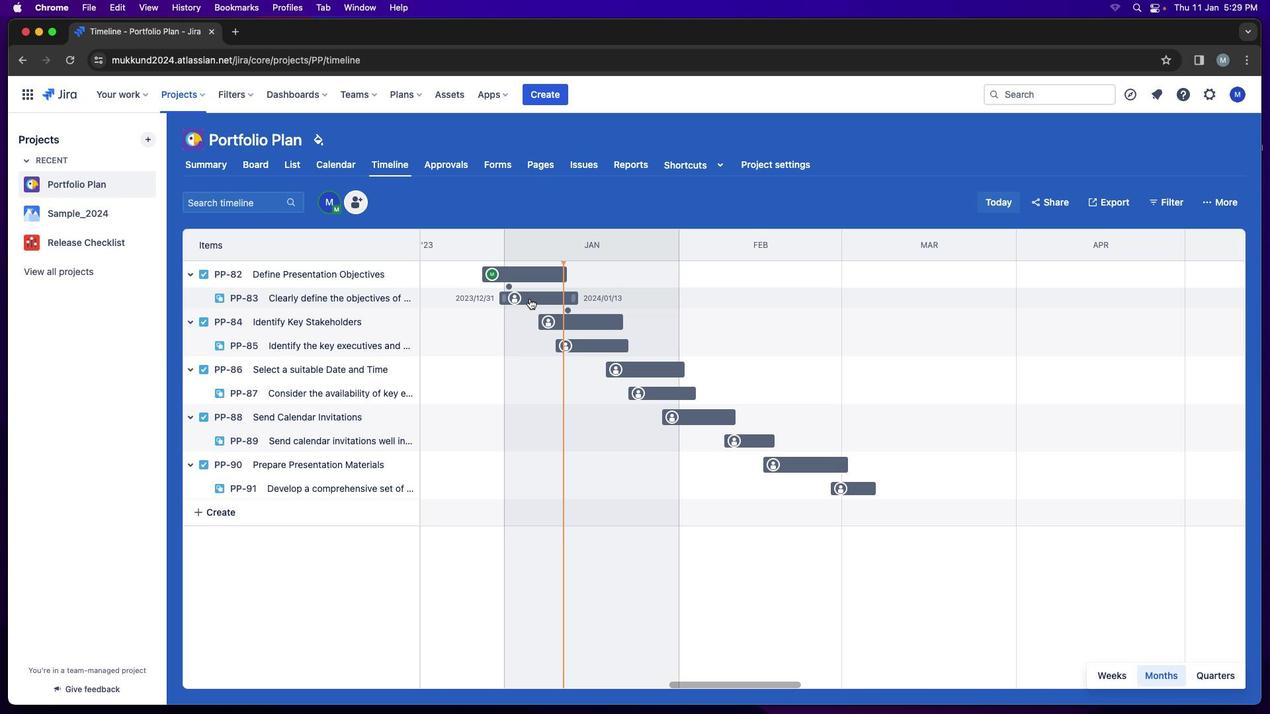 
Action: Mouse moved to (551, 319)
Screenshot: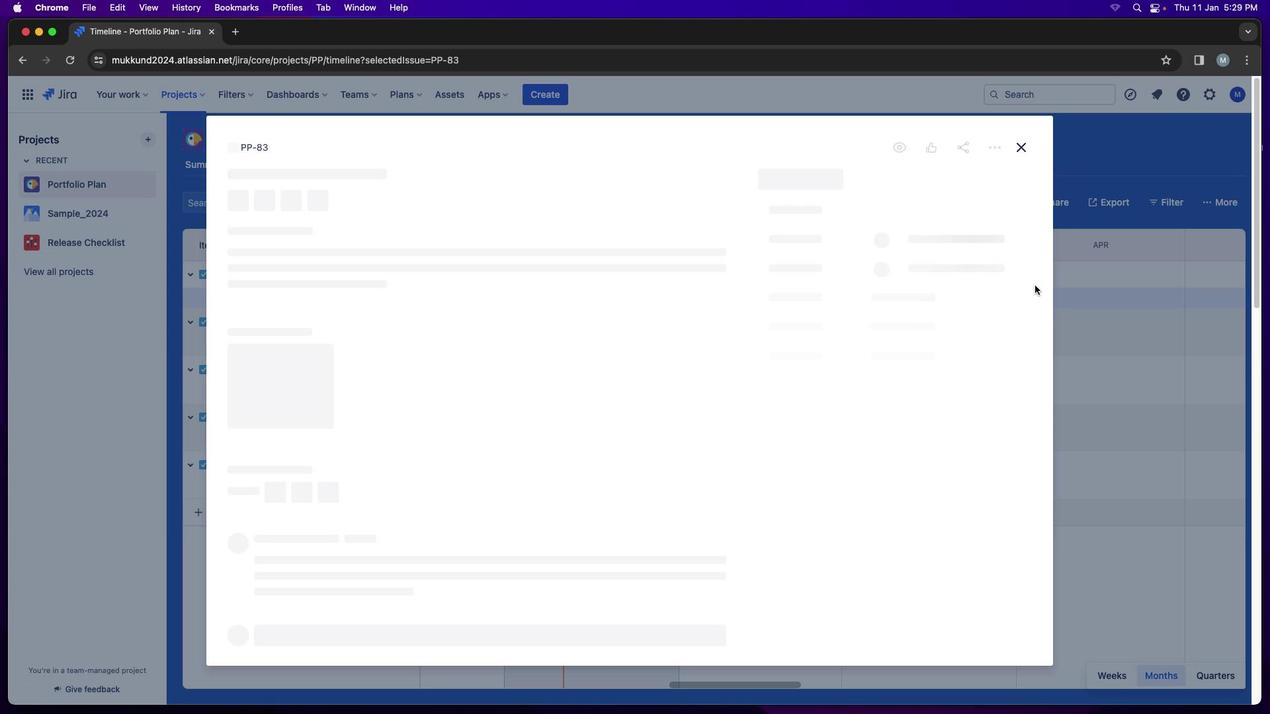 
Action: Mouse pressed left at (551, 319)
Screenshot: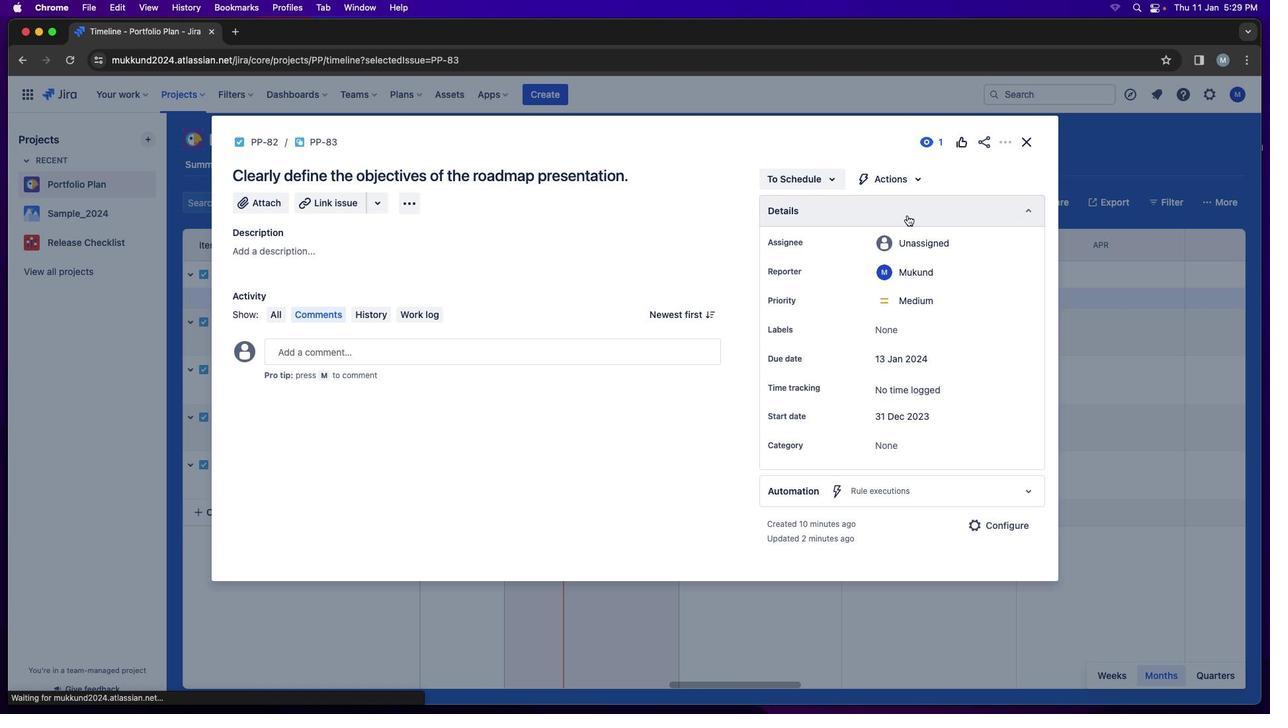
Action: Mouse moved to (946, 270)
Screenshot: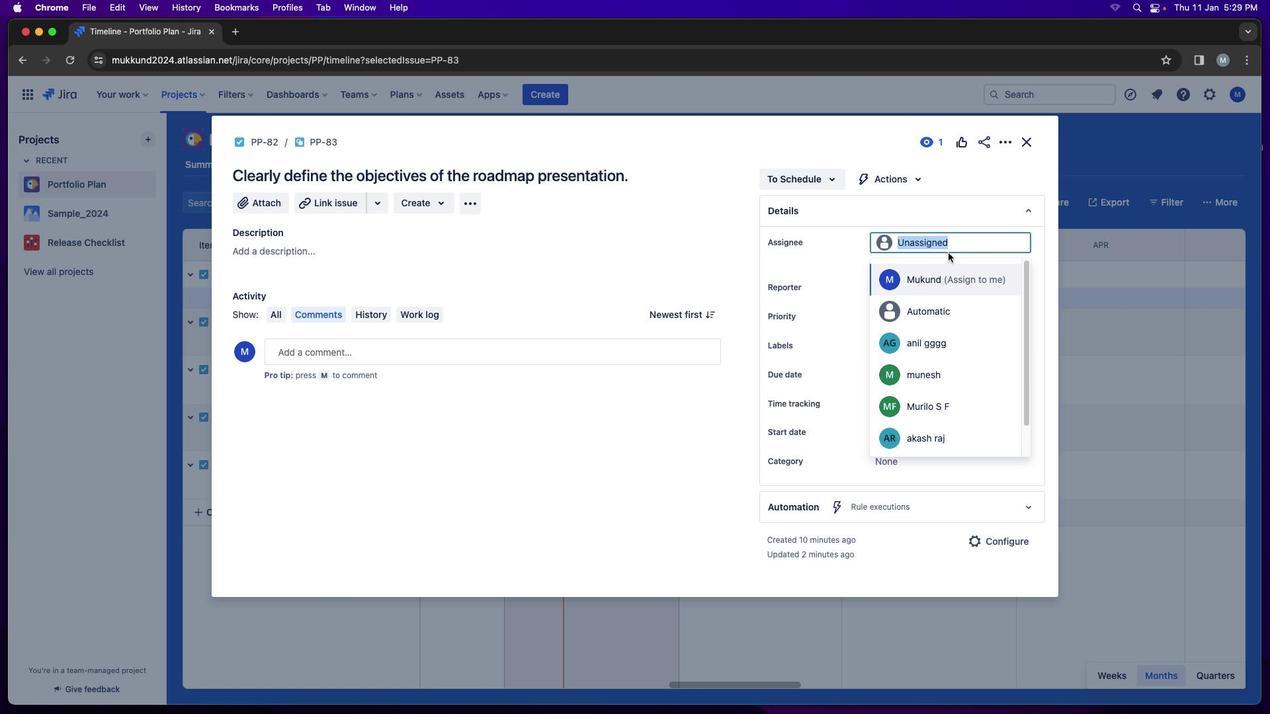 
Action: Mouse pressed left at (946, 270)
Screenshot: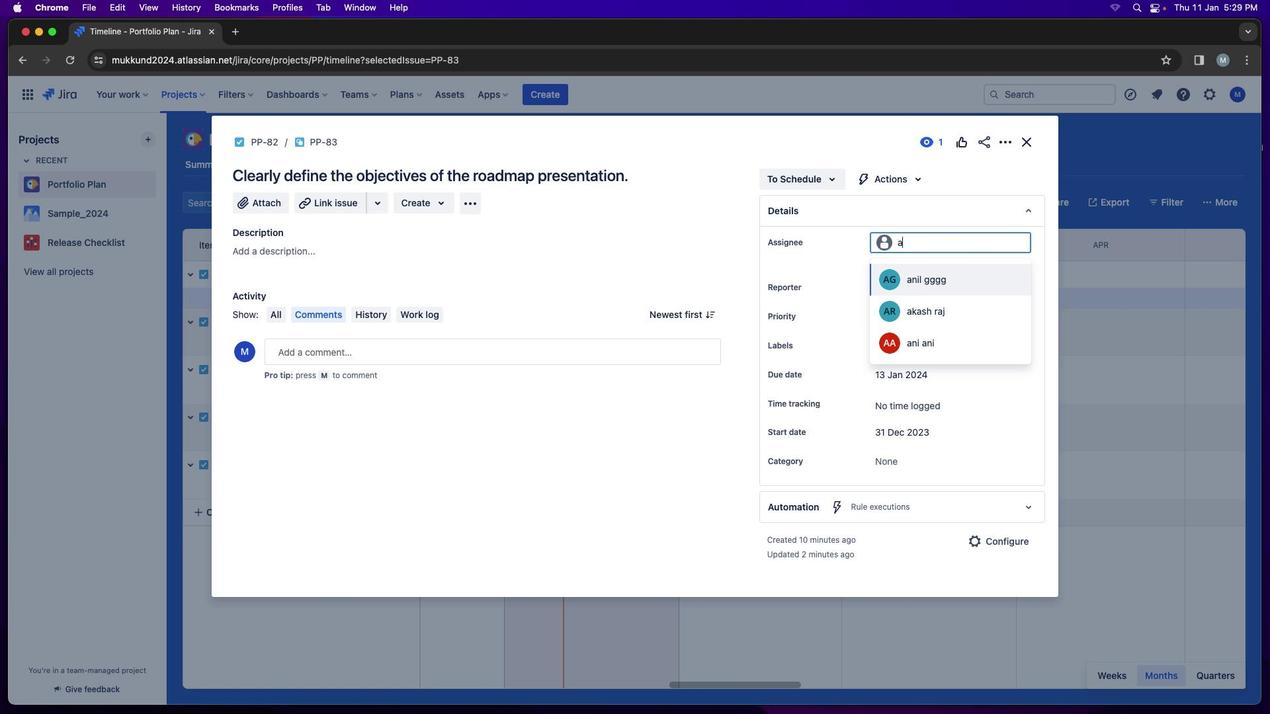 
Action: Mouse moved to (969, 274)
Screenshot: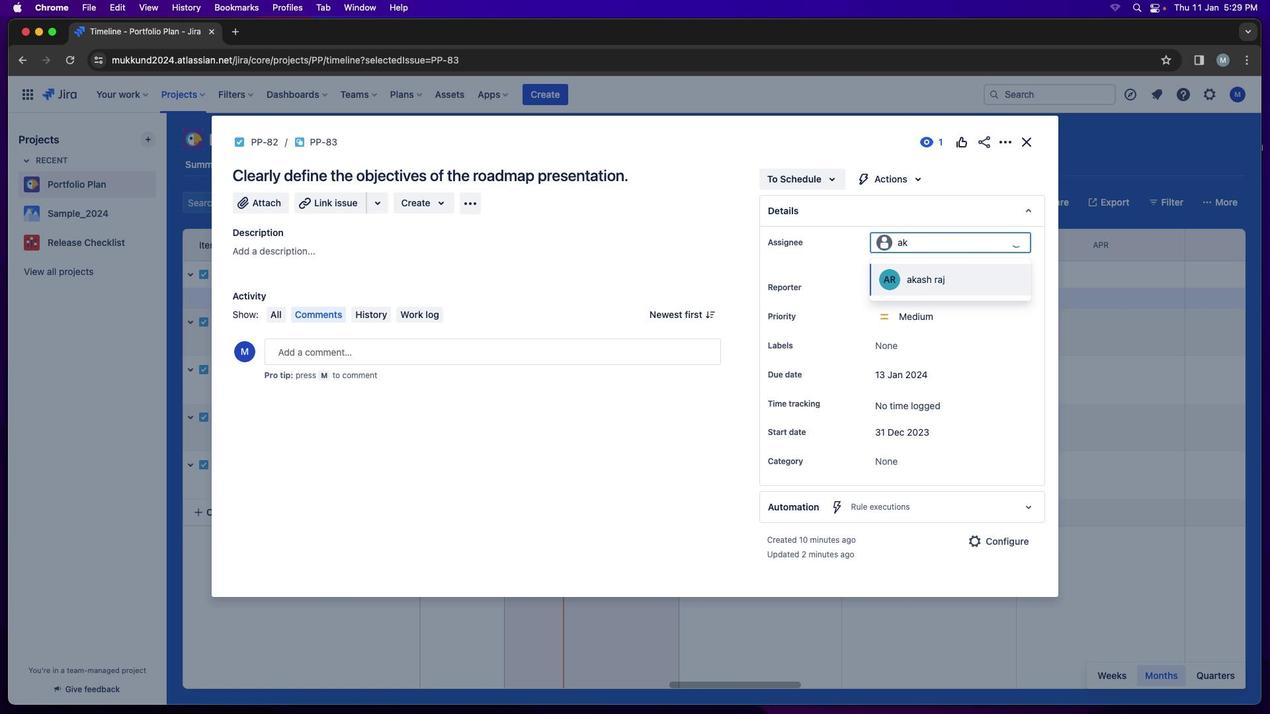
Action: Key pressed 'a''k'
Screenshot: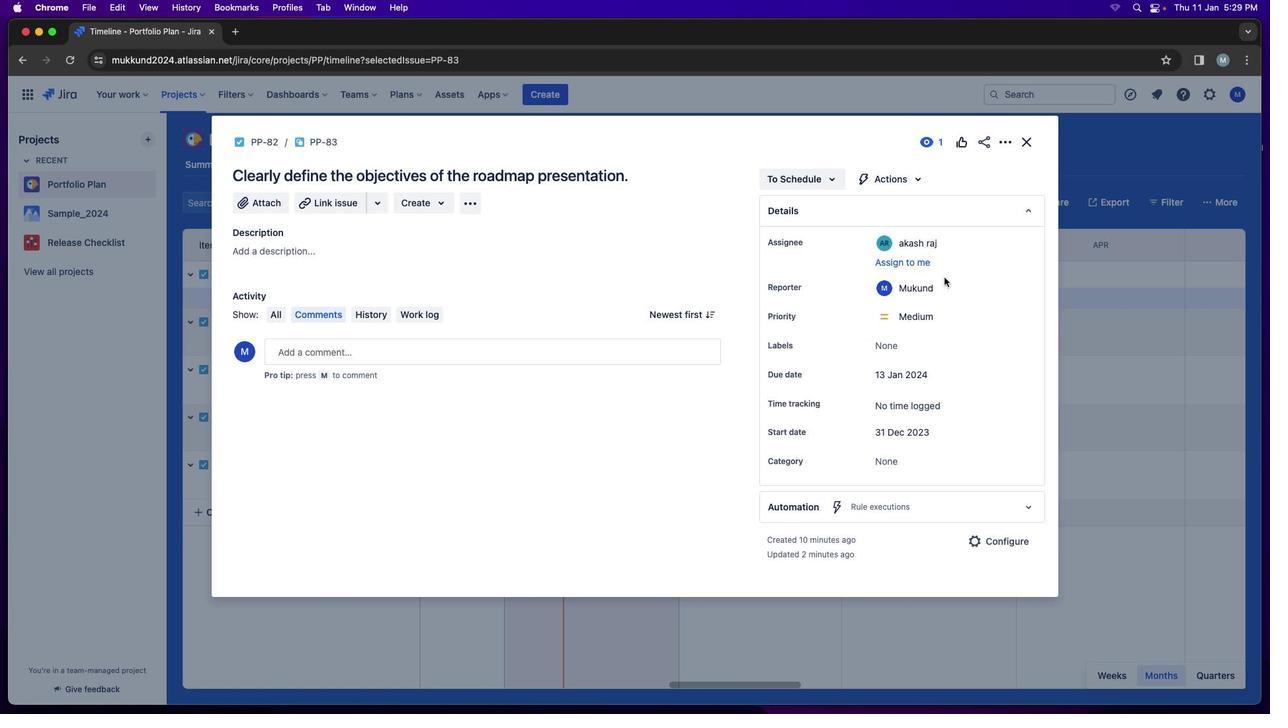 
Action: Mouse moved to (966, 298)
Screenshot: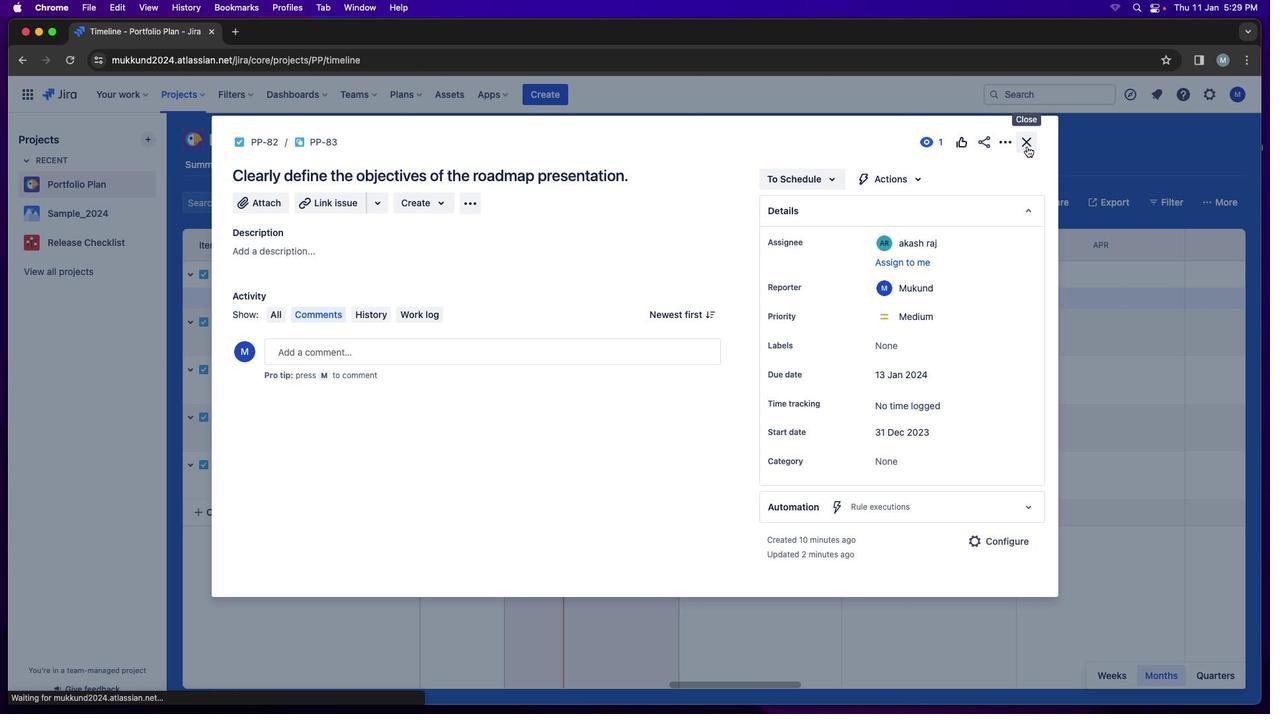 
Action: Mouse pressed left at (966, 298)
Screenshot: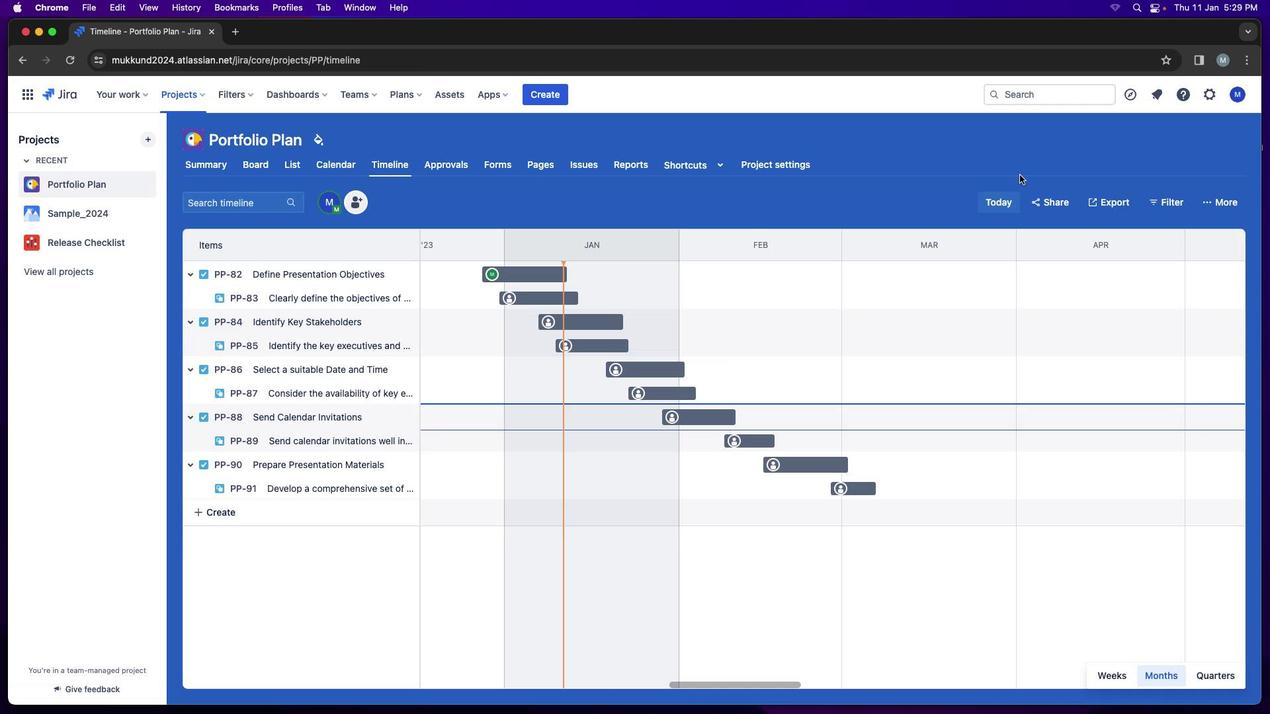 
Action: Mouse moved to (1048, 168)
Screenshot: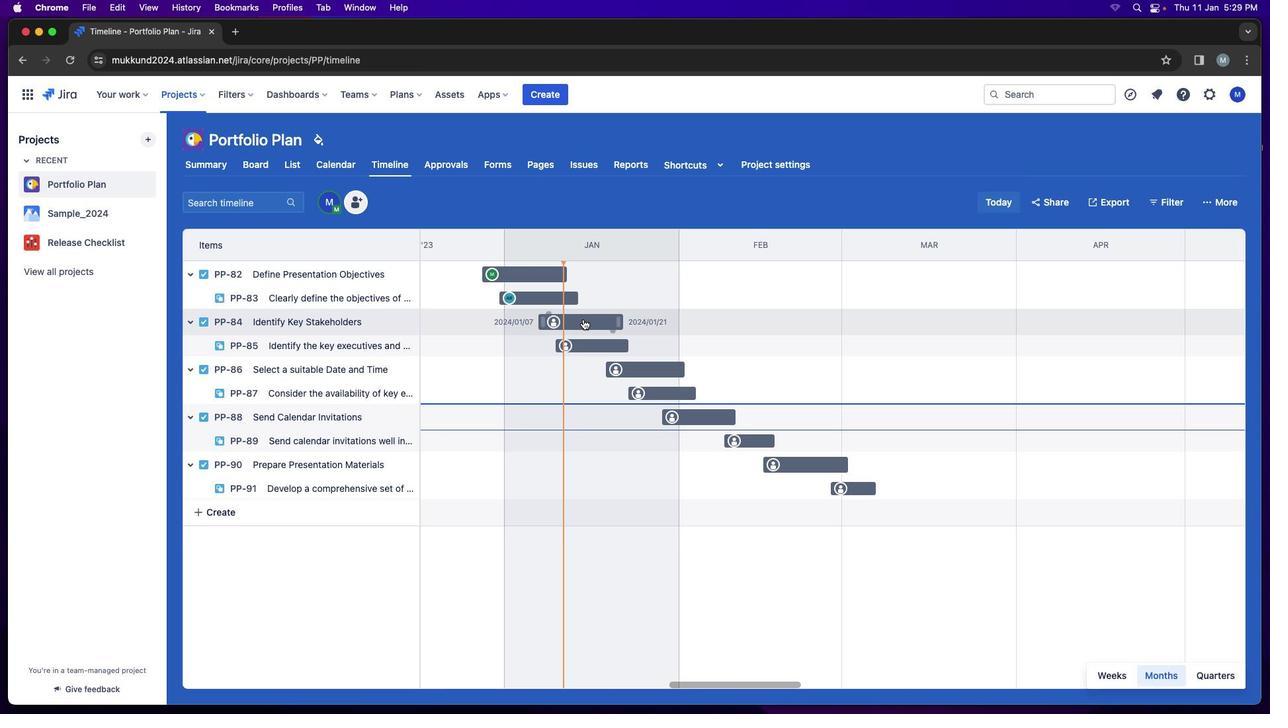 
Action: Mouse pressed left at (1048, 168)
Screenshot: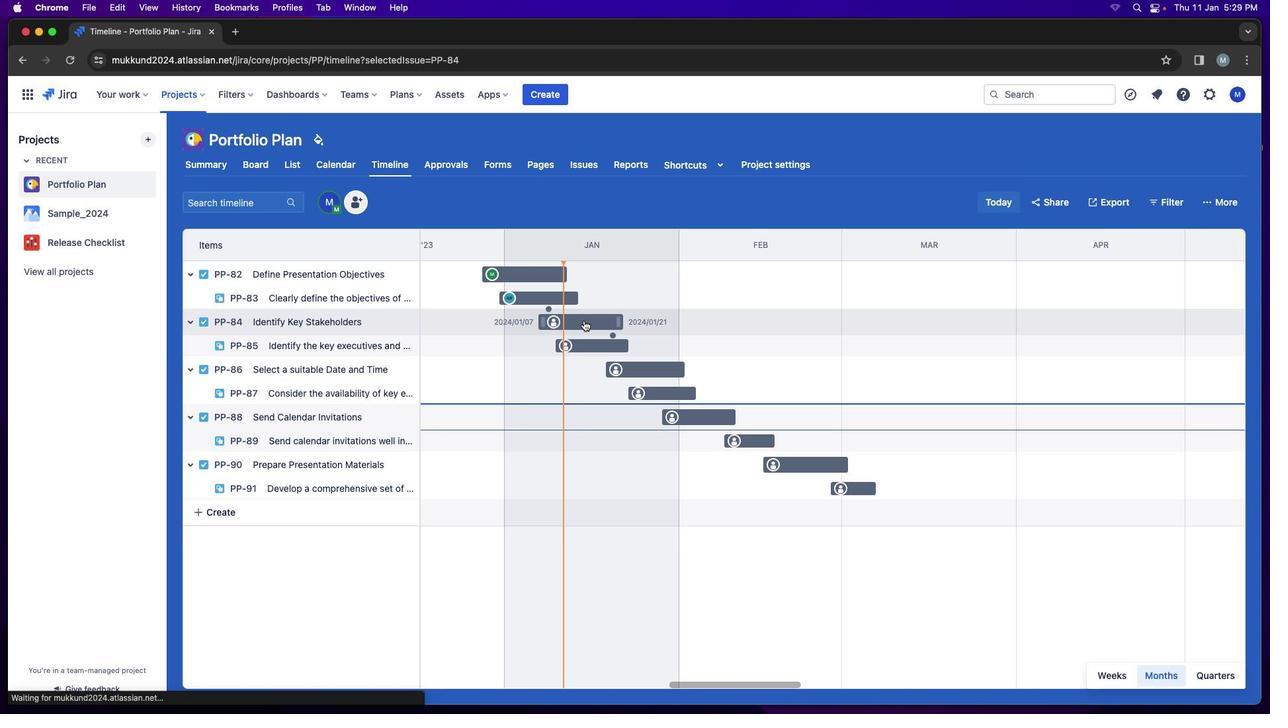 
Action: Mouse moved to (604, 341)
Screenshot: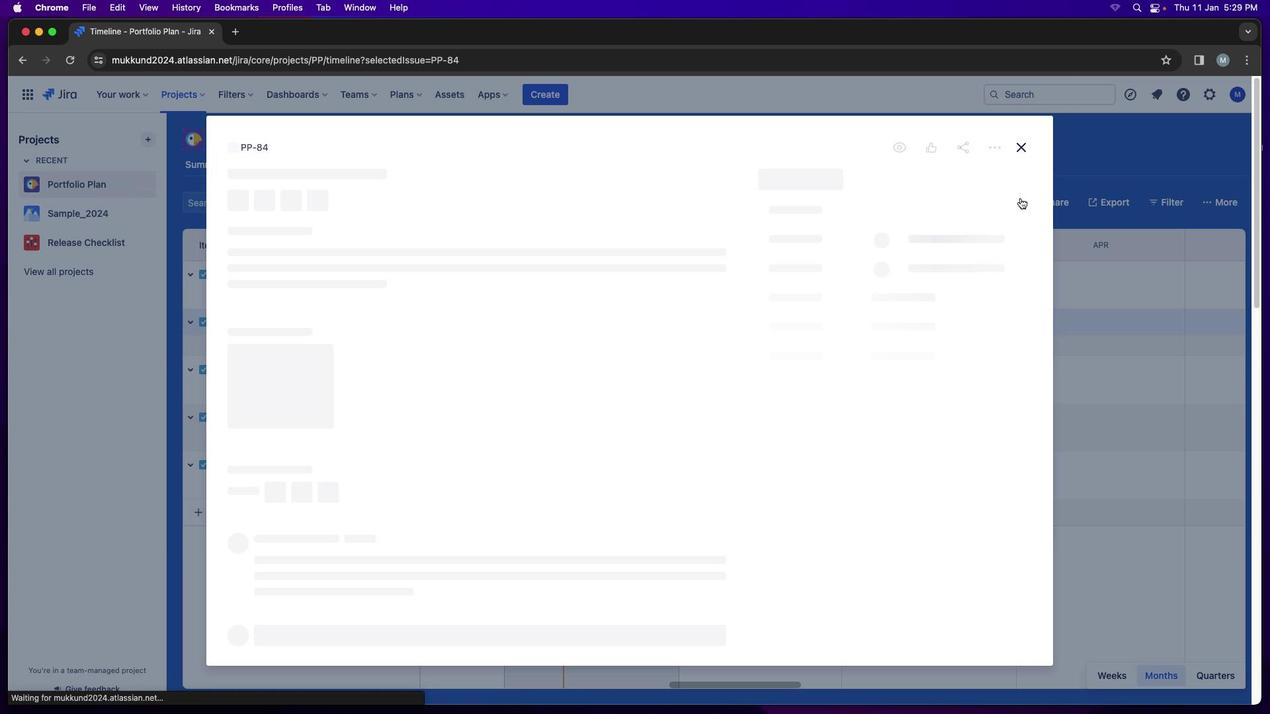 
Action: Mouse pressed left at (604, 341)
Screenshot: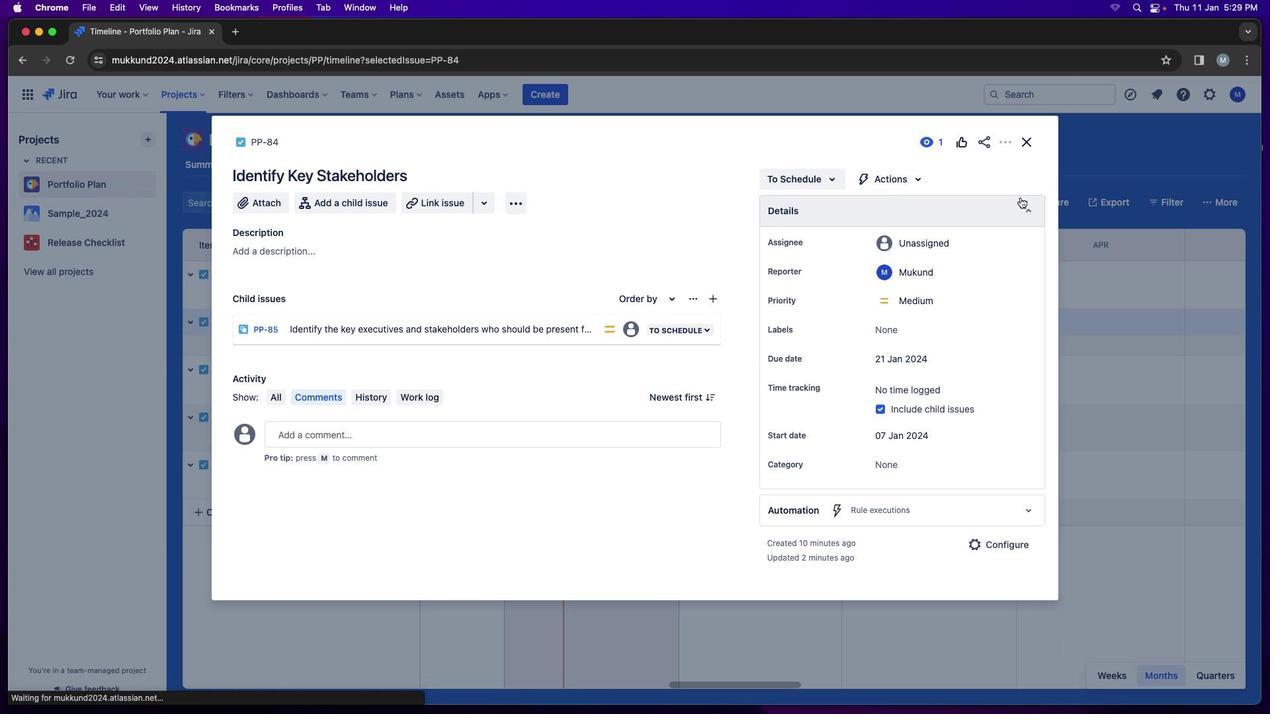 
Action: Mouse moved to (952, 263)
Screenshot: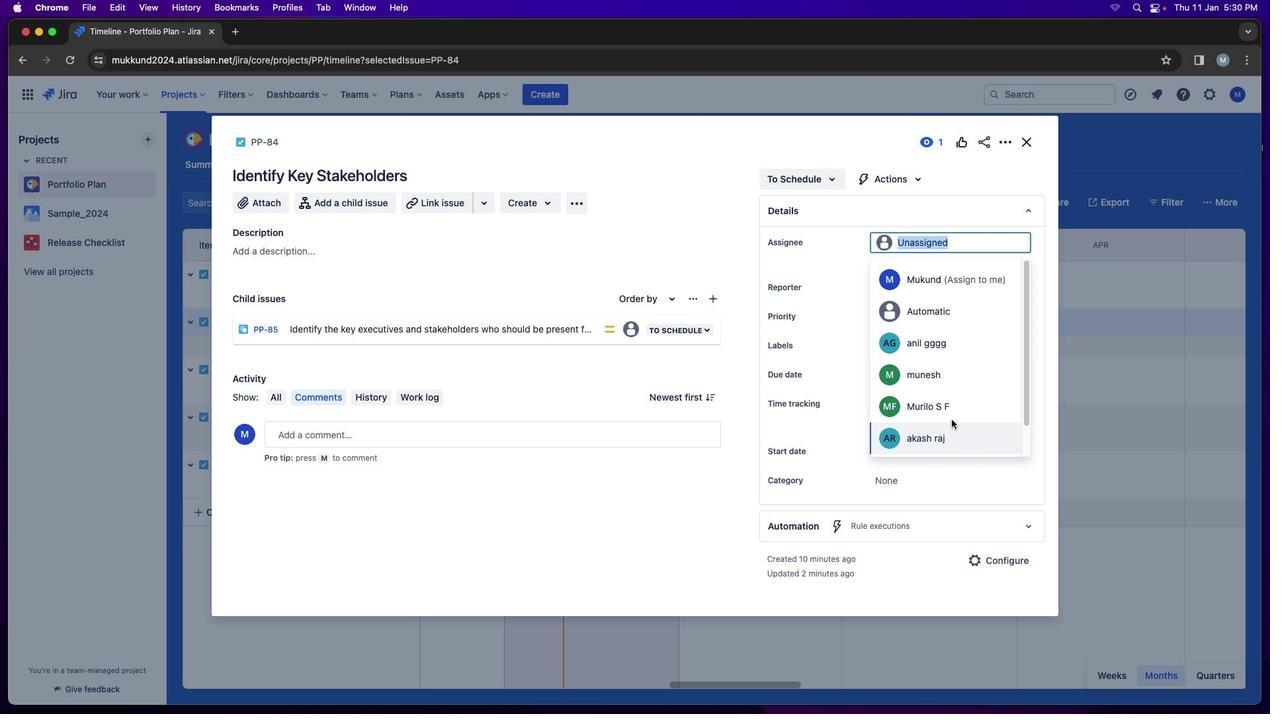 
Action: Mouse pressed left at (952, 263)
Screenshot: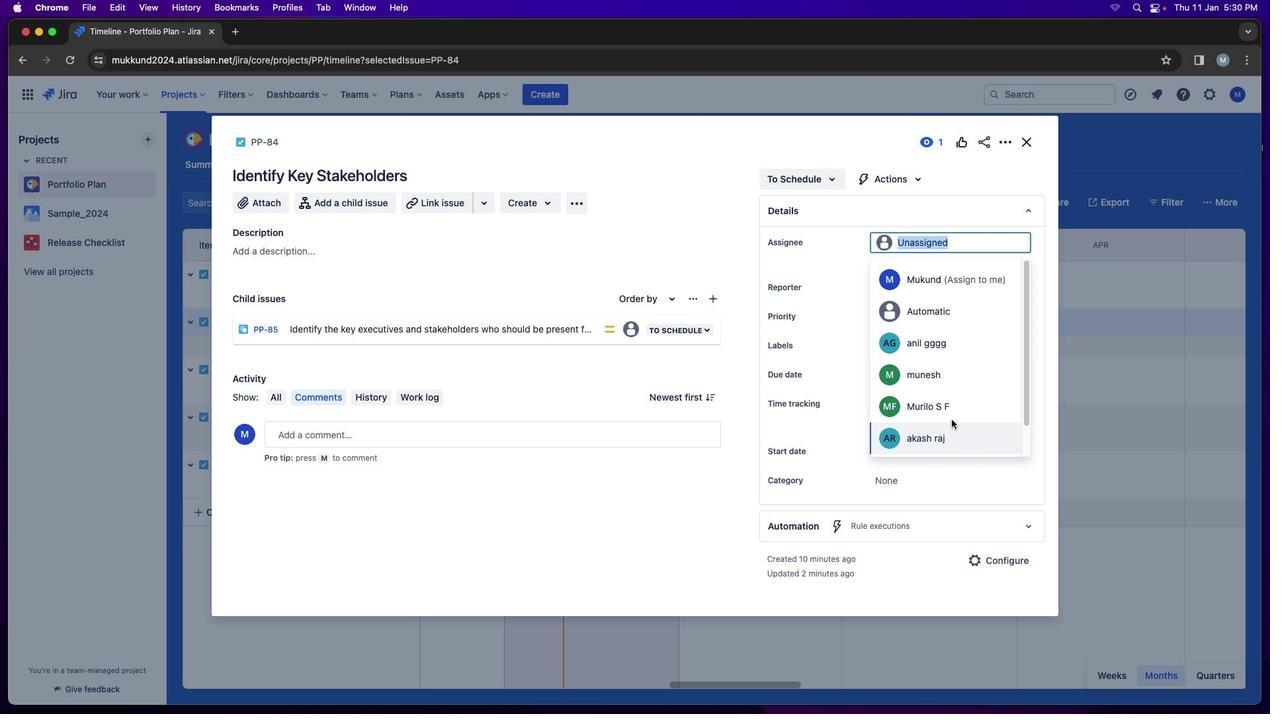 
Action: Mouse moved to (972, 369)
Screenshot: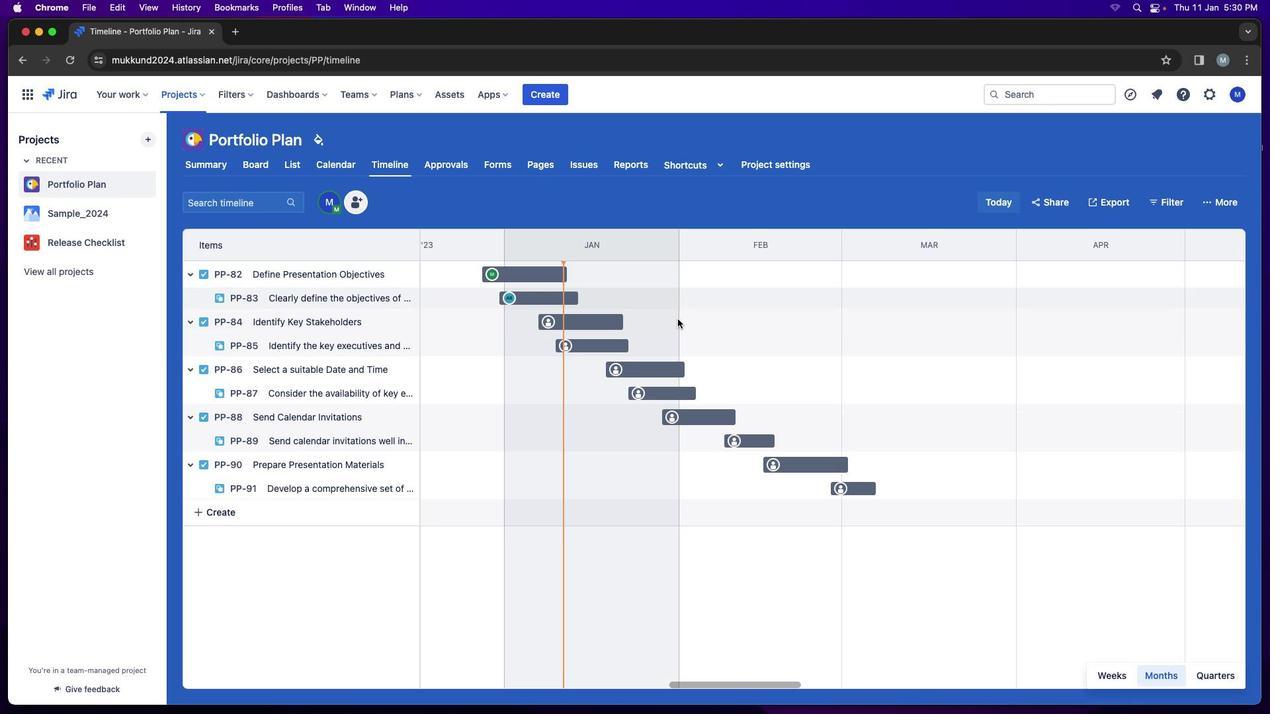 
Action: Mouse pressed left at (972, 369)
Screenshot: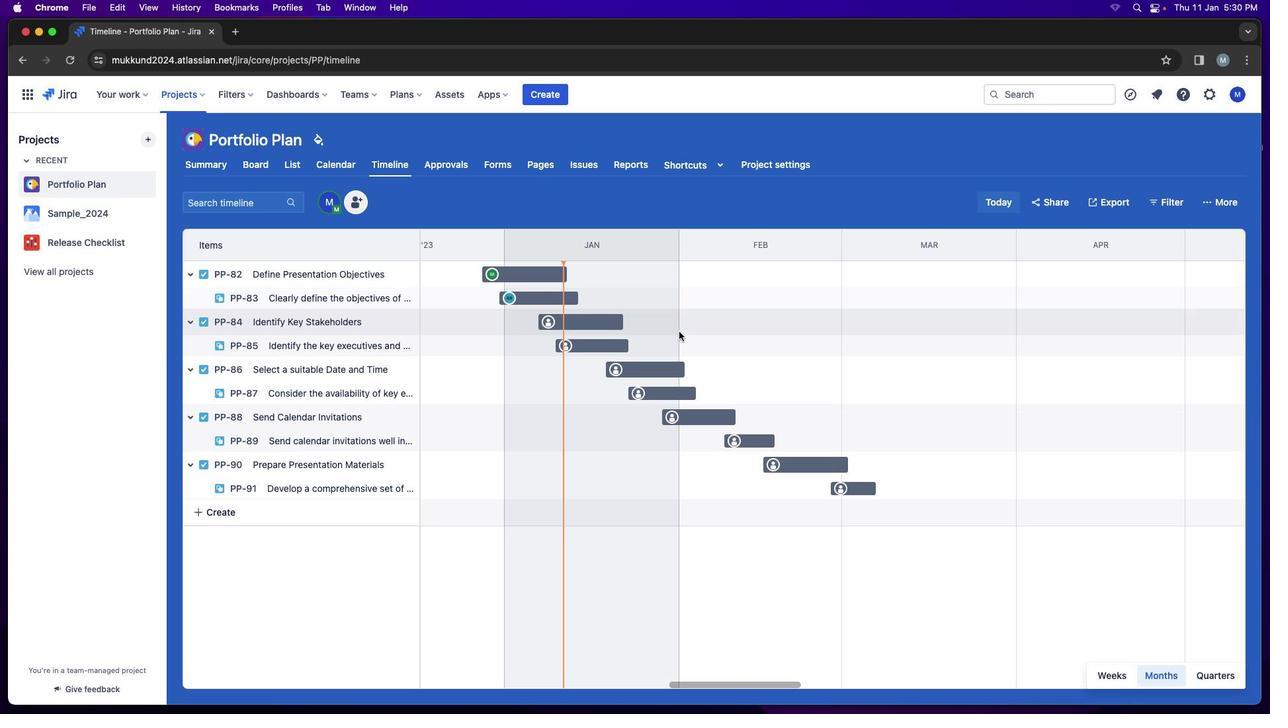 
Action: Mouse moved to (1044, 166)
Screenshot: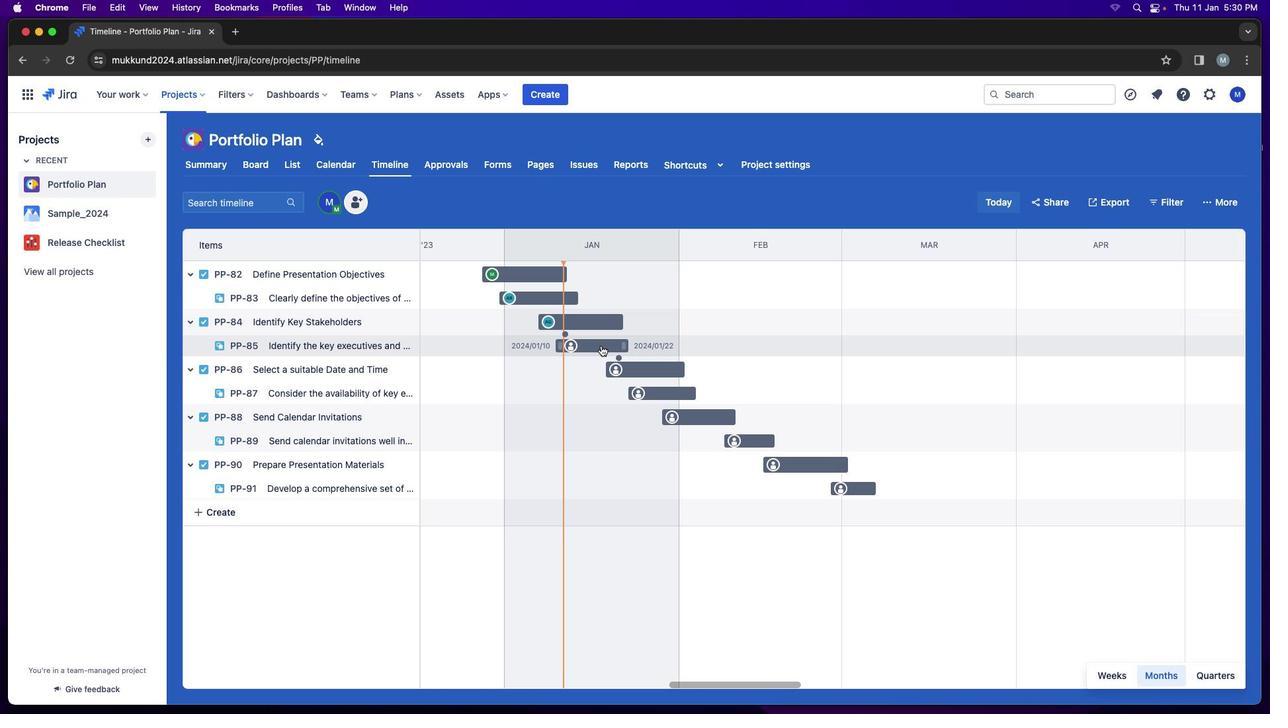 
Action: Mouse pressed left at (1044, 166)
Screenshot: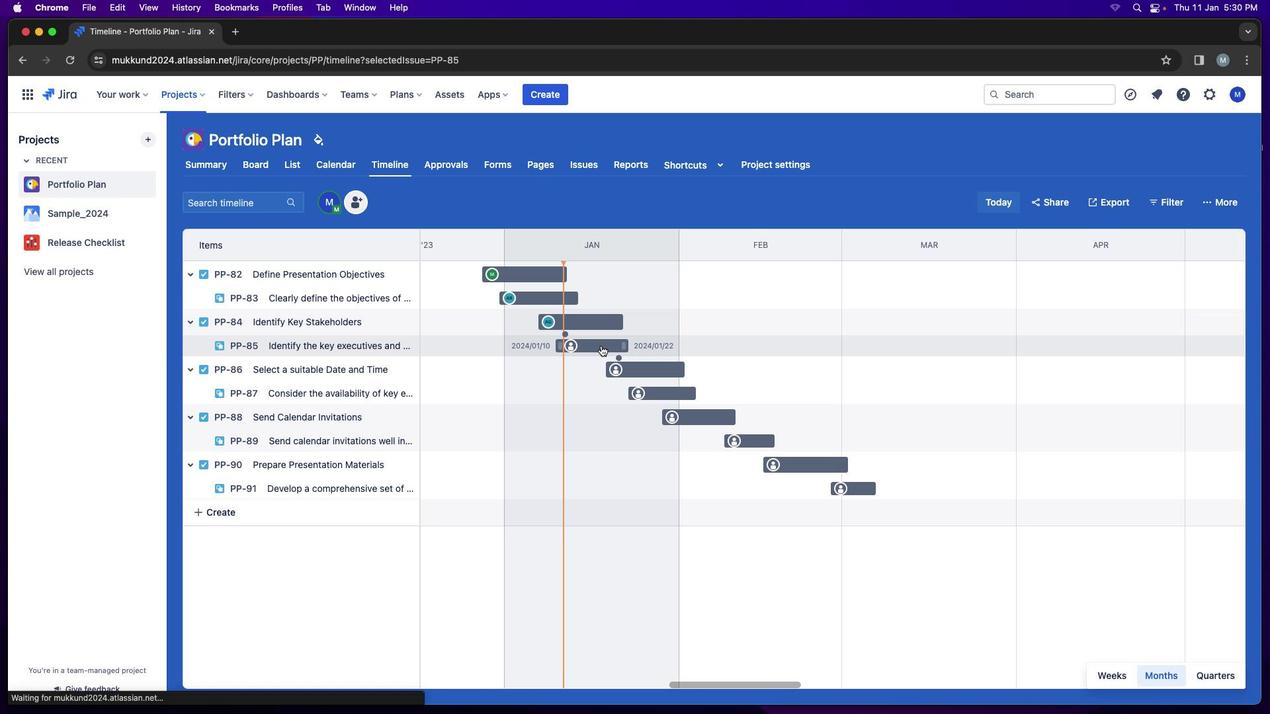 
Action: Mouse moved to (622, 367)
Screenshot: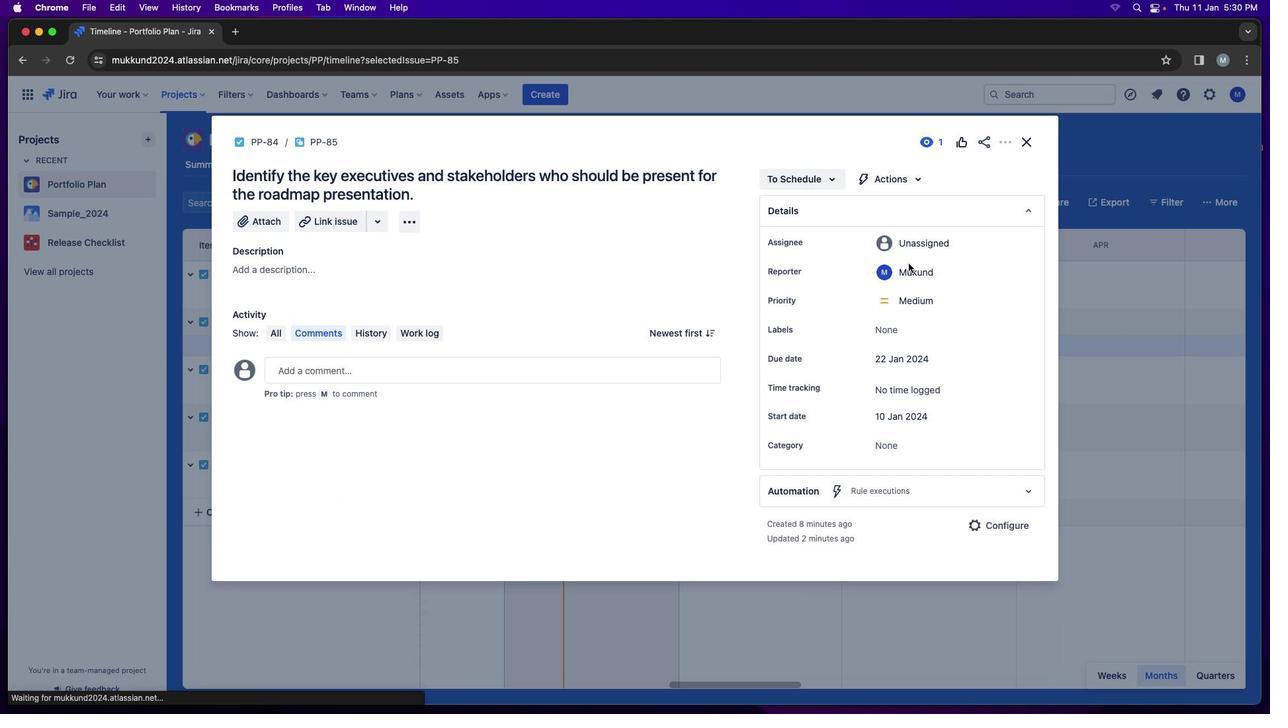 
Action: Mouse pressed left at (622, 367)
Screenshot: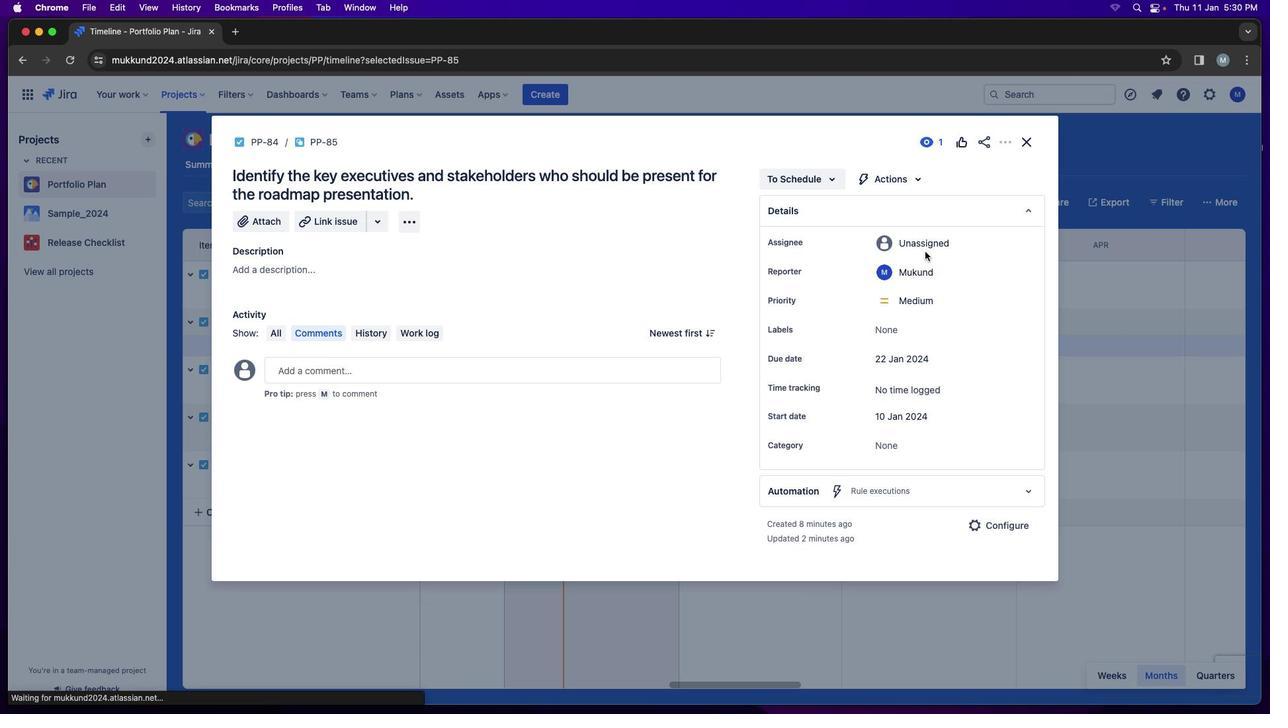 
Action: Mouse moved to (948, 268)
Screenshot: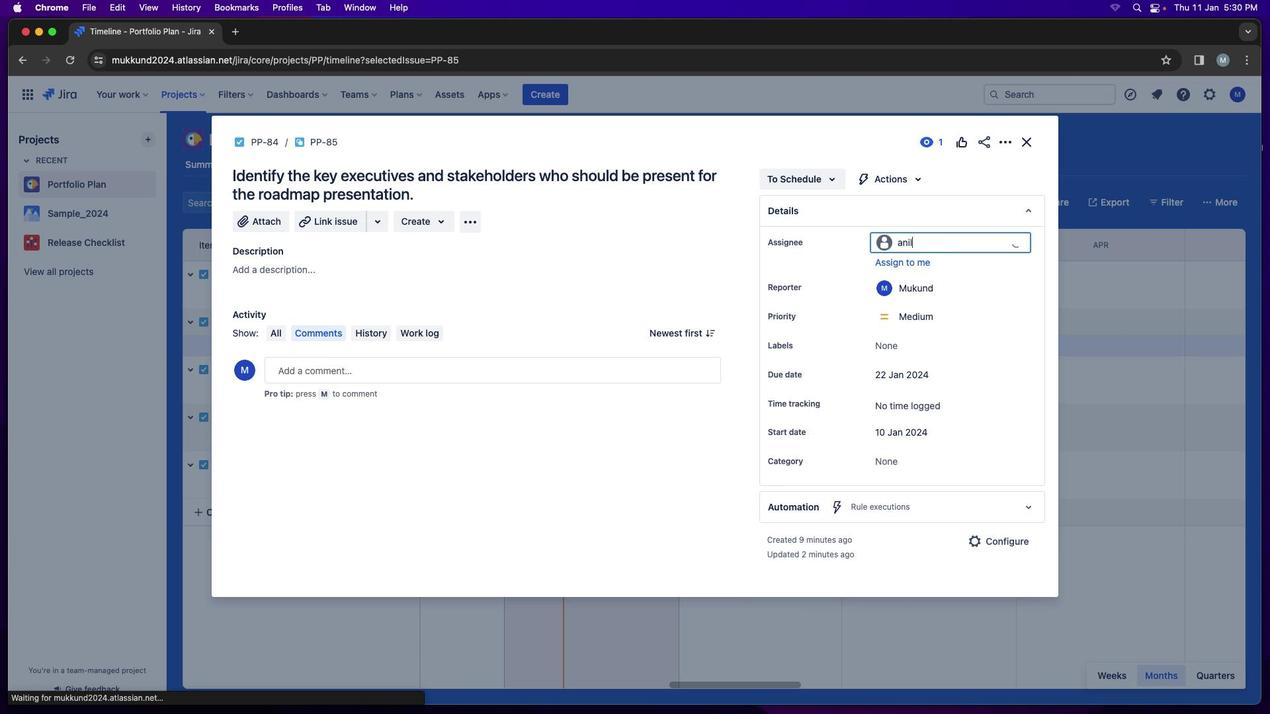 
Action: Mouse pressed left at (948, 268)
Screenshot: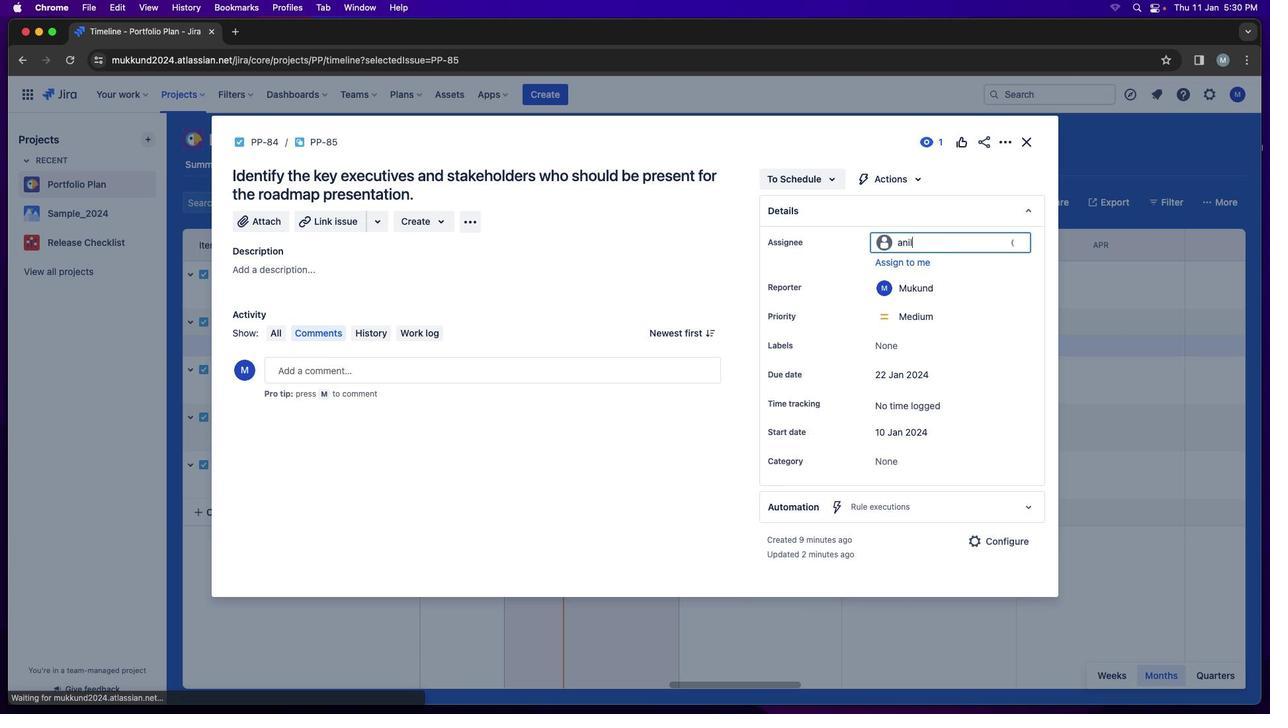 
Action: Mouse moved to (954, 273)
Screenshot: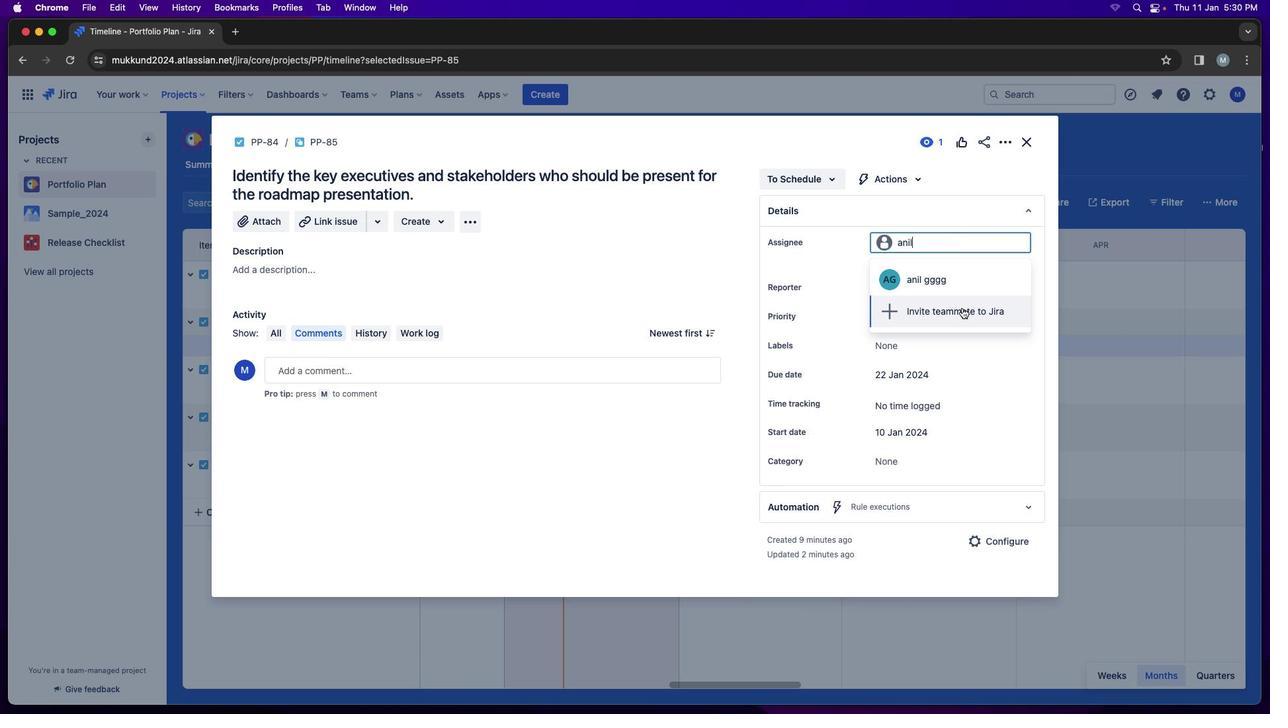 
Action: Key pressed 'a''n''i''l'
Screenshot: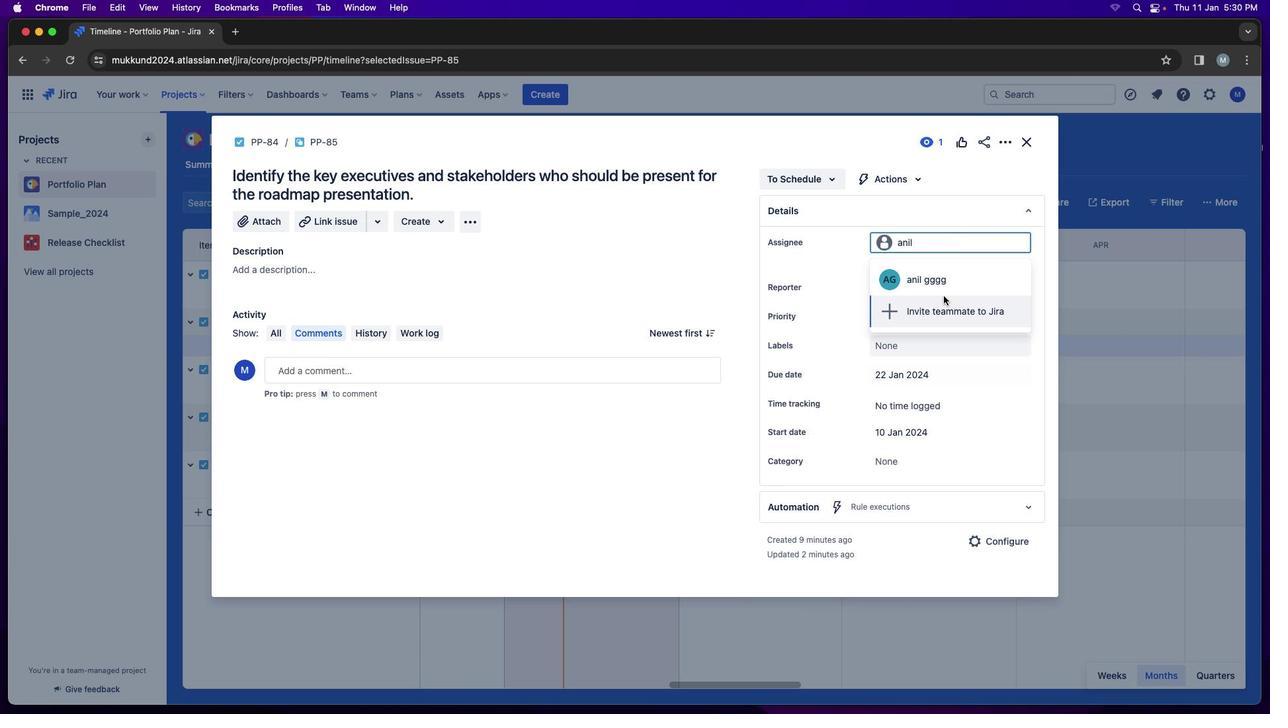 
Action: Mouse moved to (978, 314)
Screenshot: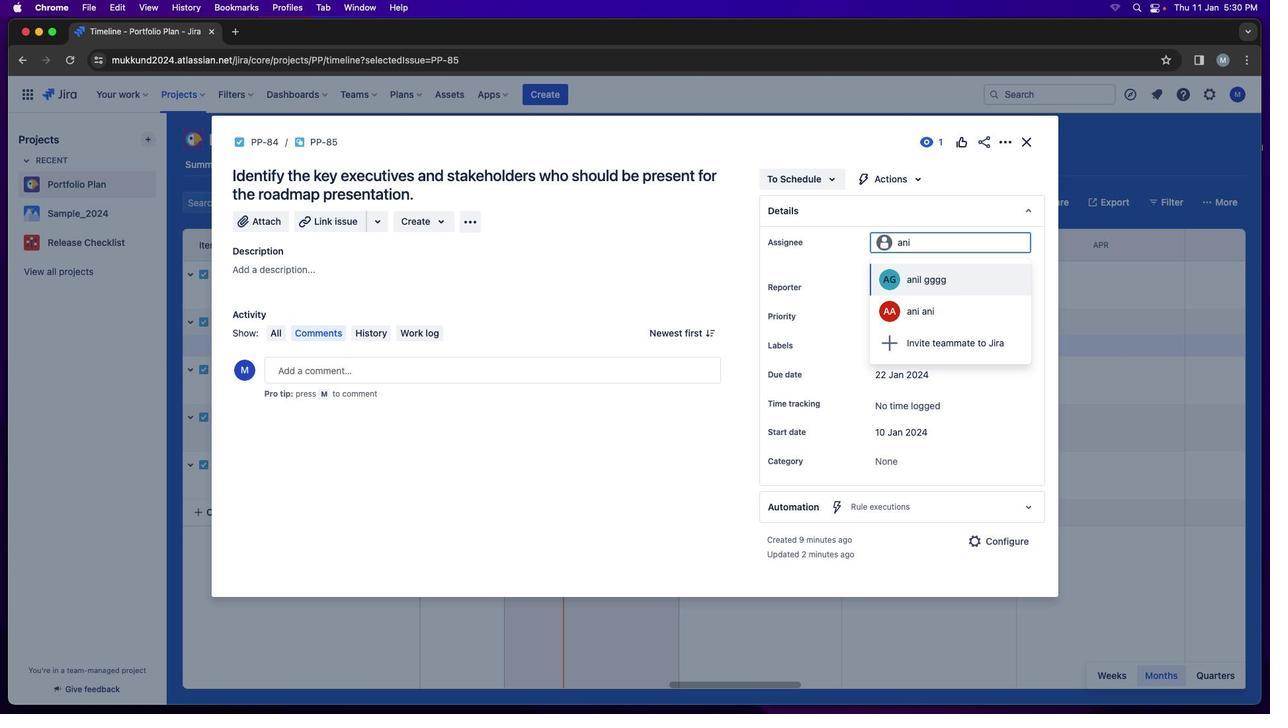 
Action: Key pressed Key.backspace
Screenshot: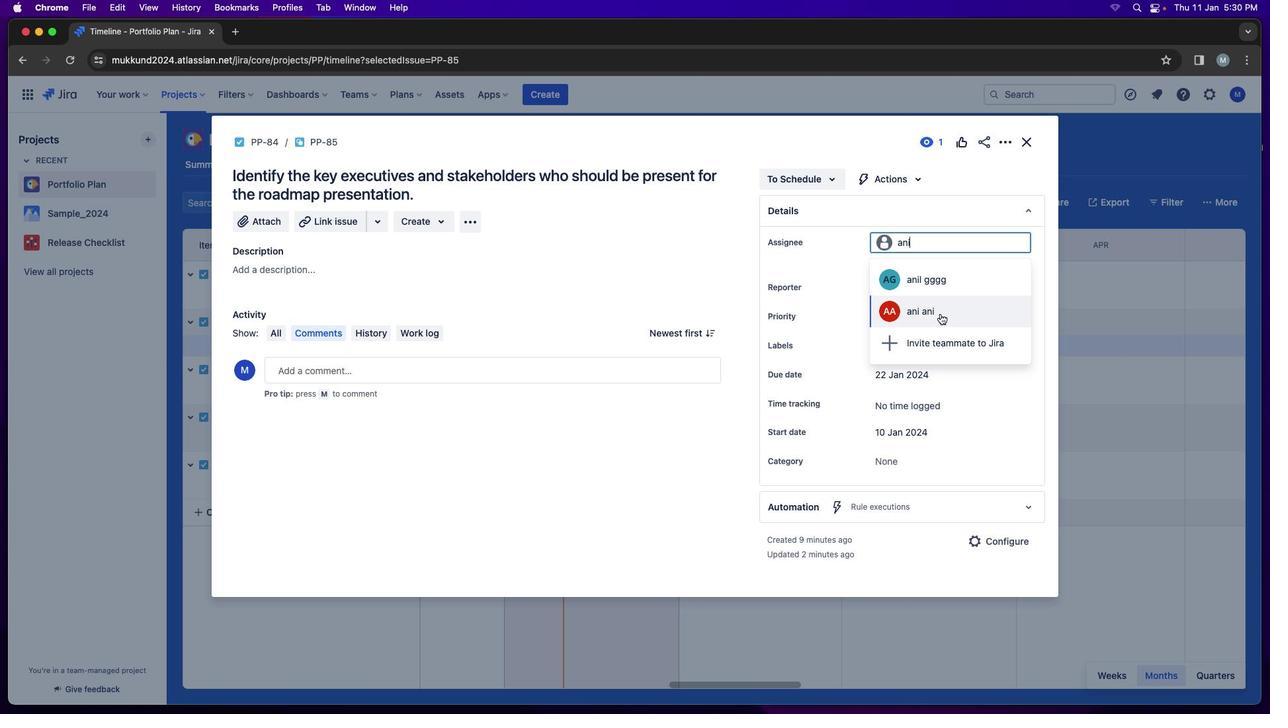 
Action: Mouse moved to (961, 334)
Screenshot: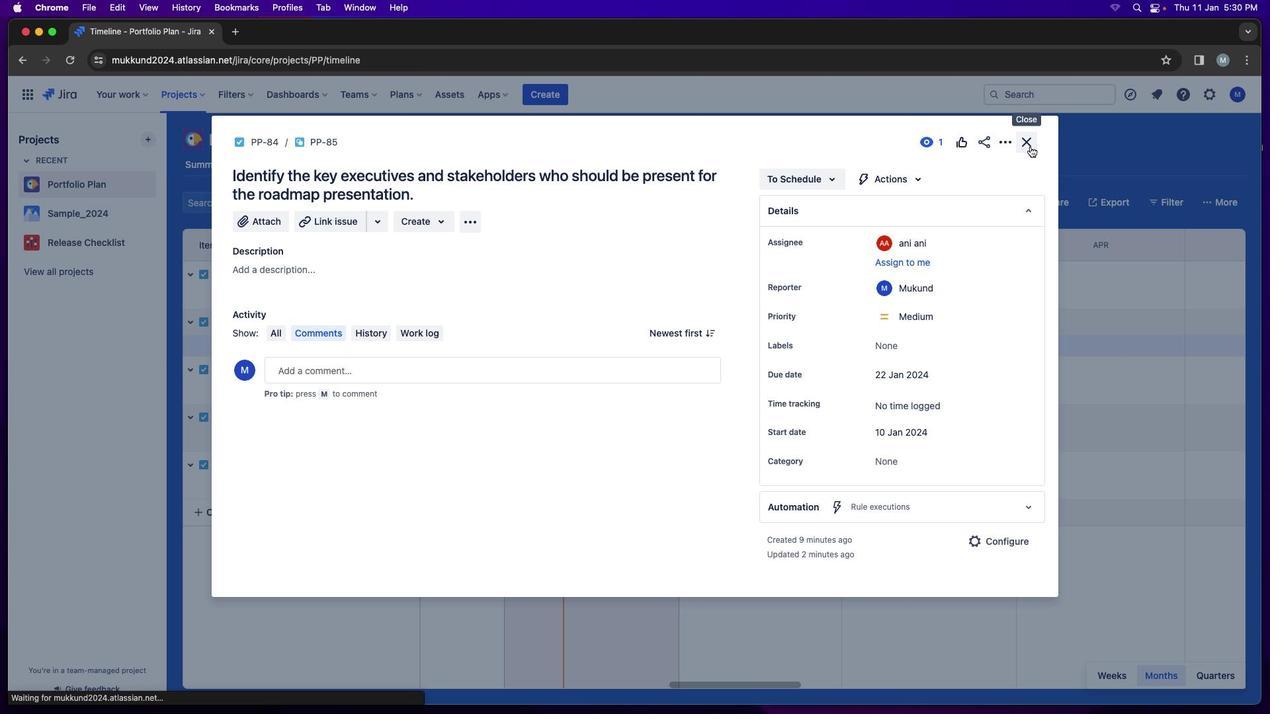 
Action: Mouse pressed left at (961, 334)
Screenshot: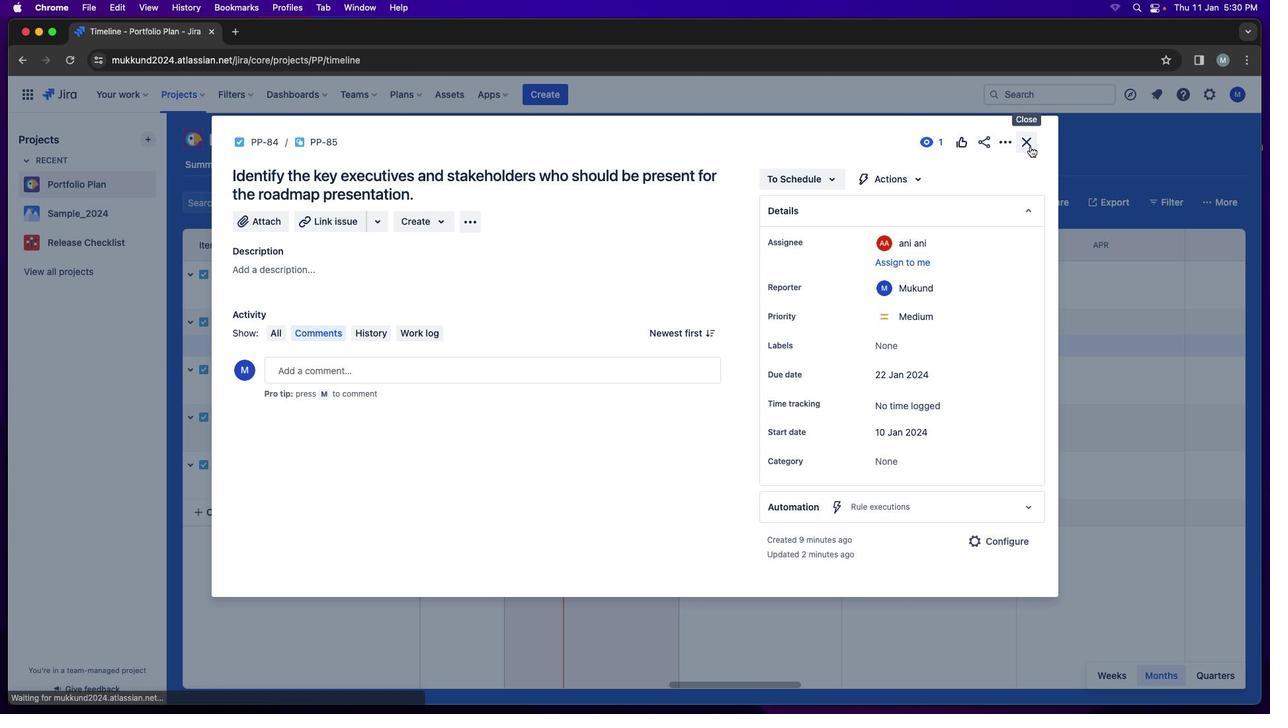 
Action: Mouse moved to (1051, 168)
Screenshot: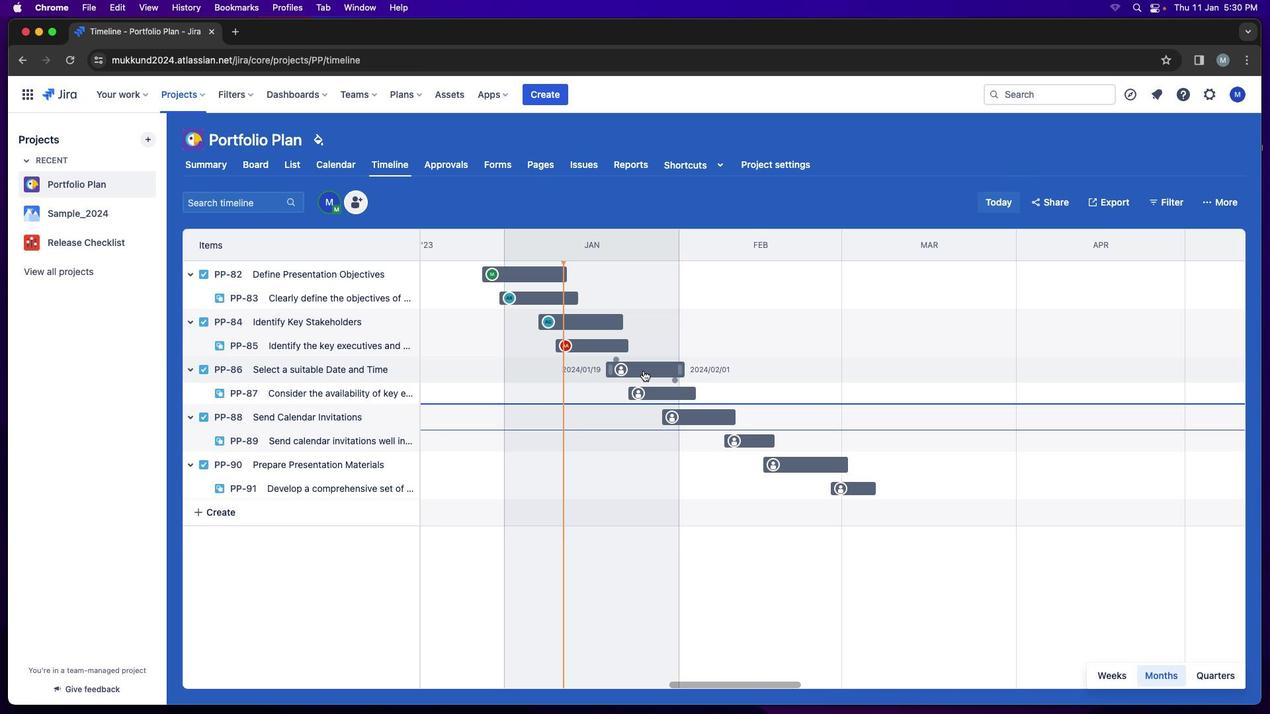 
Action: Mouse pressed left at (1051, 168)
Screenshot: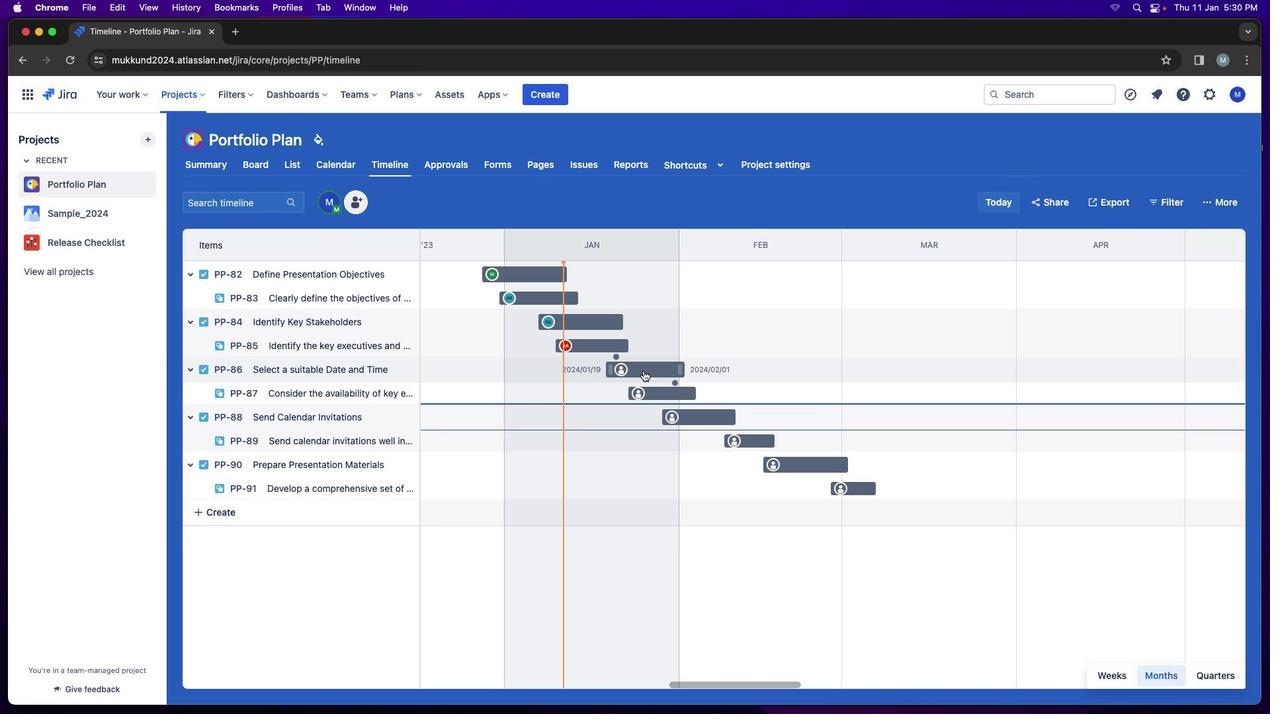 
Action: Mouse moved to (664, 391)
Screenshot: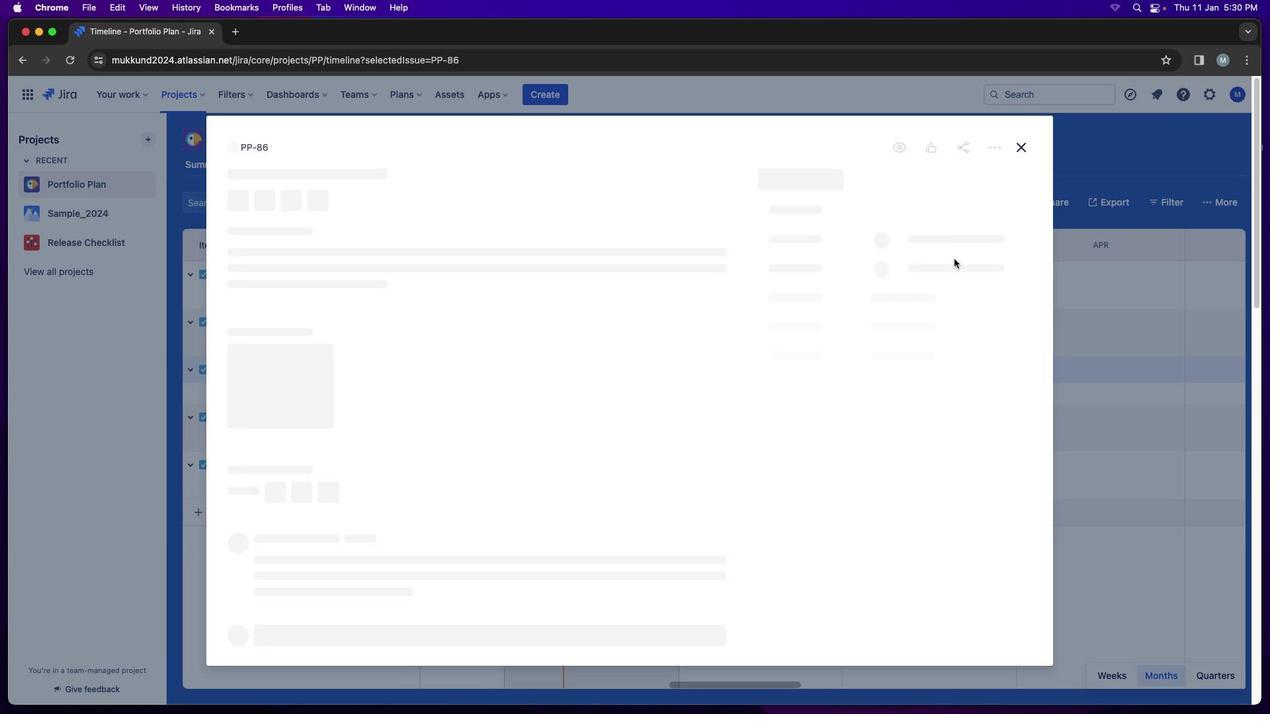 
Action: Mouse pressed left at (664, 391)
Screenshot: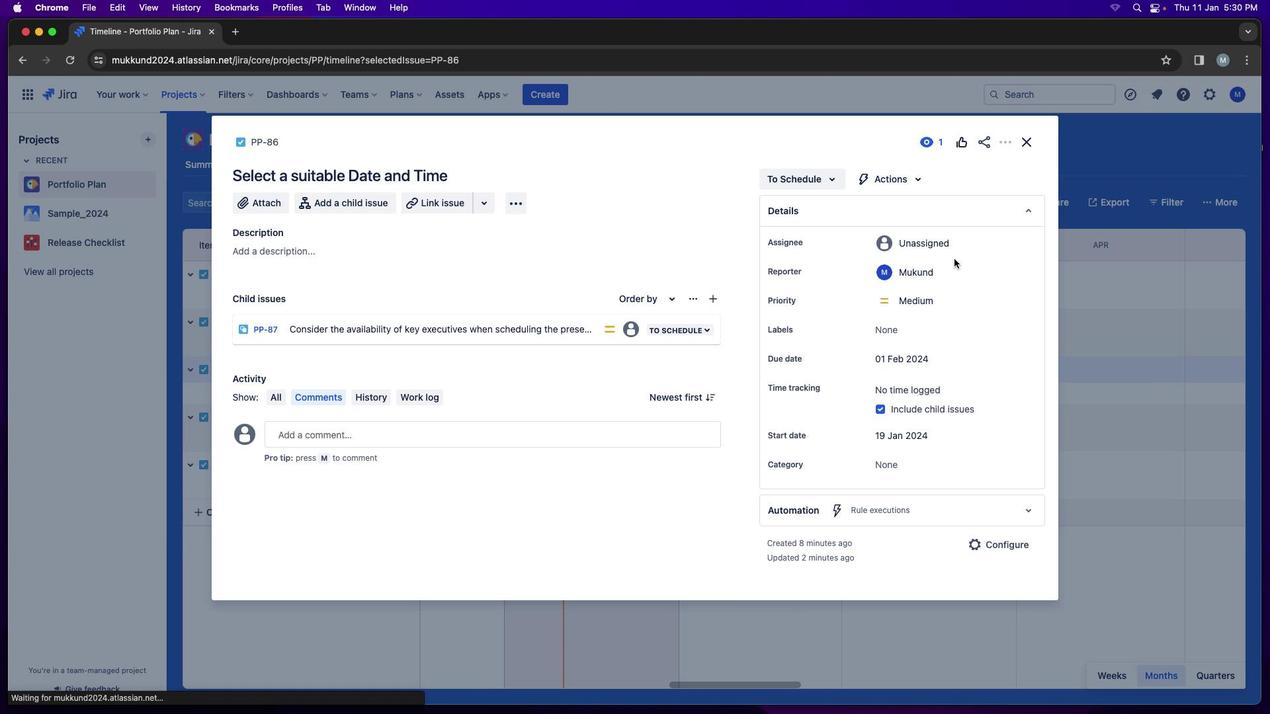 
Action: Mouse moved to (942, 268)
Screenshot: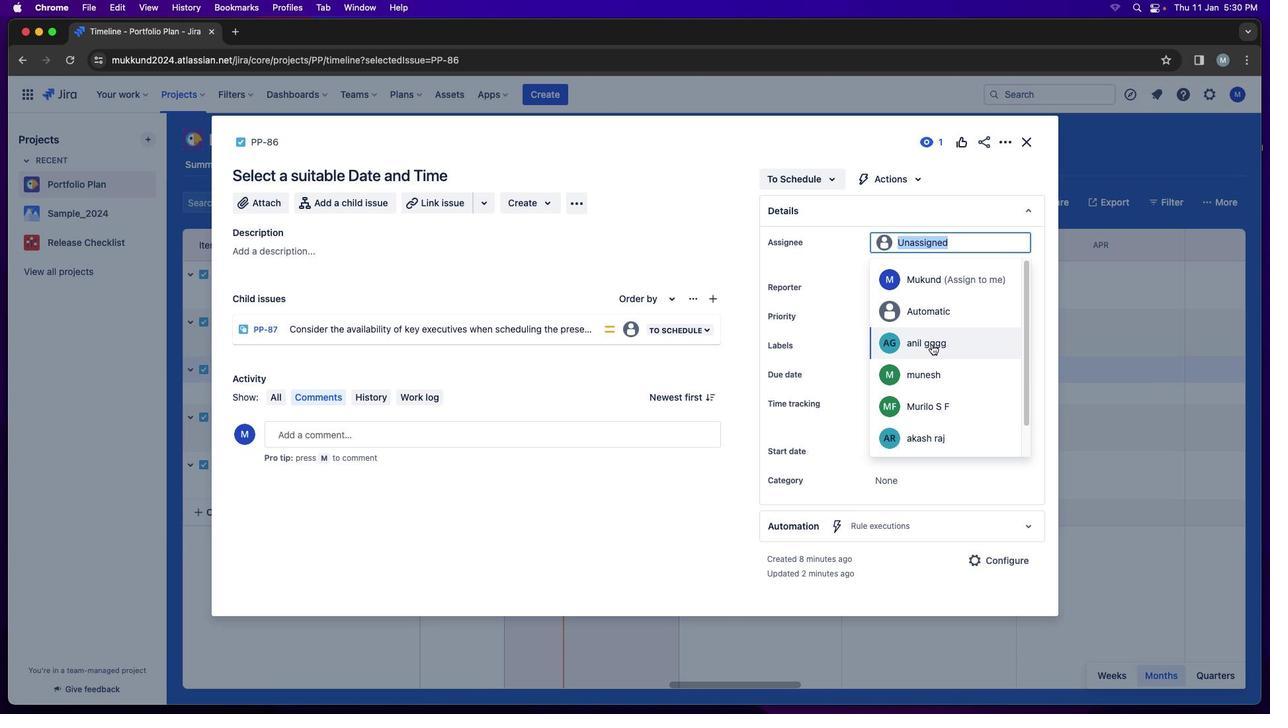 
Action: Mouse pressed left at (942, 268)
Screenshot: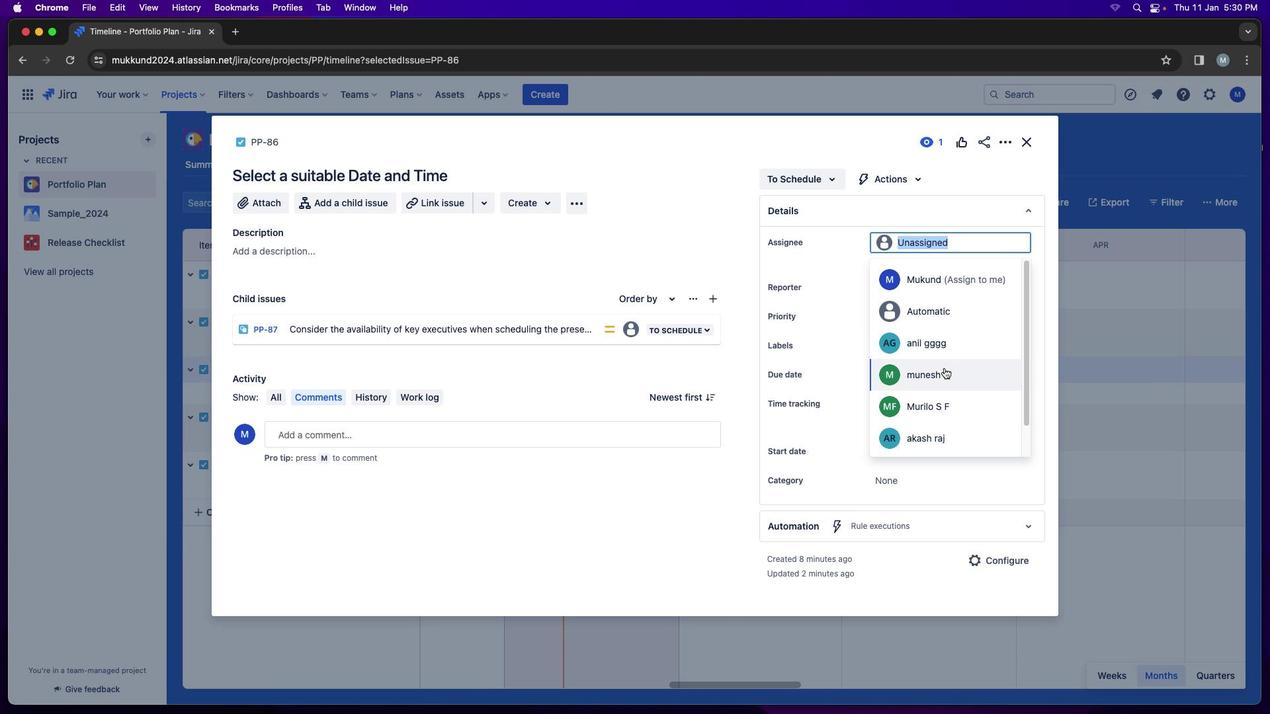 
Action: Mouse moved to (969, 403)
Screenshot: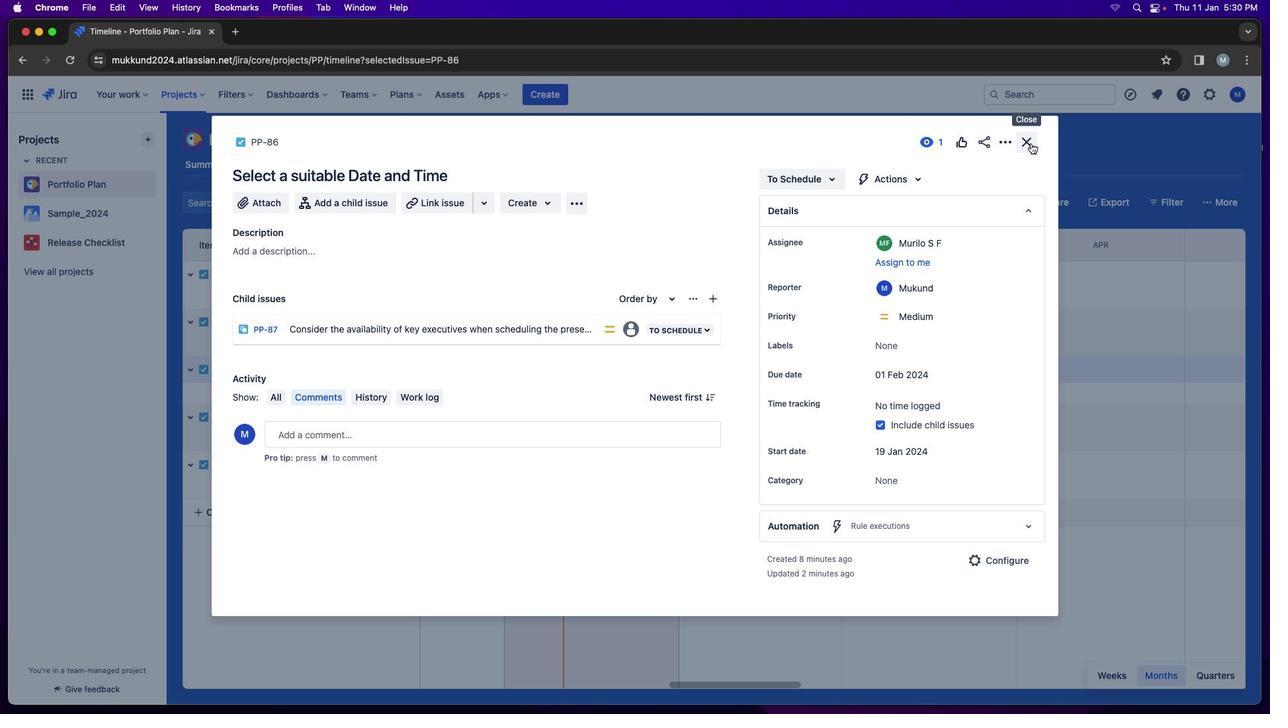 
Action: Mouse scrolled (969, 403) with delta (21, 20)
Screenshot: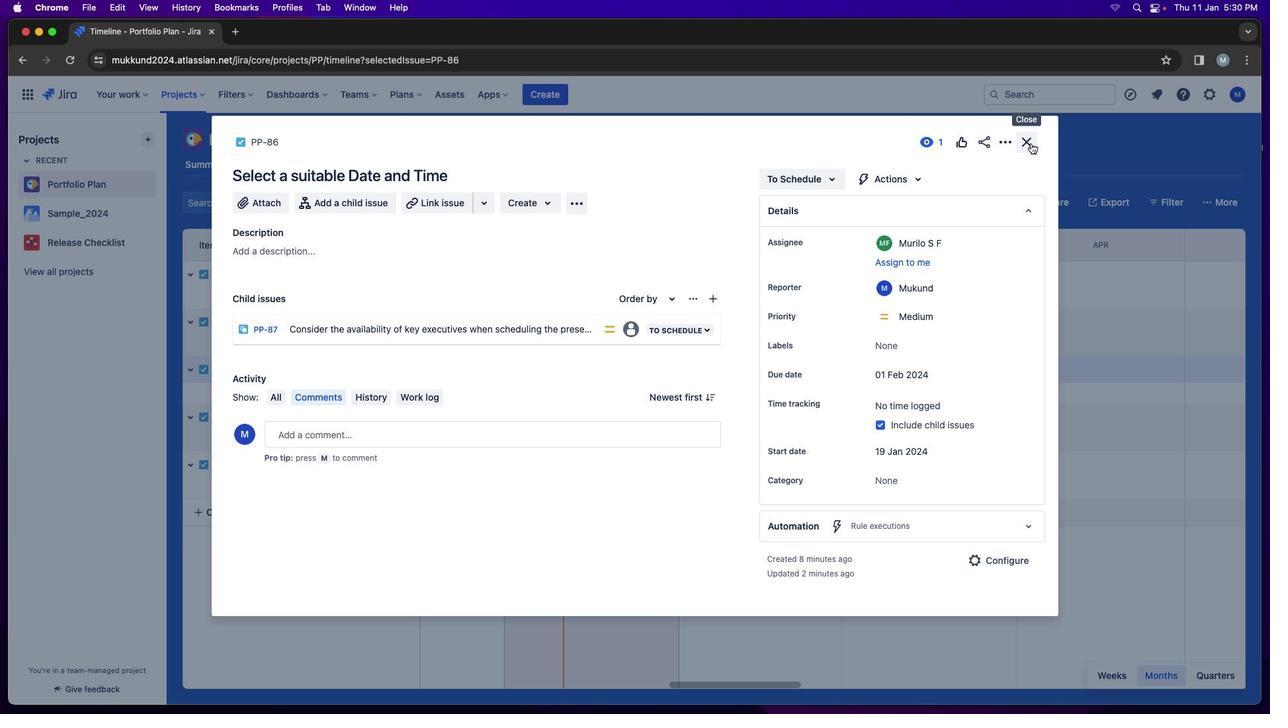 
Action: Mouse moved to (969, 403)
Screenshot: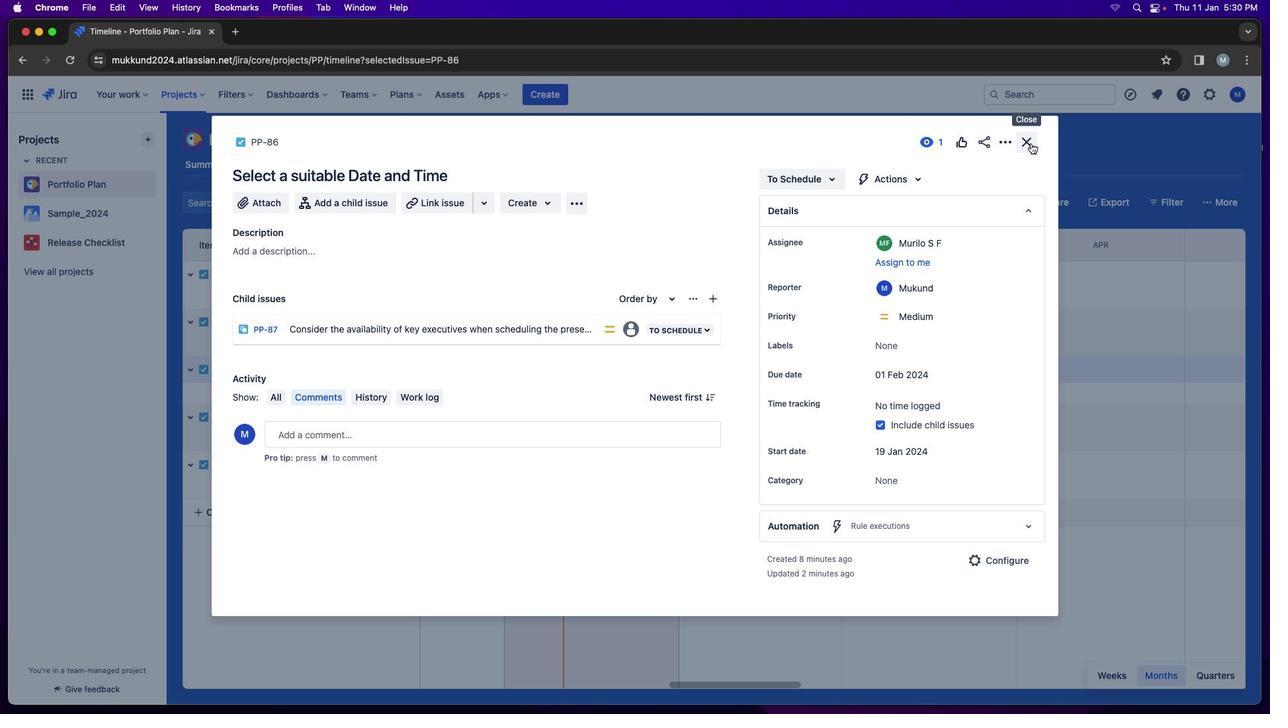 
Action: Mouse scrolled (969, 403) with delta (21, 20)
Screenshot: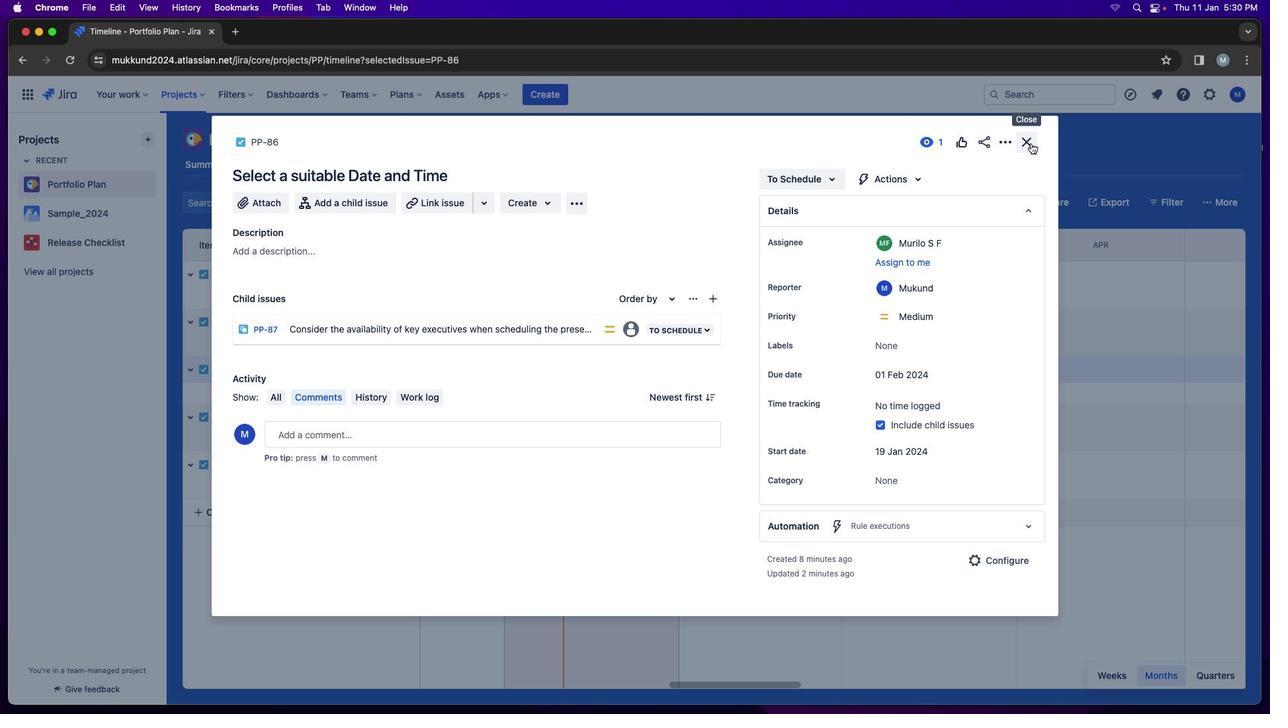 
Action: Mouse moved to (969, 403)
Screenshot: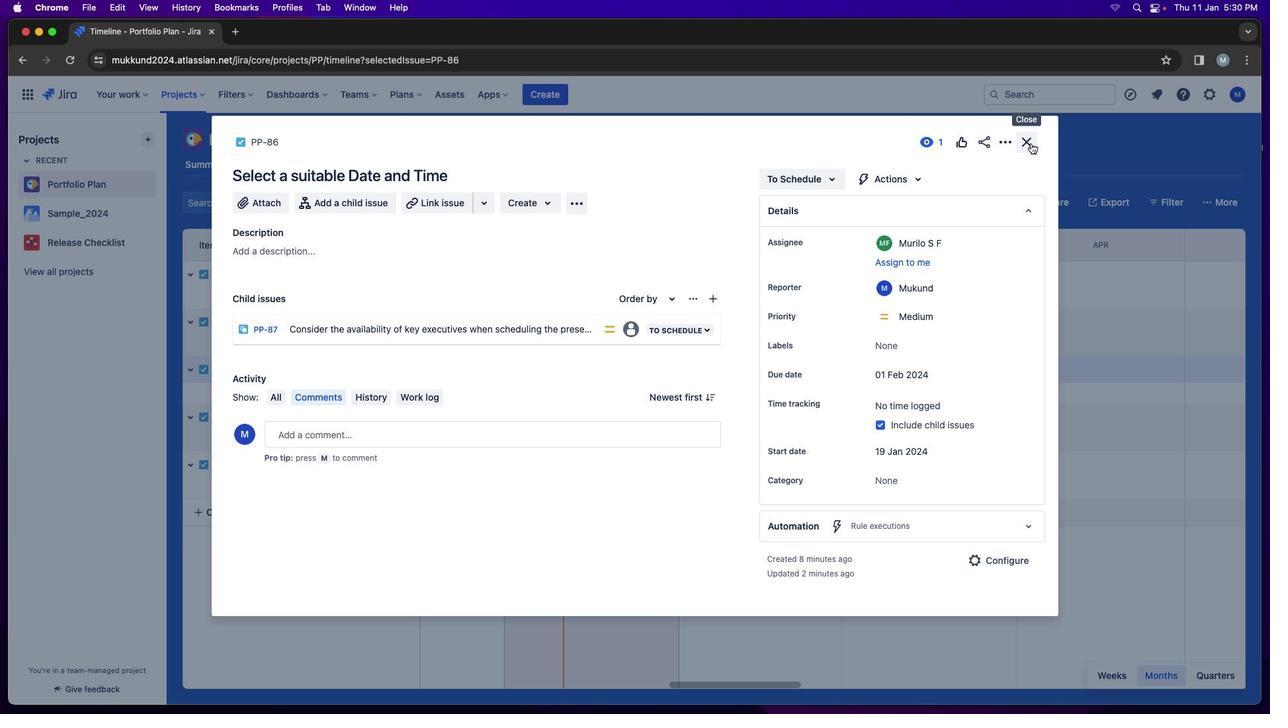 
Action: Mouse scrolled (969, 403) with delta (21, 20)
Screenshot: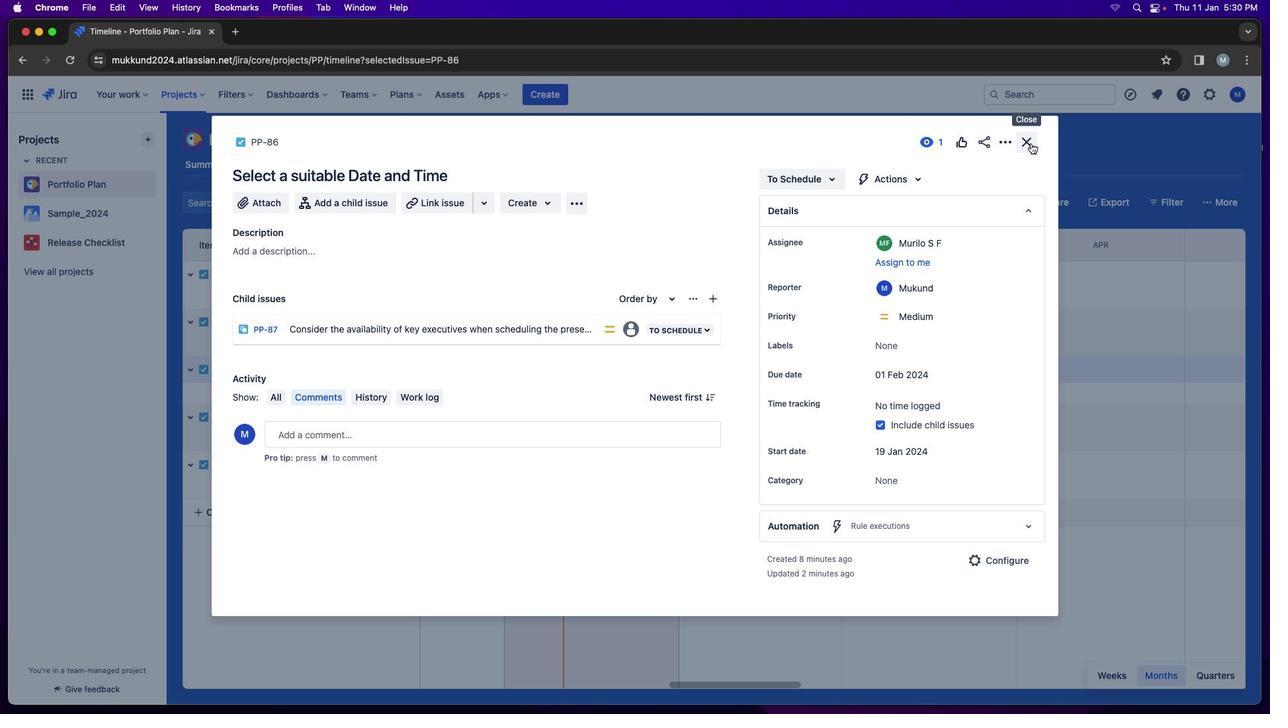 
Action: Mouse moved to (966, 401)
Screenshot: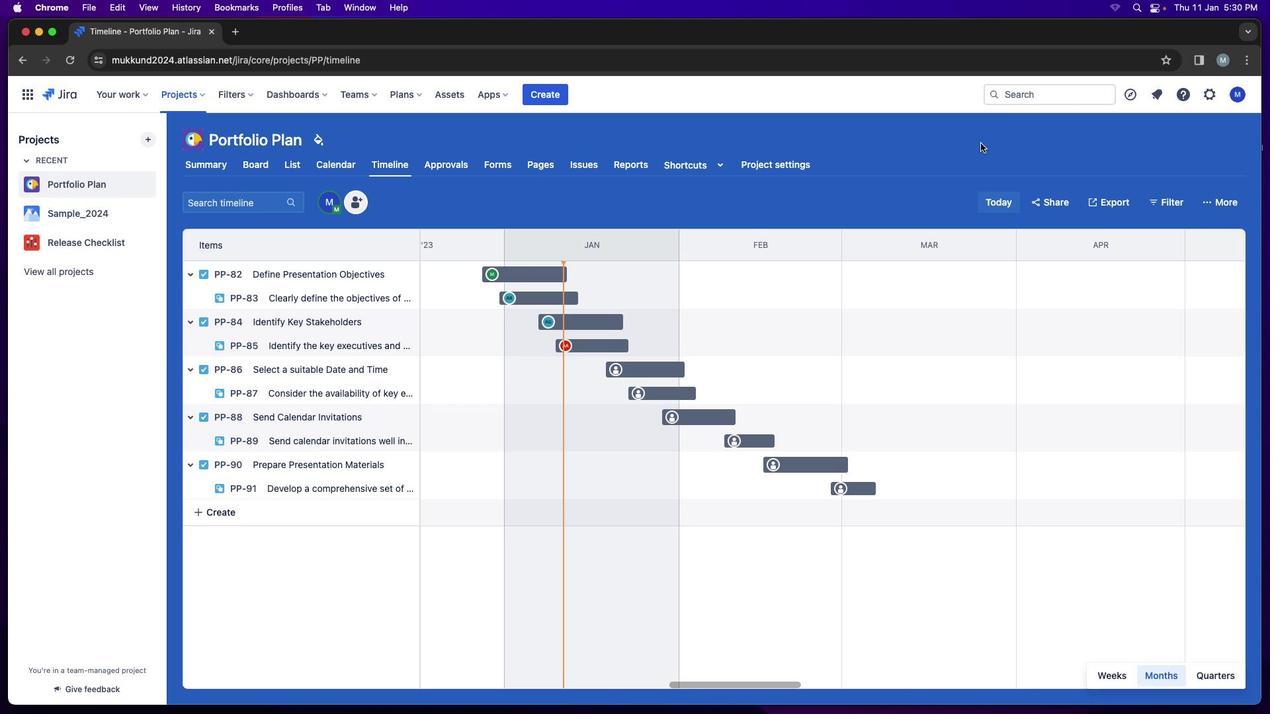 
Action: Mouse pressed left at (966, 401)
Screenshot: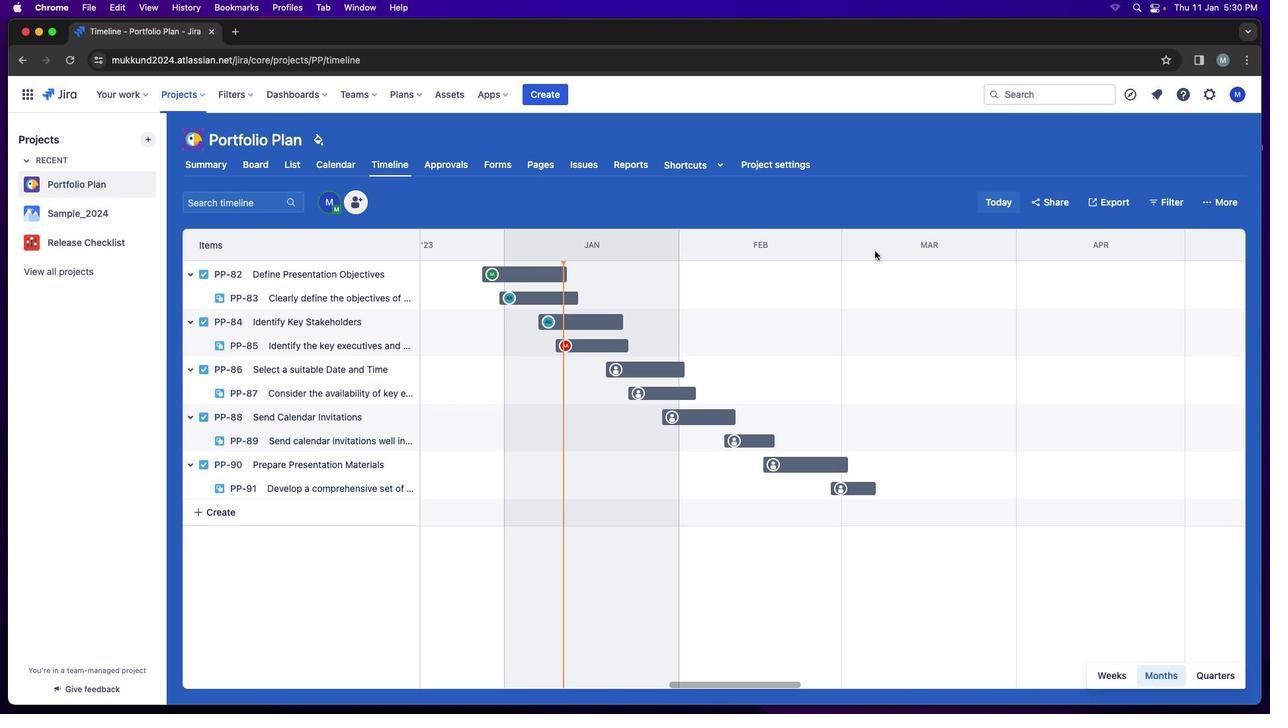 
Action: Mouse moved to (1052, 164)
Screenshot: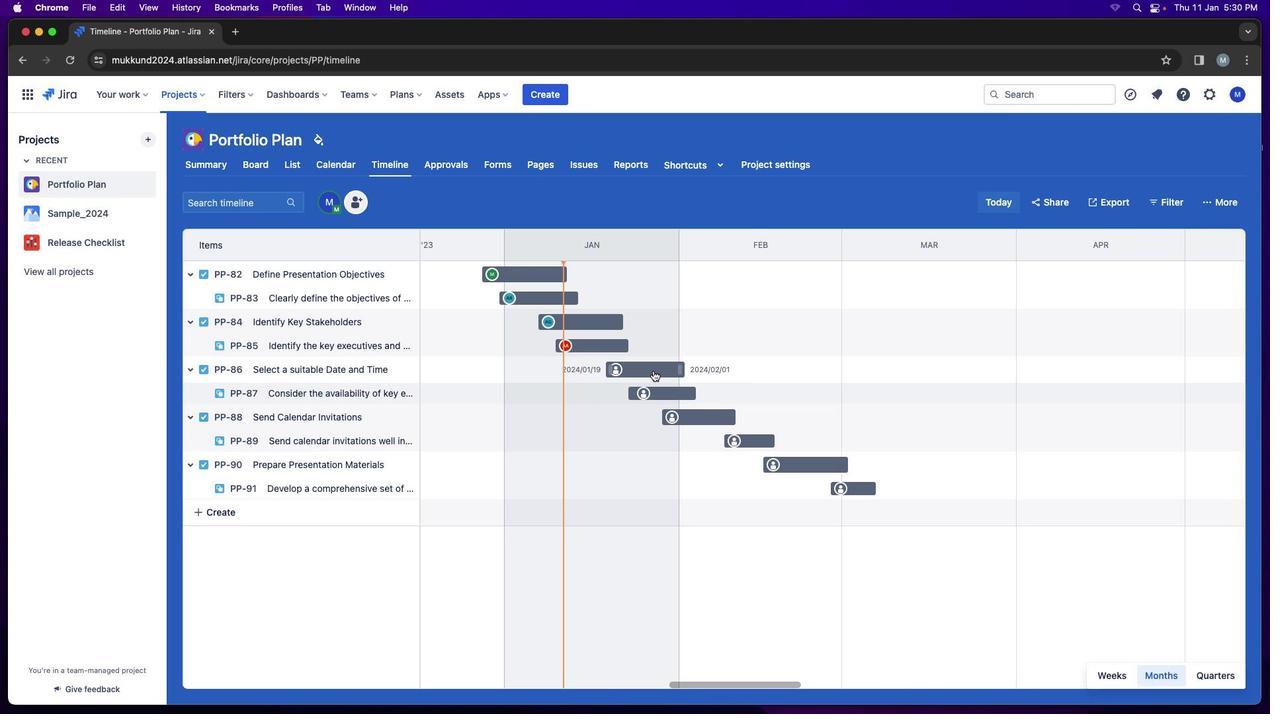 
Action: Mouse pressed left at (1052, 164)
Screenshot: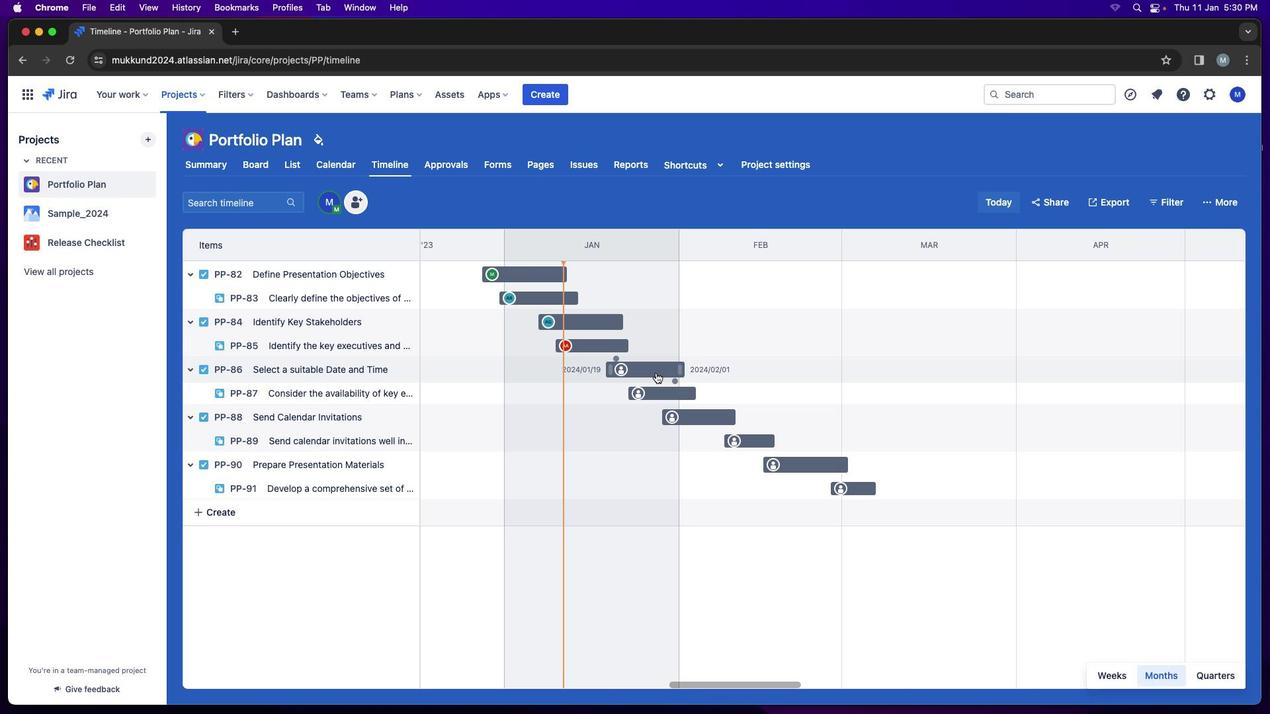 
Action: Mouse moved to (678, 416)
Screenshot: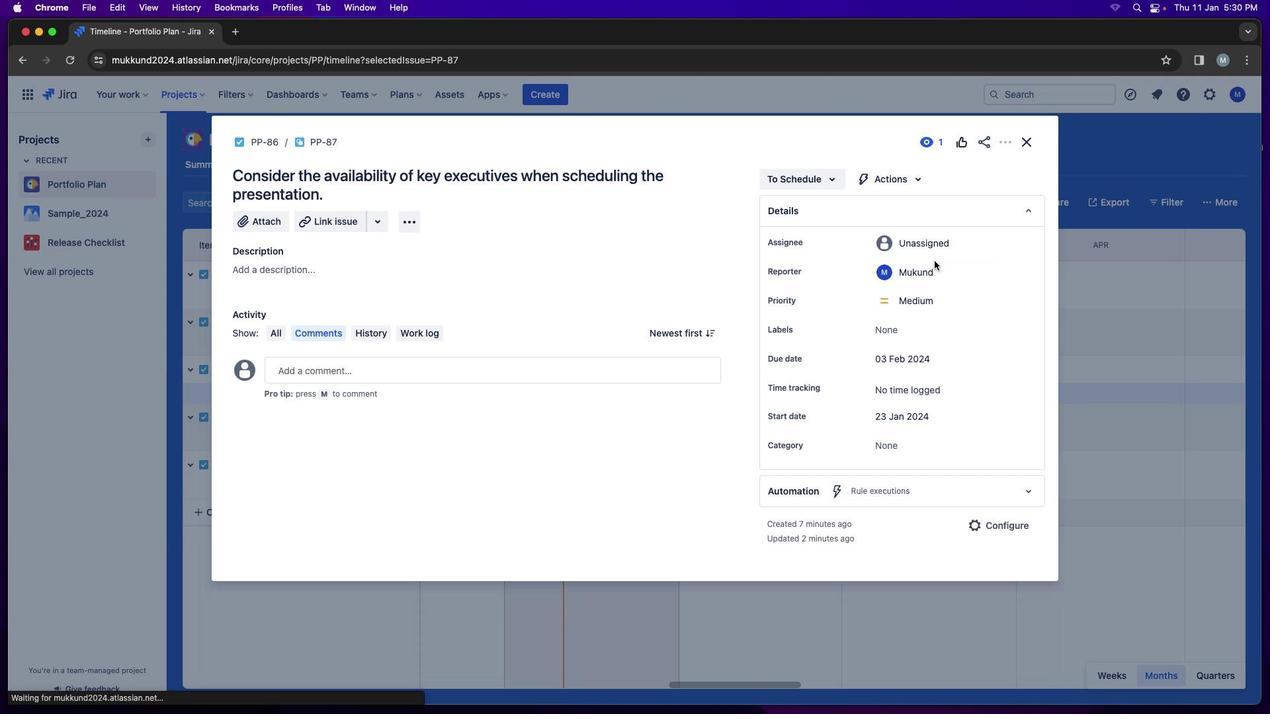 
Action: Mouse pressed left at (678, 416)
Screenshot: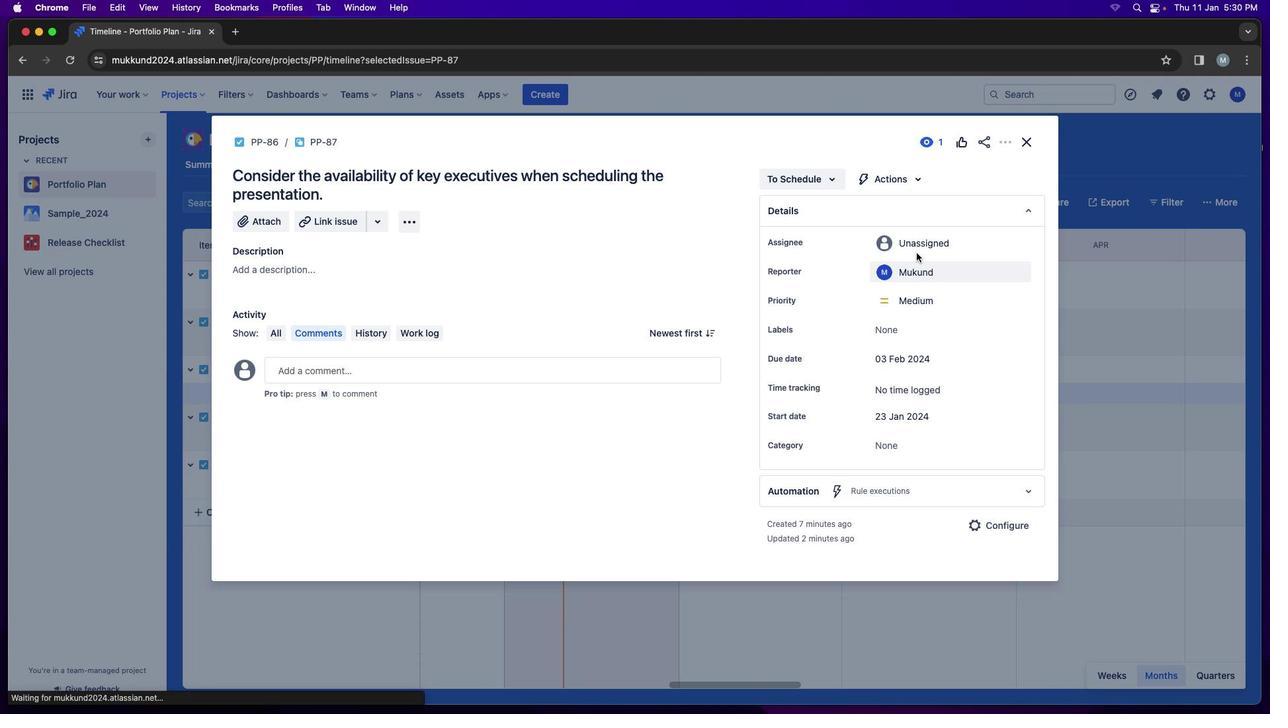 
Action: Mouse moved to (942, 270)
Screenshot: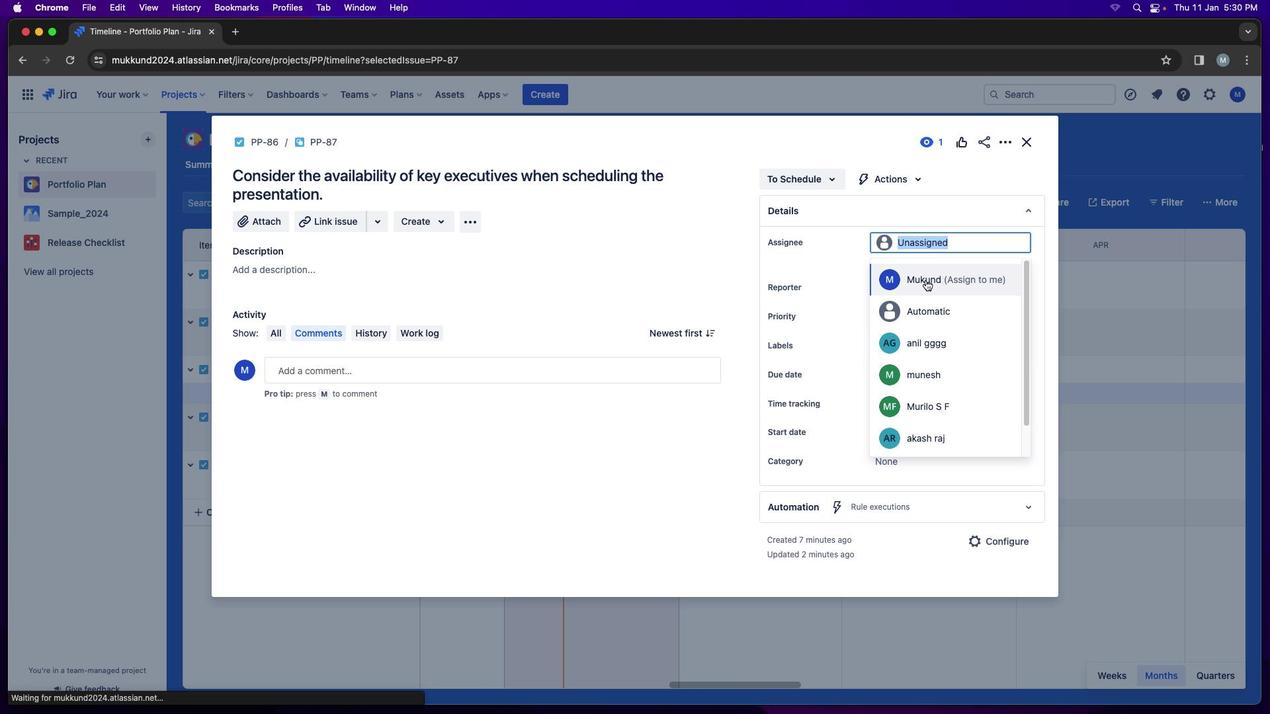 
Action: Mouse pressed left at (942, 270)
Screenshot: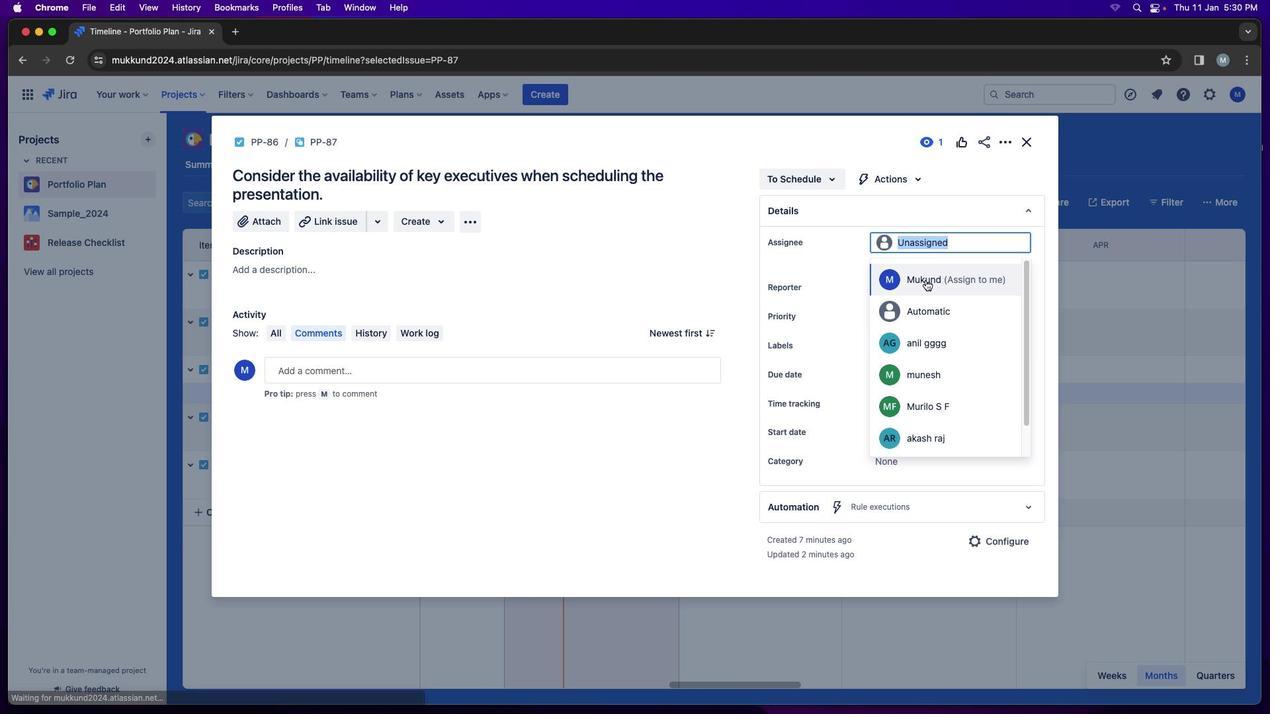 
Action: Mouse moved to (946, 301)
Screenshot: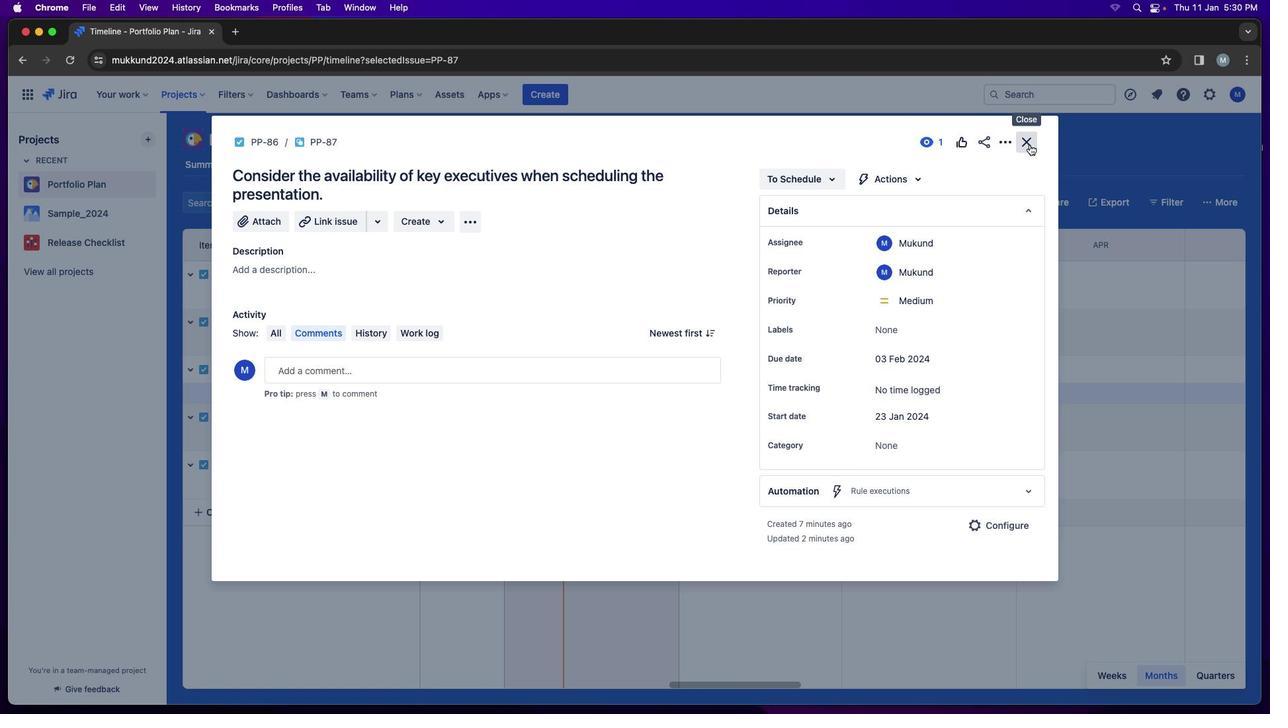 
Action: Mouse pressed left at (946, 301)
Screenshot: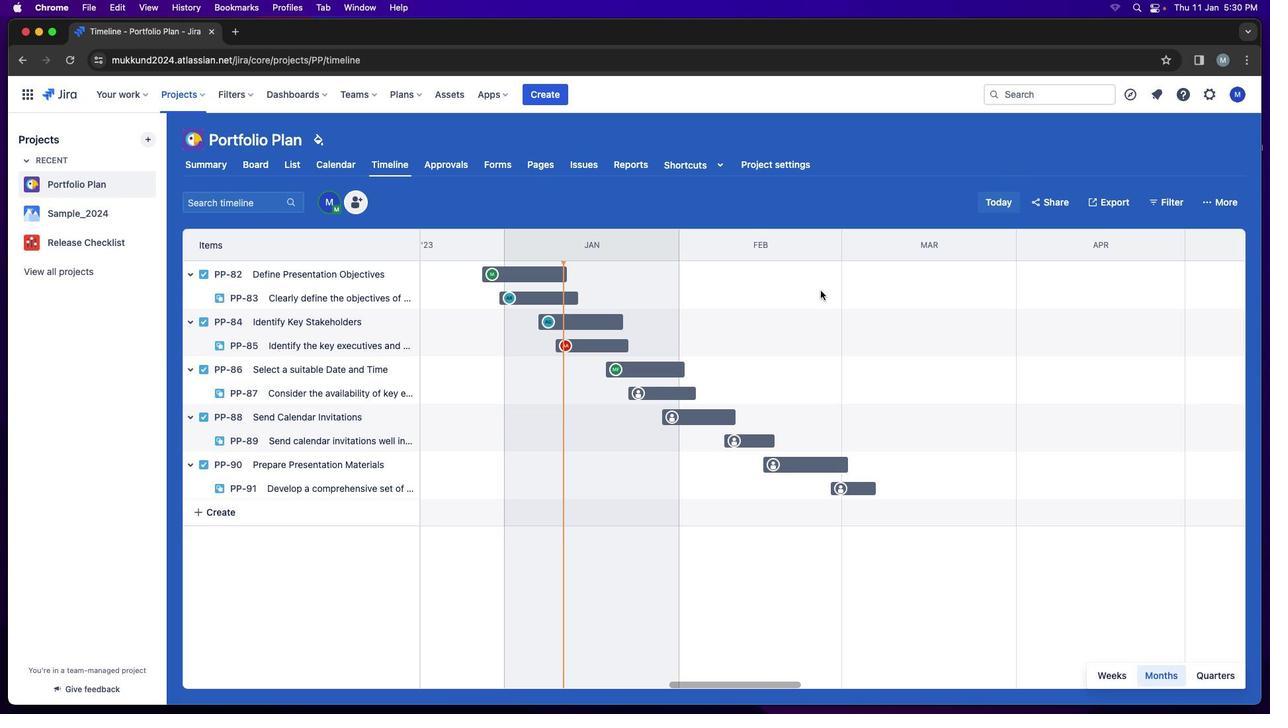 
Action: Mouse moved to (1050, 166)
Screenshot: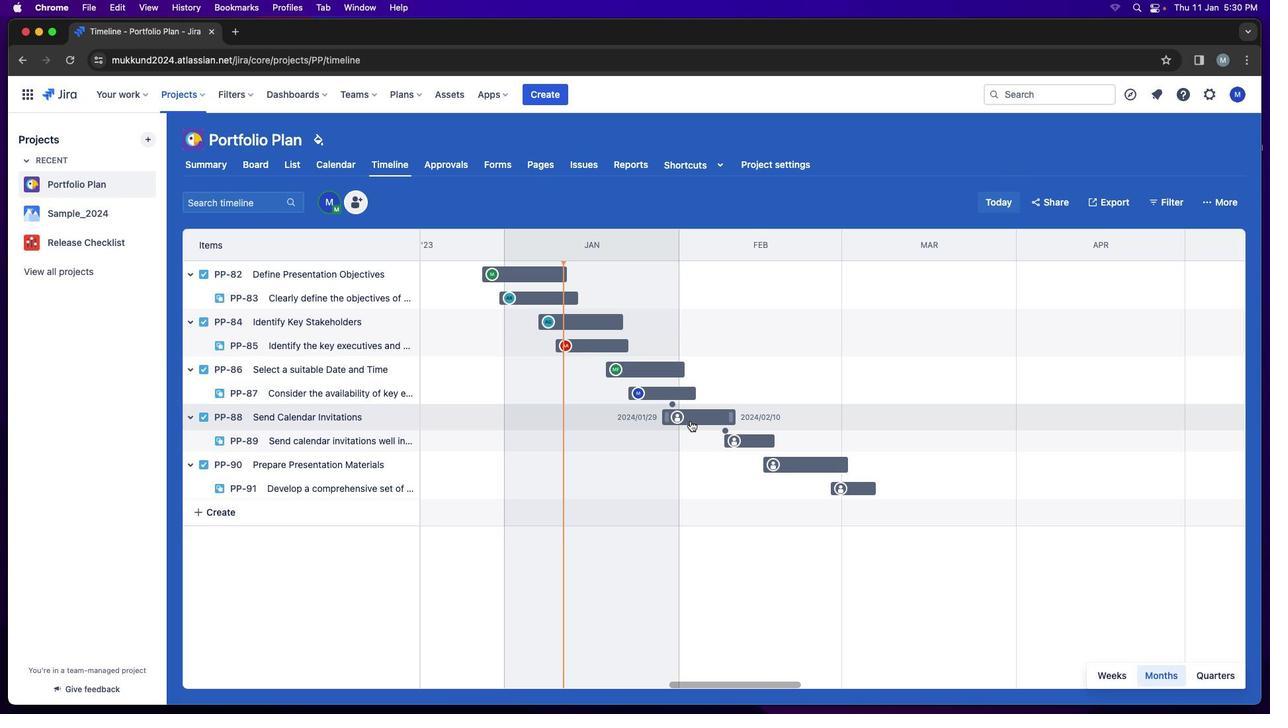 
Action: Mouse pressed left at (1050, 166)
Screenshot: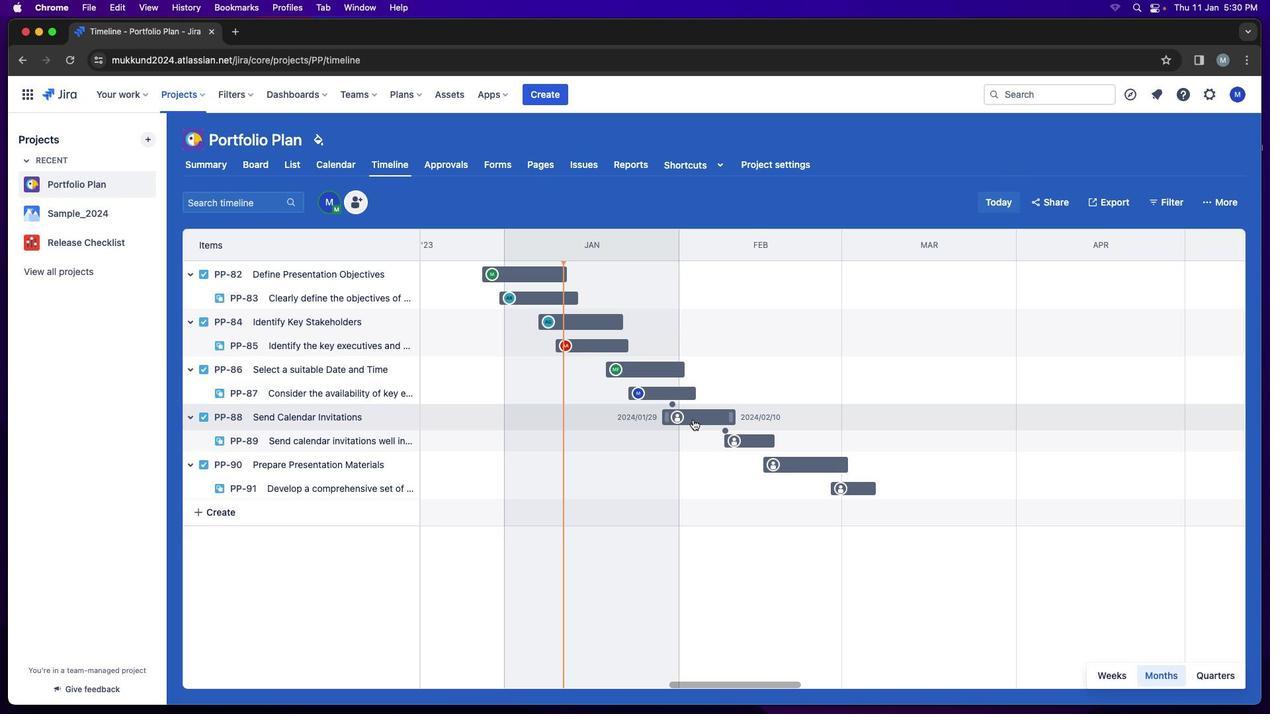 
Action: Mouse moved to (714, 441)
Screenshot: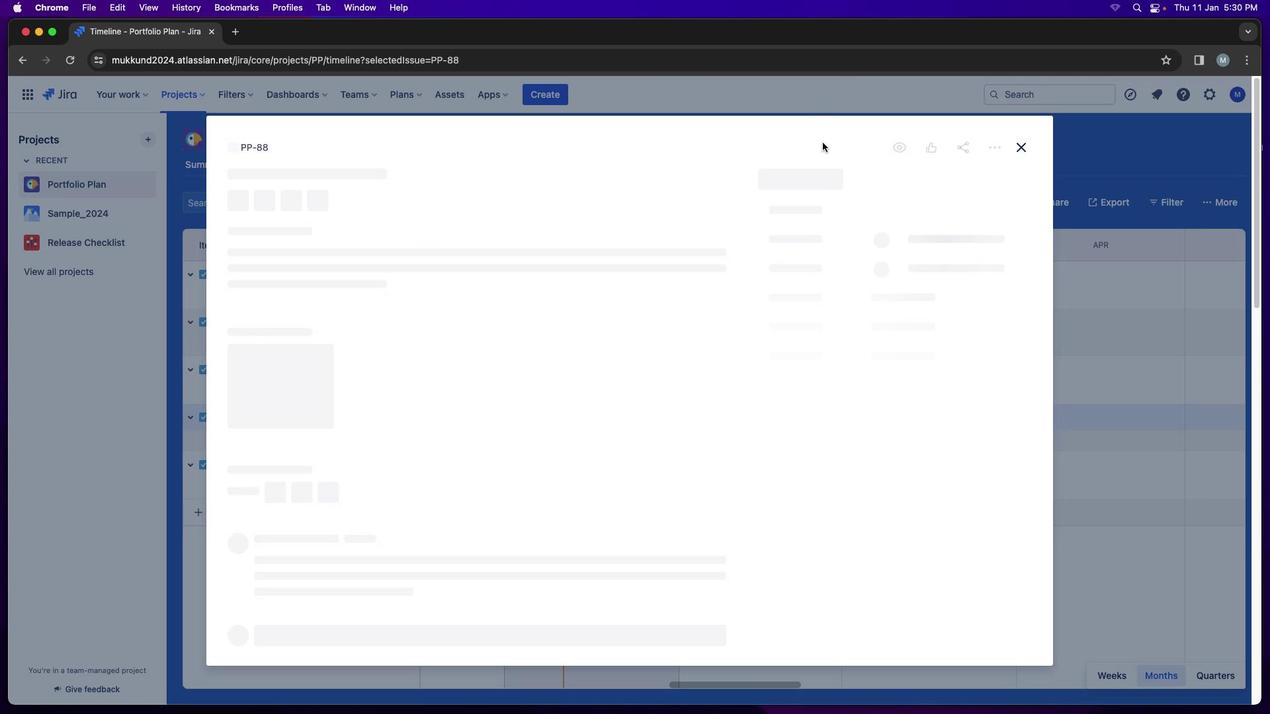
Action: Mouse pressed left at (714, 441)
Screenshot: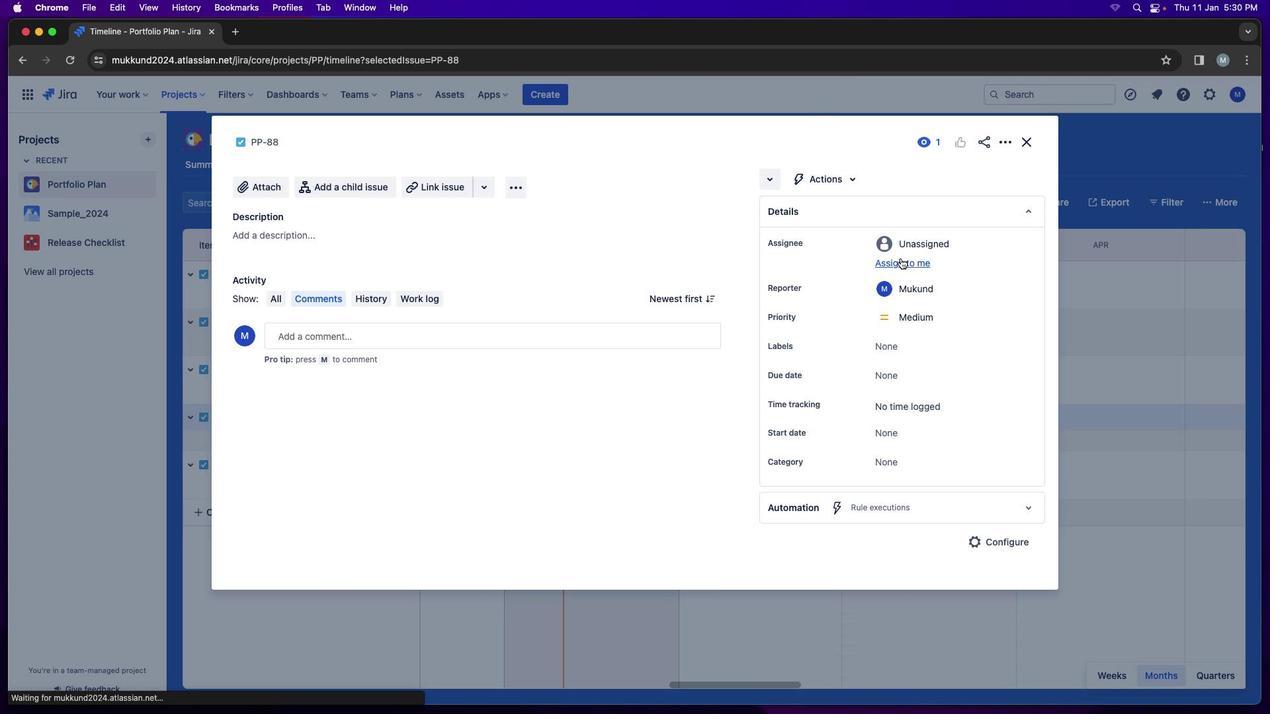 
Action: Mouse moved to (950, 267)
Screenshot: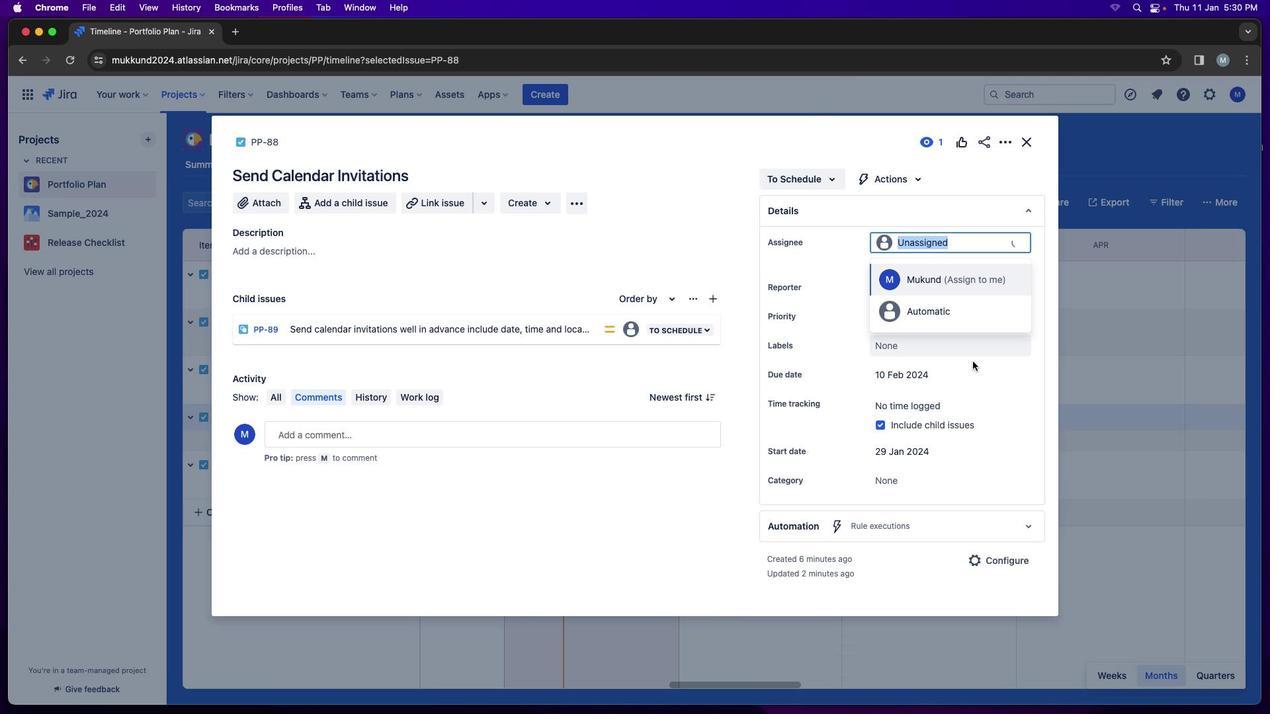 
Action: Mouse pressed left at (950, 267)
Screenshot: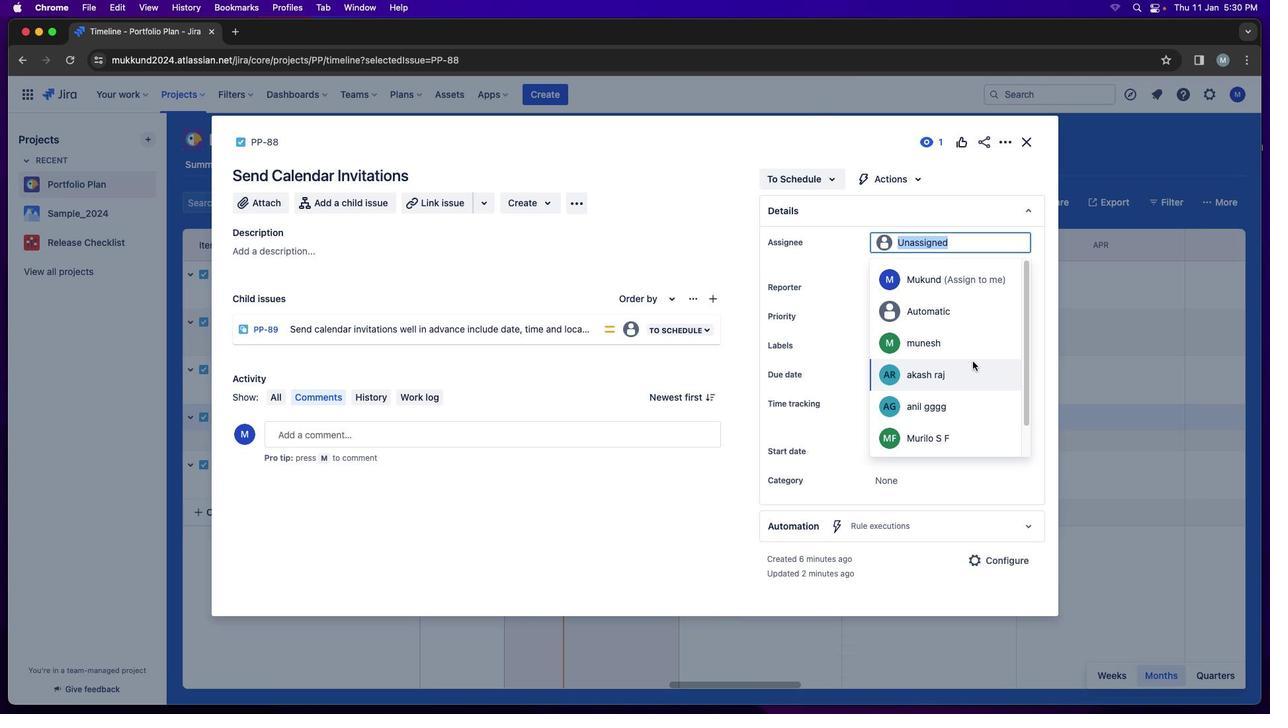 
Action: Mouse moved to (985, 412)
Screenshot: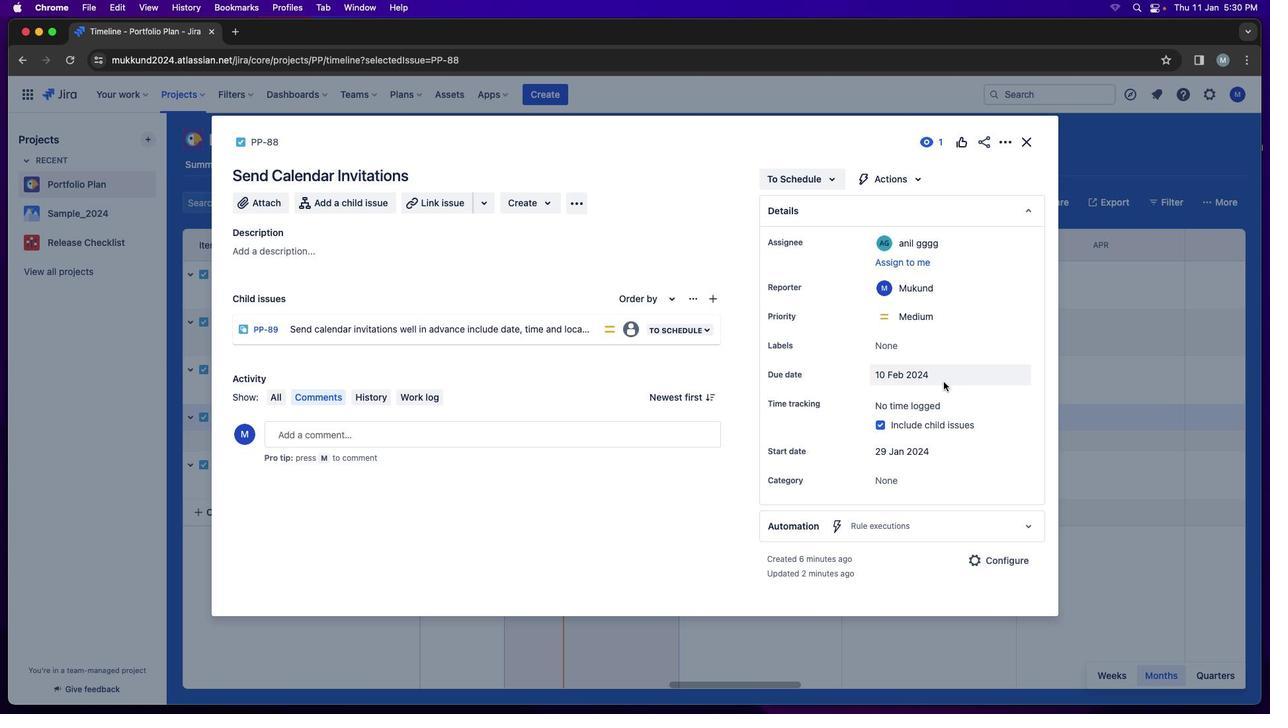 
Action: Mouse scrolled (985, 412) with delta (21, 20)
Screenshot: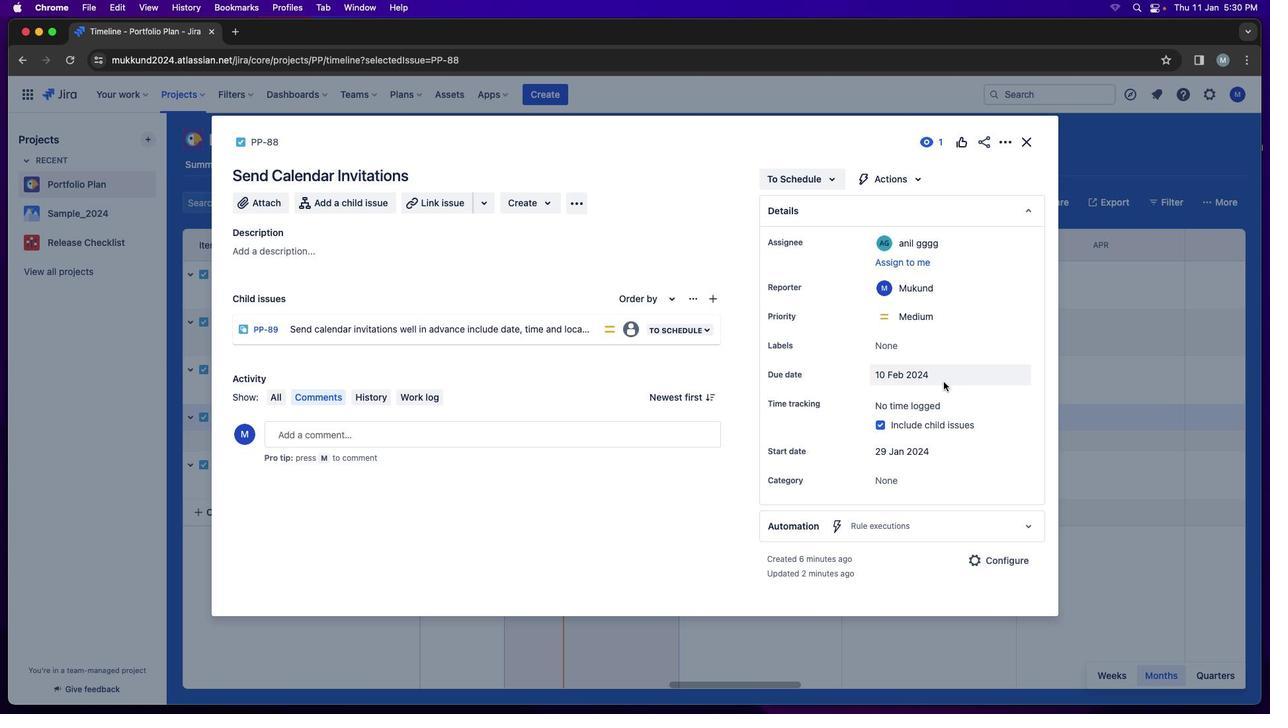 
Action: Mouse moved to (985, 413)
Screenshot: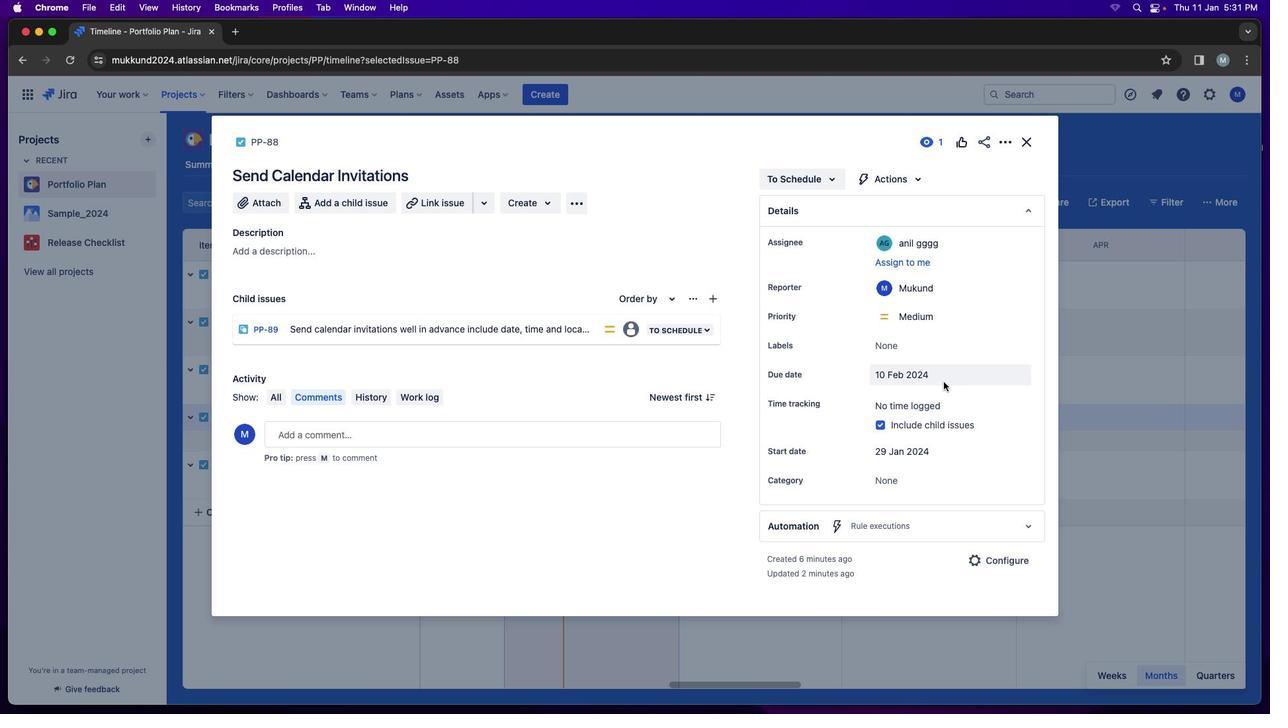 
Action: Mouse scrolled (985, 413) with delta (21, 20)
Screenshot: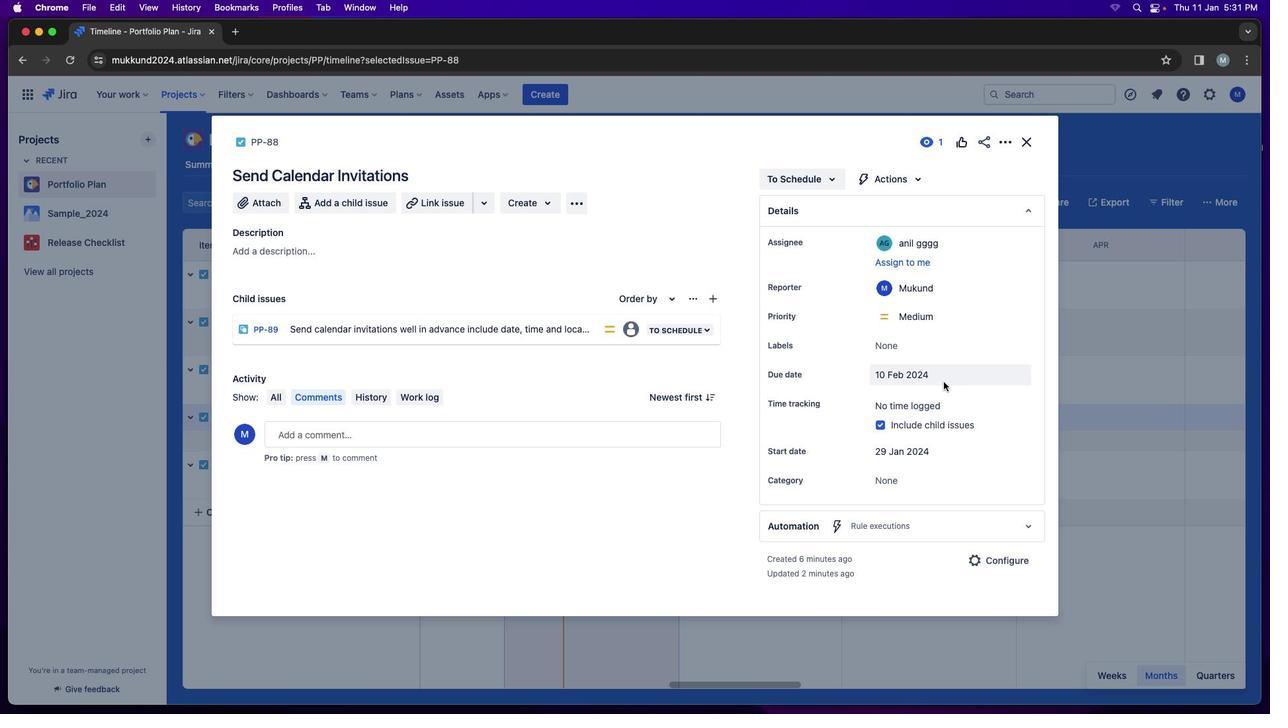 
Action: Mouse scrolled (985, 413) with delta (21, 19)
Screenshot: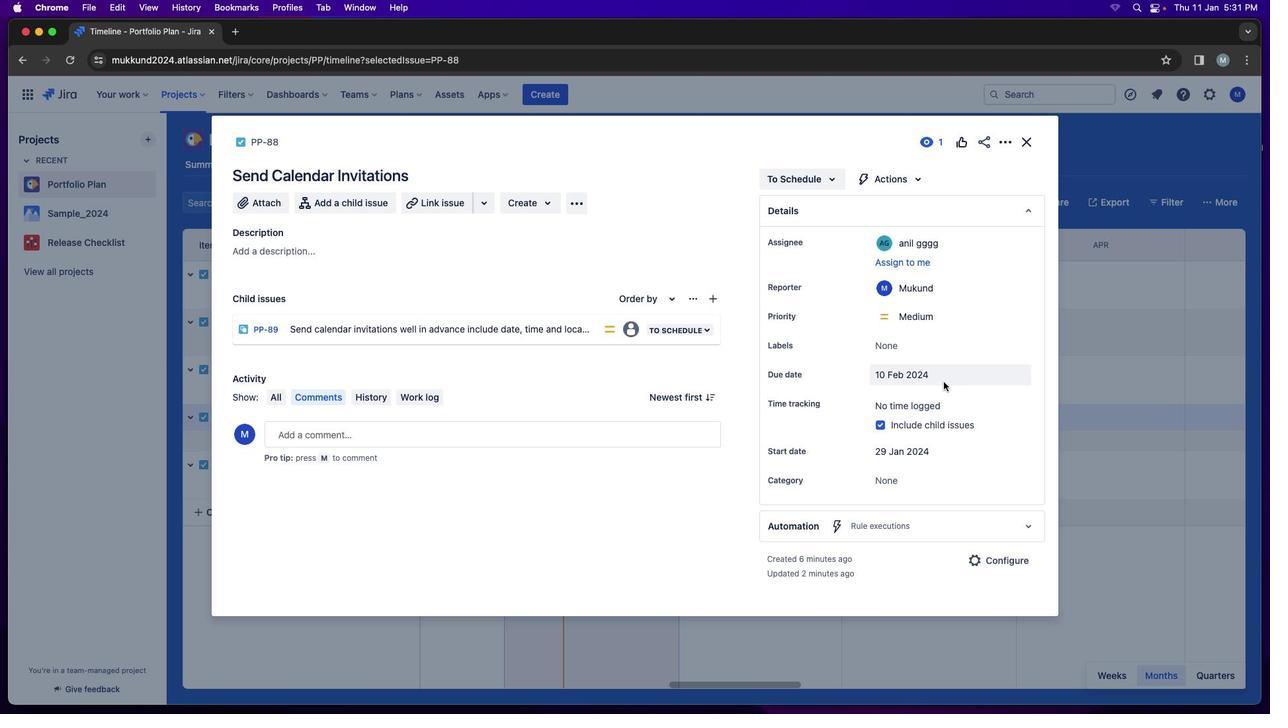 
Action: Mouse scrolled (985, 413) with delta (21, 20)
Screenshot: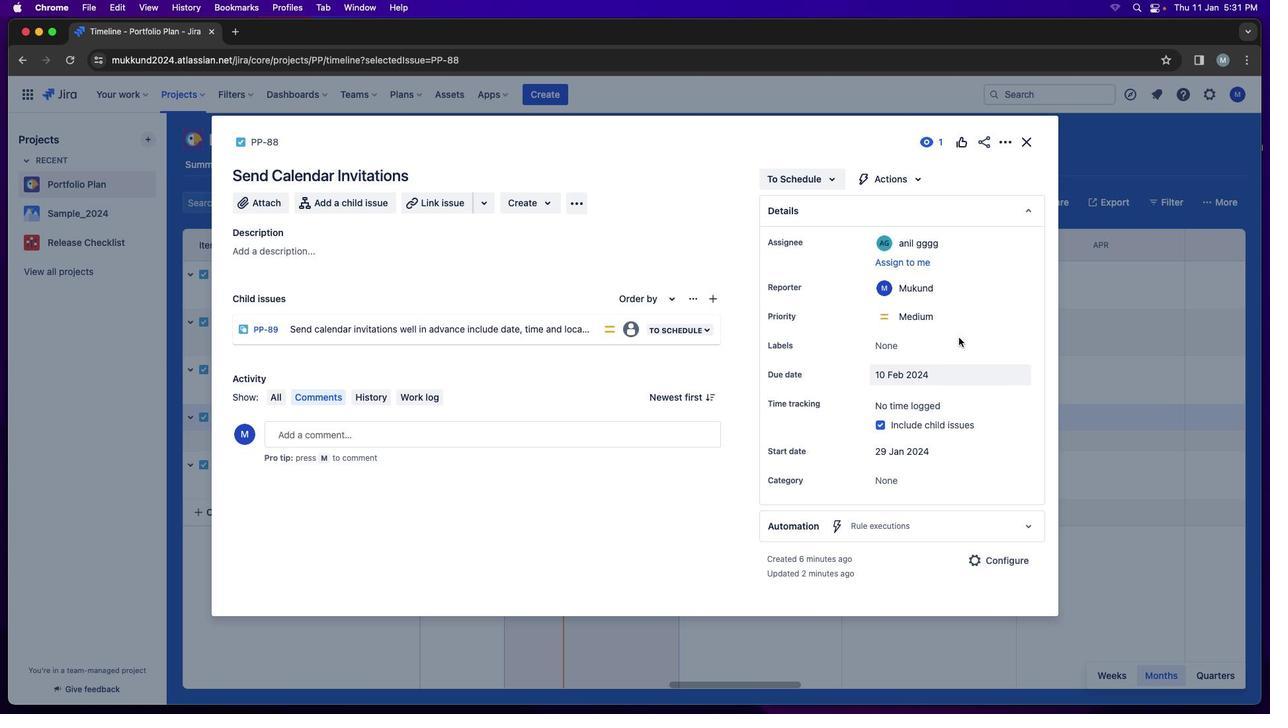 
Action: Mouse scrolled (985, 413) with delta (21, 20)
Screenshot: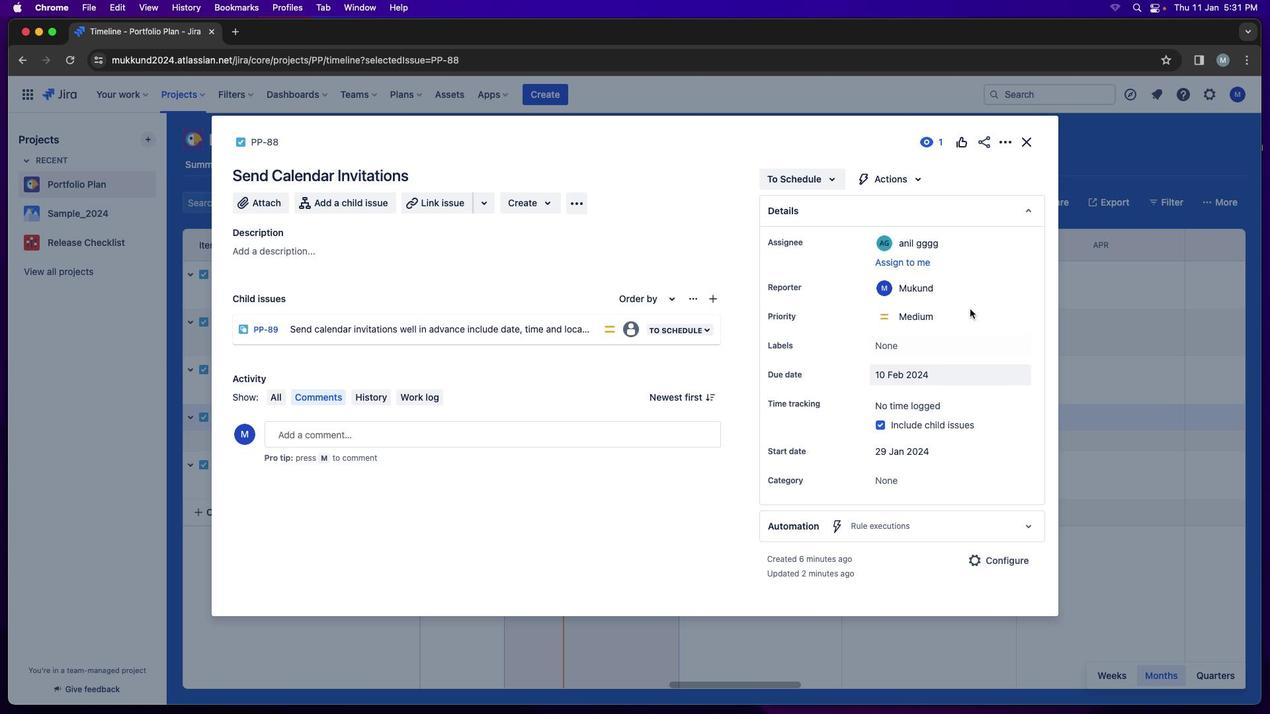 
Action: Mouse moved to (965, 403)
Screenshot: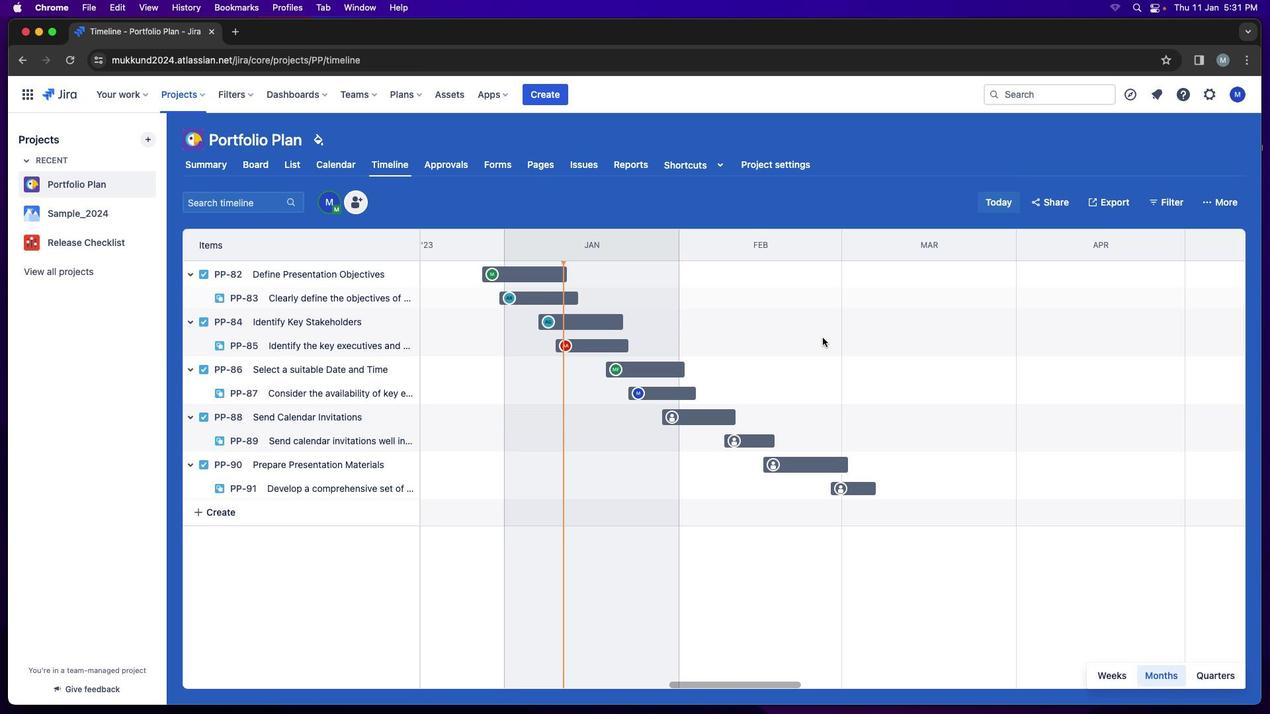 
Action: Mouse pressed left at (965, 403)
Screenshot: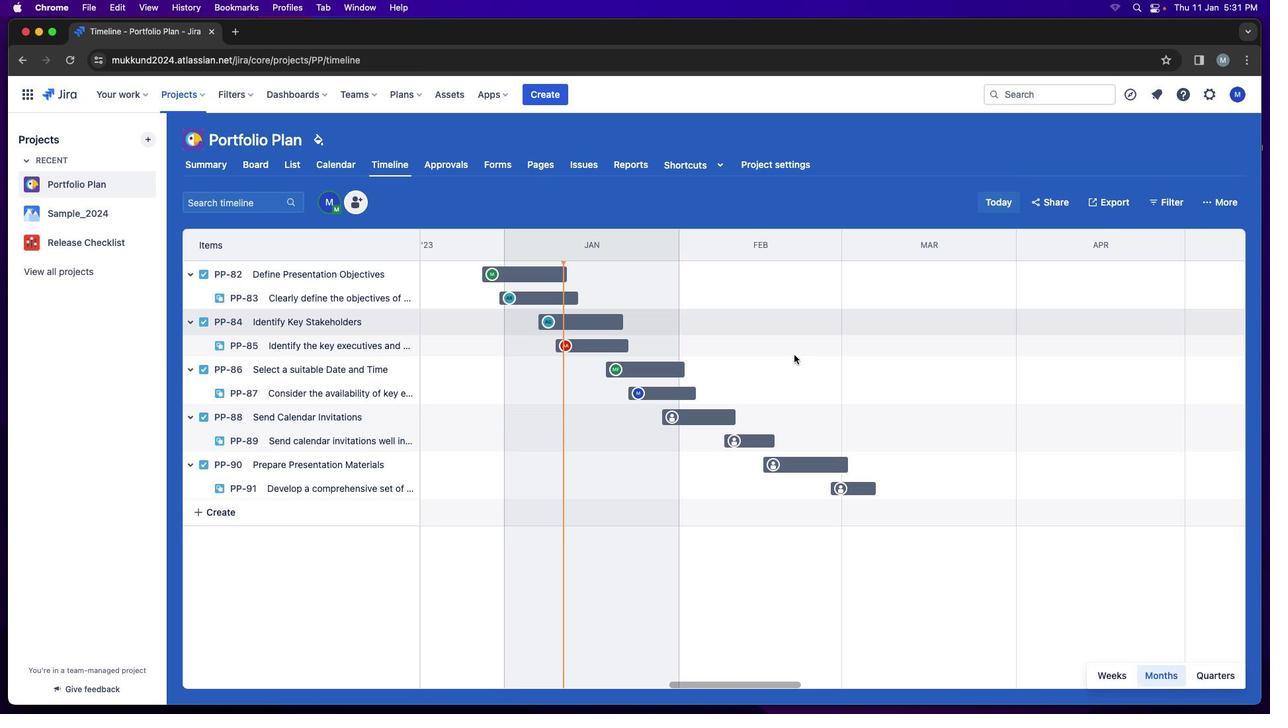 
Action: Mouse moved to (1050, 168)
Screenshot: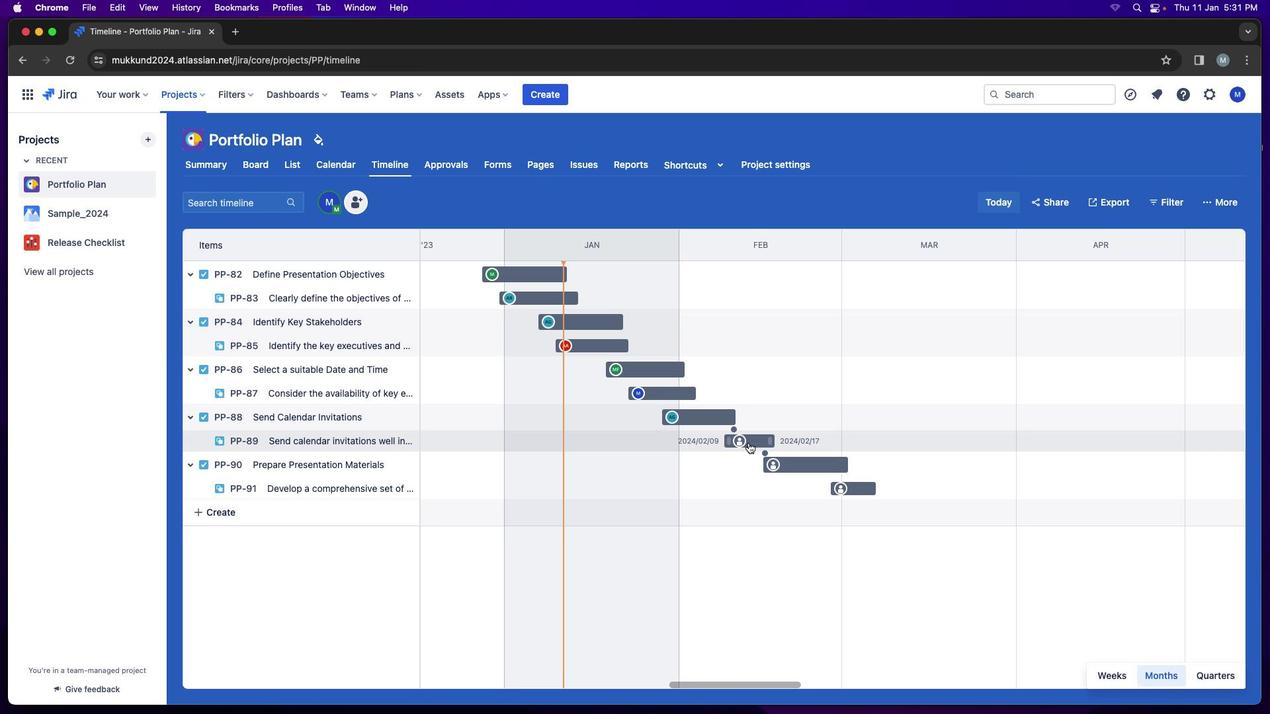 
Action: Mouse pressed left at (1050, 168)
Screenshot: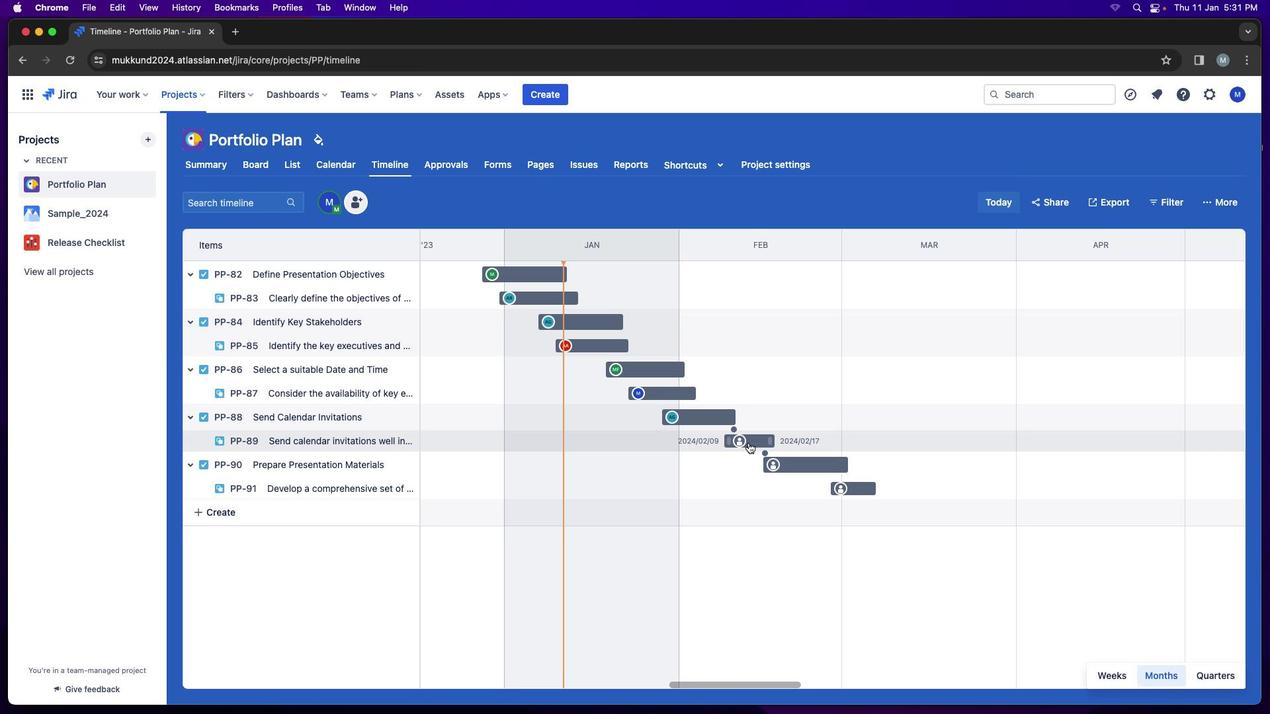 
Action: Mouse moved to (769, 463)
Screenshot: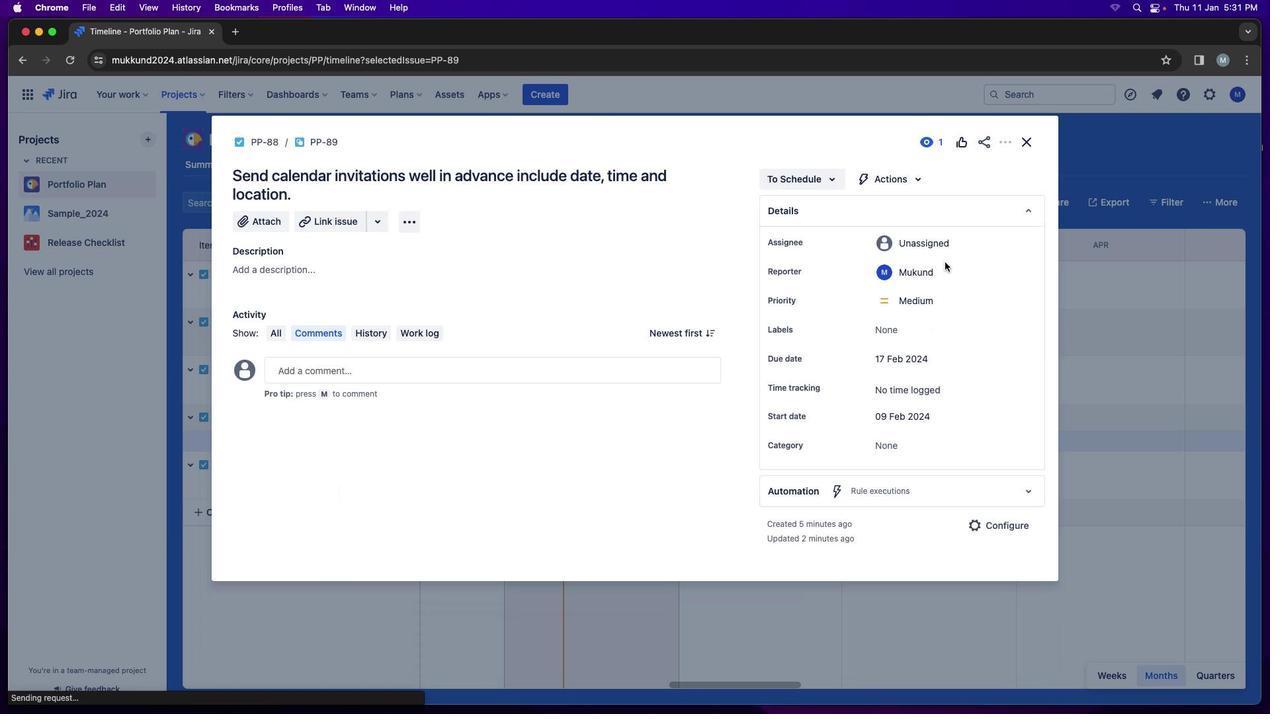 
Action: Mouse pressed left at (769, 463)
Screenshot: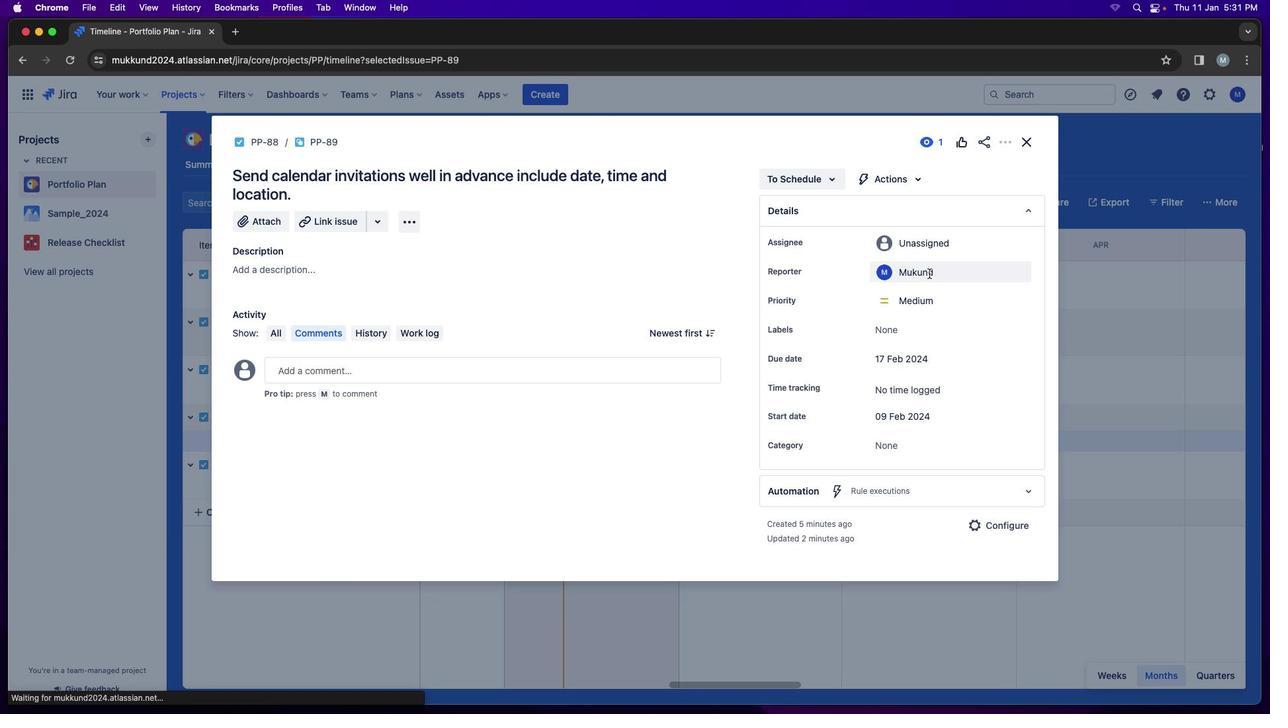 
Action: Mouse moved to (958, 268)
Screenshot: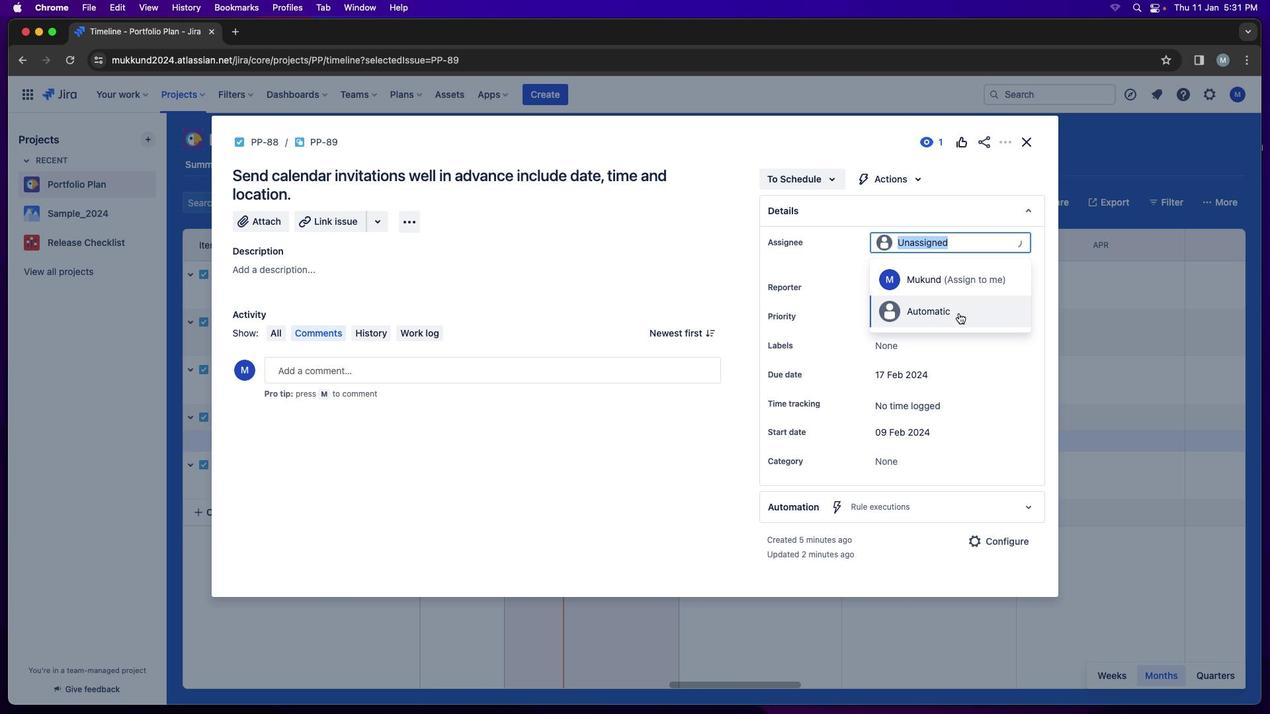 
Action: Mouse pressed left at (958, 268)
Screenshot: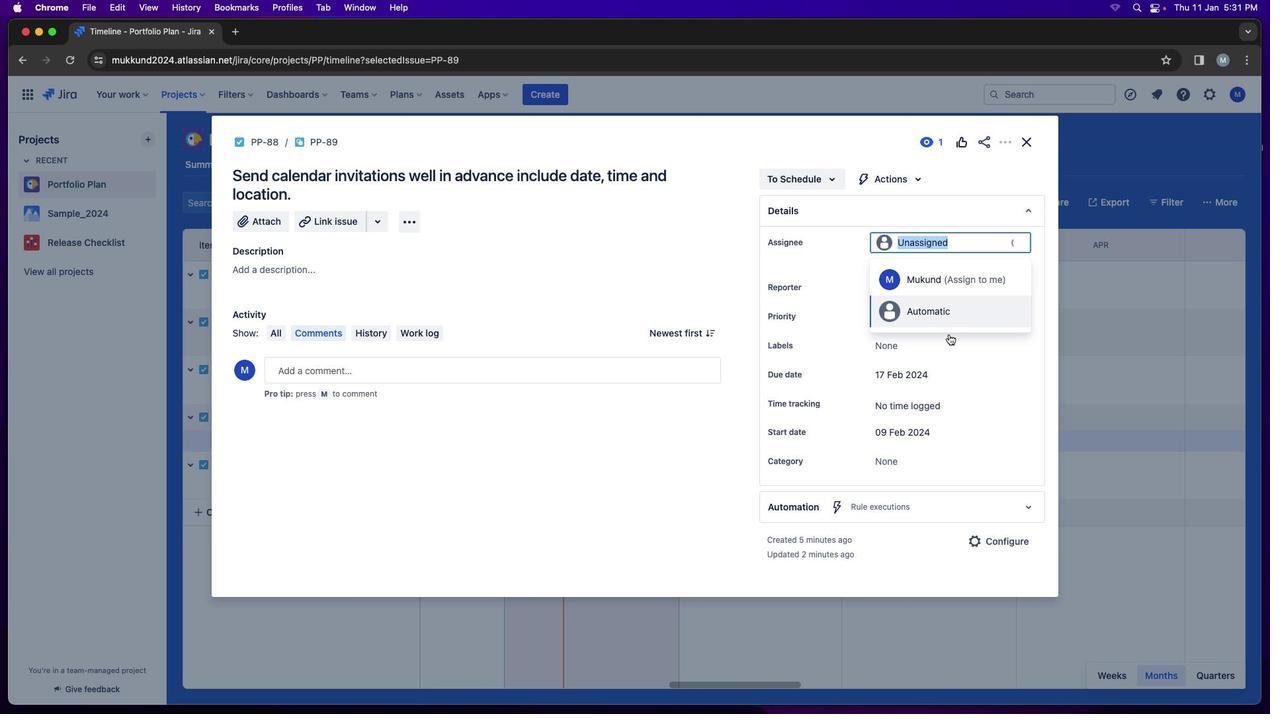 
Action: Mouse moved to (981, 385)
Screenshot: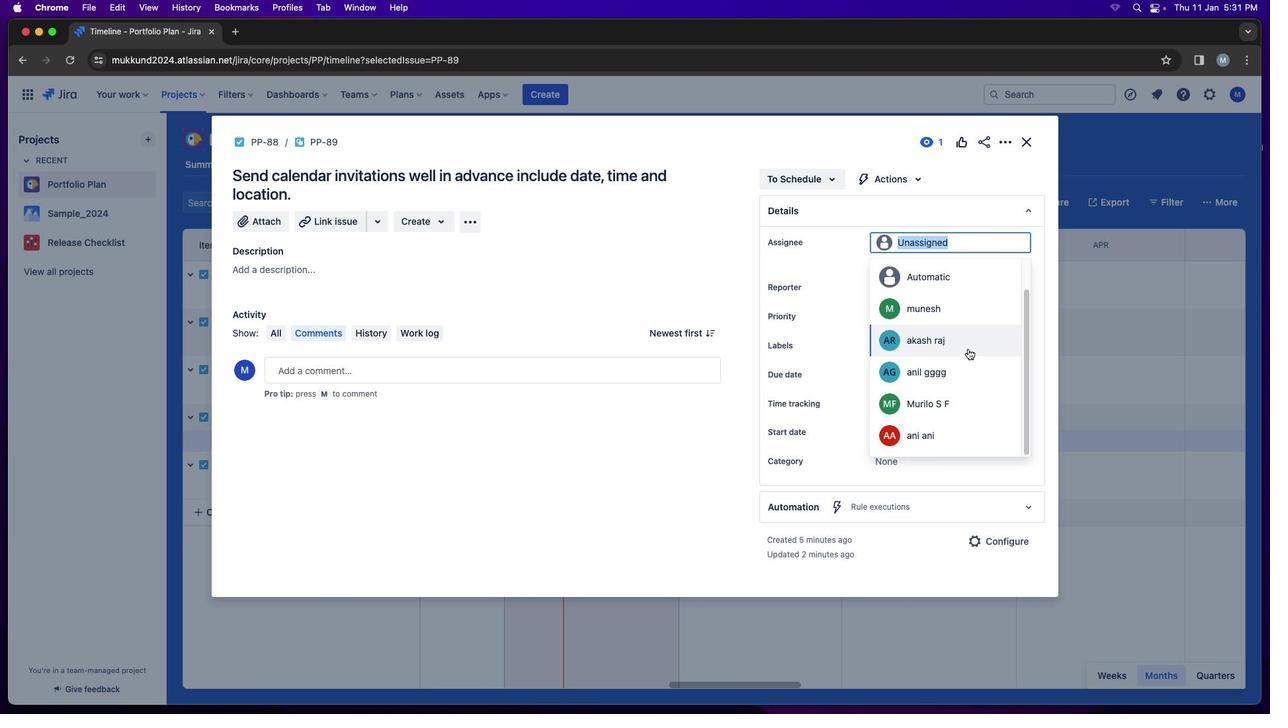 
Action: Mouse scrolled (981, 385) with delta (21, 20)
Screenshot: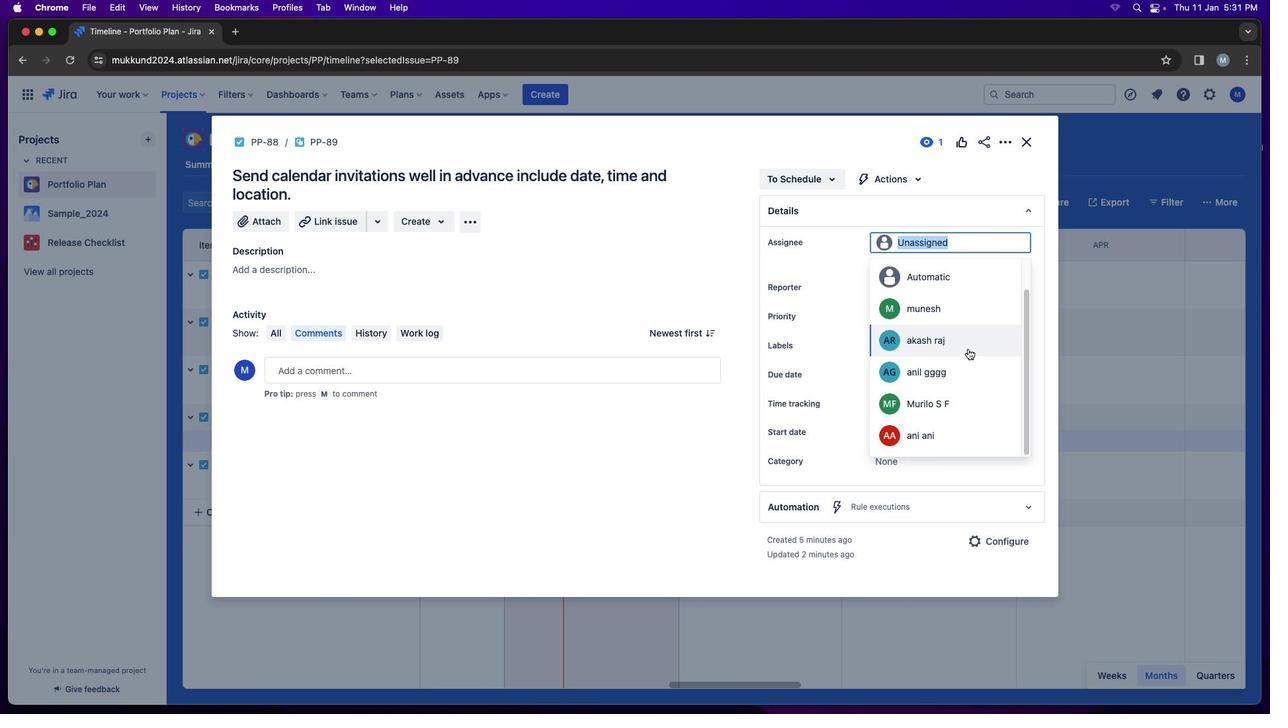 
Action: Mouse moved to (981, 386)
Screenshot: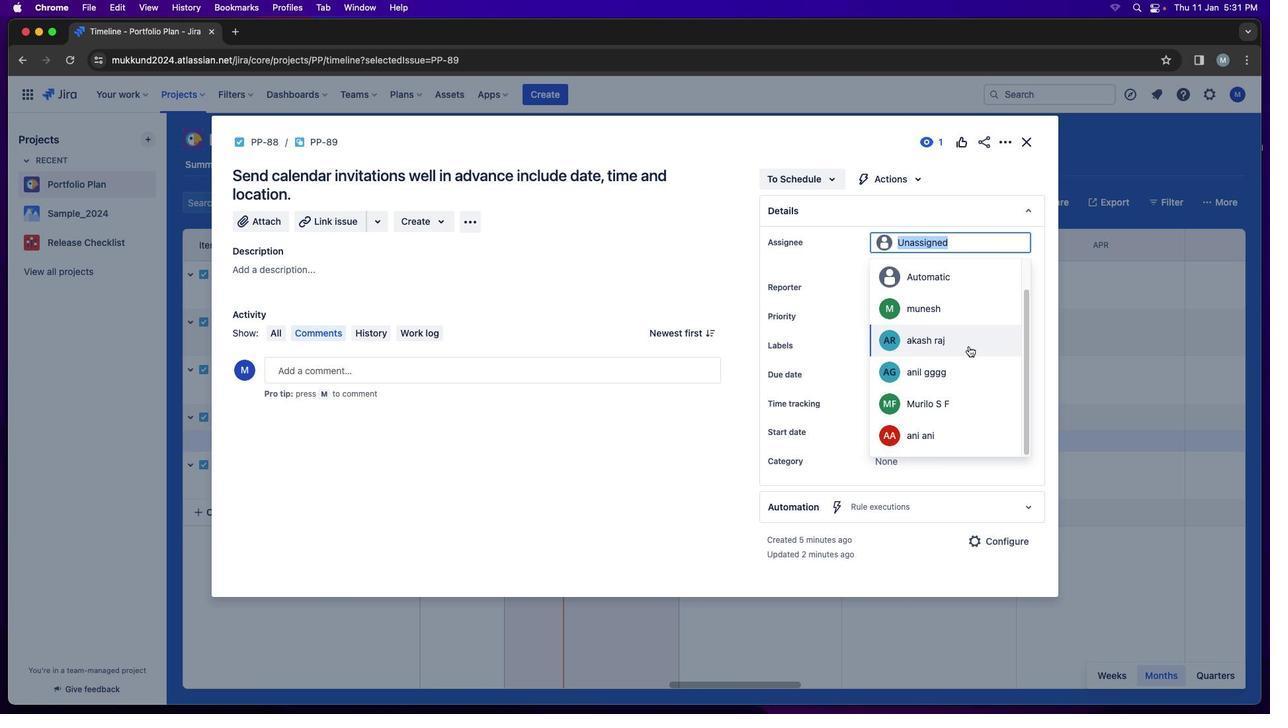 
Action: Mouse scrolled (981, 386) with delta (21, 20)
Screenshot: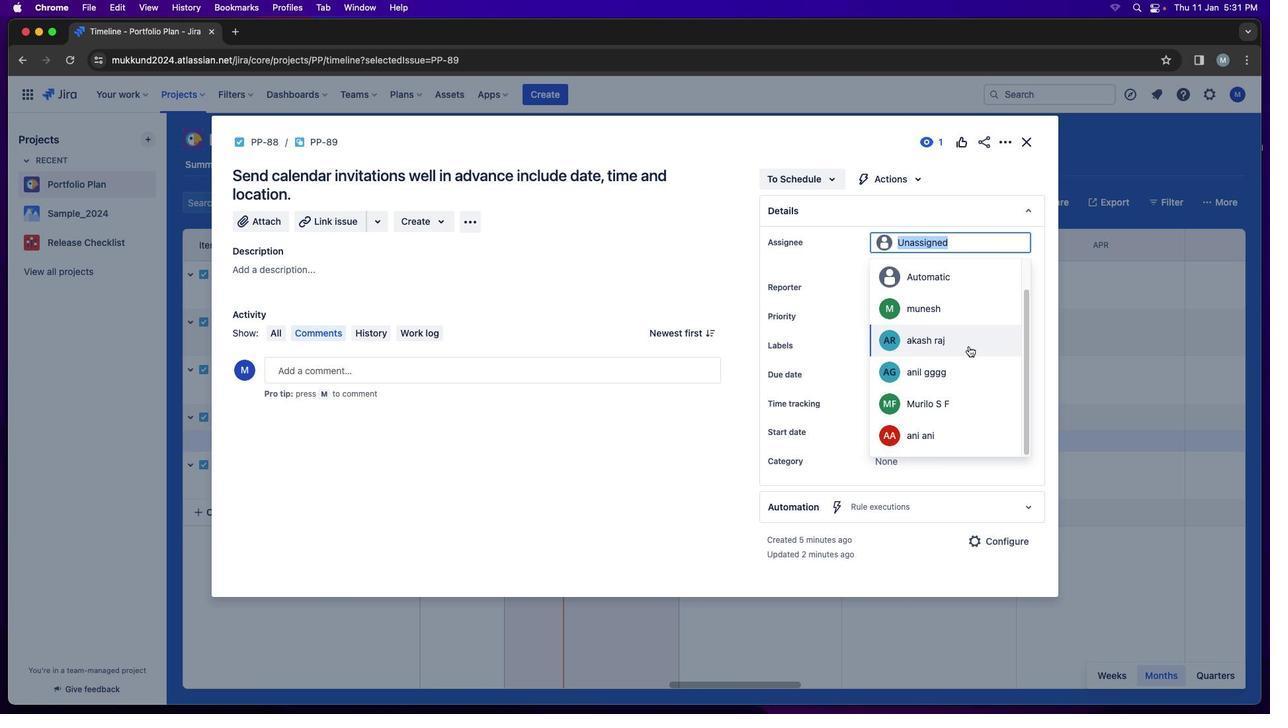 
Action: Mouse moved to (981, 386)
Screenshot: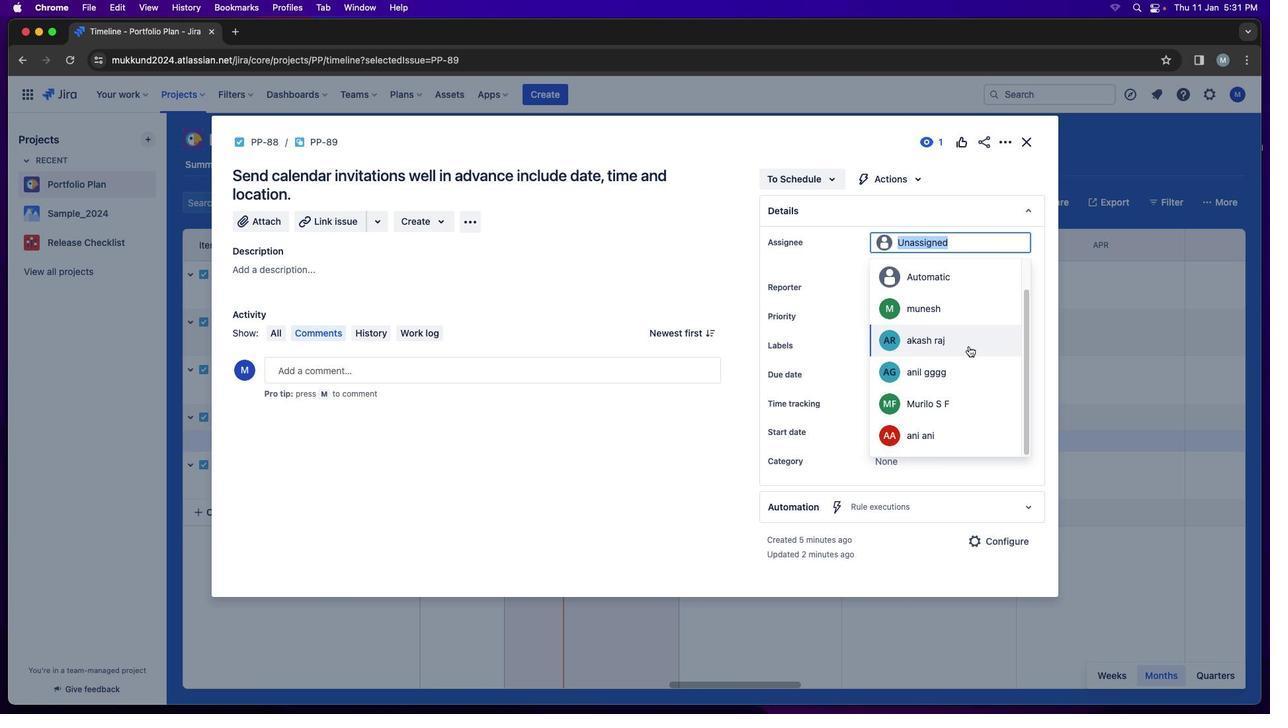 
Action: Mouse scrolled (981, 386) with delta (21, 20)
Screenshot: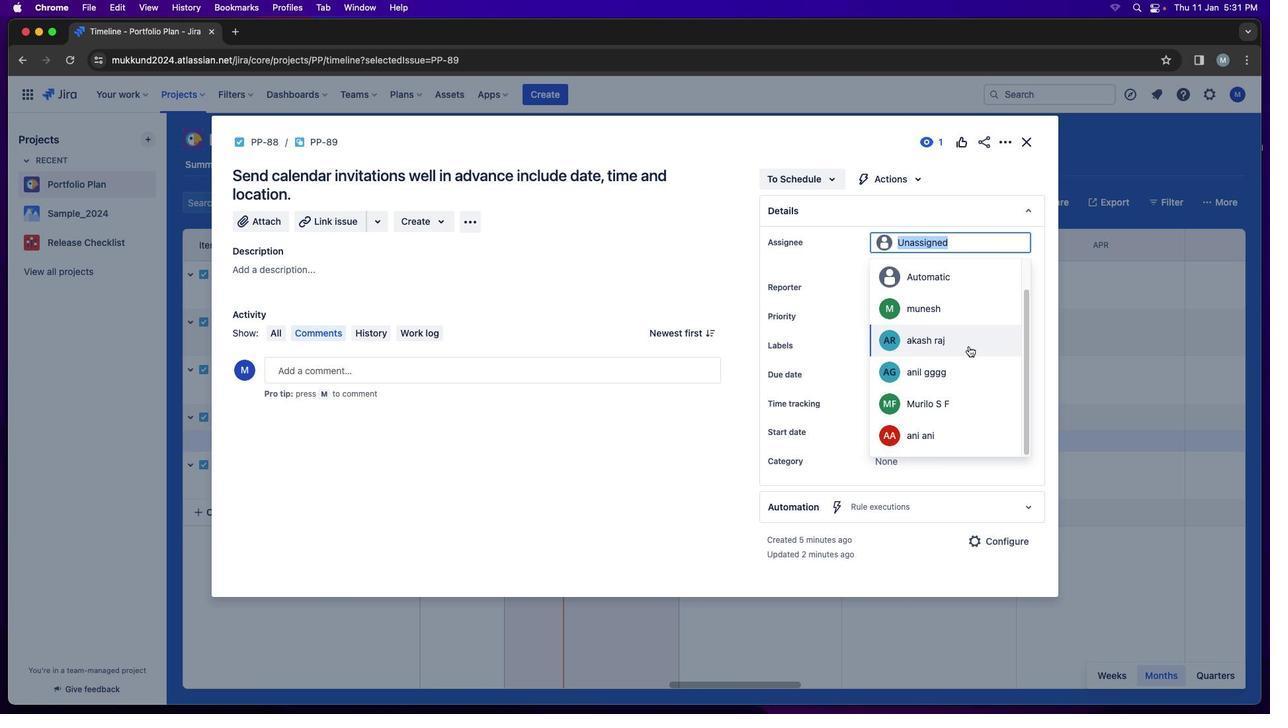 
Action: Mouse moved to (981, 386)
Screenshot: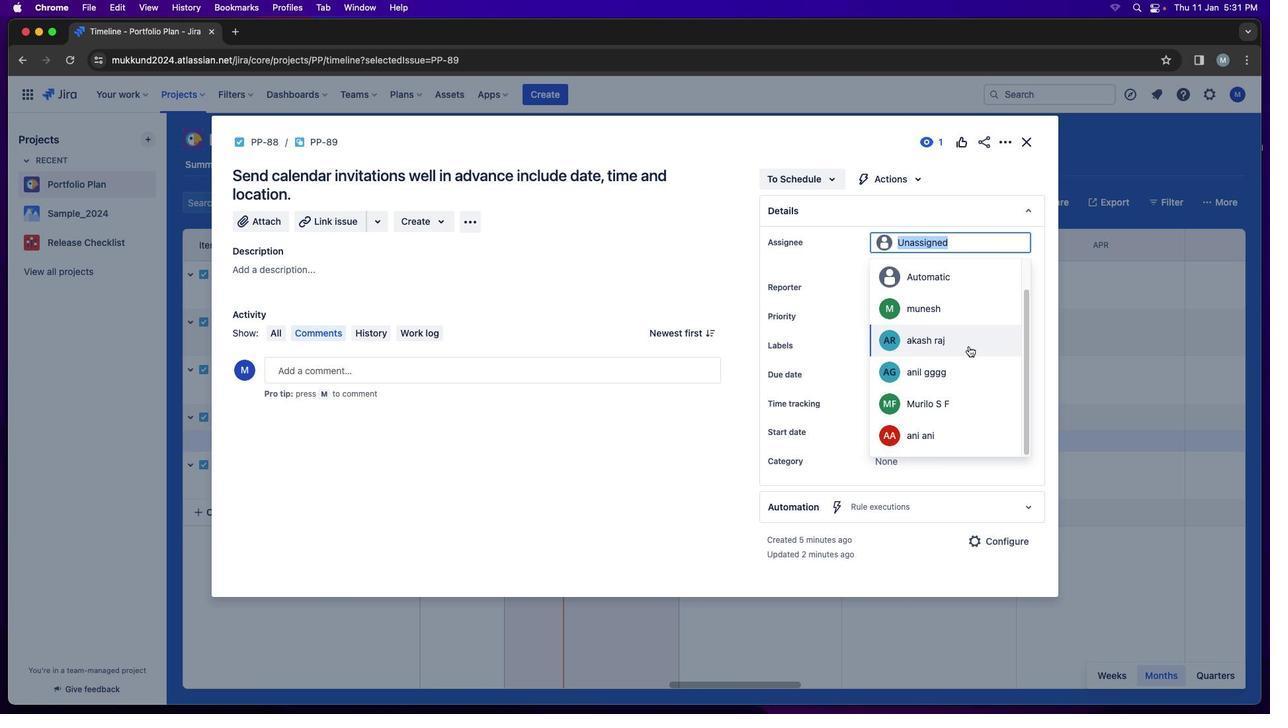 
Action: Mouse scrolled (981, 386) with delta (21, 20)
Screenshot: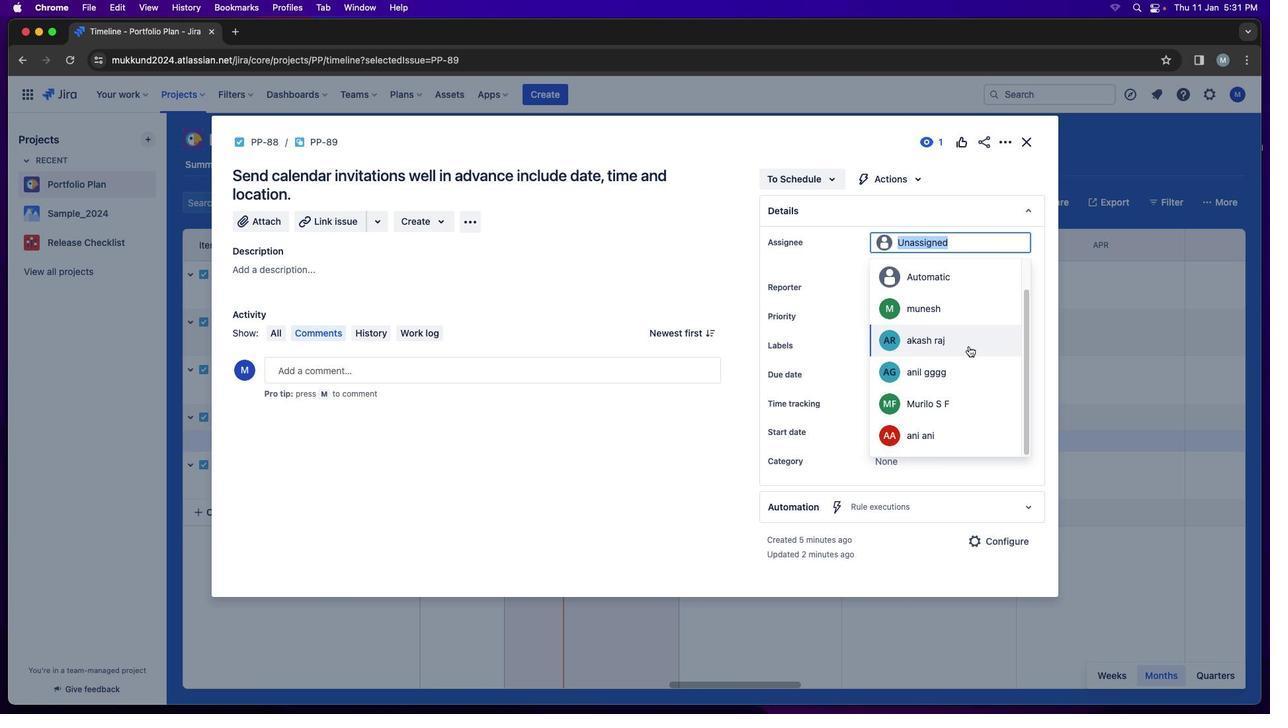 
Action: Mouse moved to (979, 392)
Screenshot: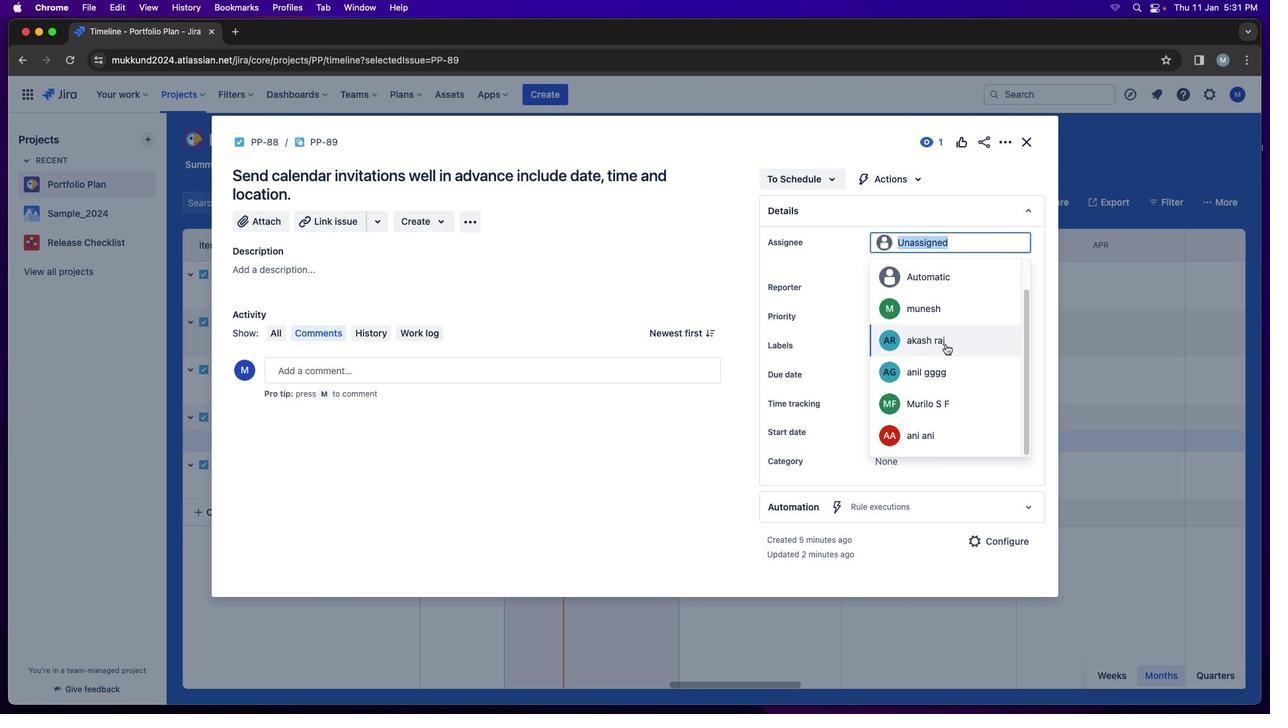 
Action: Mouse scrolled (979, 392) with delta (21, 20)
Screenshot: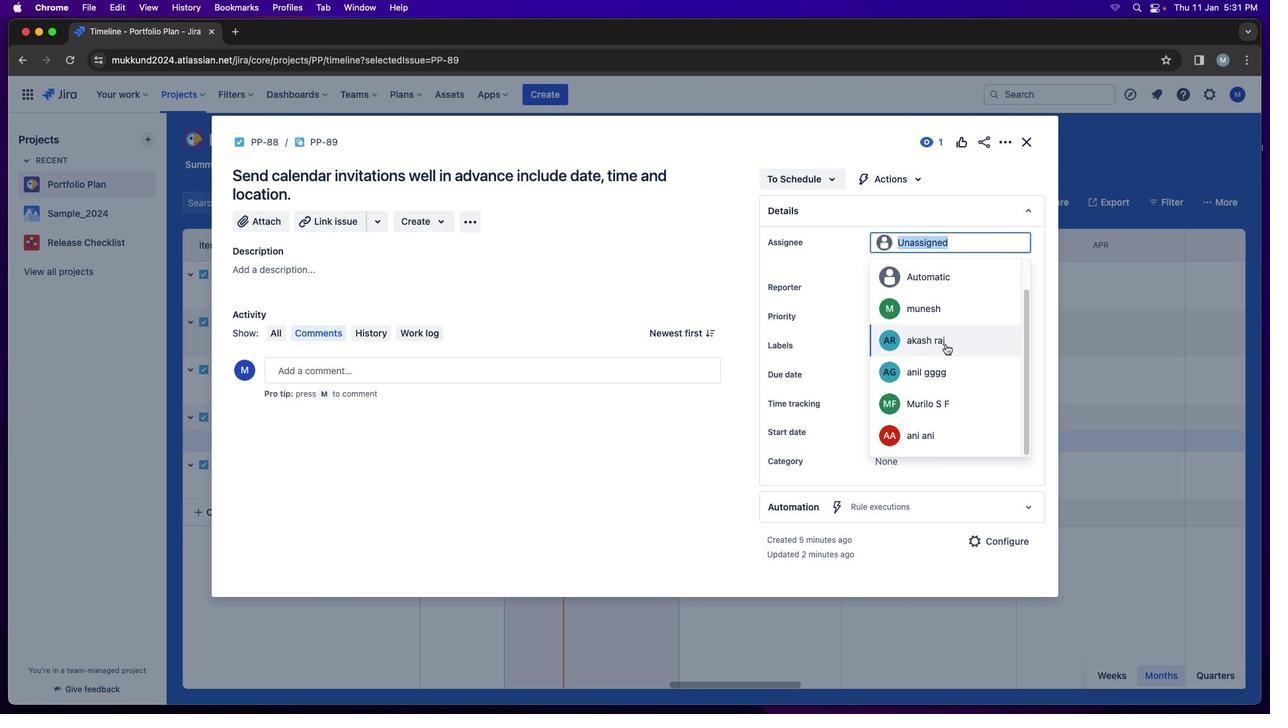 
Action: Mouse moved to (979, 393)
Screenshot: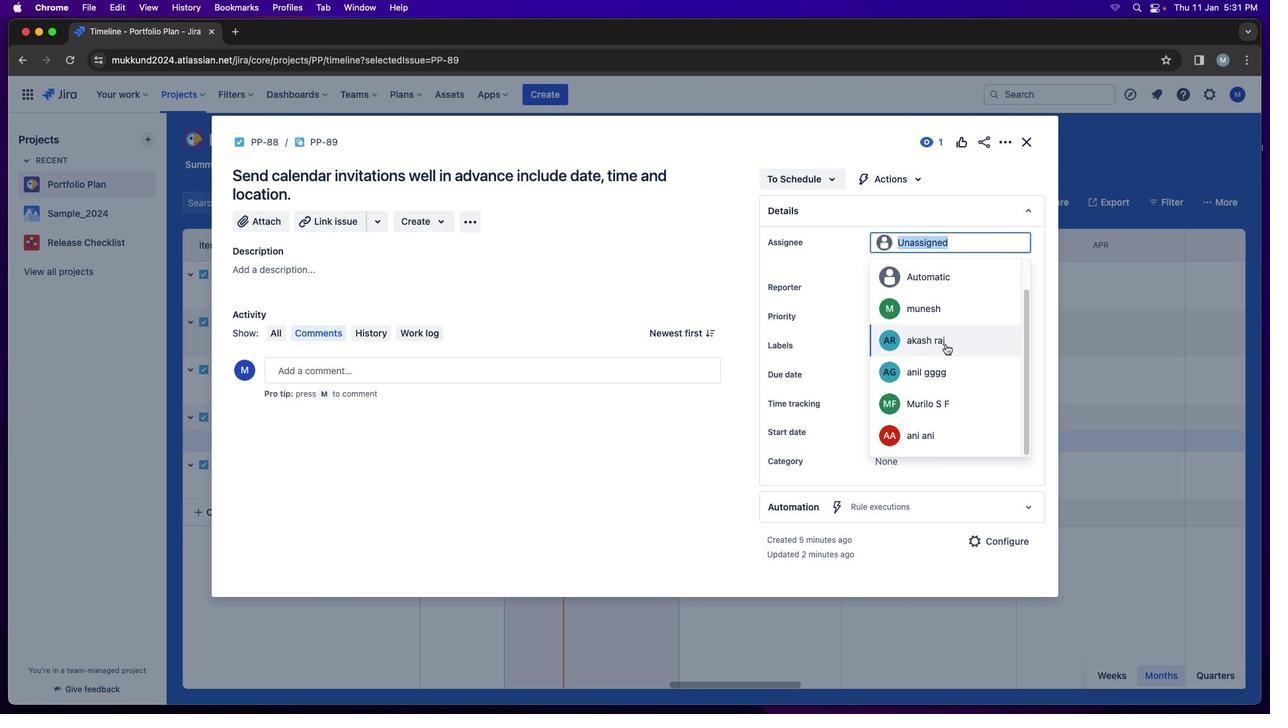 
Action: Mouse scrolled (979, 393) with delta (21, 20)
Screenshot: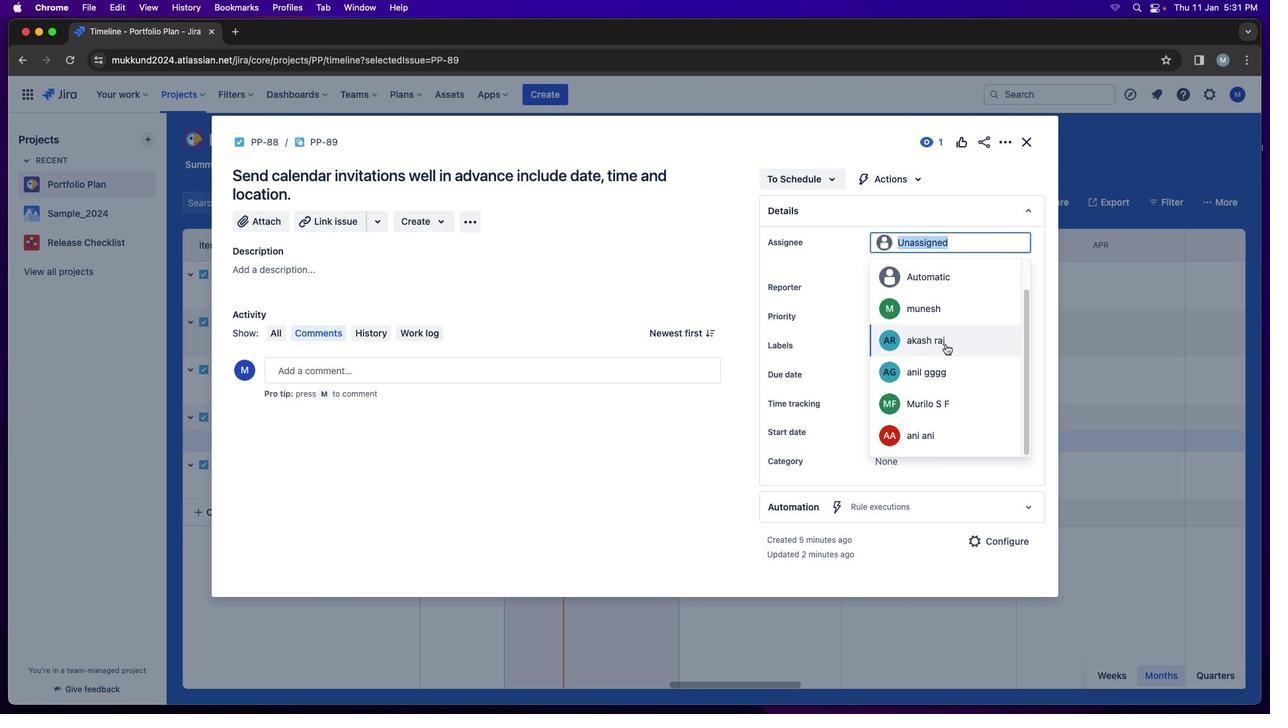 
Action: Mouse scrolled (979, 393) with delta (21, 19)
Screenshot: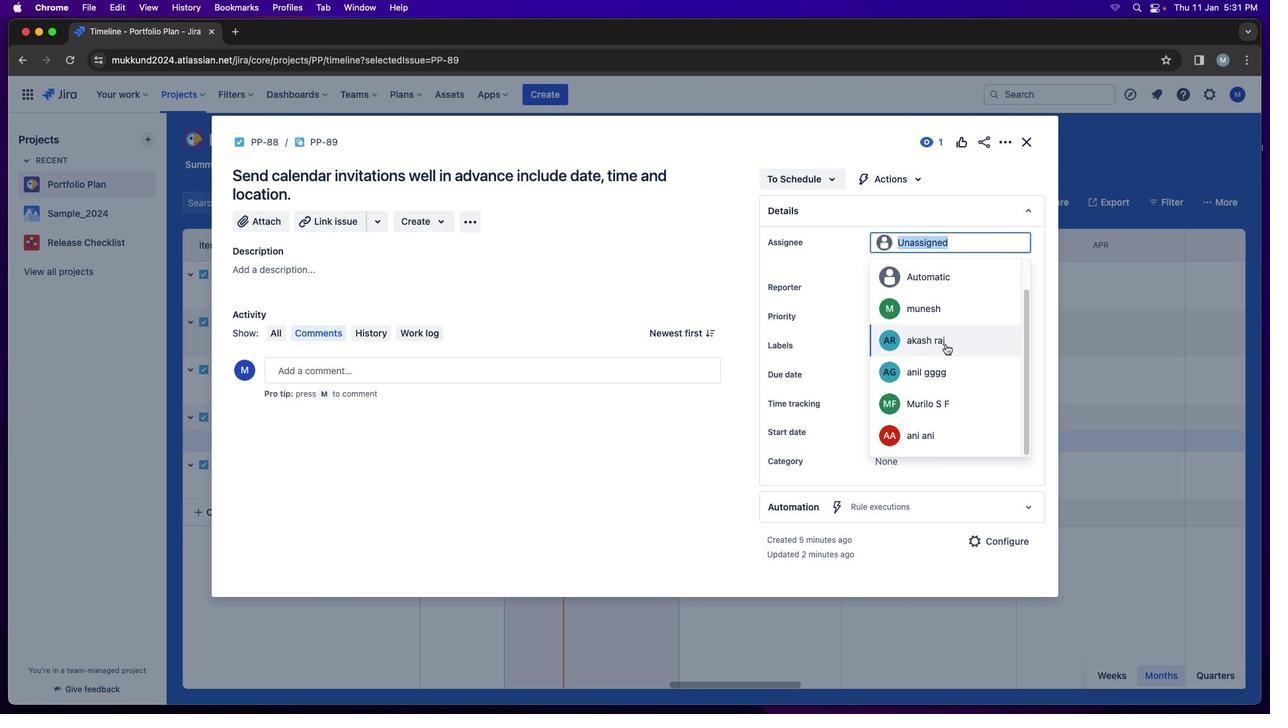 
Action: Mouse moved to (967, 365)
Screenshot: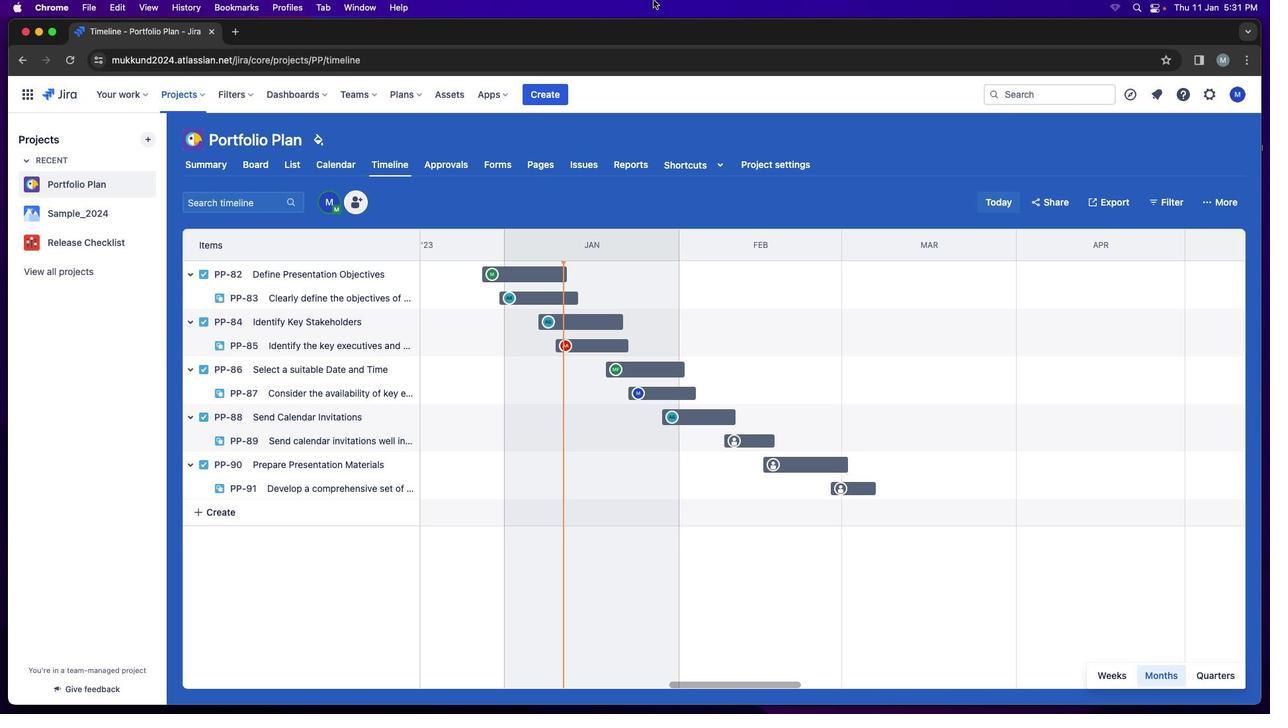 
Action: Mouse pressed left at (967, 365)
Screenshot: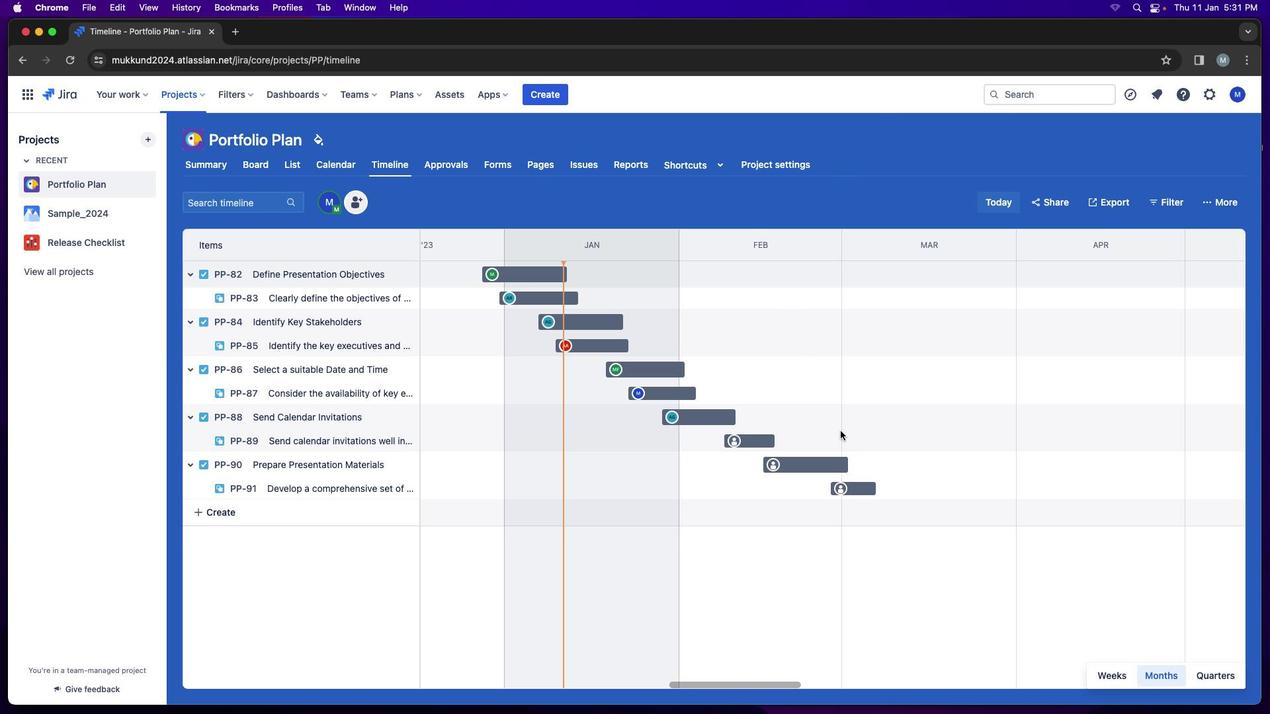 
Action: Mouse moved to (1044, 162)
Screenshot: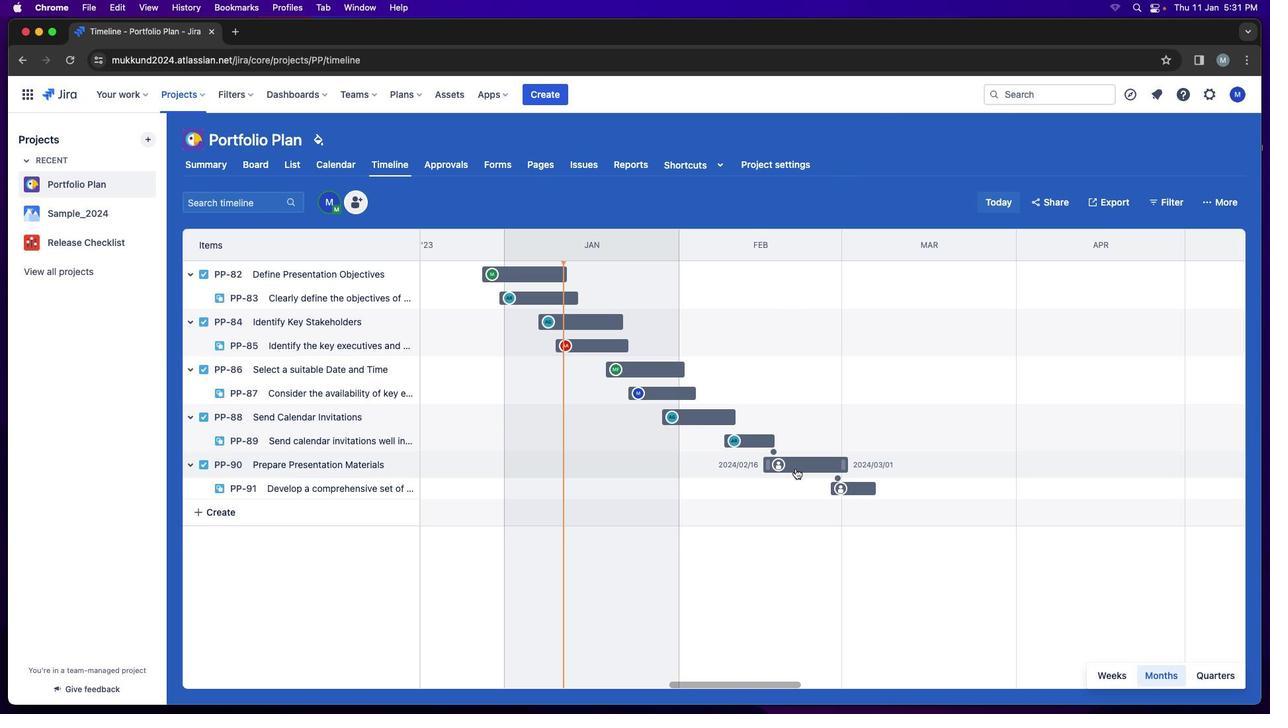 
Action: Mouse pressed left at (1044, 162)
Screenshot: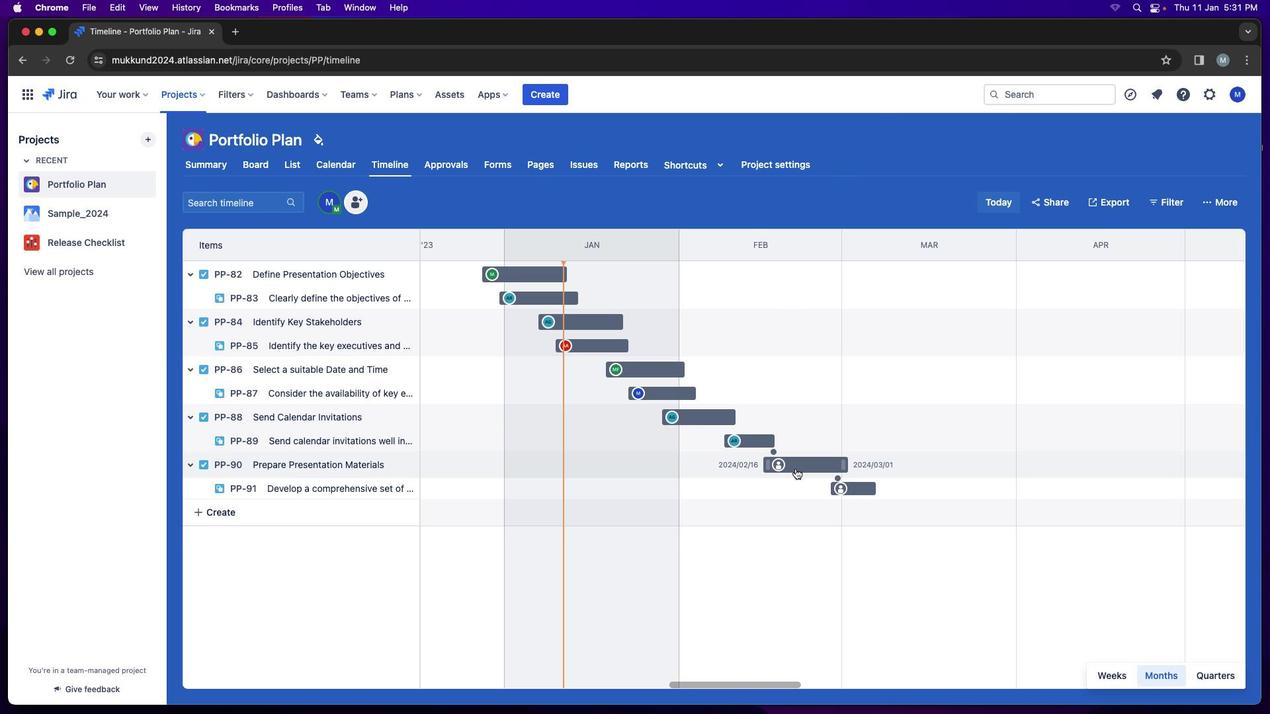 
Action: Mouse moved to (817, 490)
Screenshot: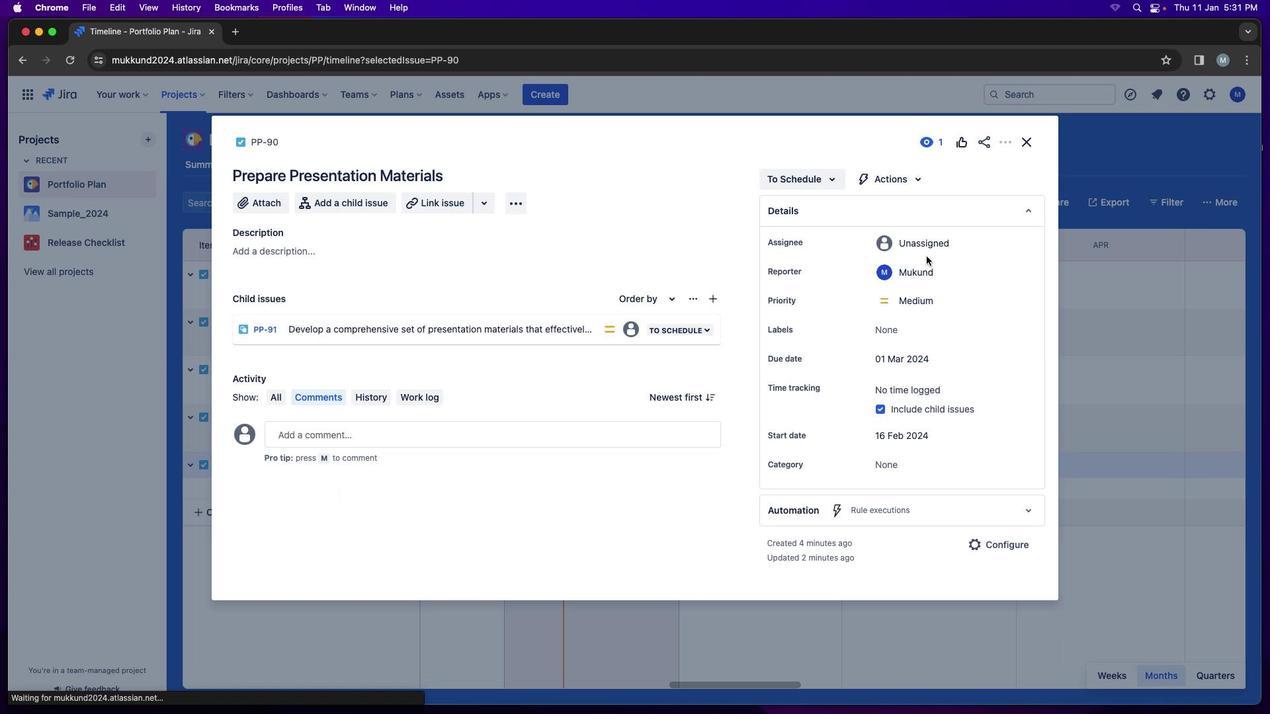 
Action: Mouse pressed left at (817, 490)
Screenshot: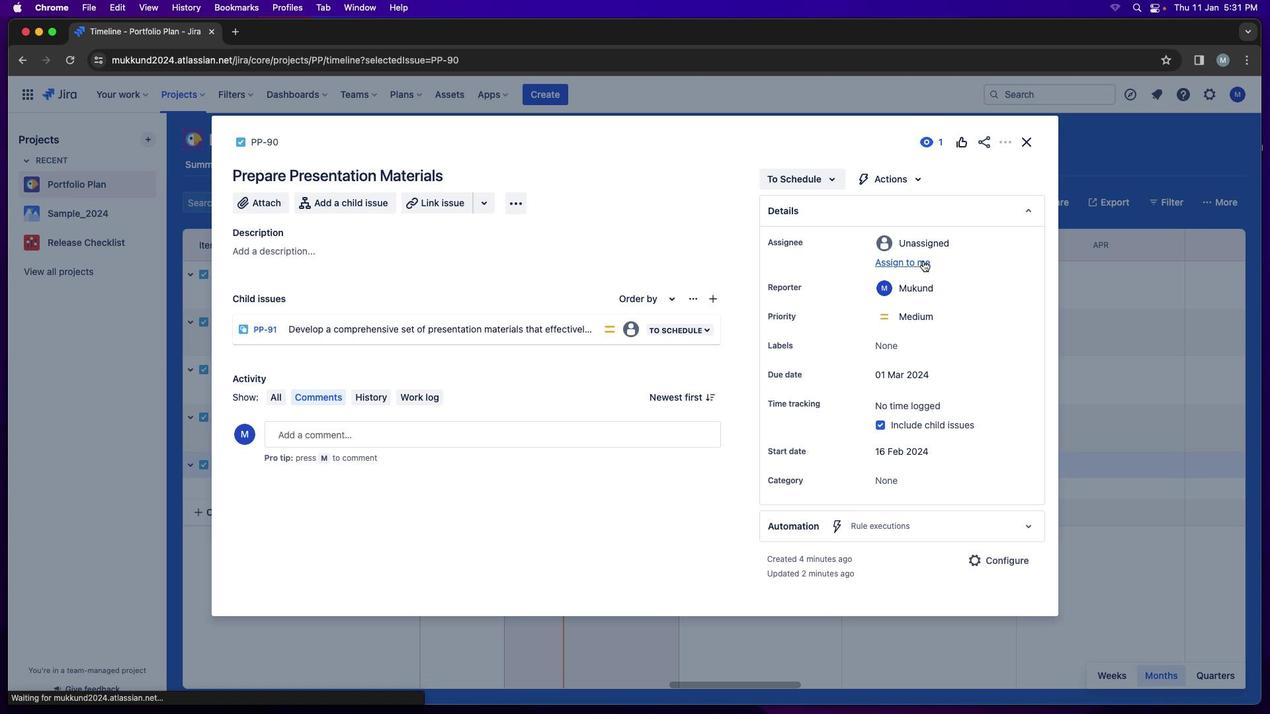 
Action: Mouse moved to (951, 267)
Screenshot: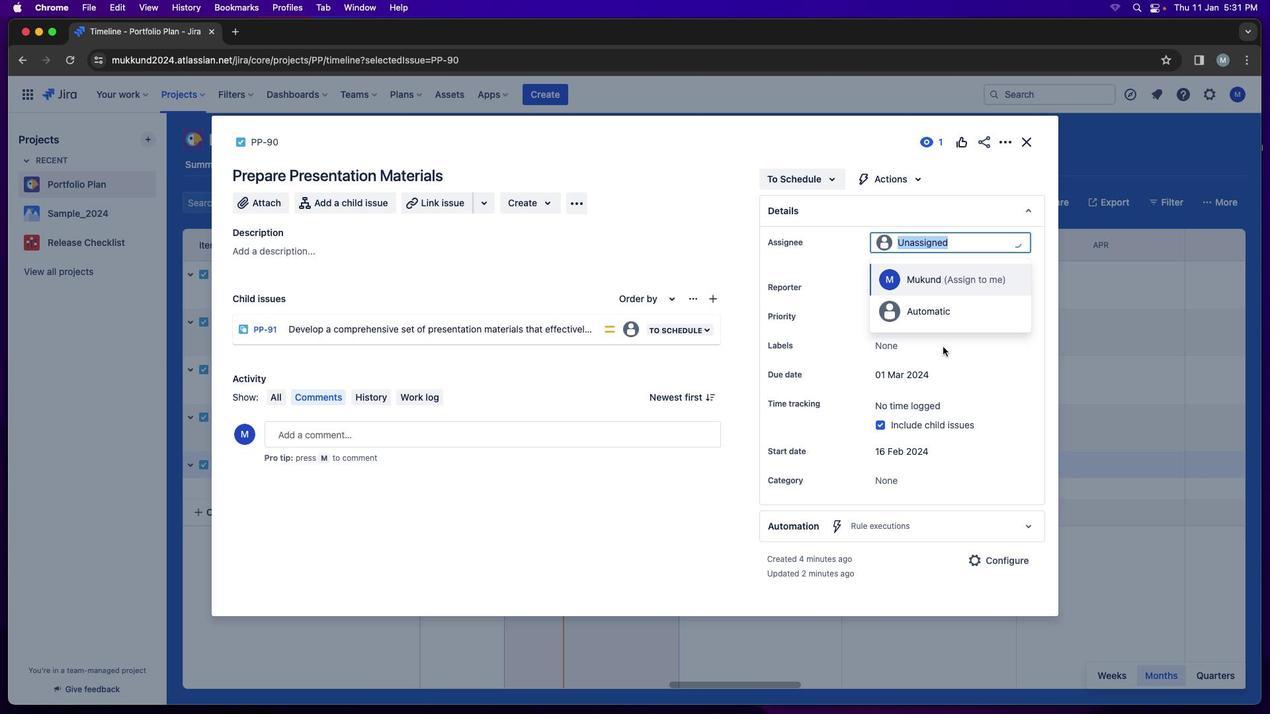 
Action: Mouse pressed left at (951, 267)
Screenshot: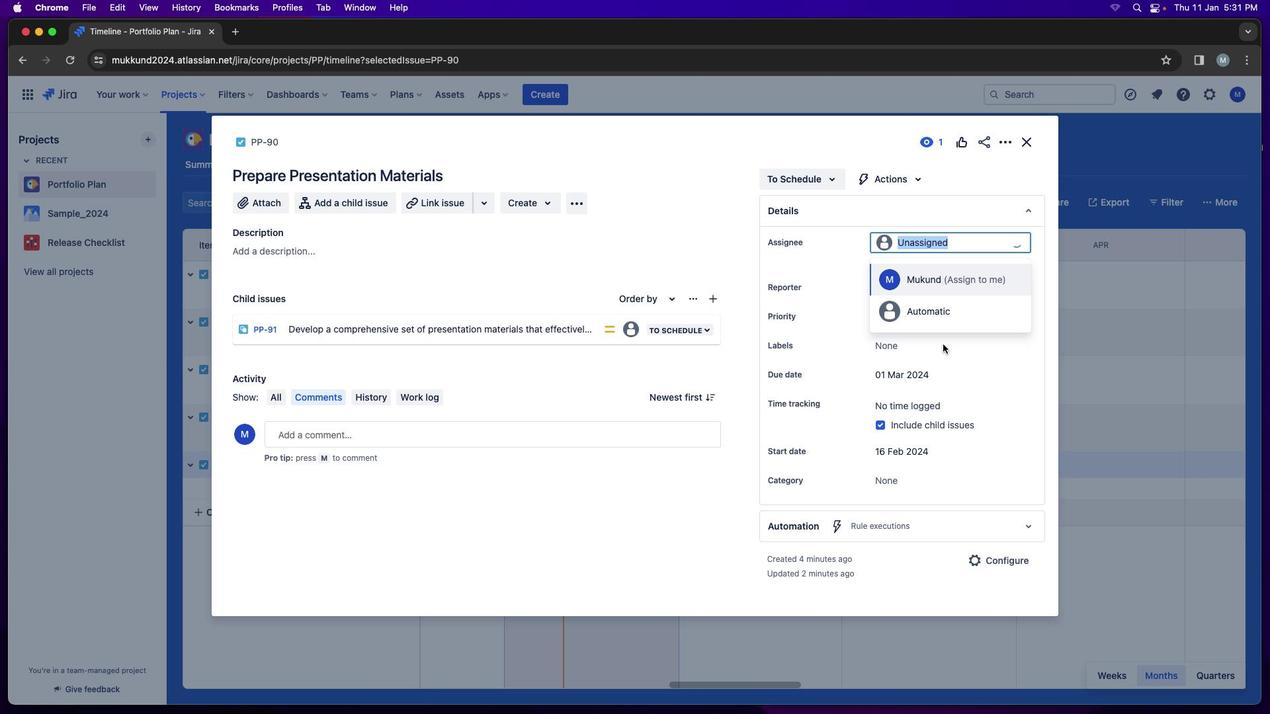 
Action: Mouse moved to (965, 395)
Screenshot: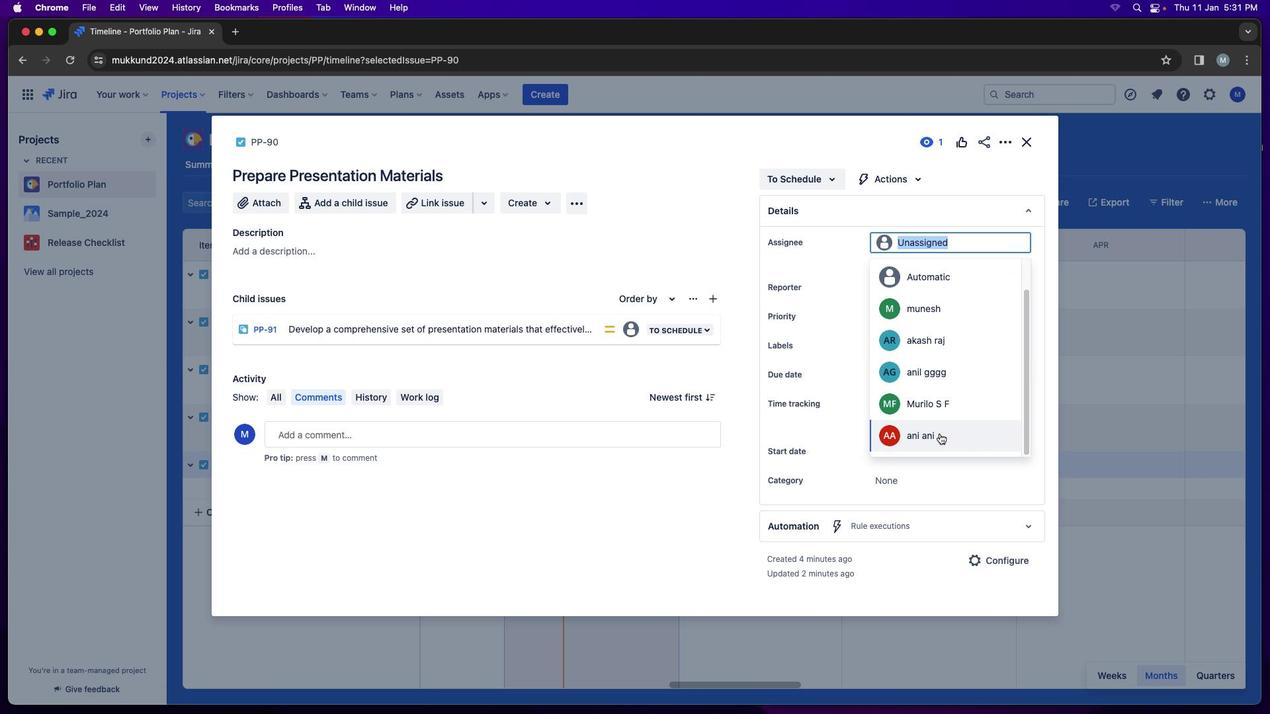 
Action: Mouse scrolled (965, 395) with delta (21, 20)
Screenshot: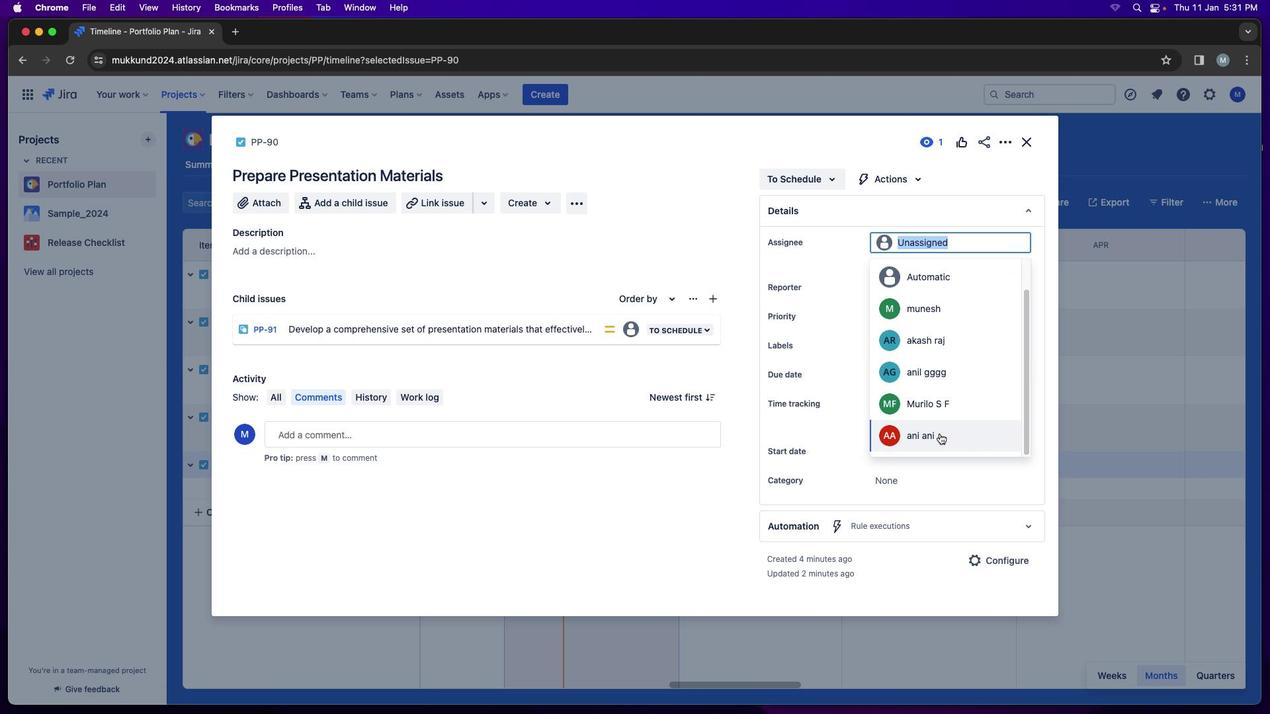 
Action: Mouse scrolled (965, 395) with delta (21, 20)
Screenshot: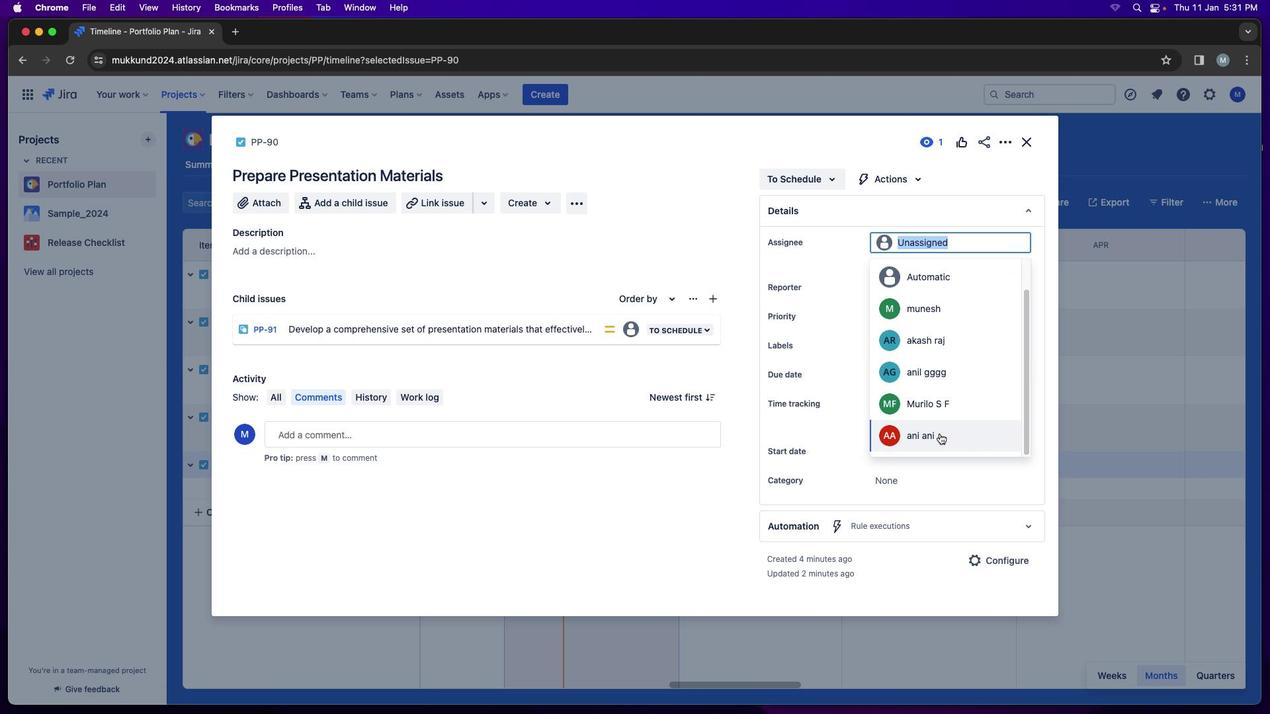 
Action: Mouse scrolled (965, 395) with delta (21, 19)
Screenshot: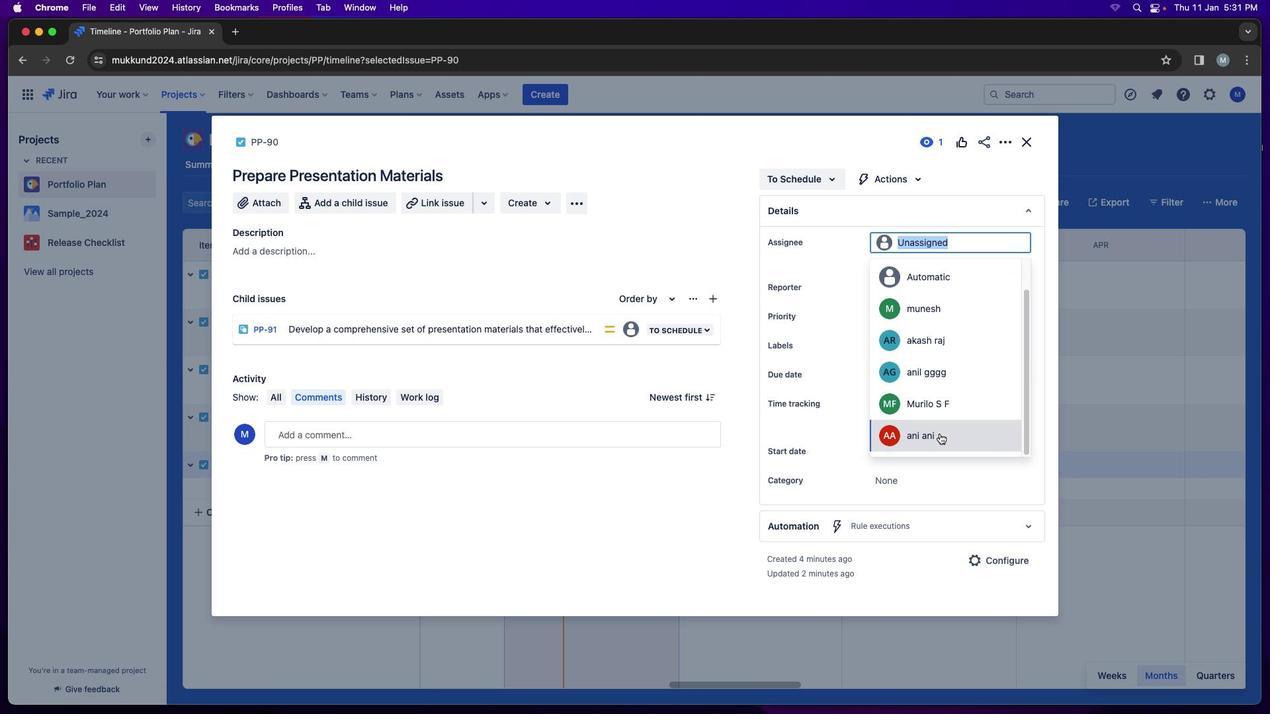 
Action: Mouse scrolled (965, 395) with delta (21, 20)
Screenshot: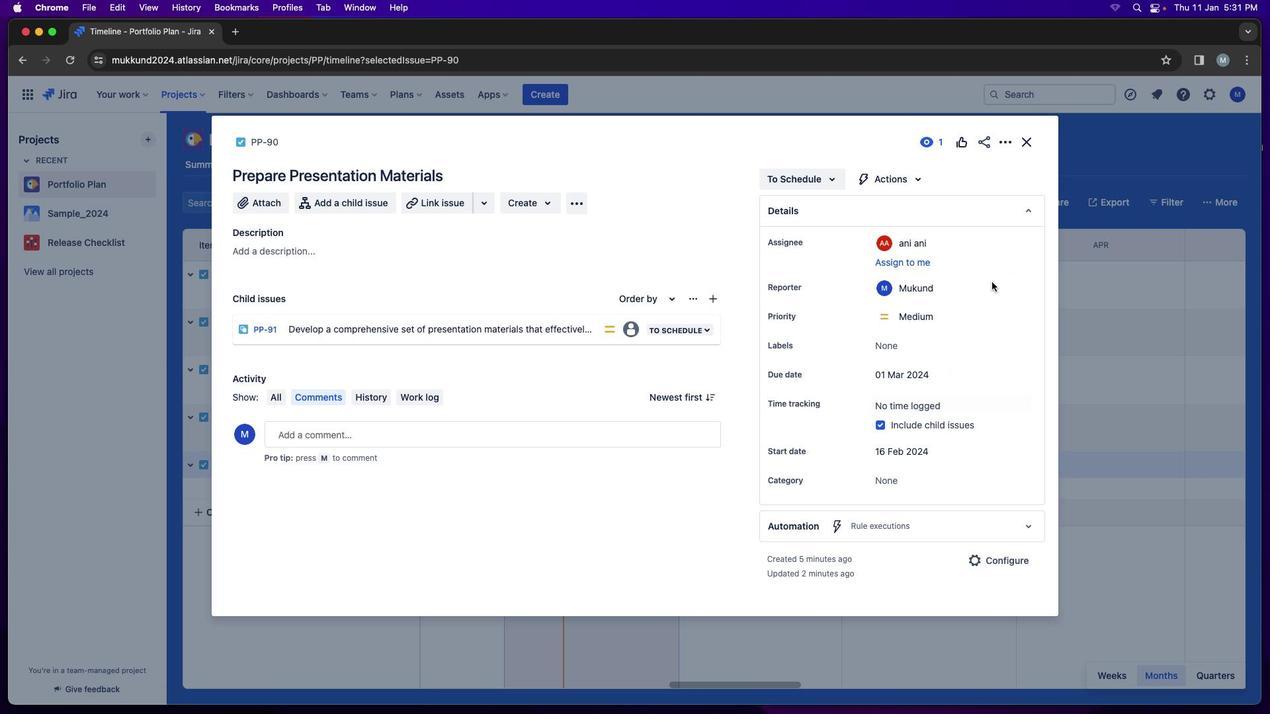 
Action: Mouse scrolled (965, 395) with delta (21, 20)
